 Task: Buy 1 Socks of size Medium for Baby Boys from Accessories section under best seller category for shipping address: Austin King, 3553 Washington Street, Alice, Texas 78332, Cell Number 3613966470. Pay from credit card ending with 2005, CVV 3321
Action: Mouse moved to (237, 79)
Screenshot: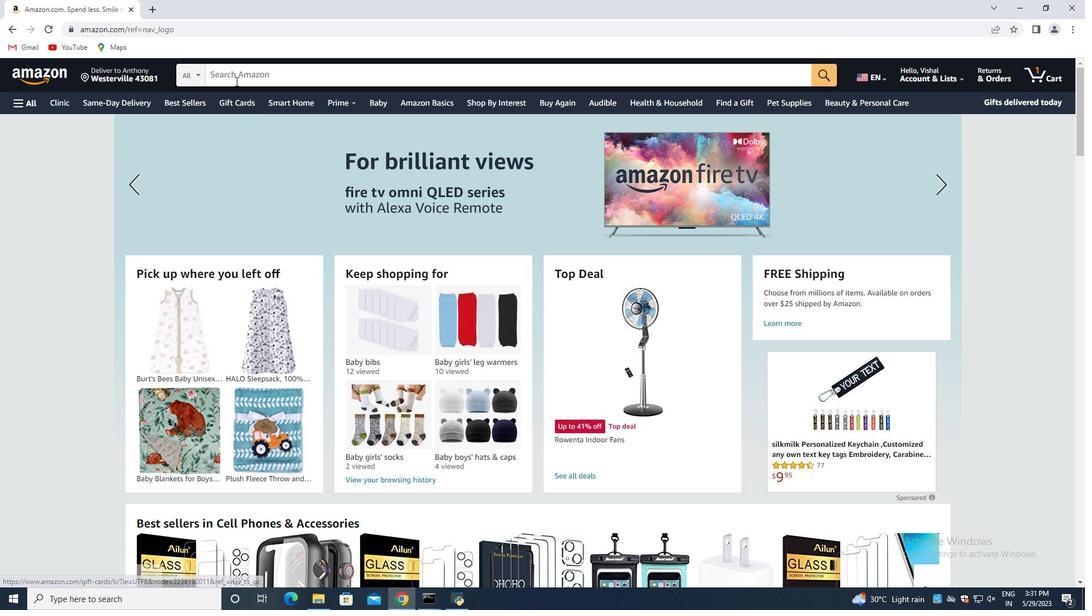 
Action: Mouse pressed left at (237, 79)
Screenshot: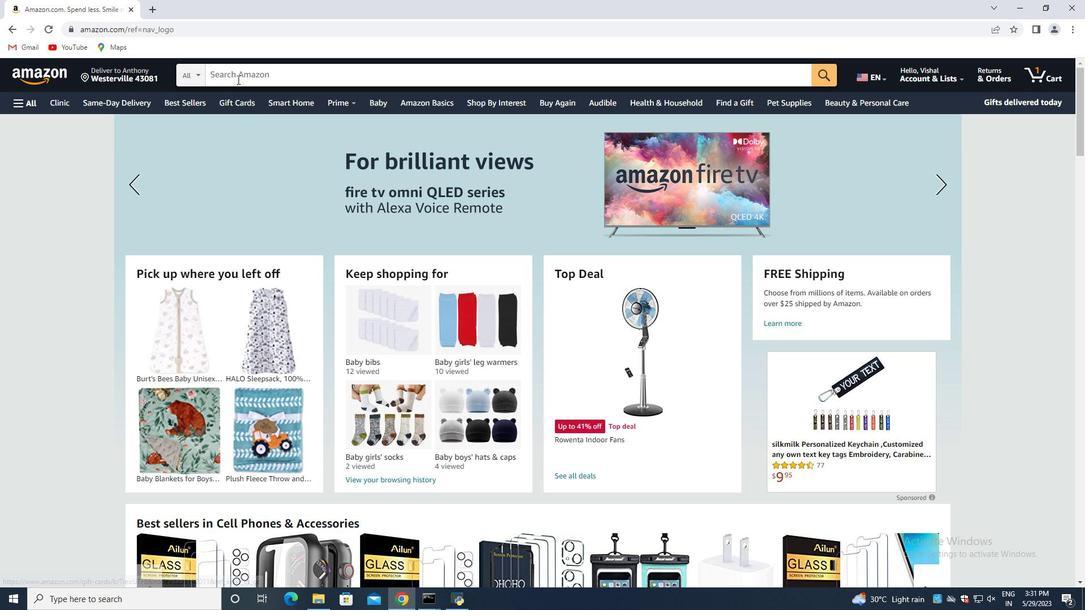 
Action: Key pressed <Key.shift>Socks<Key.space>of<Key.space>size<Key.space><Key.shift>Medium<Key.space><Key.shift>for<Key.space><Key.shift><Key.shift><Key.shift><Key.shift><Key.shift><Key.shift><Key.shift><Key.shift><Key.shift><Key.shift><Key.shift><Key.shift><Key.shift><Key.shift><Key.shift><Key.shift><Key.shift><Key.shift><Key.shift><Key.shift><Key.shift><Key.shift>Baby<Key.space><Key.shift>Boys<Key.enter>
Screenshot: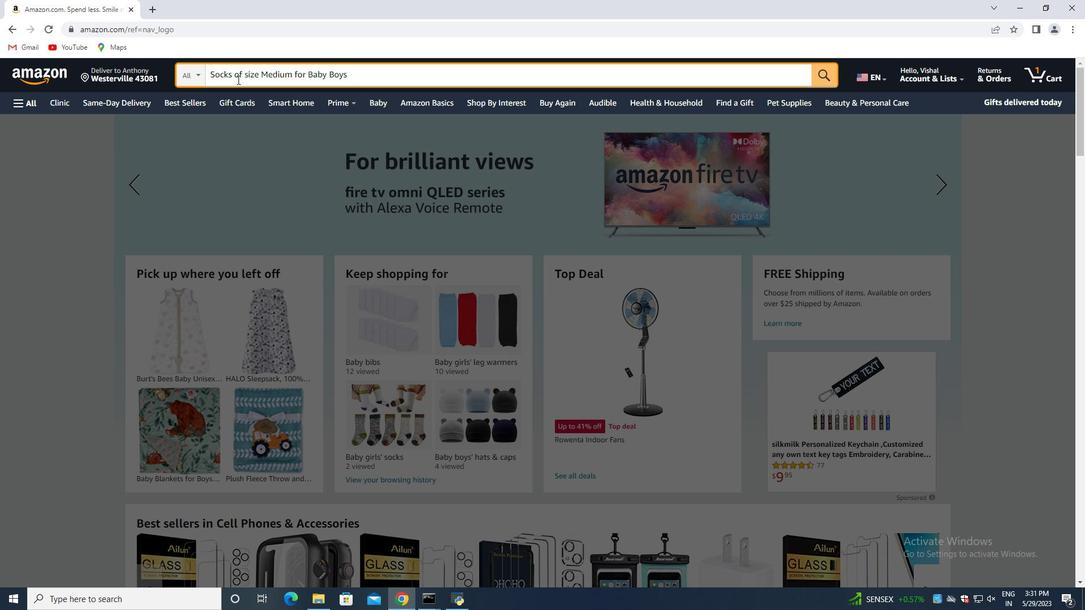 
Action: Mouse moved to (98, 252)
Screenshot: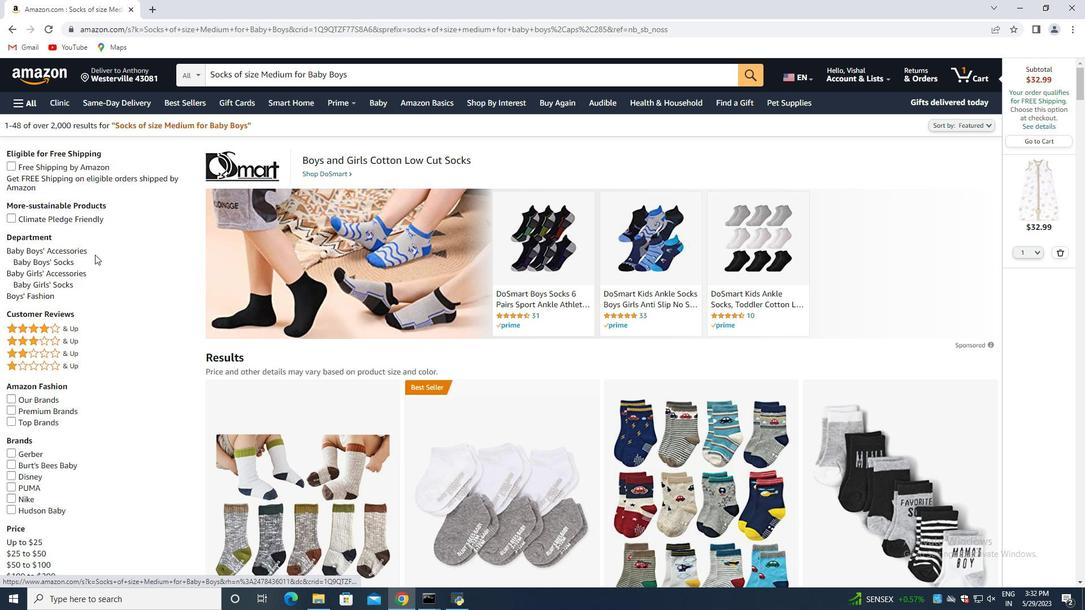 
Action: Mouse scrolled (98, 252) with delta (0, 0)
Screenshot: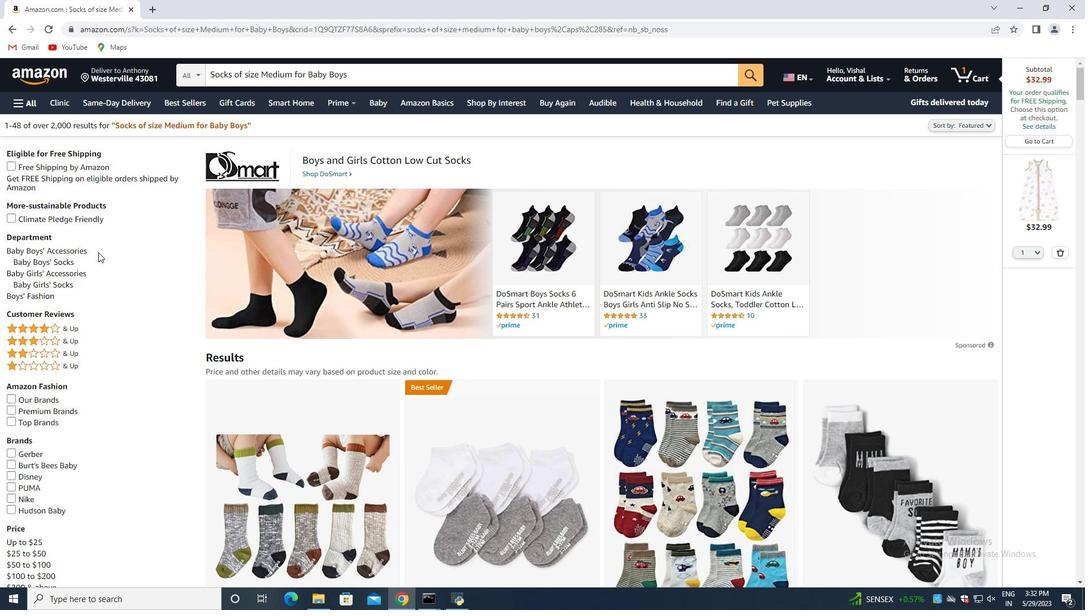 
Action: Mouse scrolled (98, 252) with delta (0, 0)
Screenshot: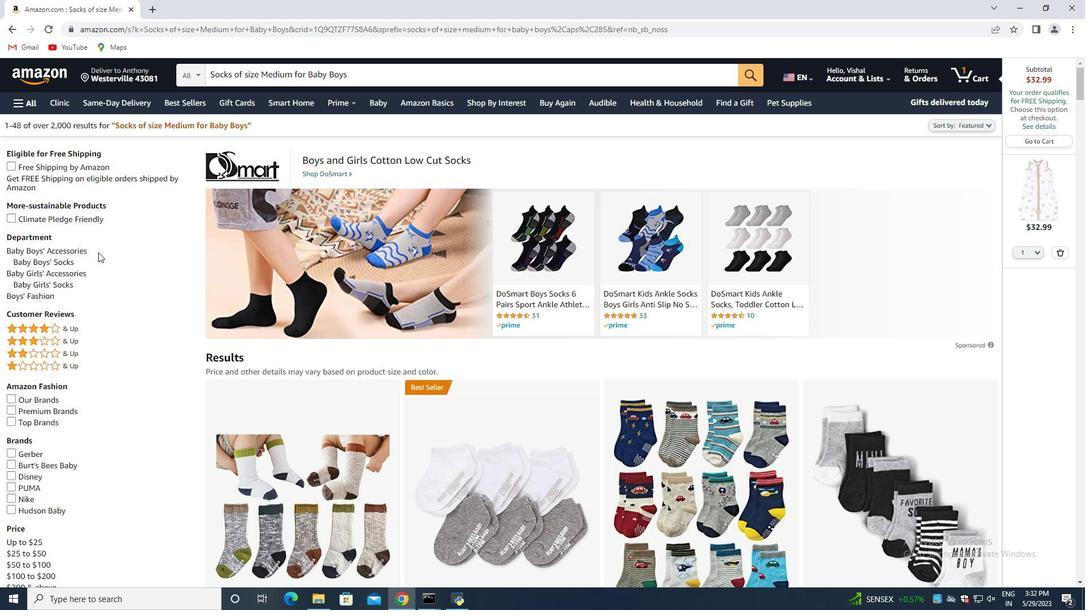 
Action: Mouse scrolled (98, 252) with delta (0, 0)
Screenshot: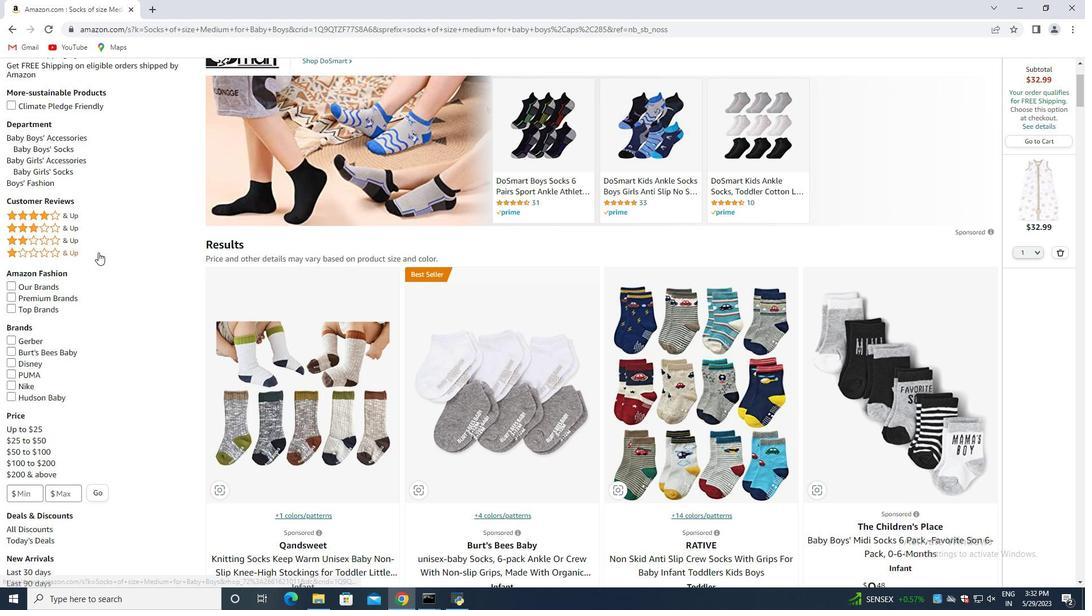 
Action: Mouse scrolled (98, 252) with delta (0, 0)
Screenshot: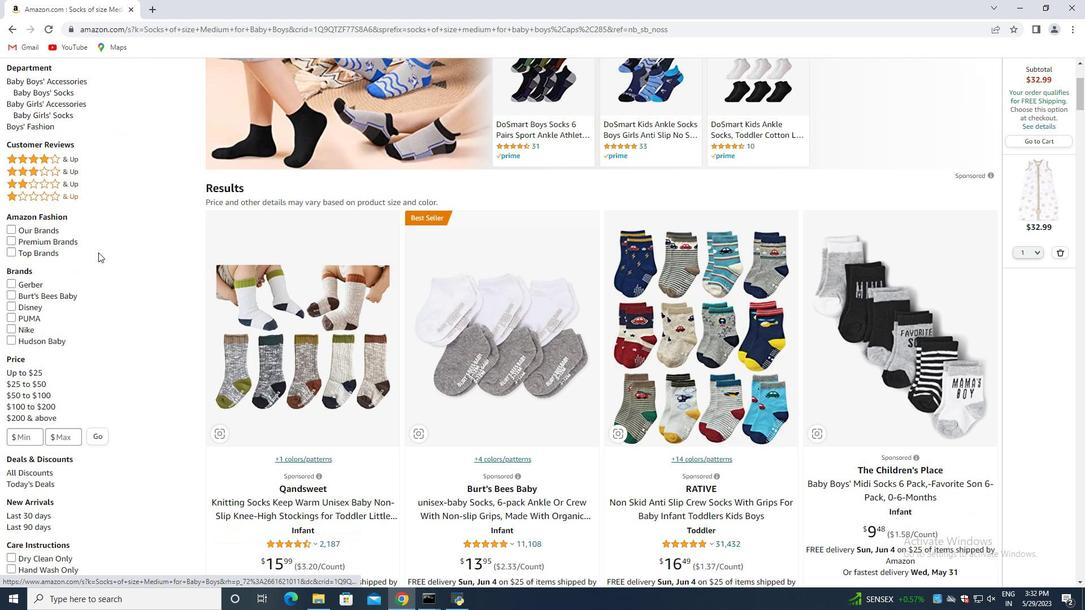 
Action: Mouse scrolled (98, 252) with delta (0, 0)
Screenshot: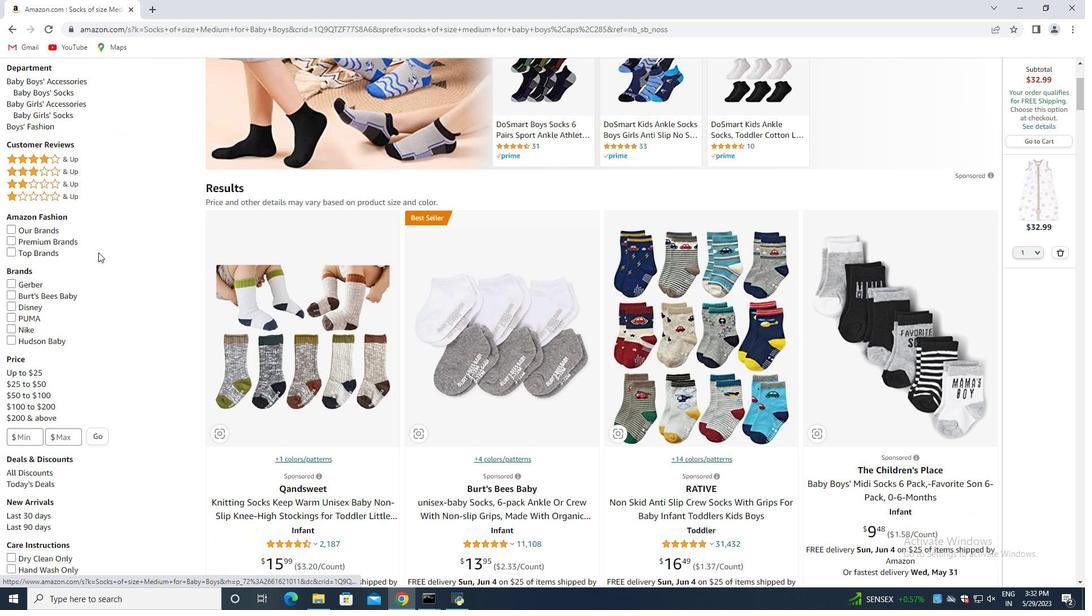 
Action: Mouse scrolled (98, 252) with delta (0, 0)
Screenshot: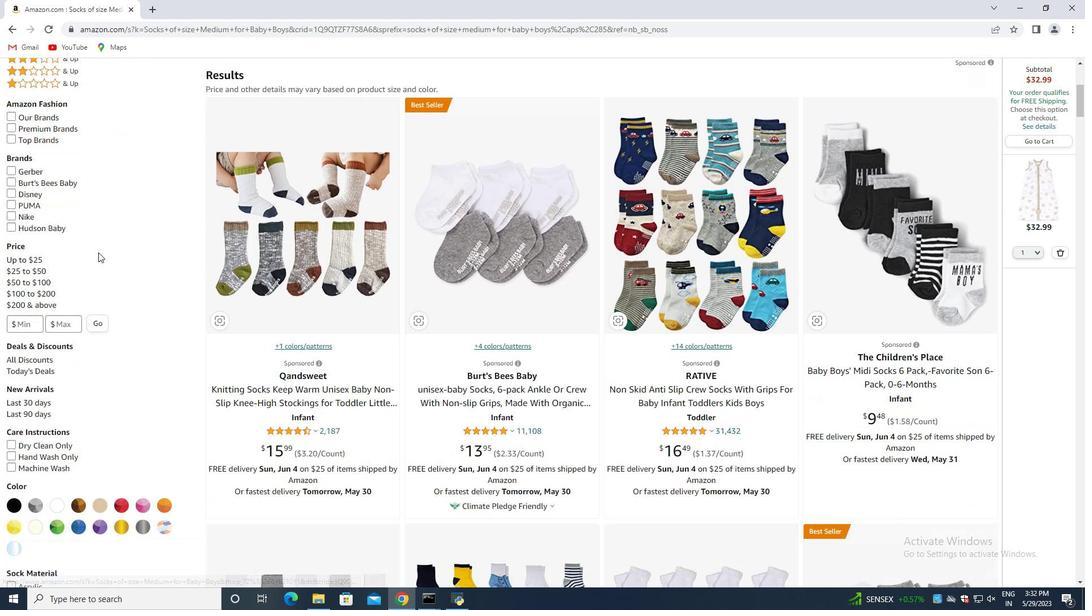 
Action: Mouse scrolled (98, 252) with delta (0, 0)
Screenshot: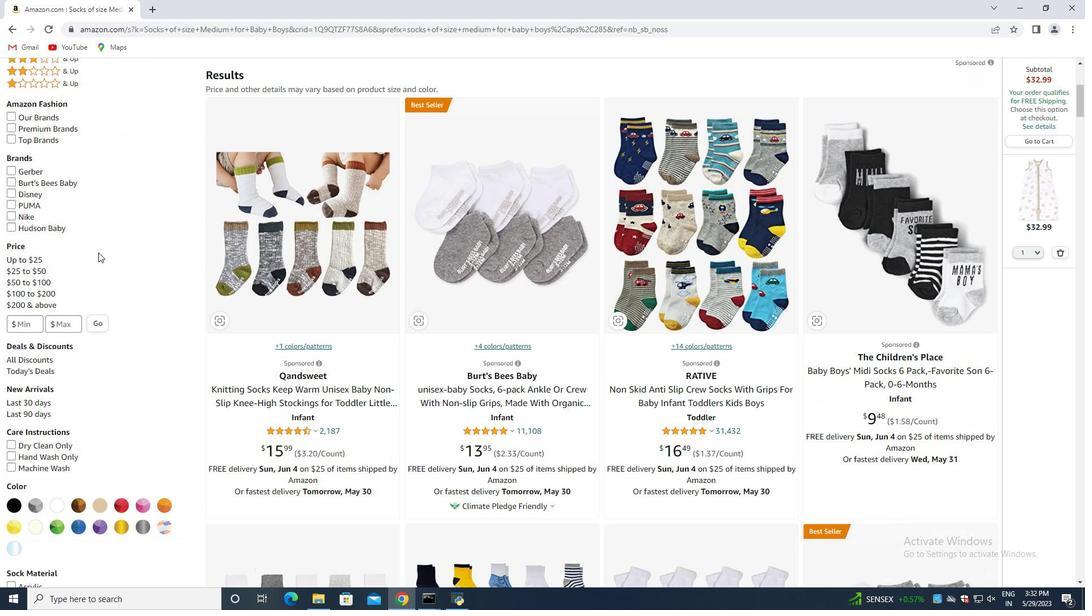 
Action: Mouse scrolled (98, 252) with delta (0, 0)
Screenshot: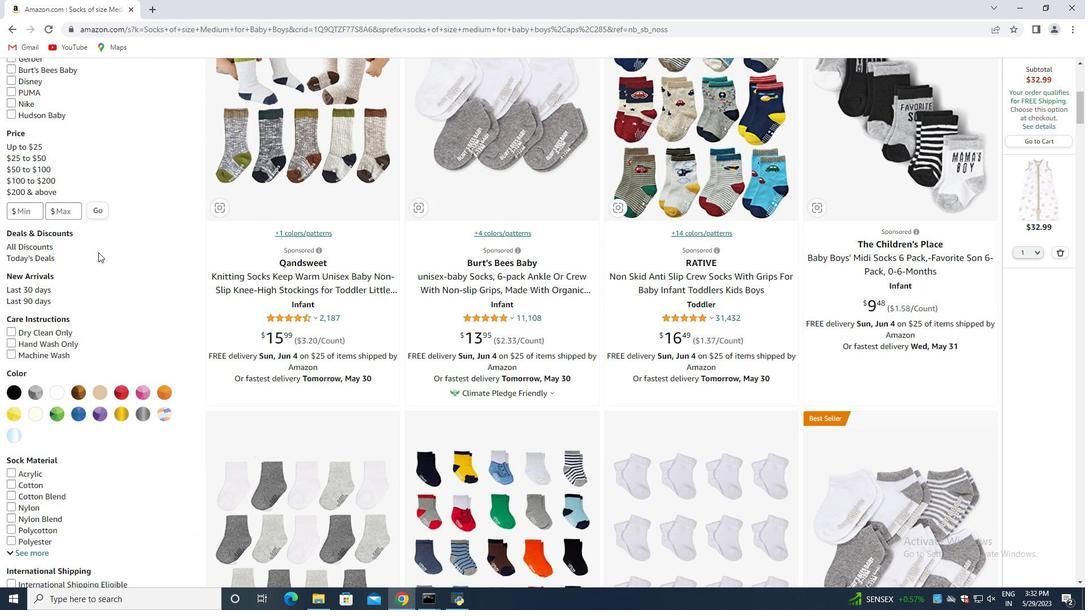 
Action: Mouse scrolled (98, 252) with delta (0, 0)
Screenshot: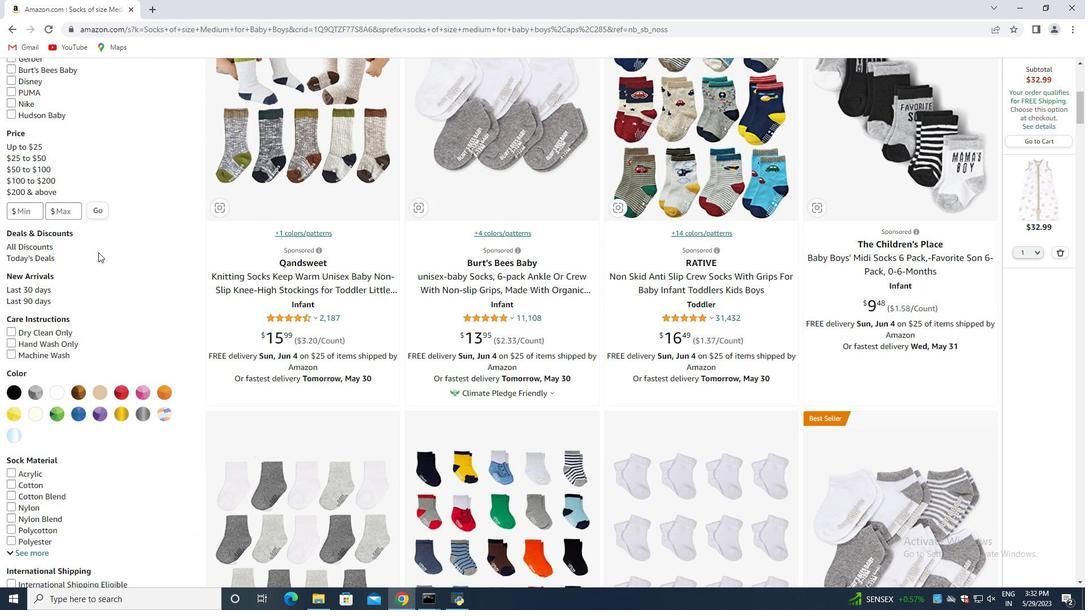 
Action: Mouse scrolled (98, 252) with delta (0, 0)
Screenshot: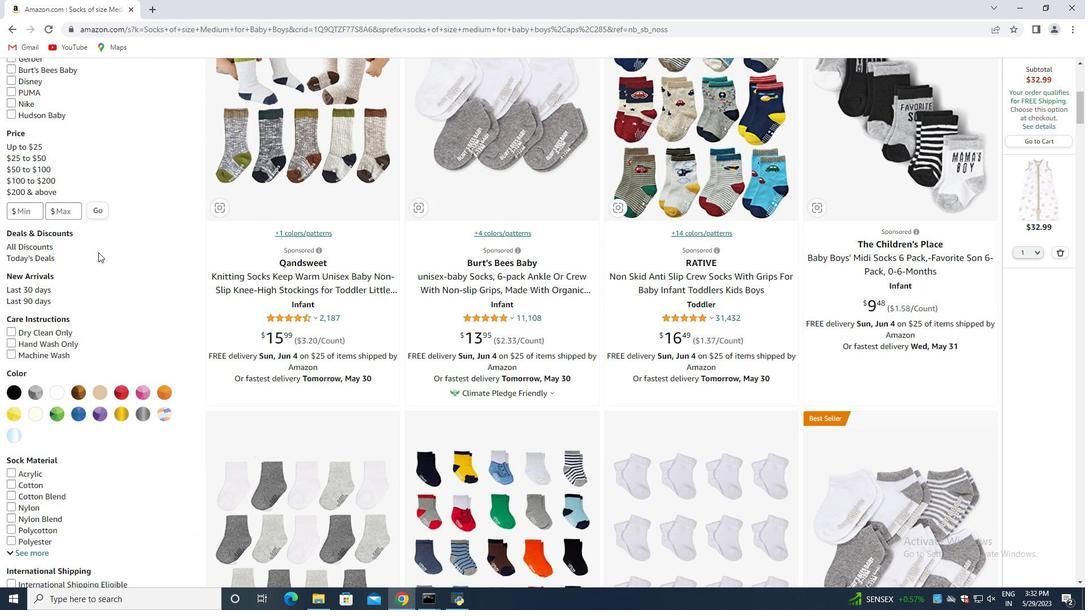 
Action: Mouse scrolled (98, 252) with delta (0, 0)
Screenshot: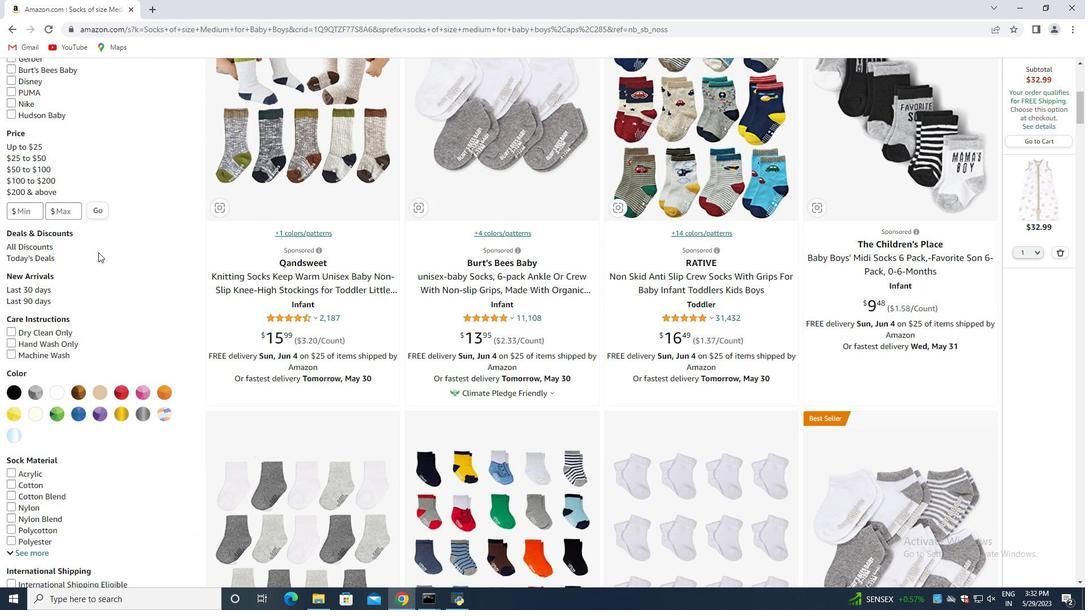 
Action: Mouse scrolled (98, 253) with delta (0, 0)
Screenshot: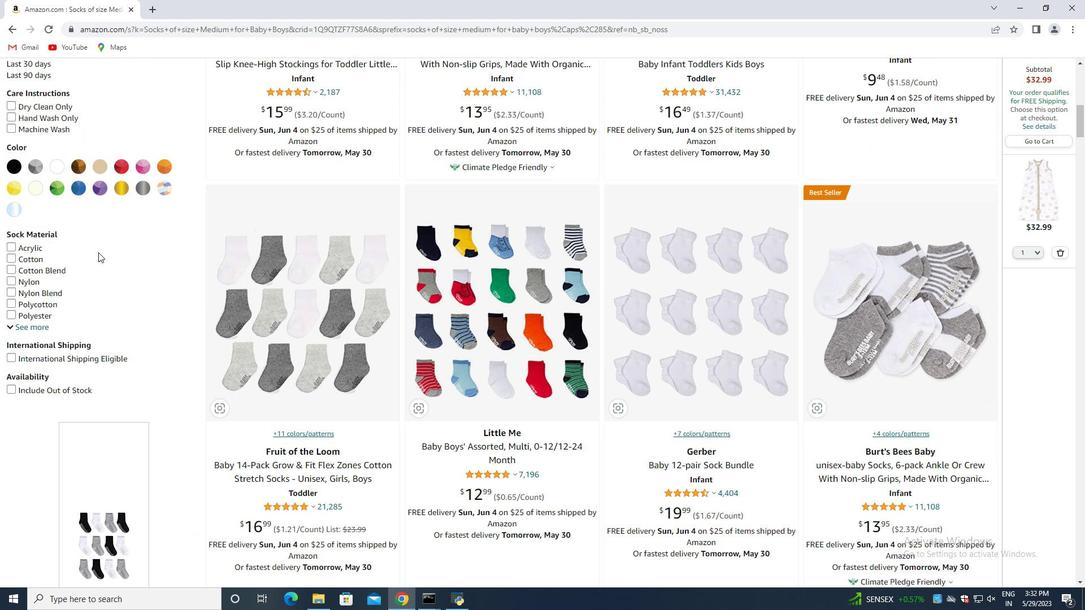 
Action: Mouse scrolled (98, 253) with delta (0, 0)
Screenshot: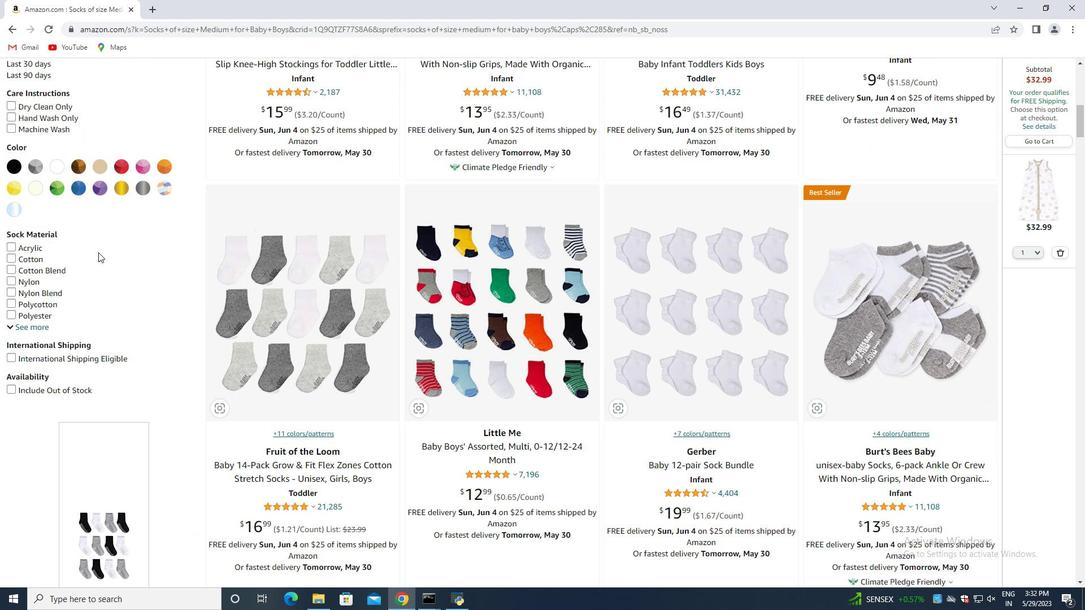 
Action: Mouse scrolled (98, 253) with delta (0, 0)
Screenshot: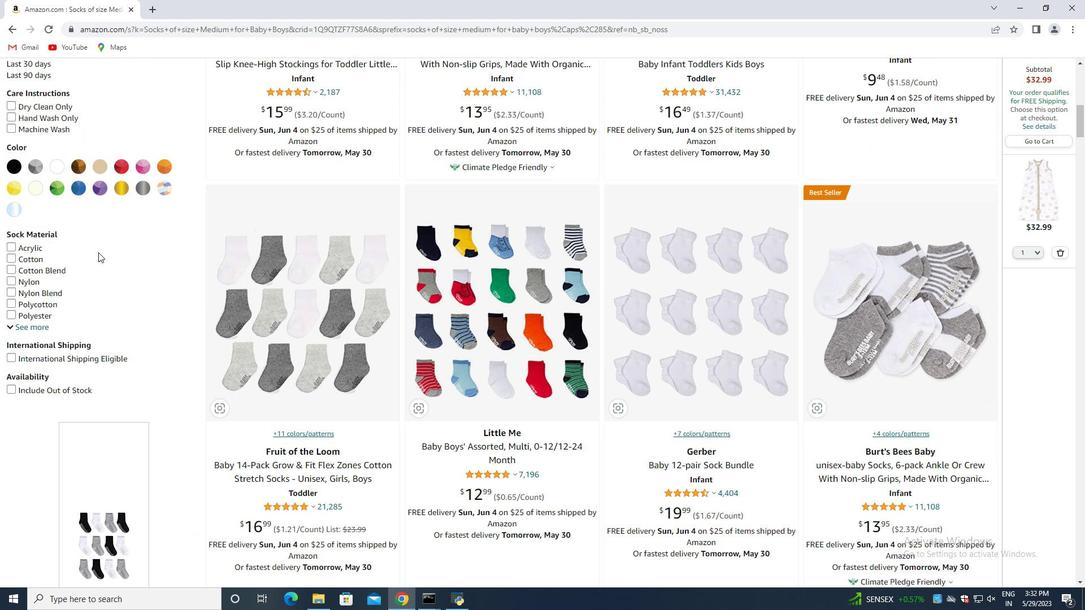 
Action: Mouse scrolled (98, 253) with delta (0, 0)
Screenshot: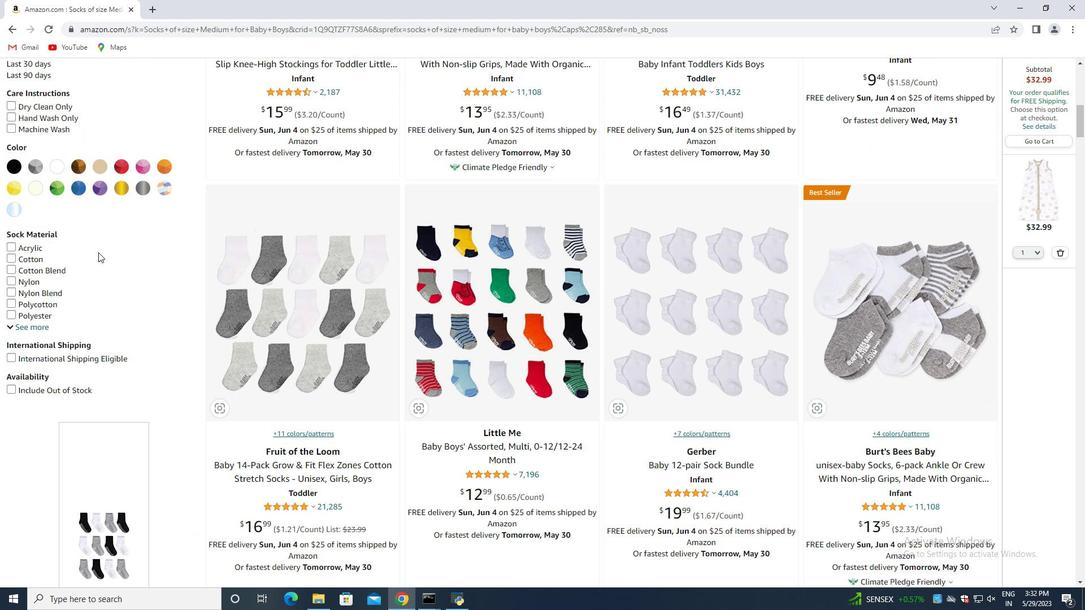 
Action: Mouse scrolled (98, 253) with delta (0, 0)
Screenshot: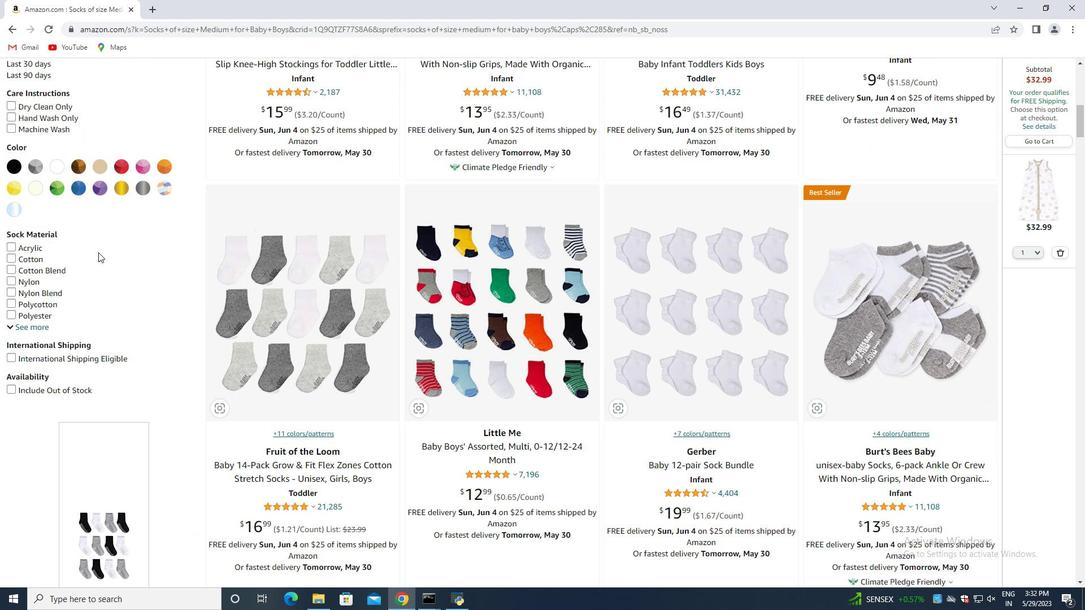 
Action: Mouse scrolled (98, 253) with delta (0, 0)
Screenshot: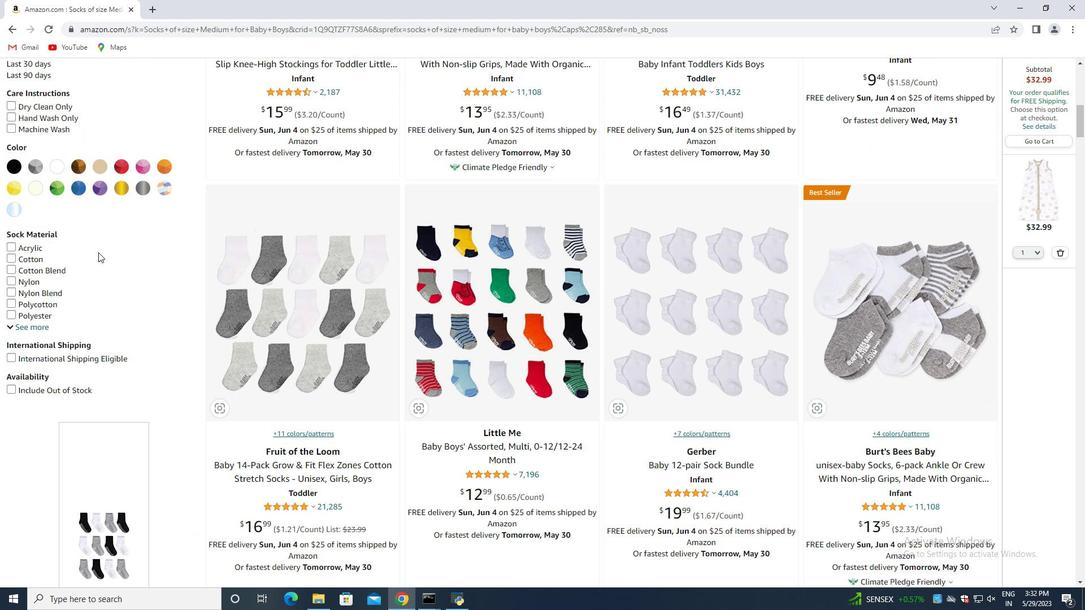 
Action: Mouse scrolled (98, 253) with delta (0, 0)
Screenshot: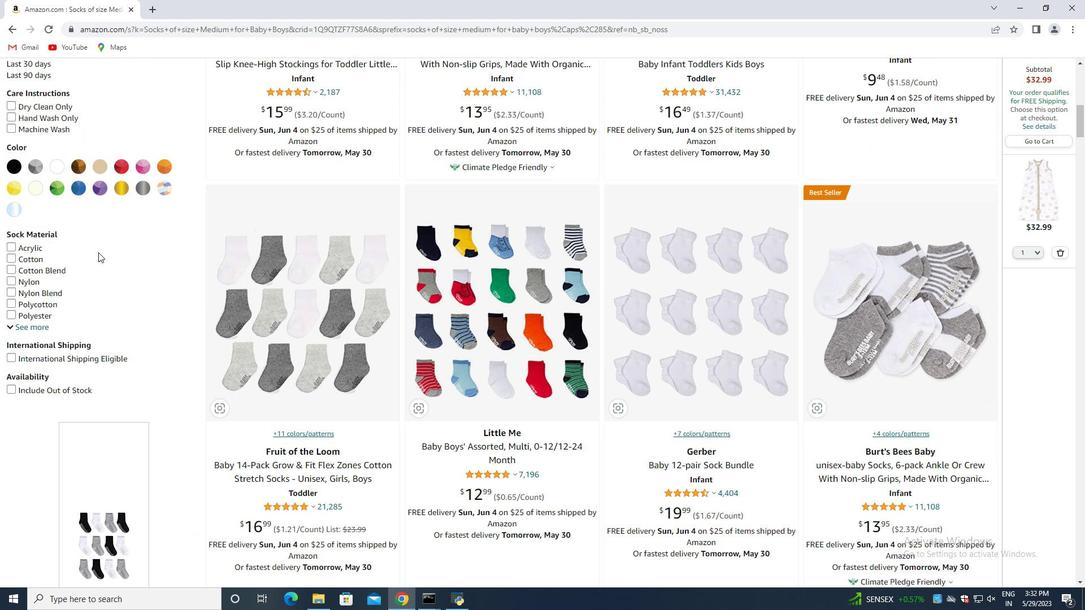 
Action: Mouse scrolled (98, 253) with delta (0, 0)
Screenshot: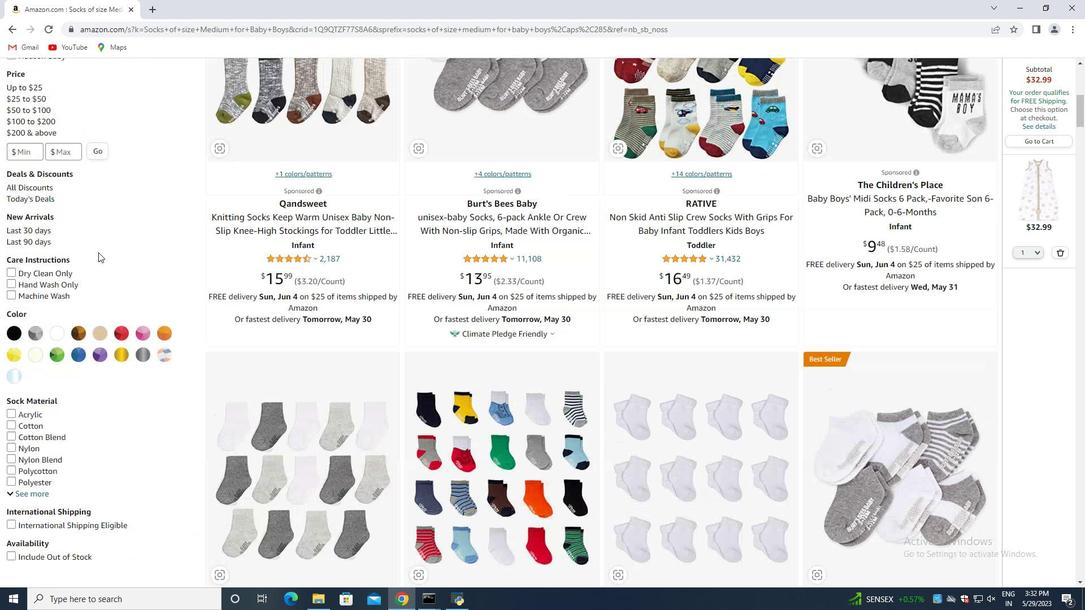 
Action: Mouse scrolled (98, 253) with delta (0, 0)
Screenshot: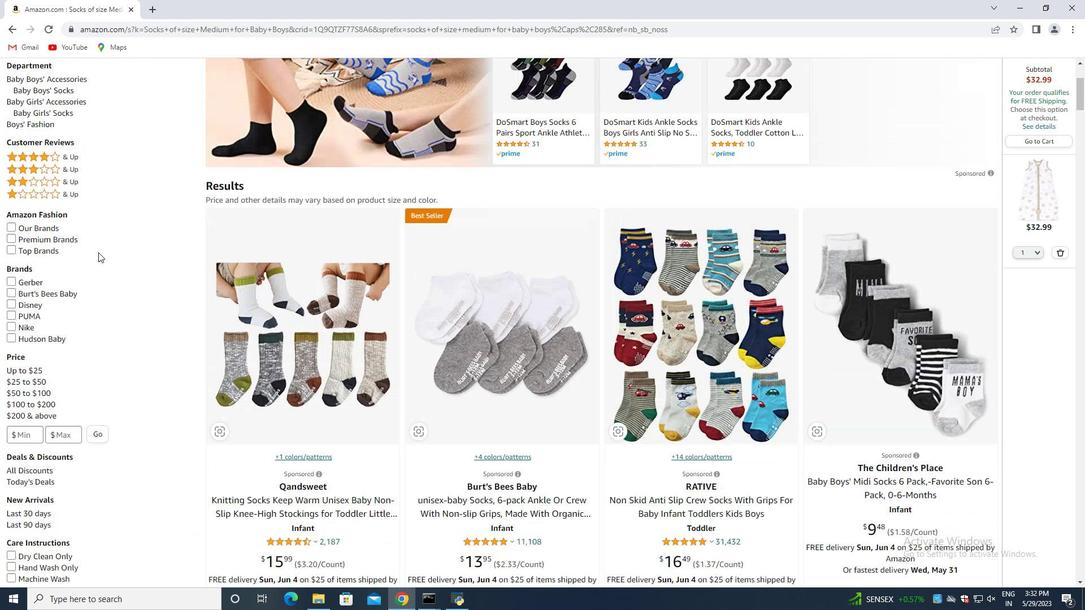 
Action: Mouse scrolled (98, 253) with delta (0, 0)
Screenshot: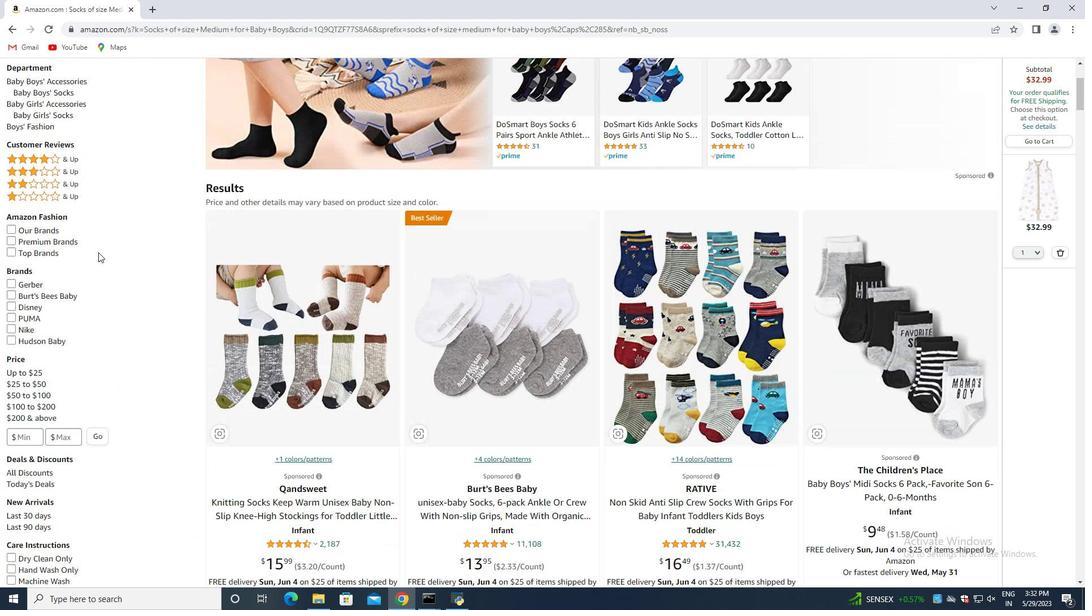
Action: Mouse scrolled (98, 253) with delta (0, 0)
Screenshot: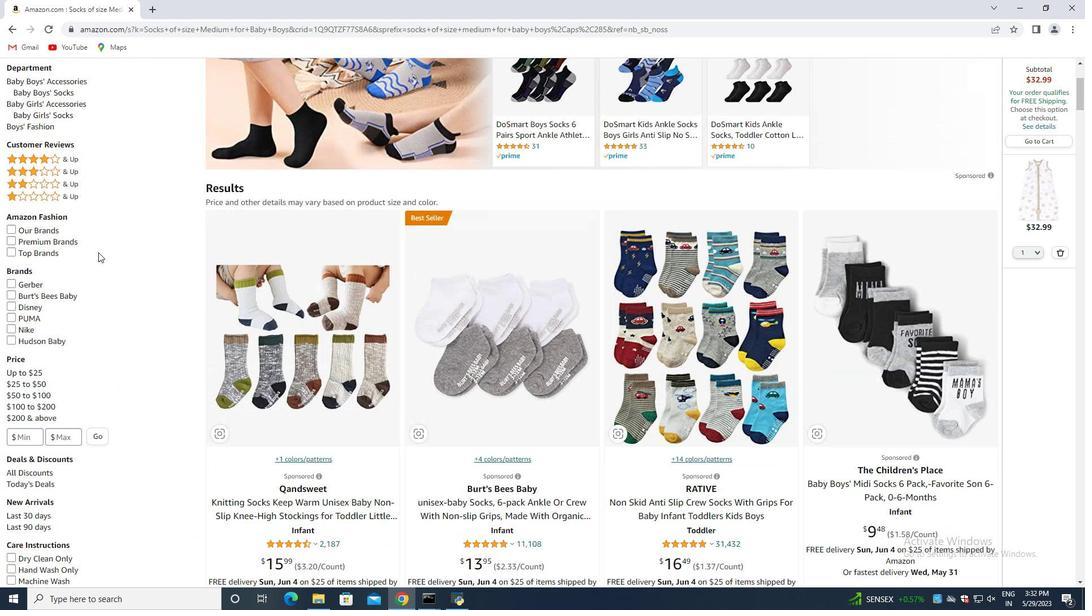 
Action: Mouse scrolled (98, 253) with delta (0, 0)
Screenshot: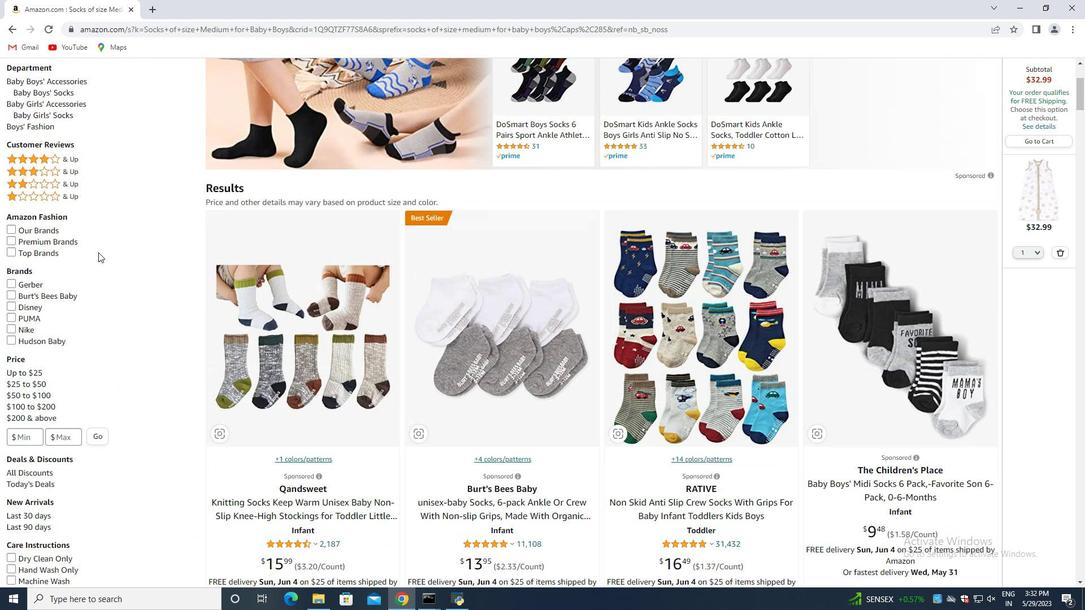 
Action: Mouse scrolled (98, 253) with delta (0, 0)
Screenshot: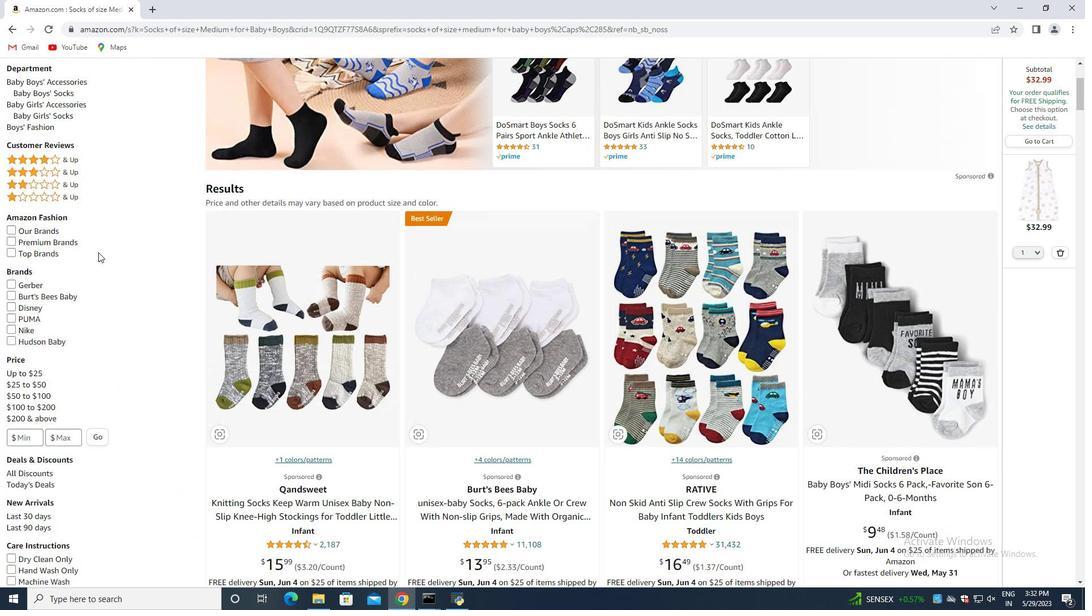 
Action: Mouse scrolled (98, 253) with delta (0, 0)
Screenshot: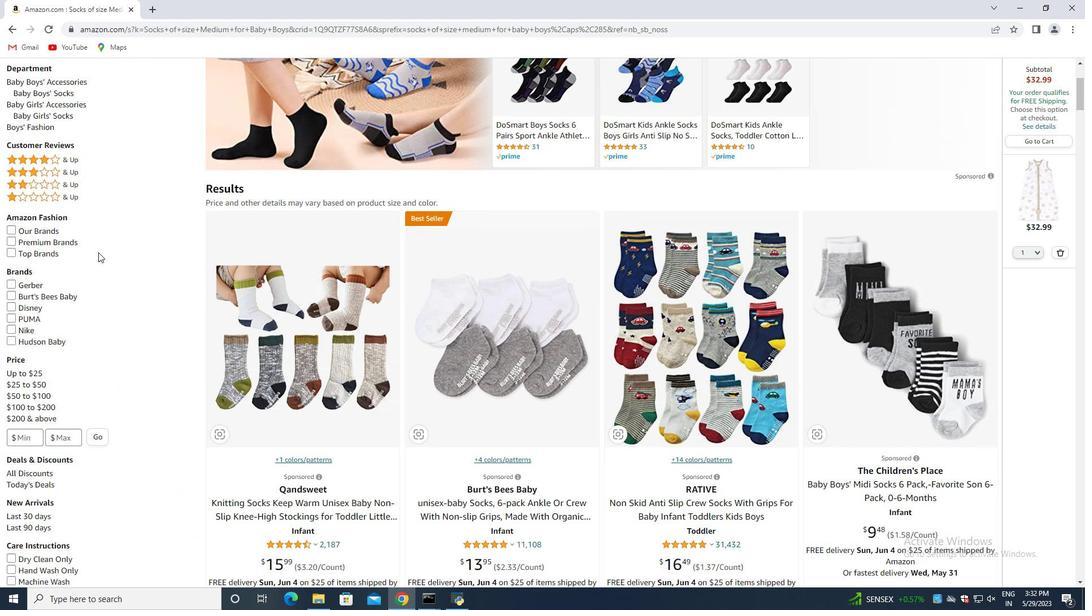 
Action: Mouse scrolled (98, 253) with delta (0, 0)
Screenshot: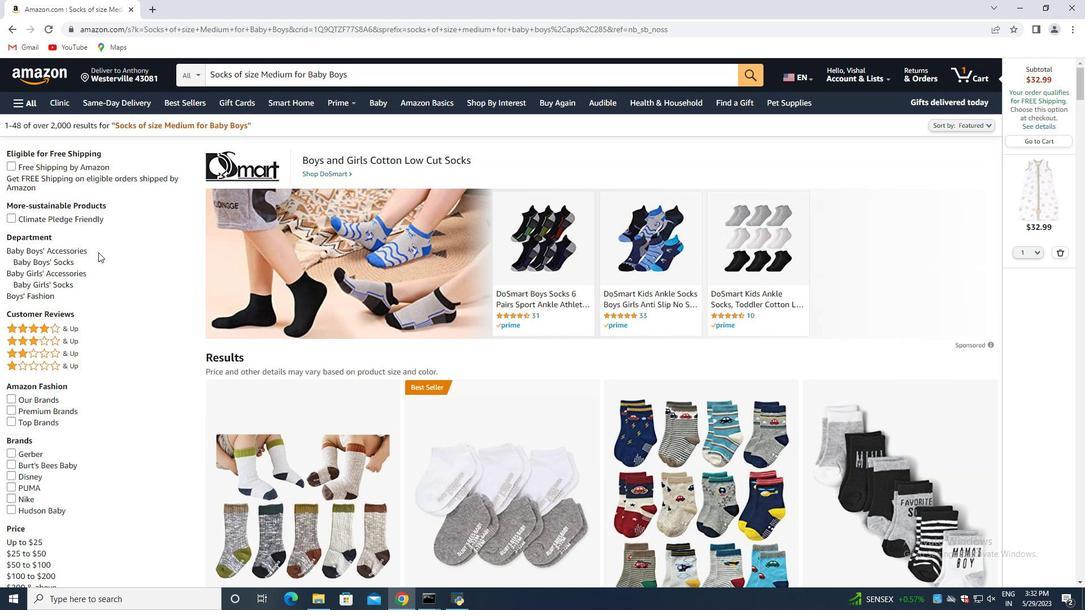 
Action: Mouse moved to (62, 250)
Screenshot: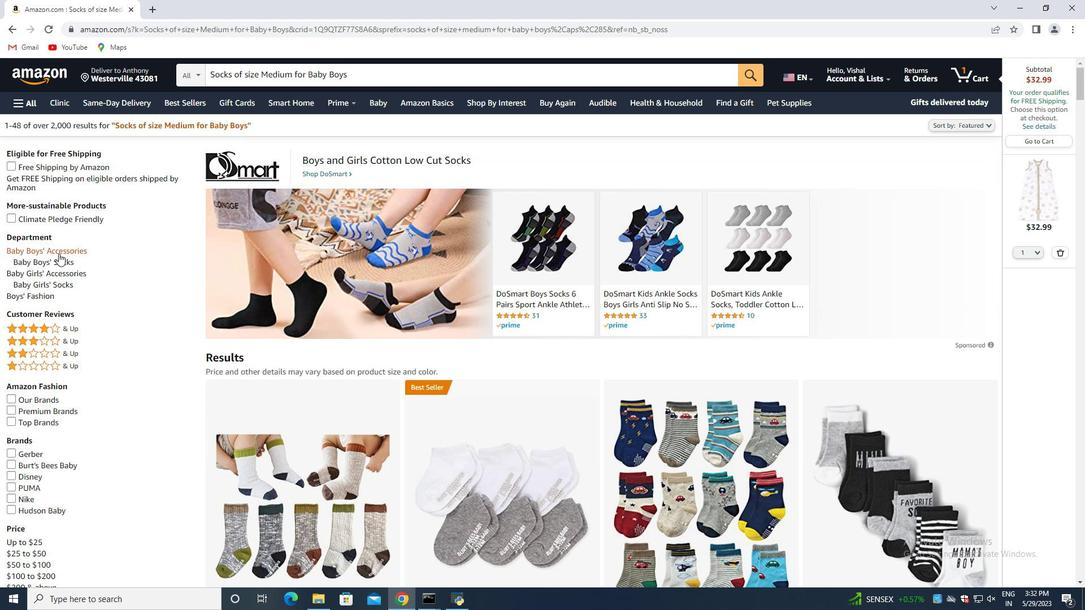 
Action: Mouse pressed left at (62, 250)
Screenshot: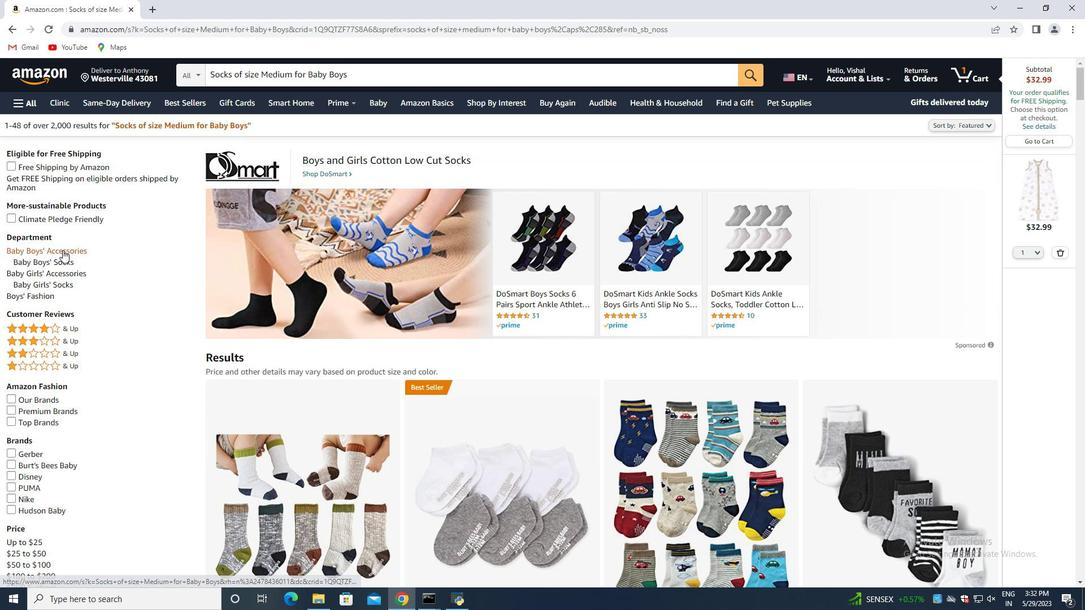 
Action: Mouse moved to (185, 107)
Screenshot: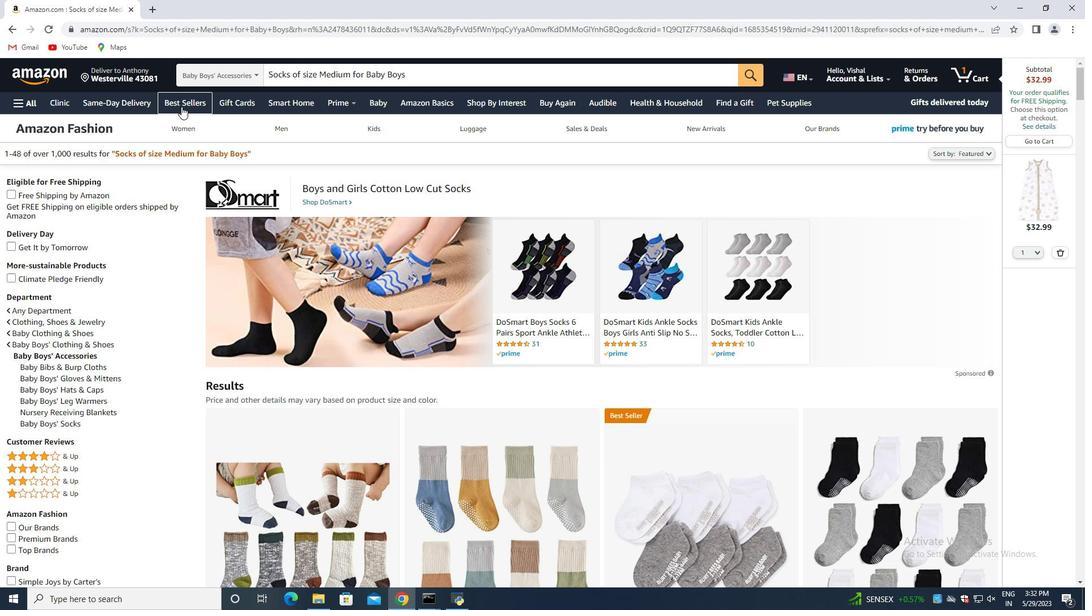 
Action: Mouse pressed left at (185, 107)
Screenshot: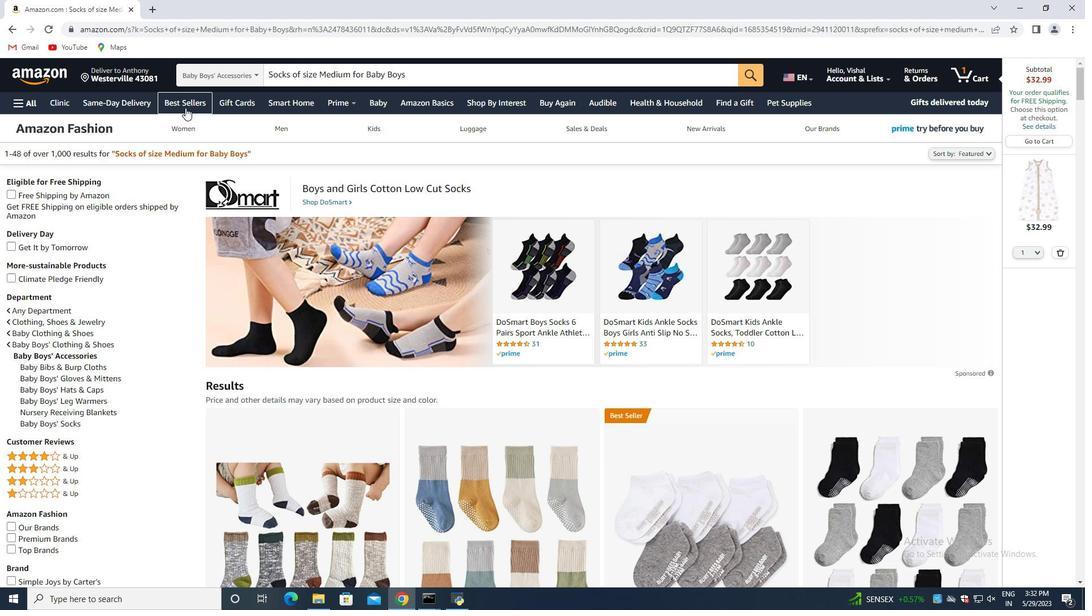 
Action: Mouse moved to (260, 75)
Screenshot: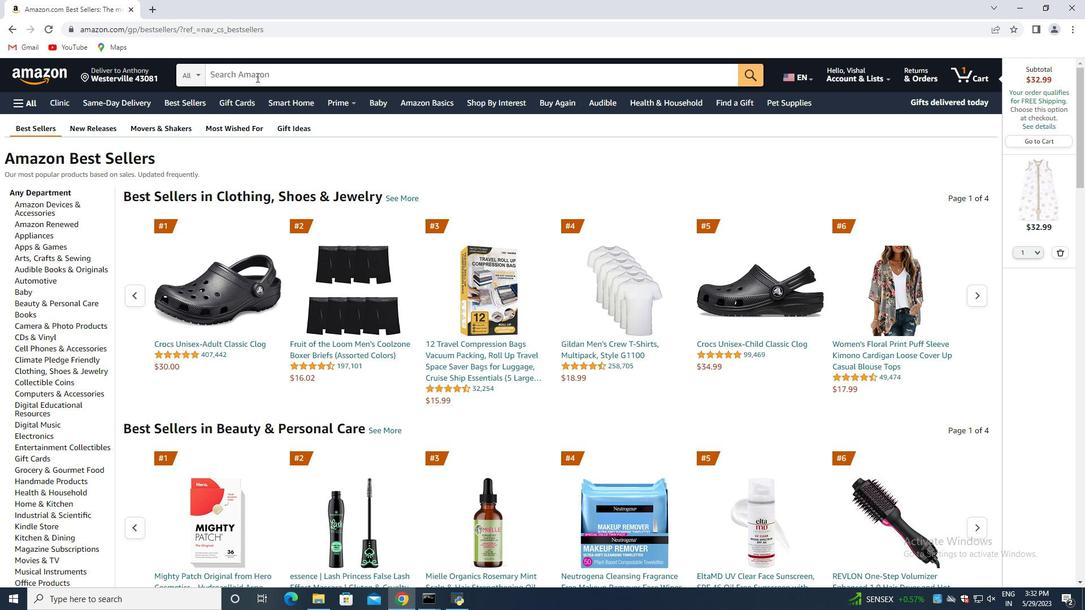 
Action: Mouse pressed left at (260, 75)
Screenshot: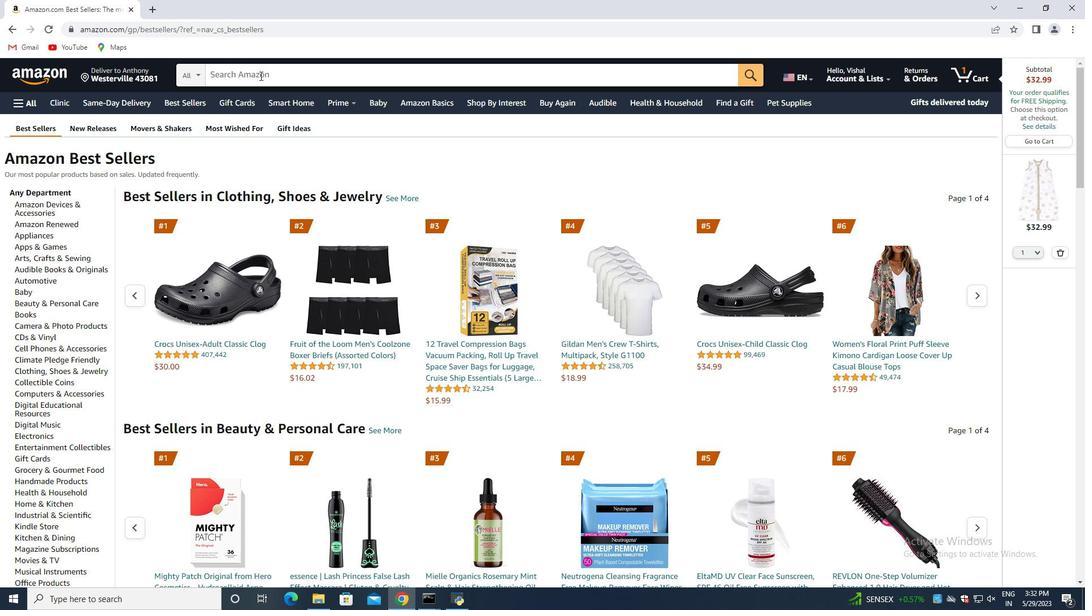
Action: Mouse moved to (261, 96)
Screenshot: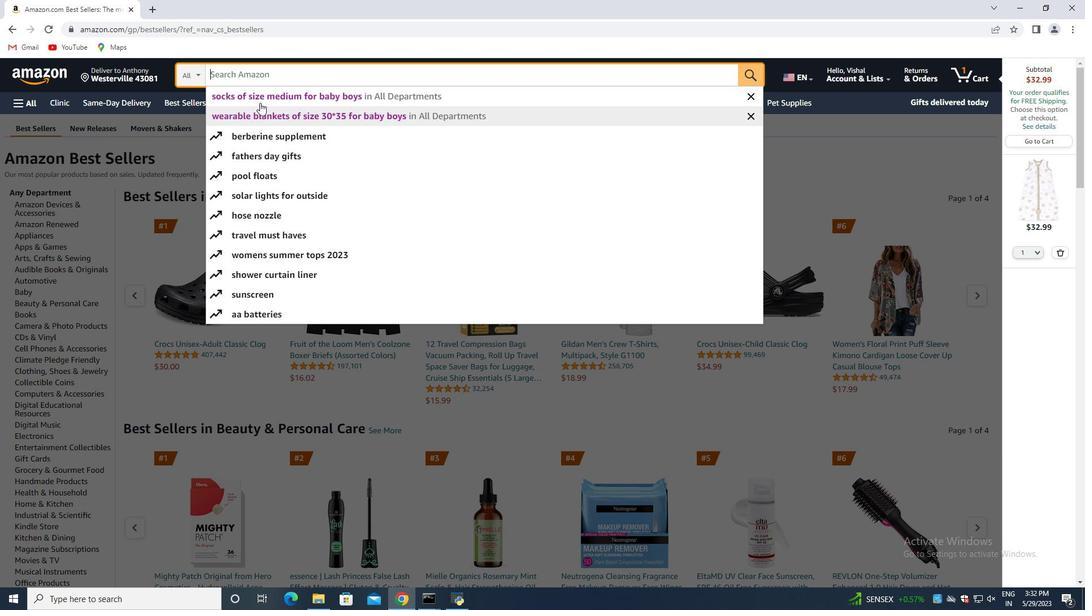 
Action: Mouse pressed left at (261, 96)
Screenshot: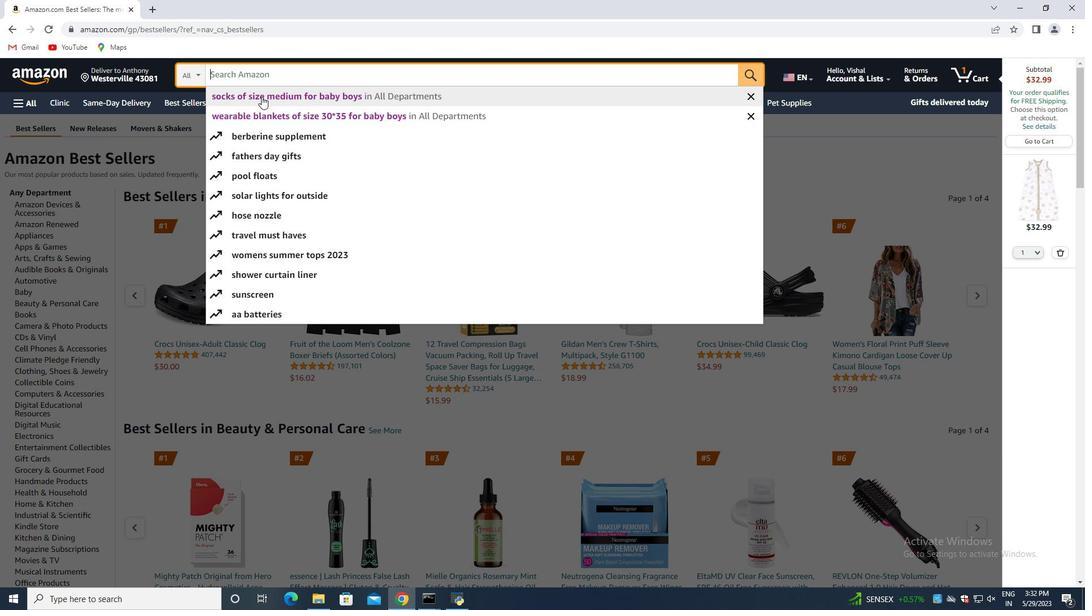 
Action: Mouse moved to (265, 101)
Screenshot: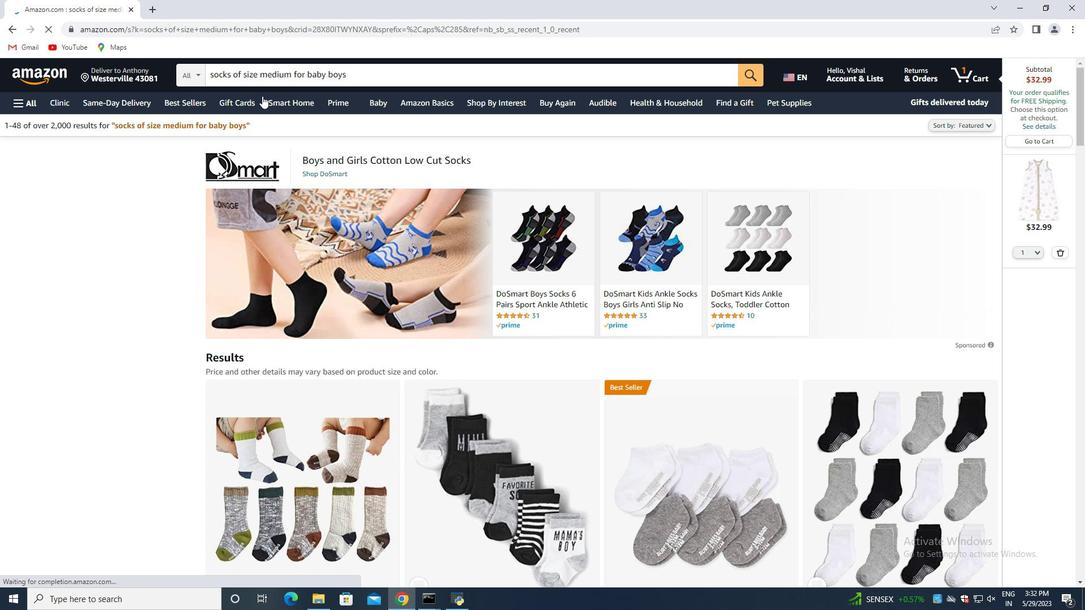 
Action: Mouse scrolled (265, 100) with delta (0, 0)
Screenshot: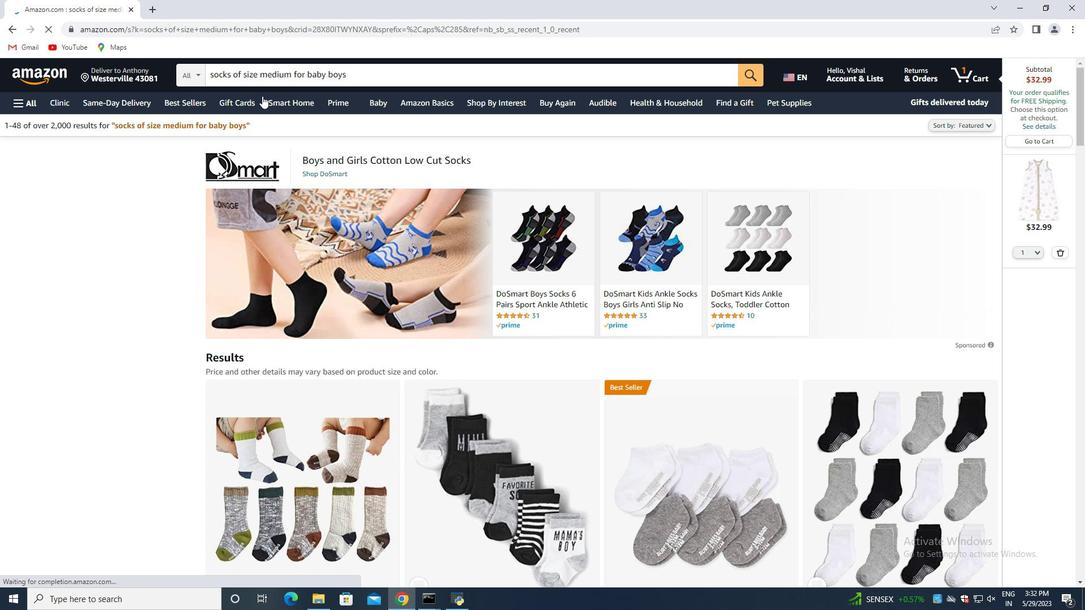 
Action: Mouse moved to (266, 102)
Screenshot: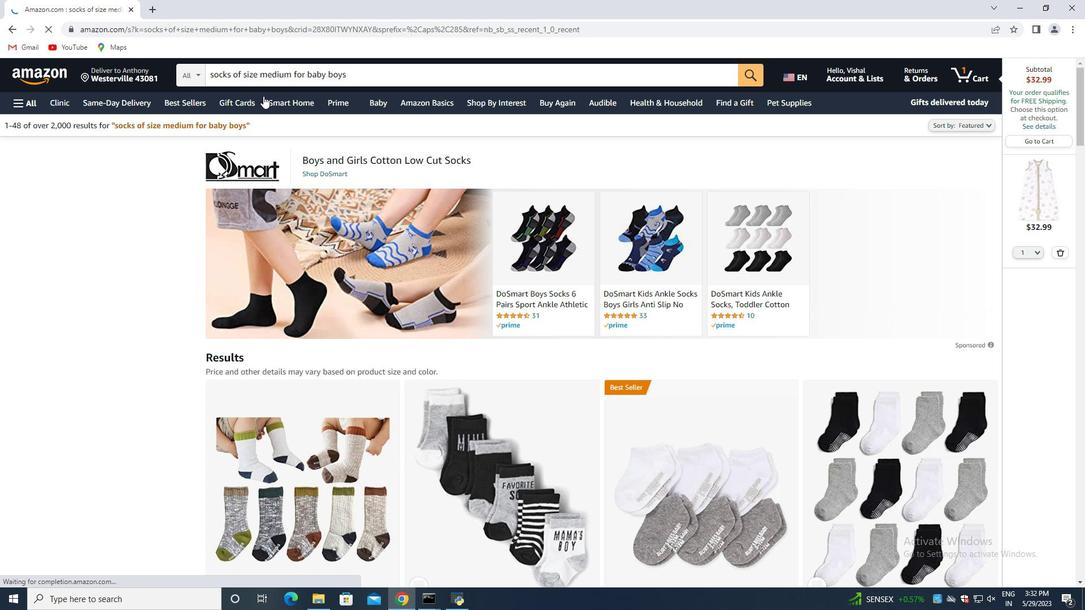 
Action: Mouse scrolled (266, 102) with delta (0, 0)
Screenshot: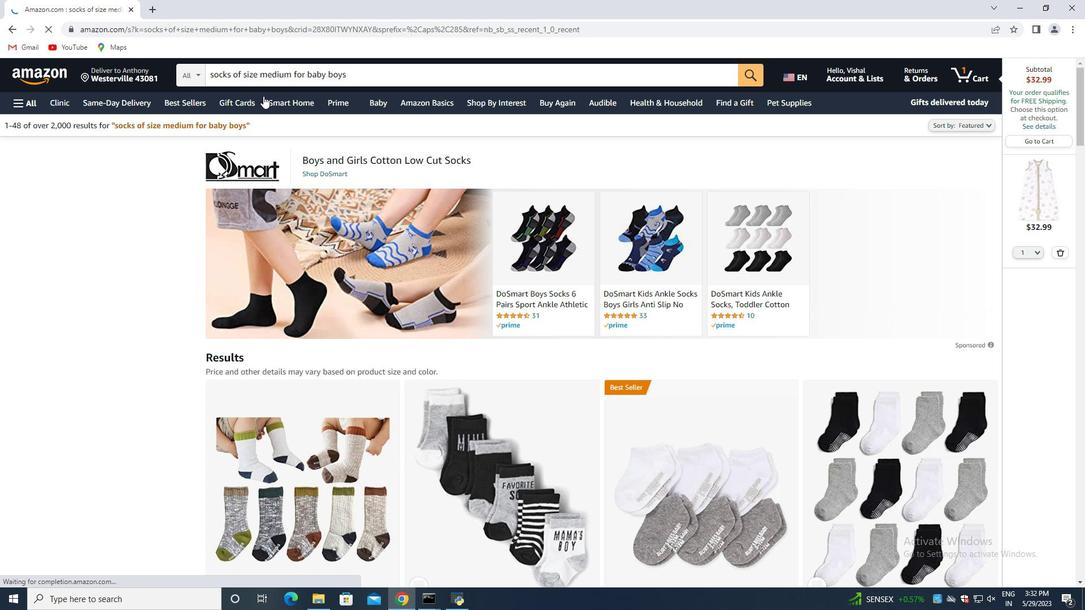
Action: Mouse moved to (266, 117)
Screenshot: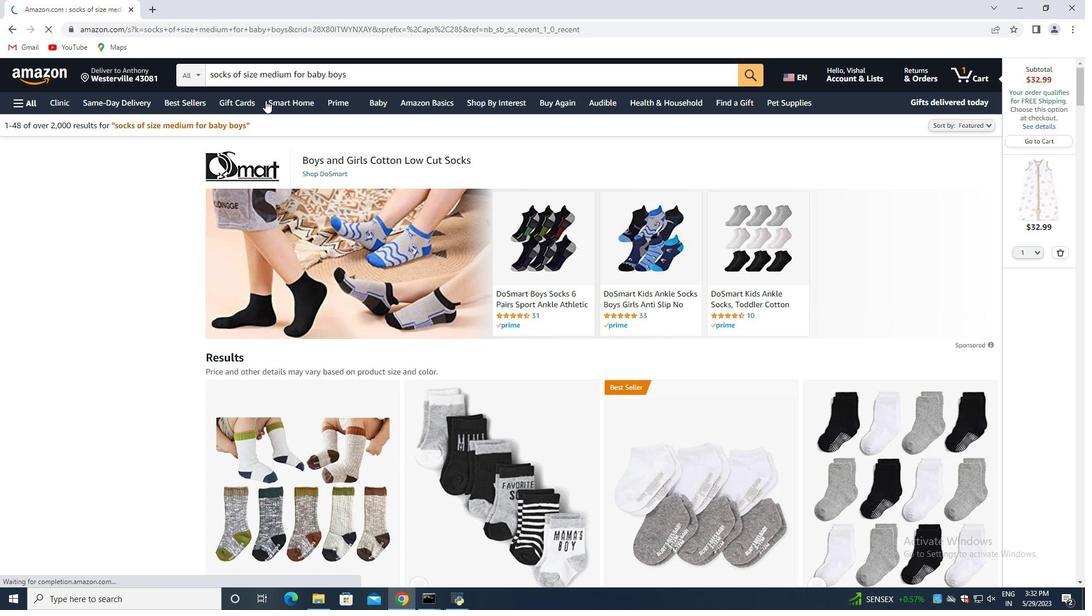 
Action: Mouse scrolled (266, 104) with delta (0, 0)
Screenshot: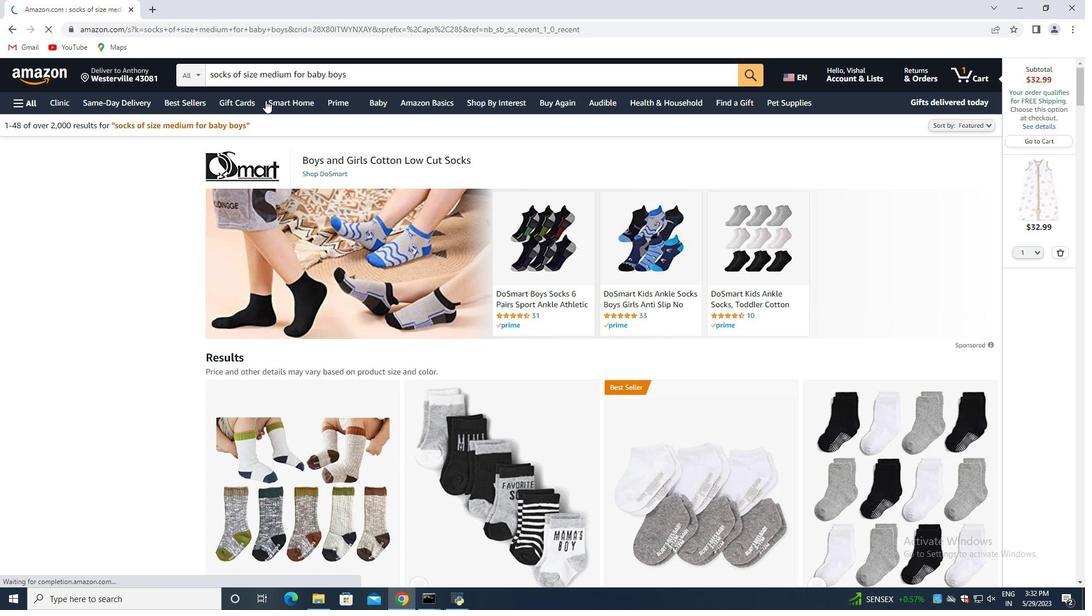 
Action: Mouse moved to (262, 144)
Screenshot: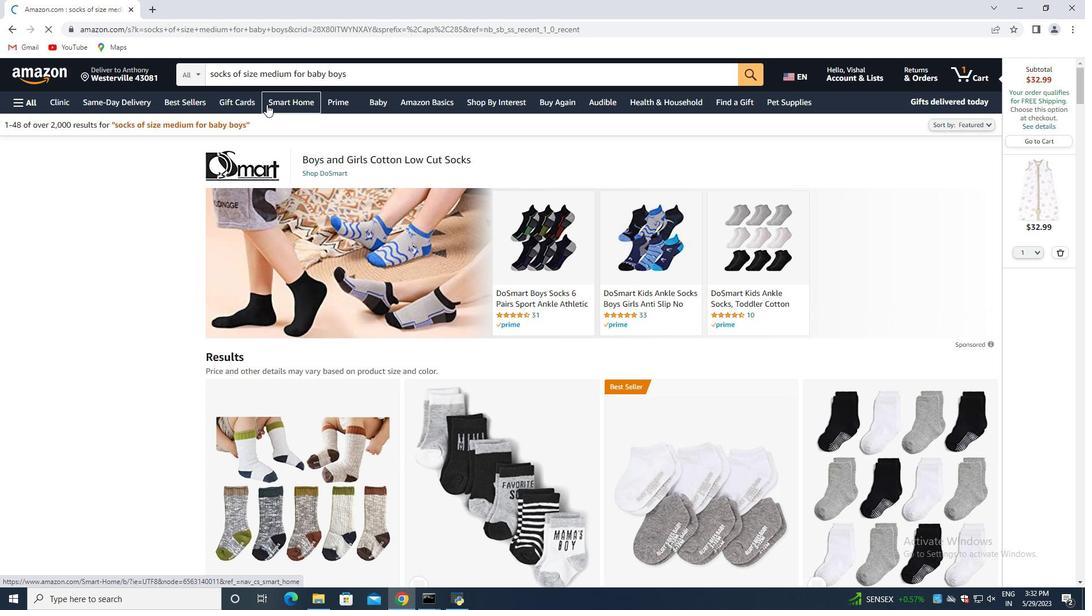 
Action: Mouse scrolled (266, 119) with delta (0, 0)
Screenshot: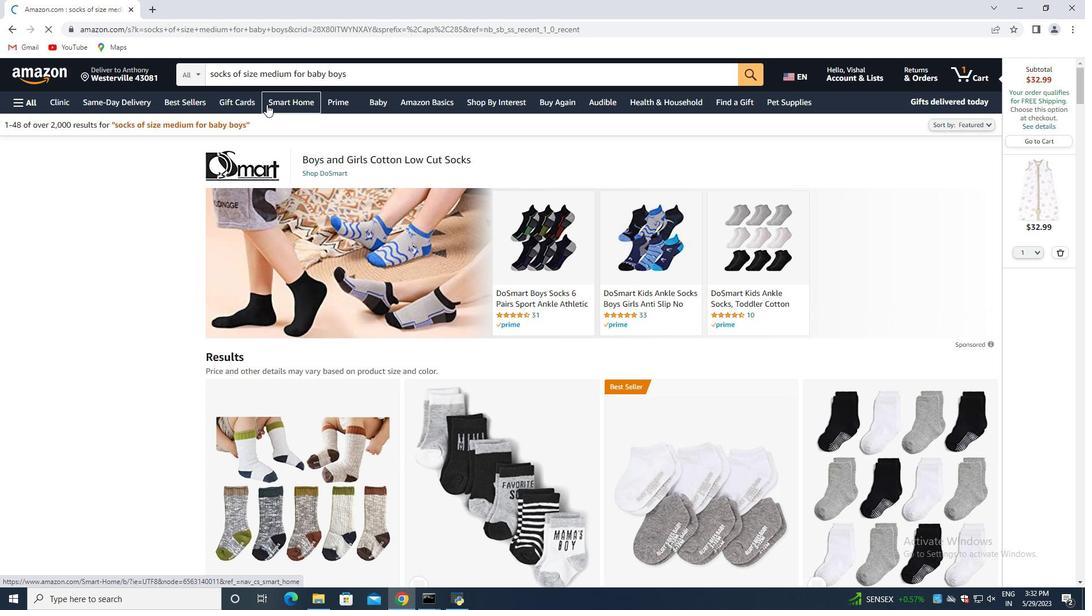 
Action: Mouse moved to (728, 235)
Screenshot: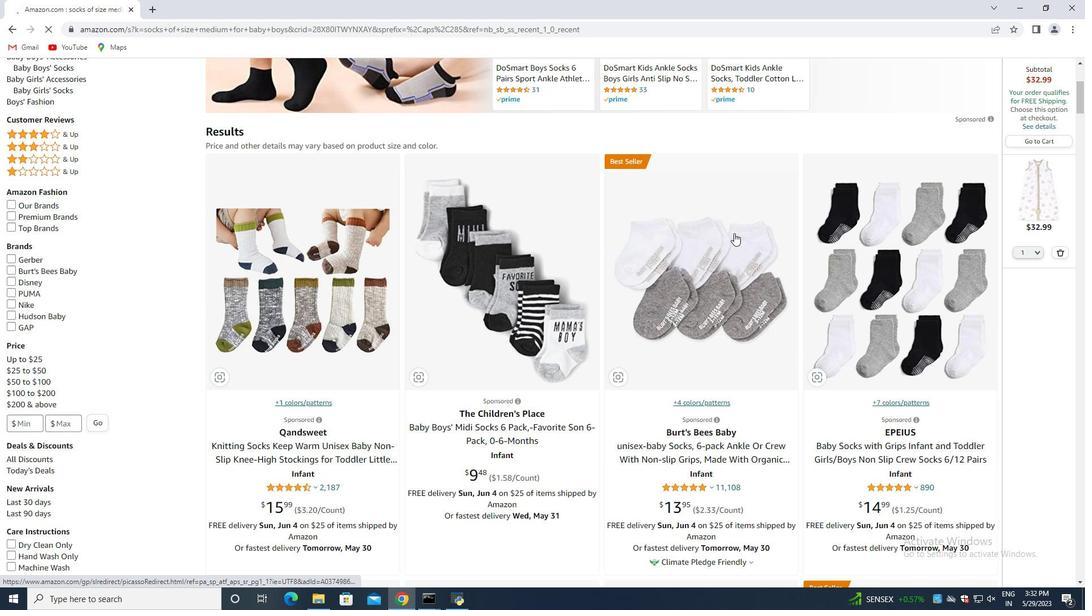 
Action: Mouse scrolled (728, 235) with delta (0, 0)
Screenshot: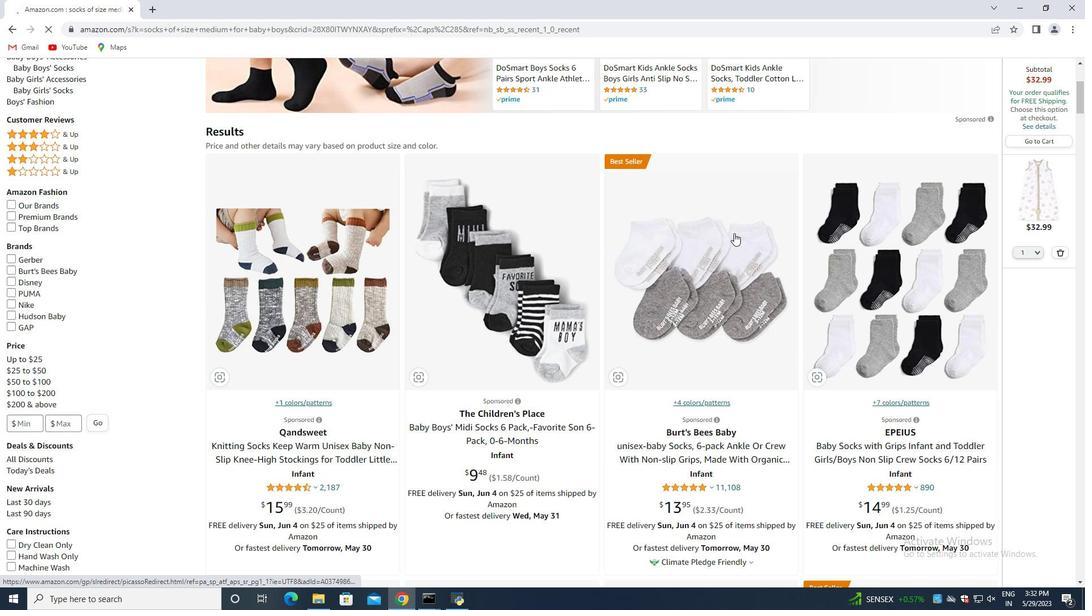 
Action: Mouse moved to (709, 217)
Screenshot: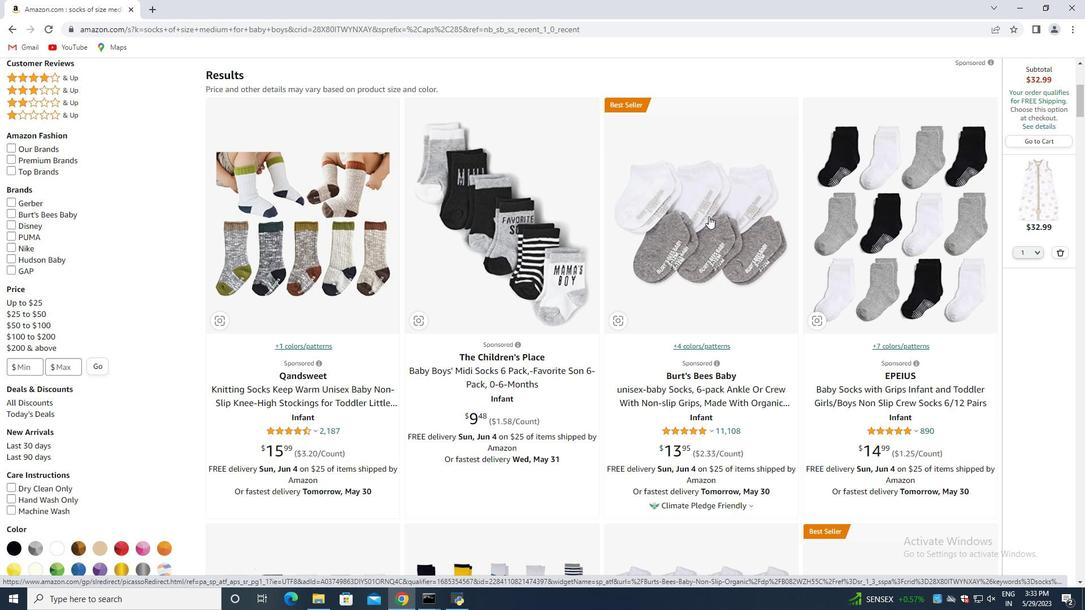 
Action: Mouse pressed left at (709, 217)
Screenshot: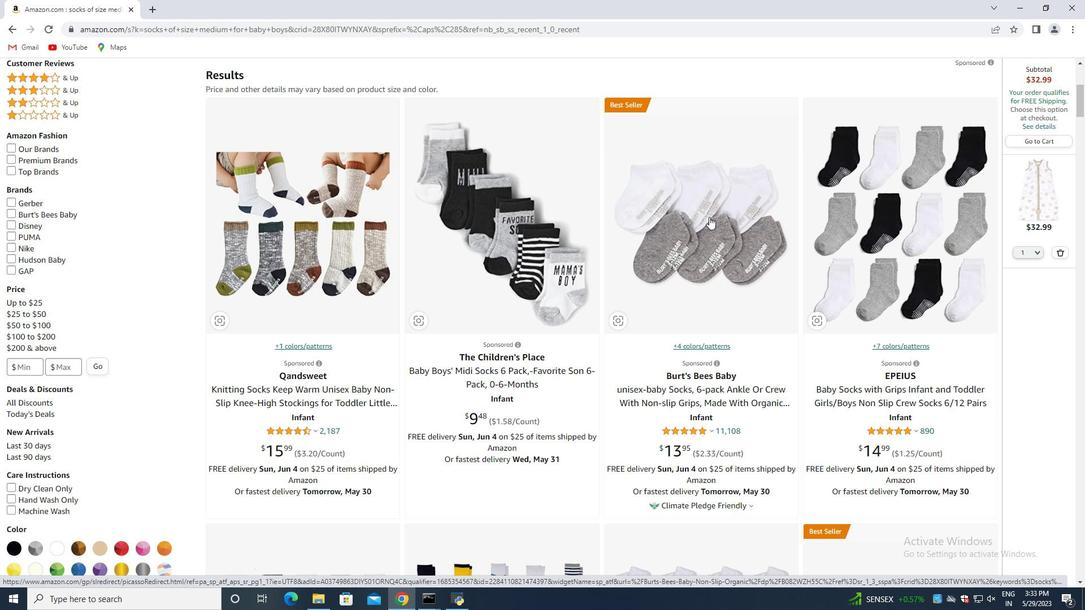 
Action: Mouse moved to (13, 25)
Screenshot: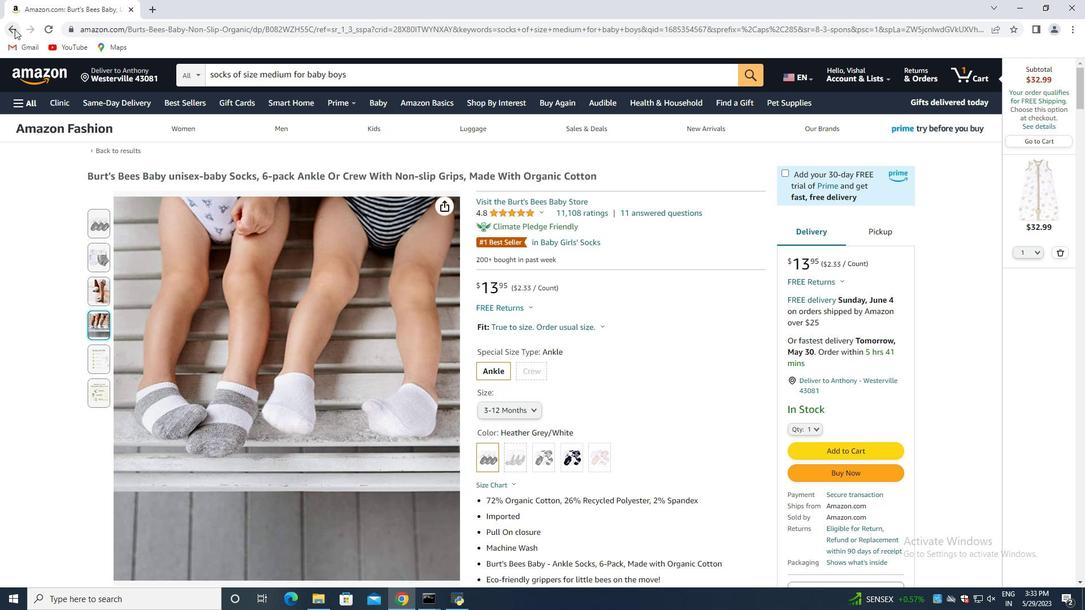 
Action: Mouse pressed left at (13, 25)
Screenshot: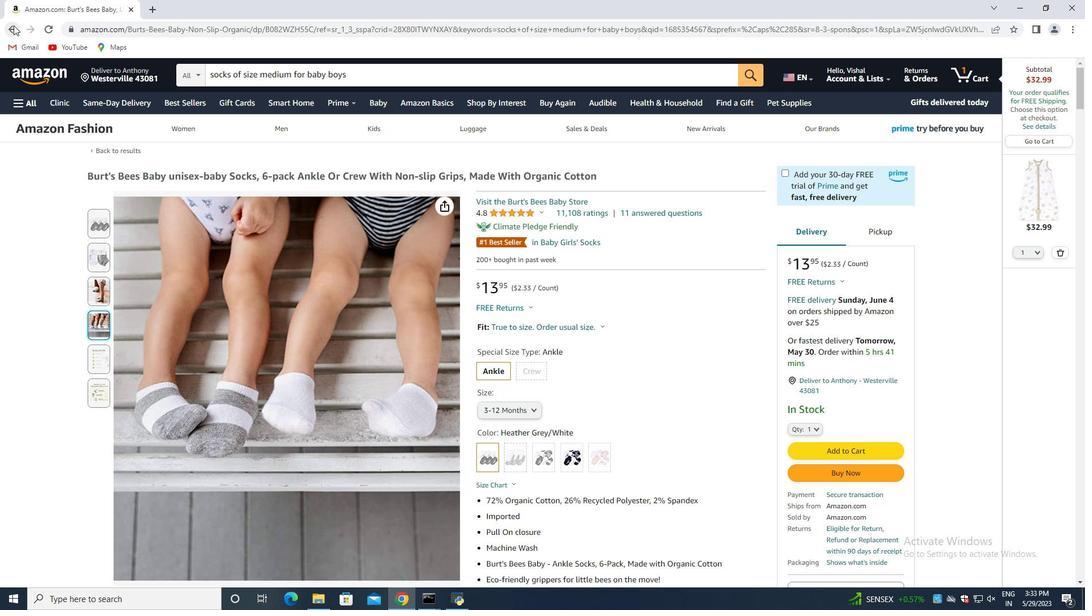 
Action: Mouse moved to (355, 222)
Screenshot: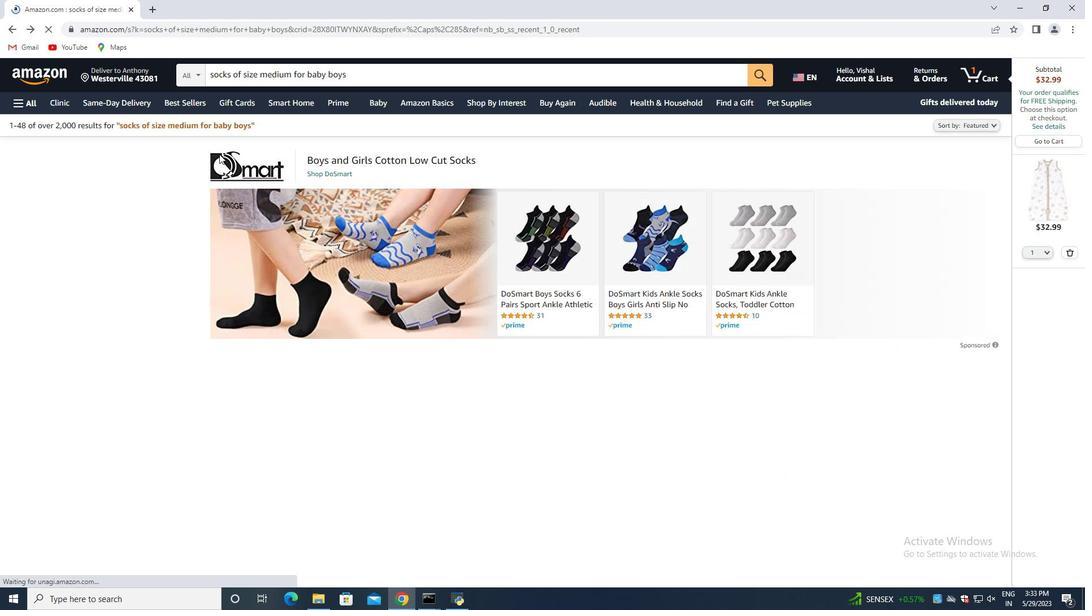 
Action: Mouse scrolled (355, 221) with delta (0, 0)
Screenshot: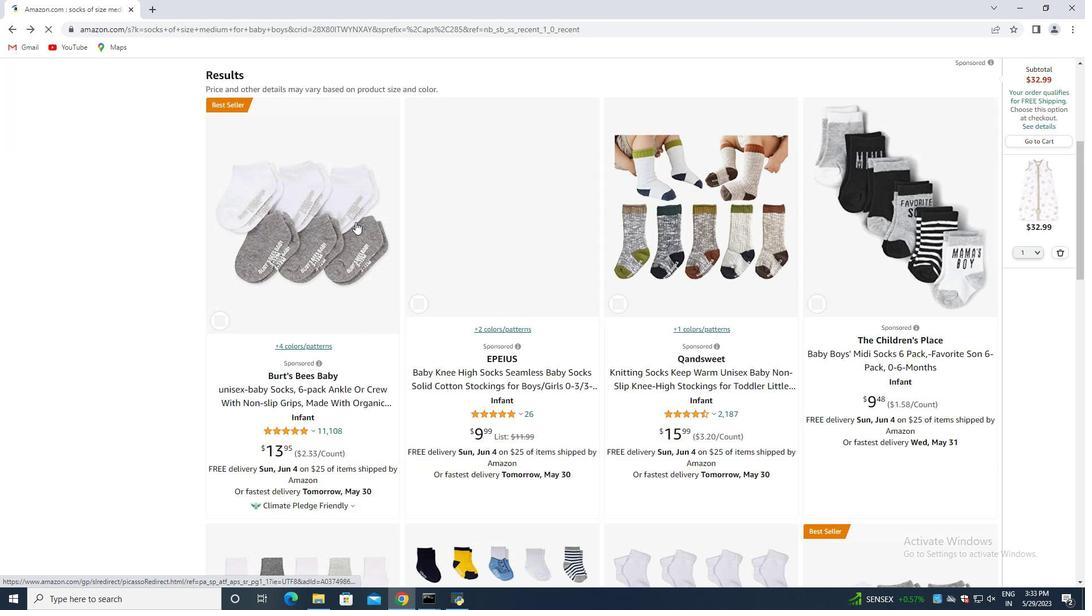 
Action: Mouse moved to (569, 236)
Screenshot: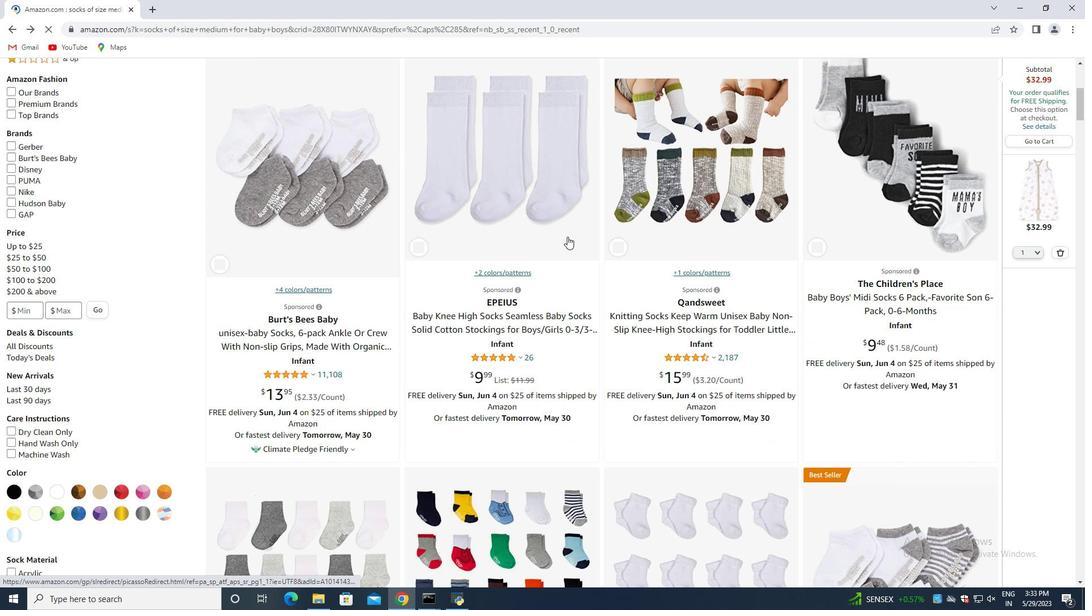 
Action: Mouse scrolled (569, 236) with delta (0, 0)
Screenshot: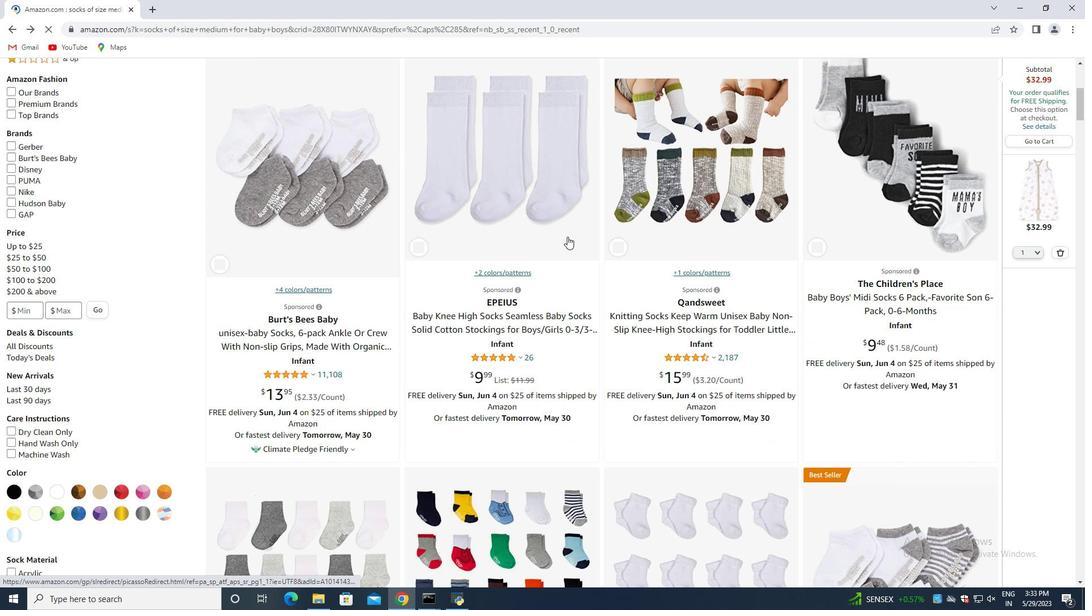 
Action: Mouse scrolled (569, 236) with delta (0, 0)
Screenshot: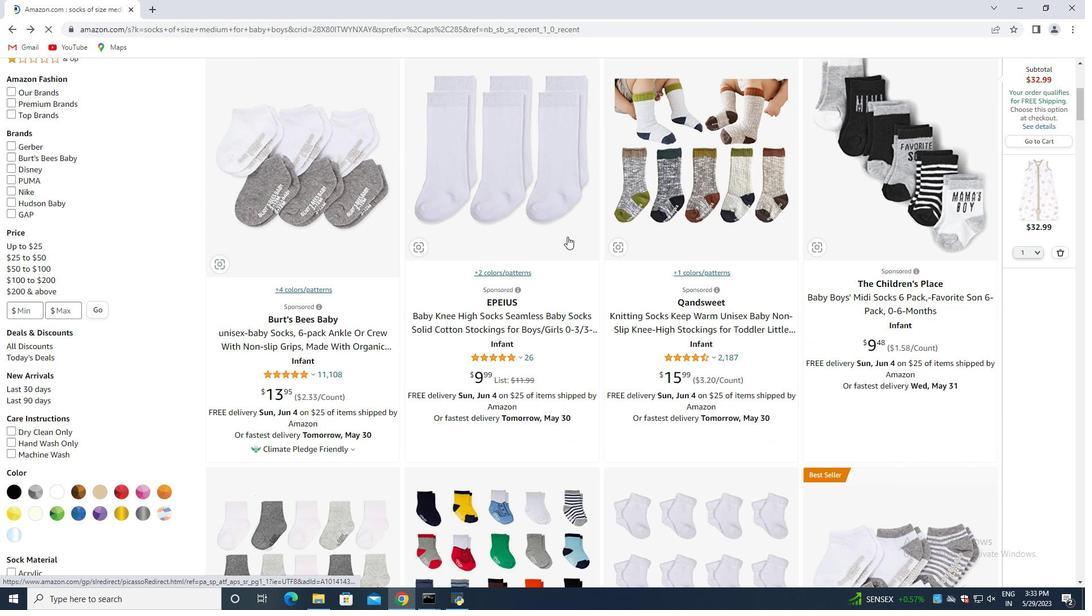 
Action: Mouse moved to (761, 271)
Screenshot: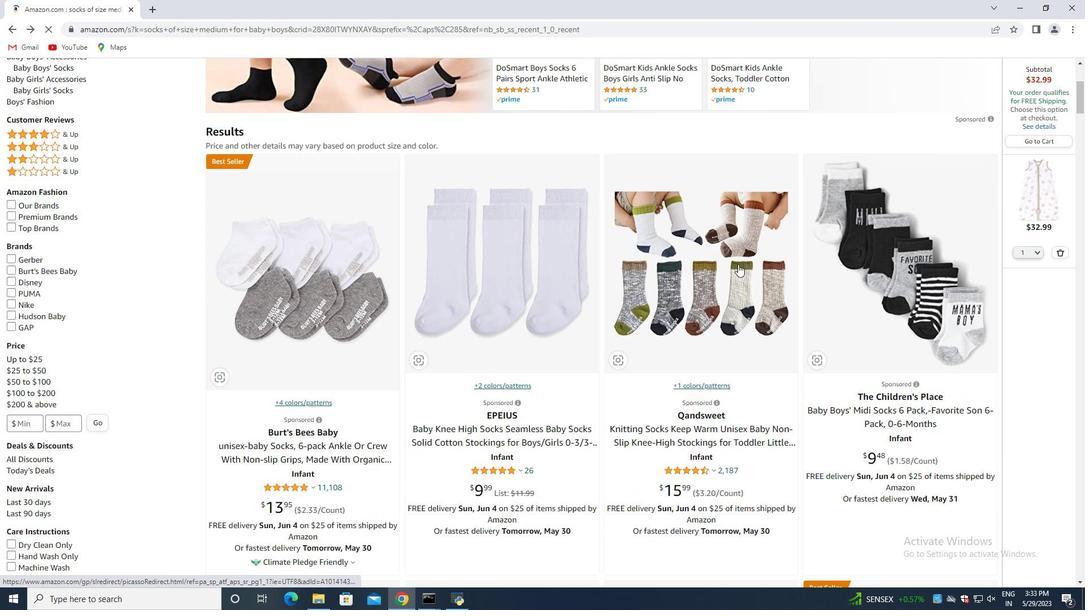 
Action: Mouse scrolled (761, 271) with delta (0, 0)
Screenshot: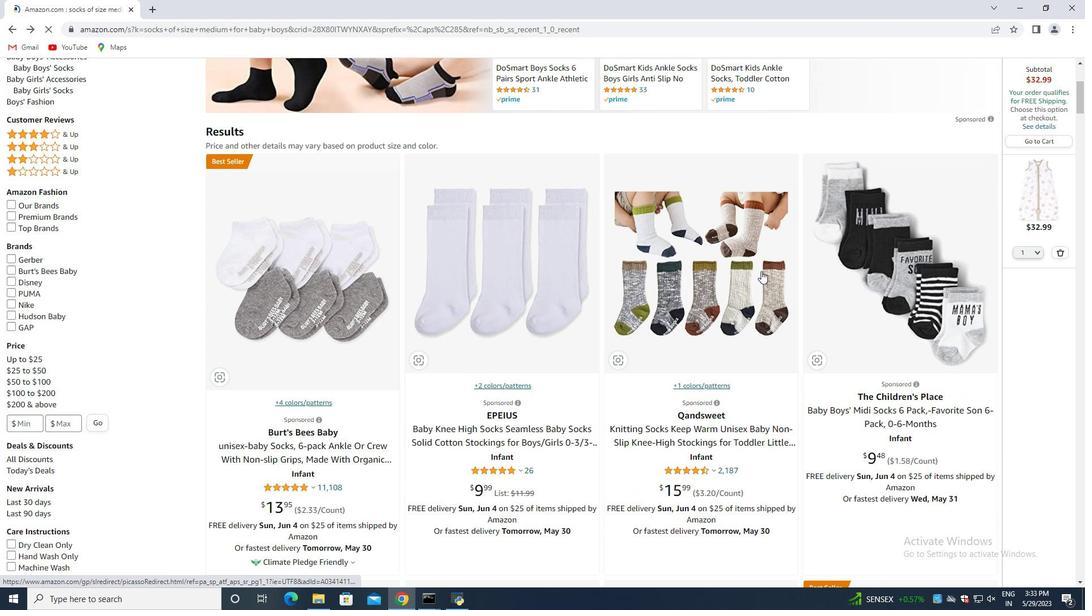 
Action: Mouse scrolled (761, 271) with delta (0, 0)
Screenshot: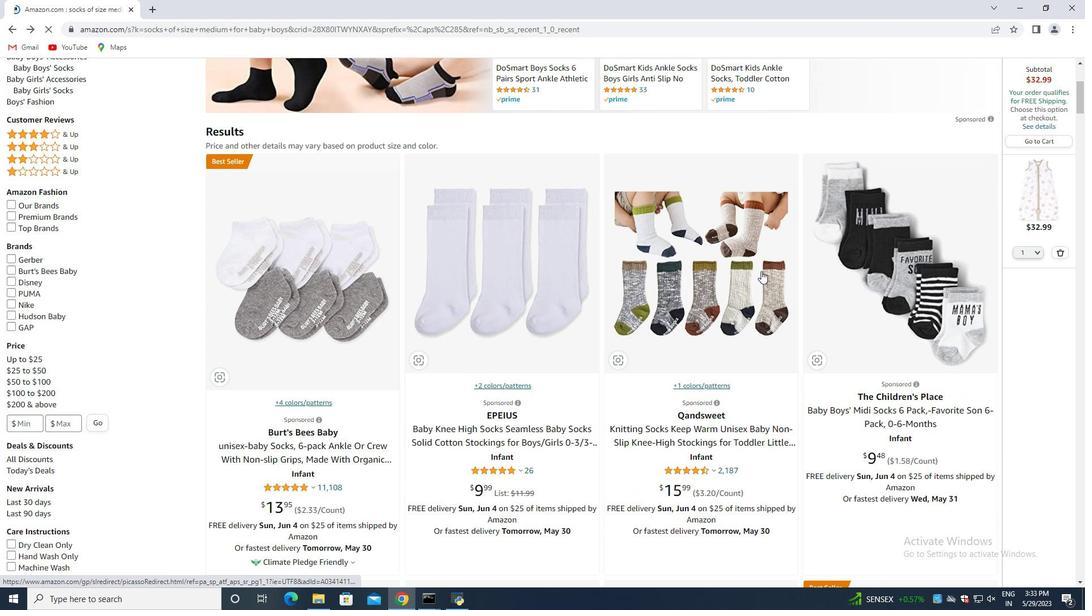 
Action: Mouse moved to (759, 277)
Screenshot: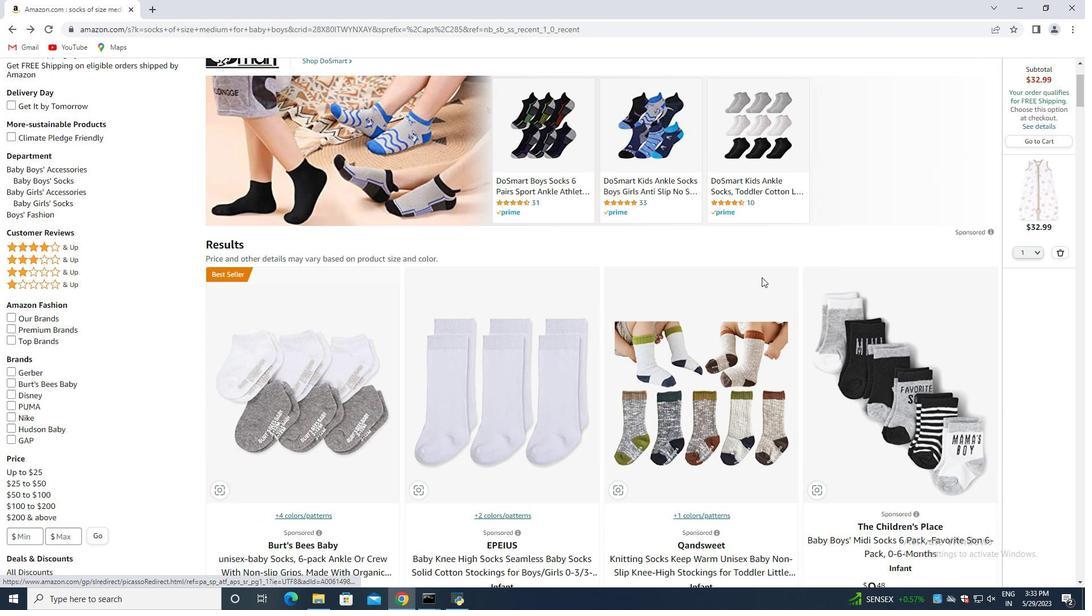 
Action: Mouse scrolled (759, 278) with delta (0, 0)
Screenshot: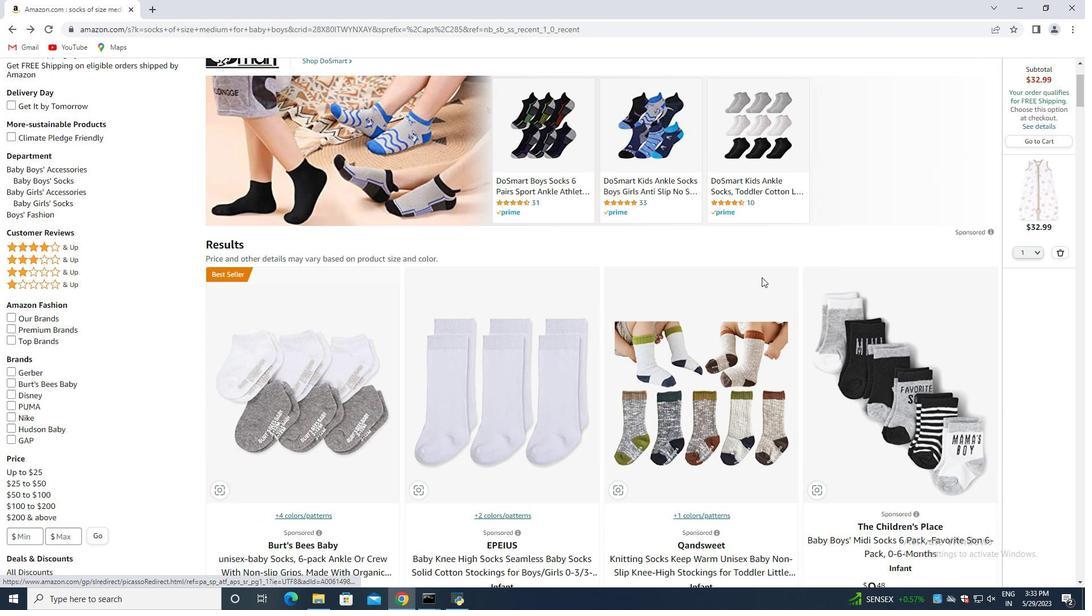 
Action: Mouse scrolled (759, 278) with delta (0, 0)
Screenshot: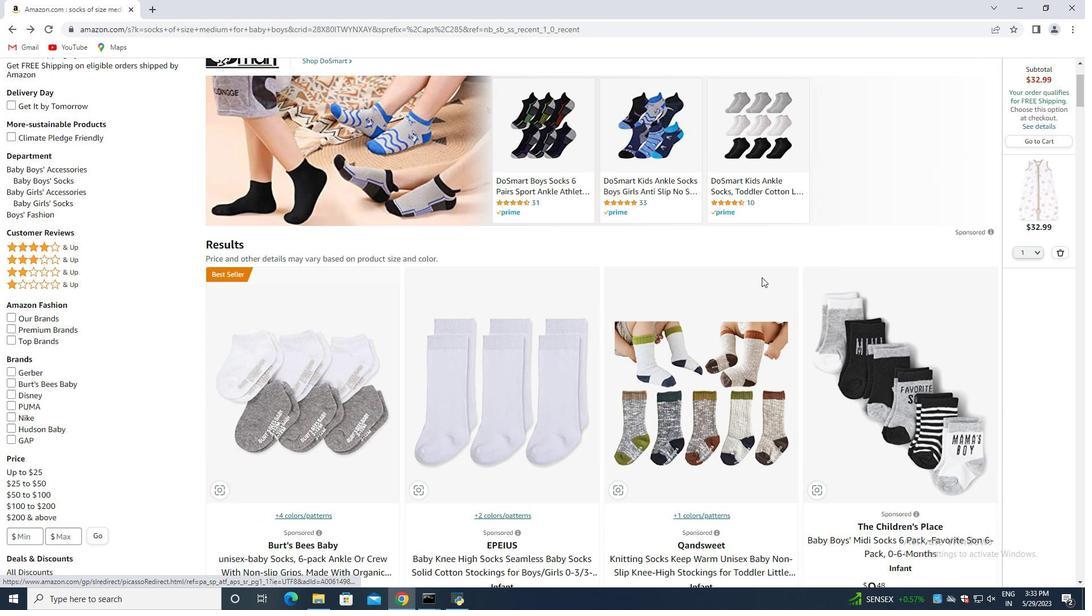 
Action: Mouse scrolled (759, 278) with delta (0, 0)
Screenshot: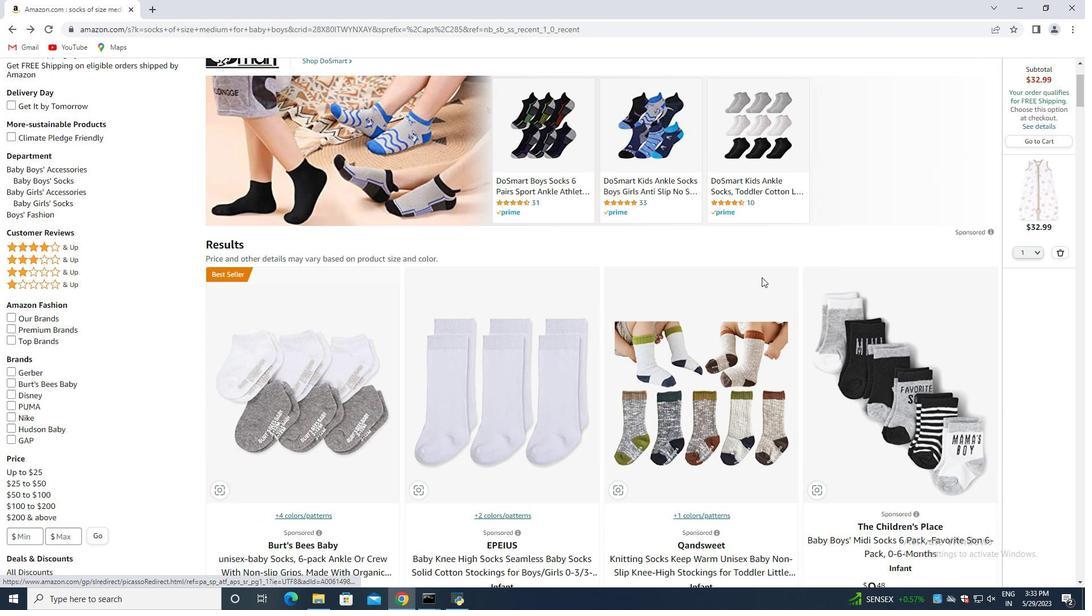 
Action: Mouse scrolled (759, 278) with delta (0, 0)
Screenshot: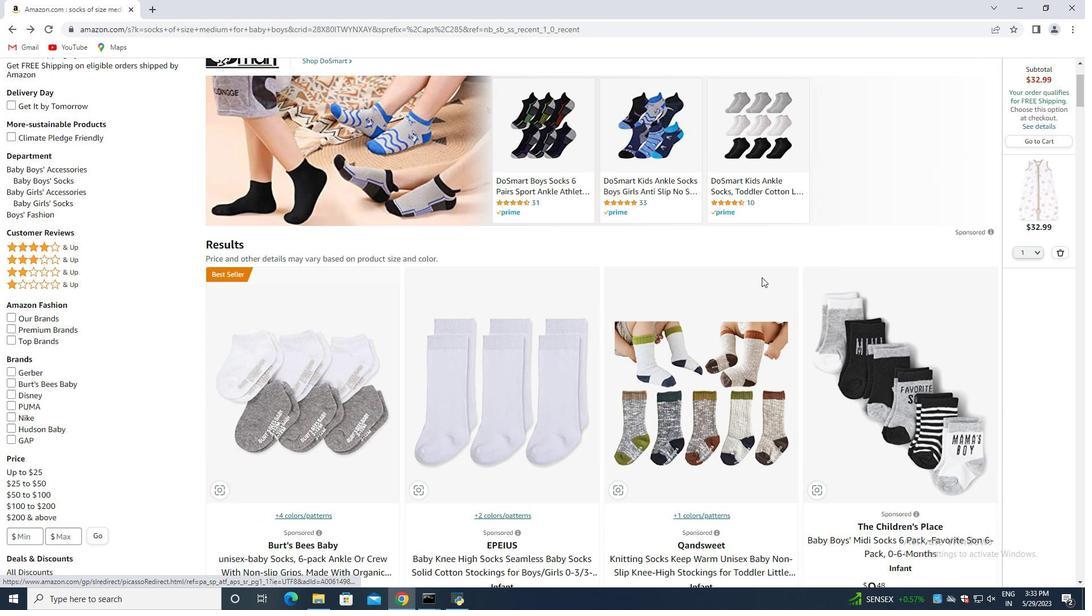 
Action: Mouse scrolled (759, 278) with delta (0, 0)
Screenshot: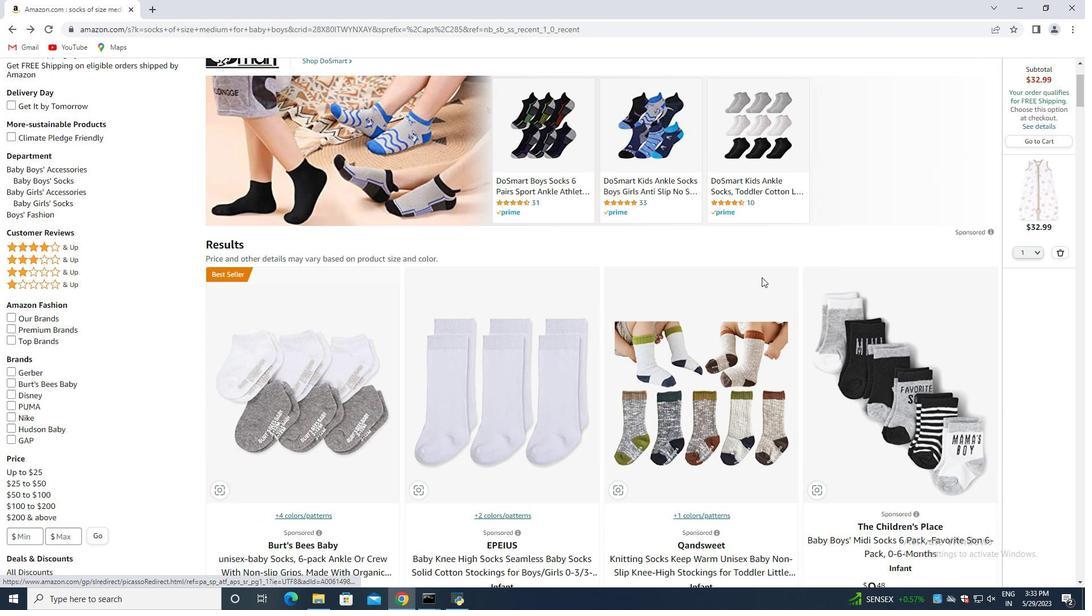 
Action: Mouse scrolled (759, 278) with delta (0, 0)
Screenshot: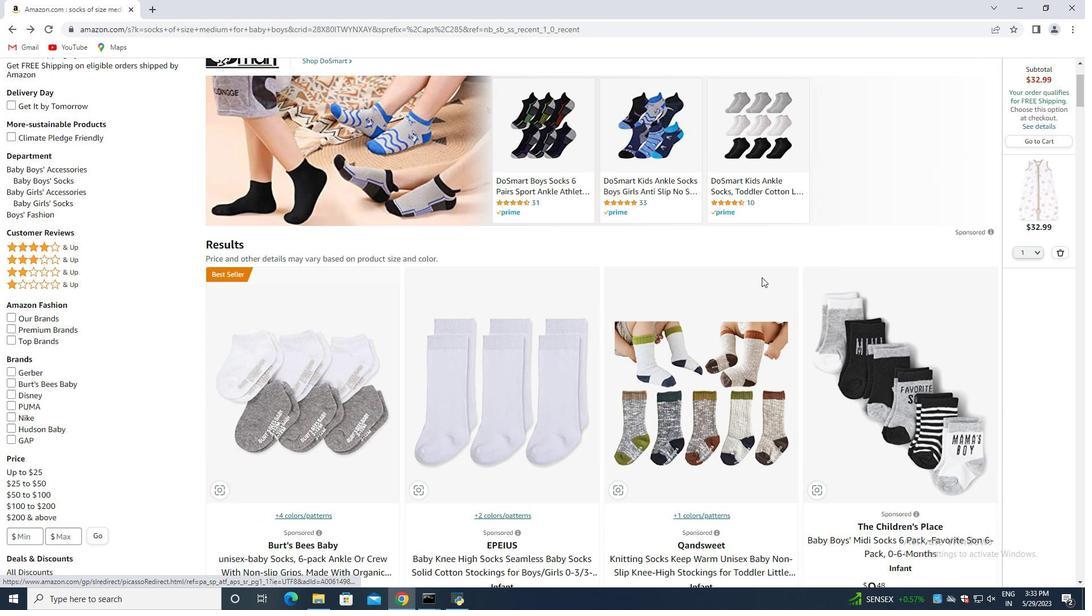 
Action: Mouse moved to (754, 278)
Screenshot: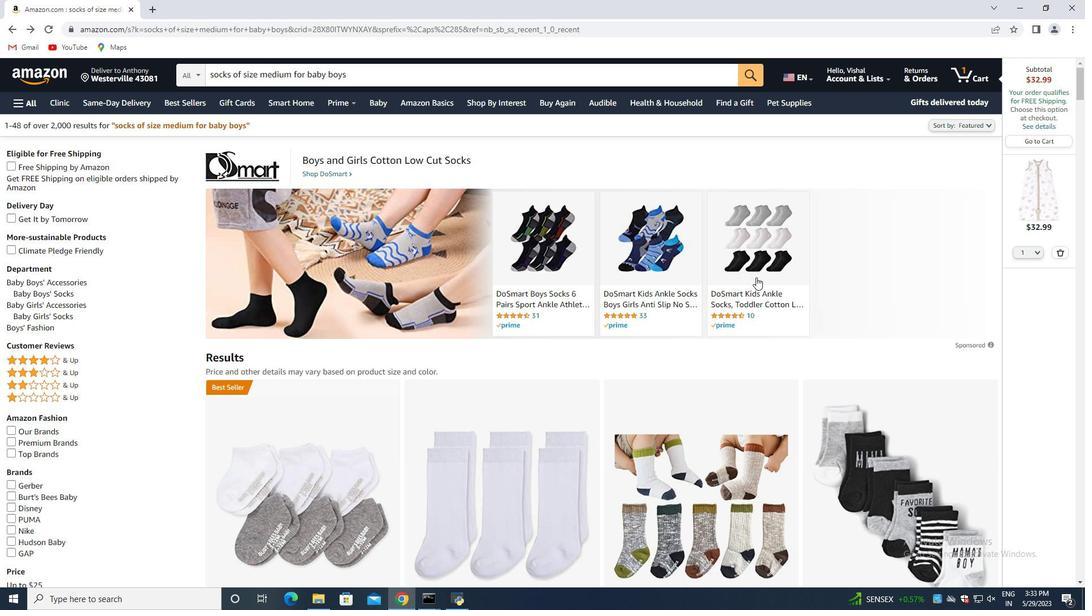 
Action: Mouse scrolled (754, 278) with delta (0, 0)
Screenshot: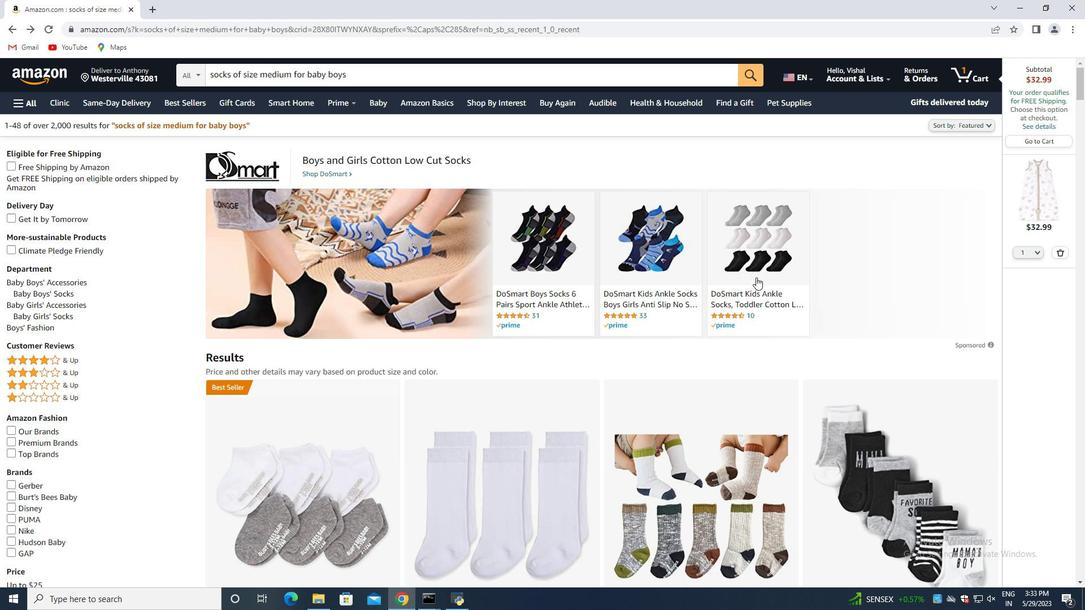 
Action: Mouse scrolled (754, 278) with delta (0, 0)
Screenshot: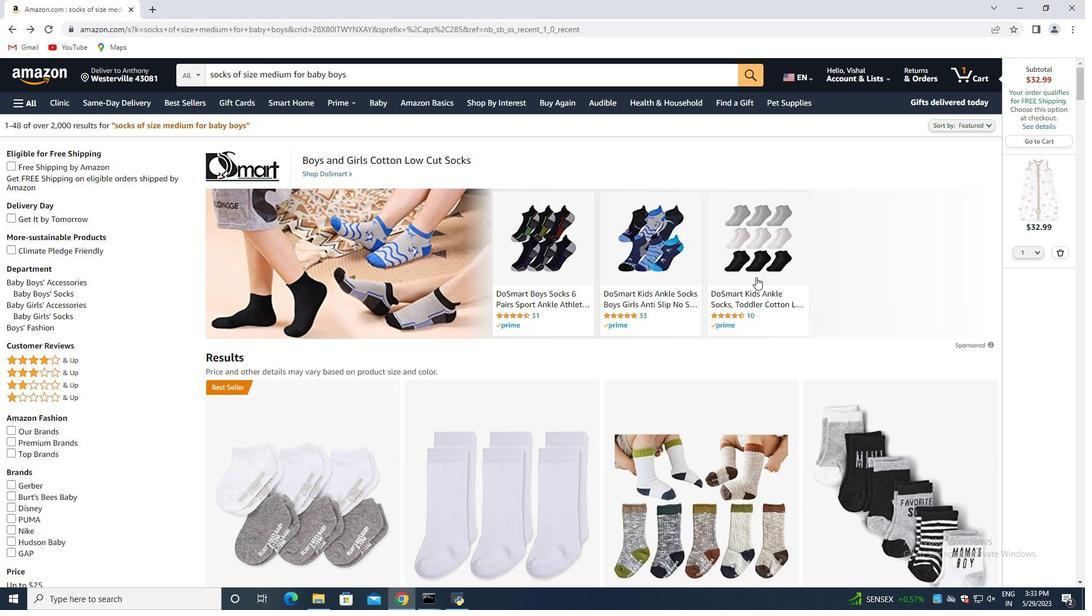
Action: Mouse scrolled (754, 278) with delta (0, 0)
Screenshot: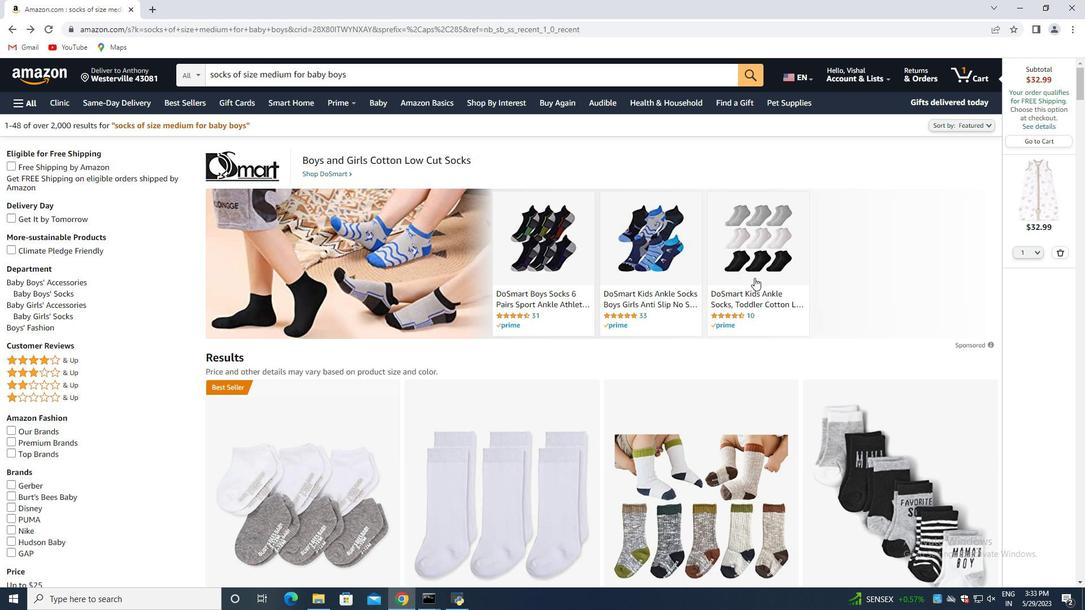 
Action: Mouse moved to (665, 336)
Screenshot: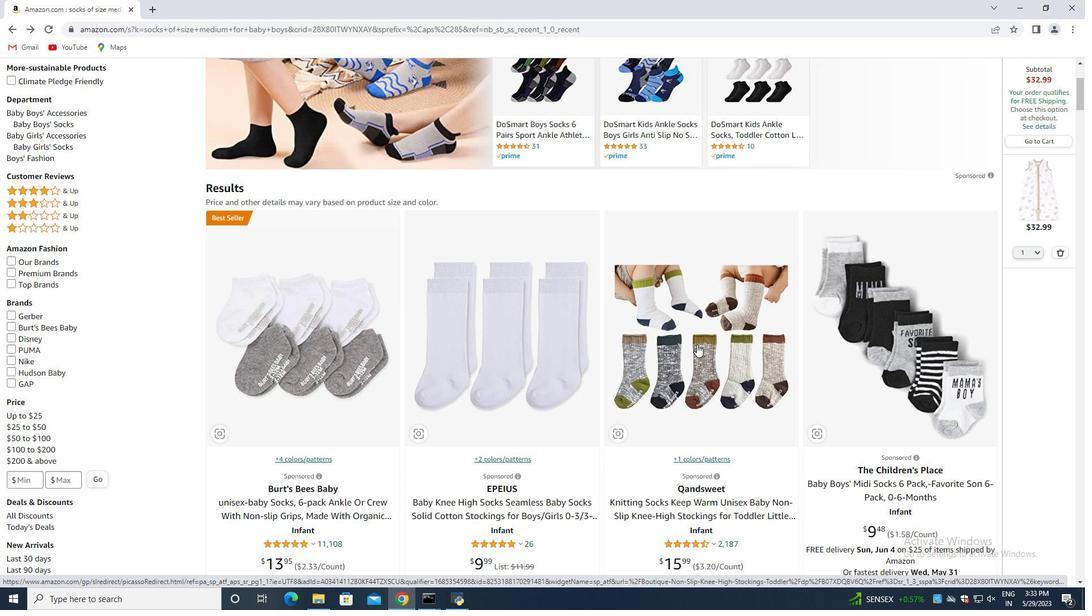 
Action: Mouse scrolled (668, 338) with delta (0, 0)
Screenshot: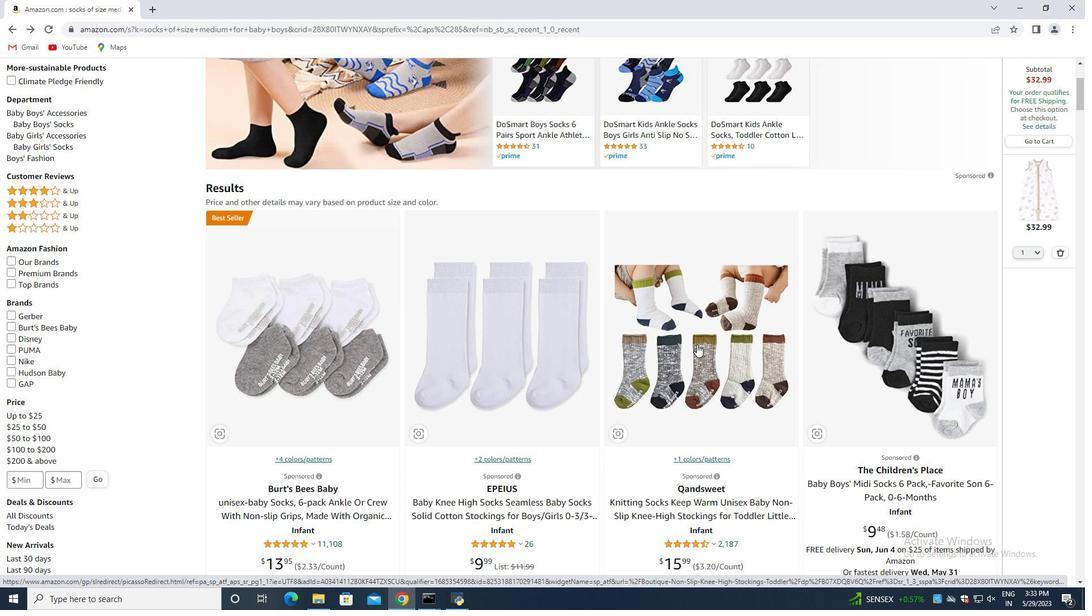 
Action: Mouse moved to (615, 323)
Screenshot: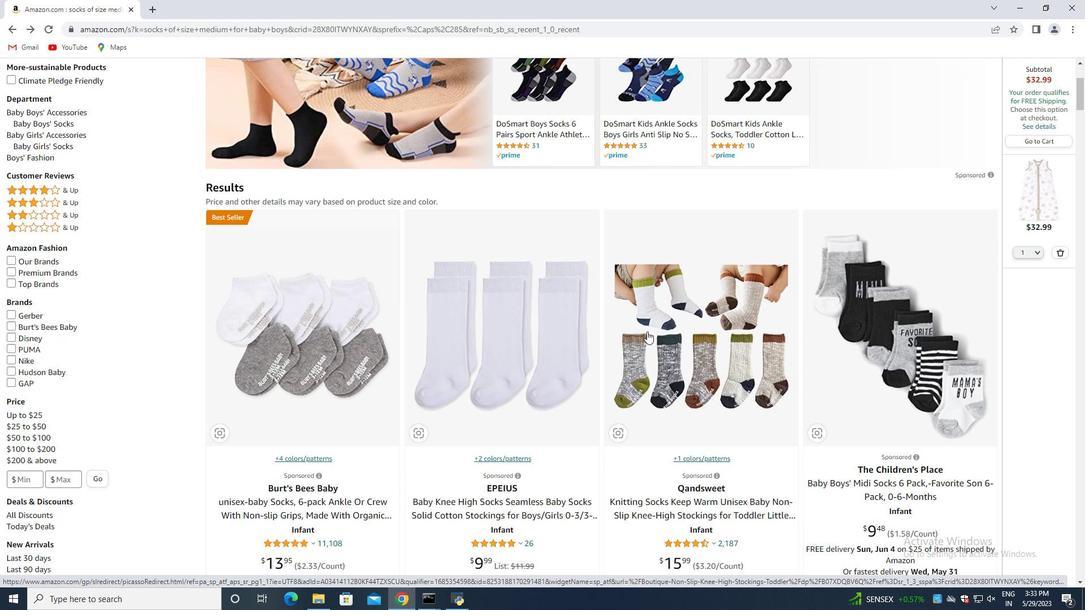 
Action: Mouse scrolled (615, 322) with delta (0, 0)
Screenshot: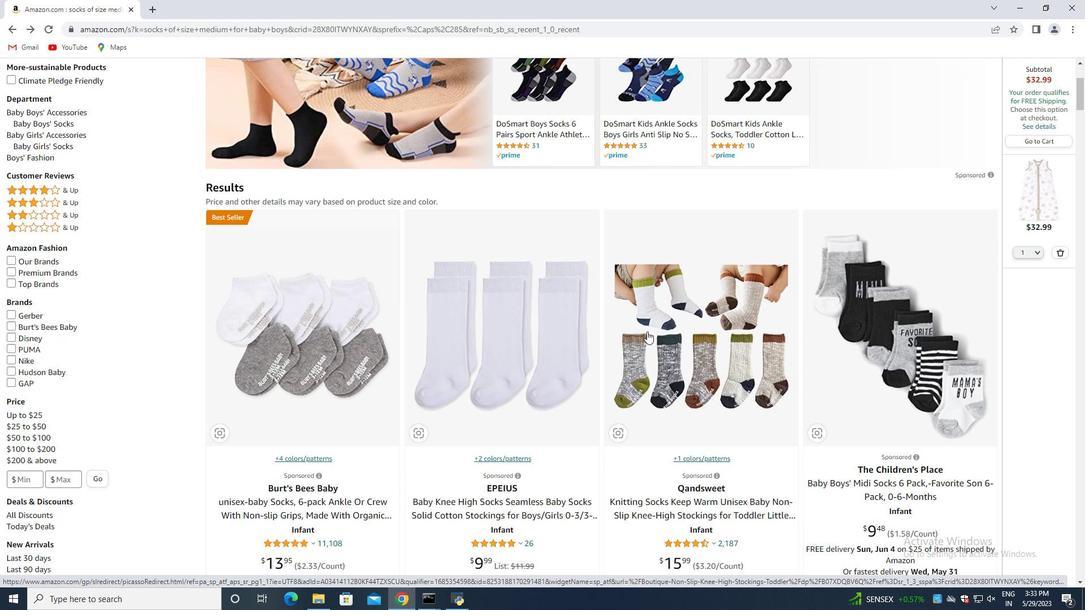
Action: Mouse moved to (602, 320)
Screenshot: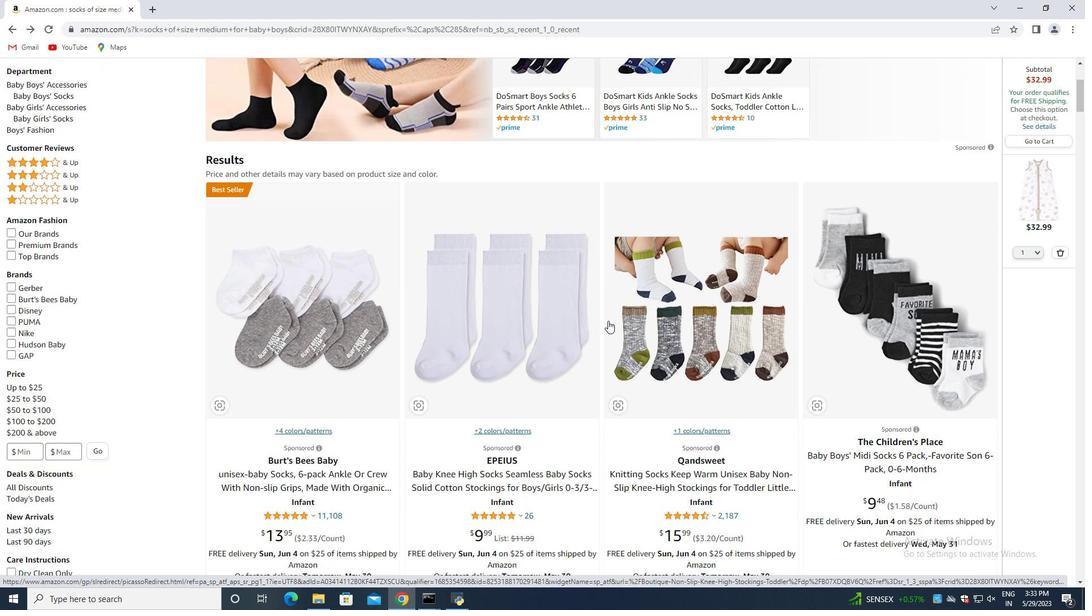 
Action: Mouse scrolled (602, 319) with delta (0, 0)
Screenshot: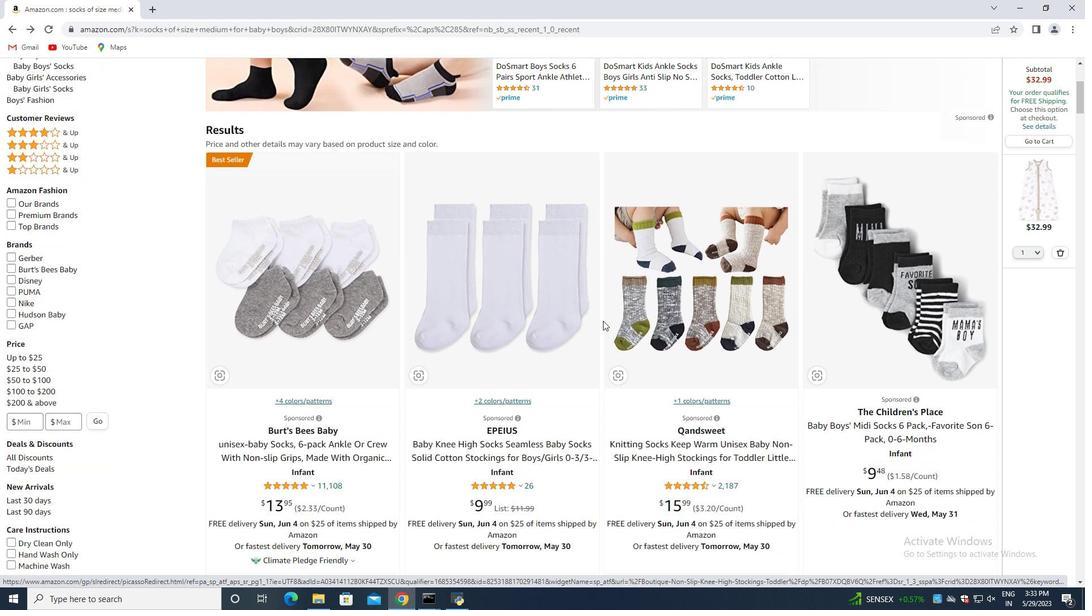 
Action: Mouse moved to (534, 236)
Screenshot: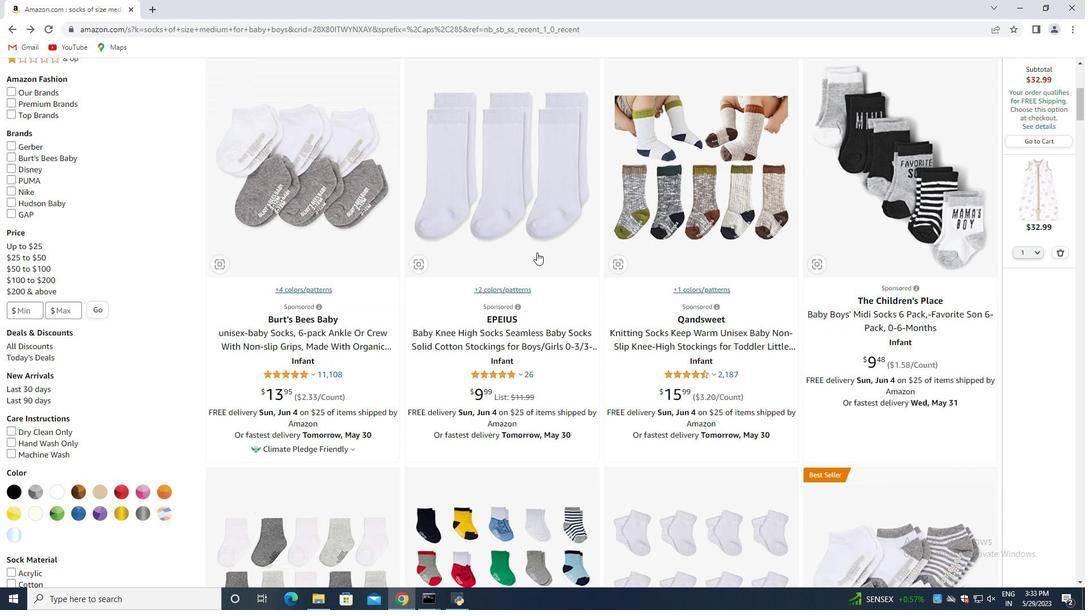 
Action: Mouse scrolled (534, 235) with delta (0, 0)
Screenshot: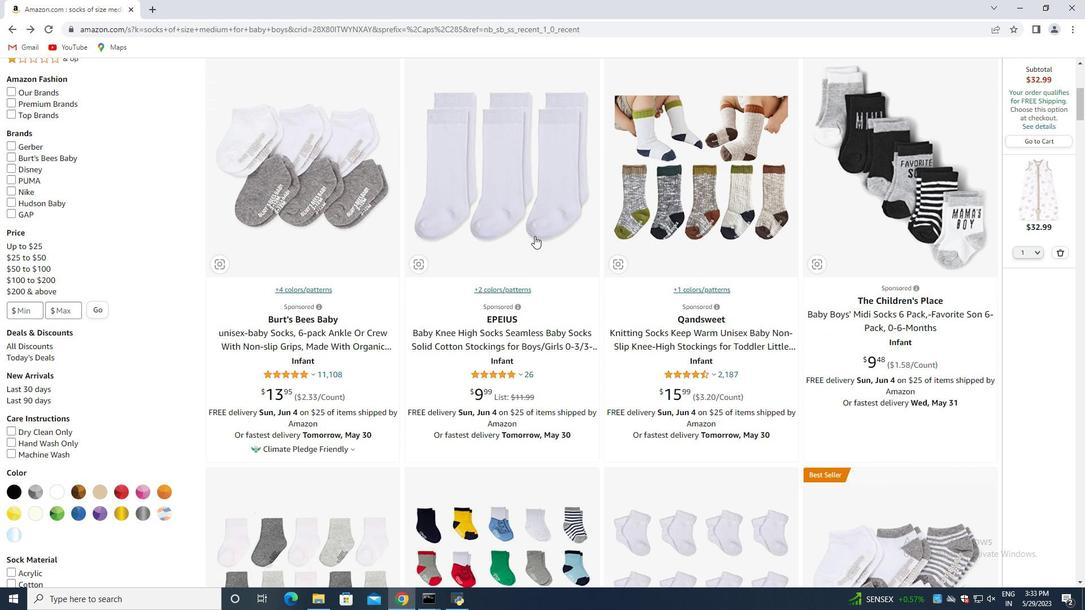 
Action: Mouse scrolled (534, 235) with delta (0, 0)
Screenshot: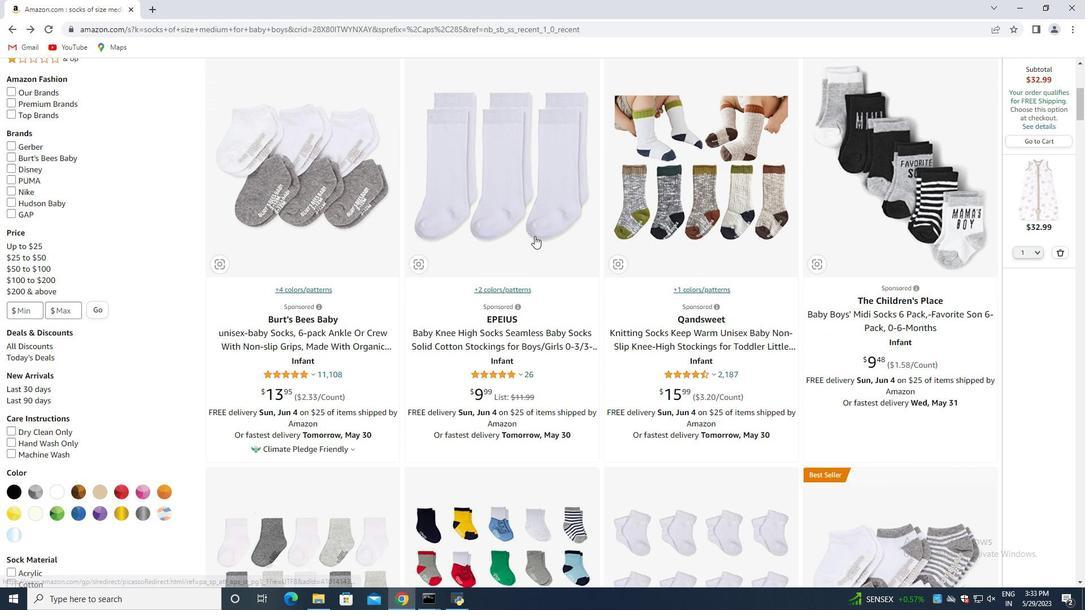 
Action: Mouse moved to (528, 239)
Screenshot: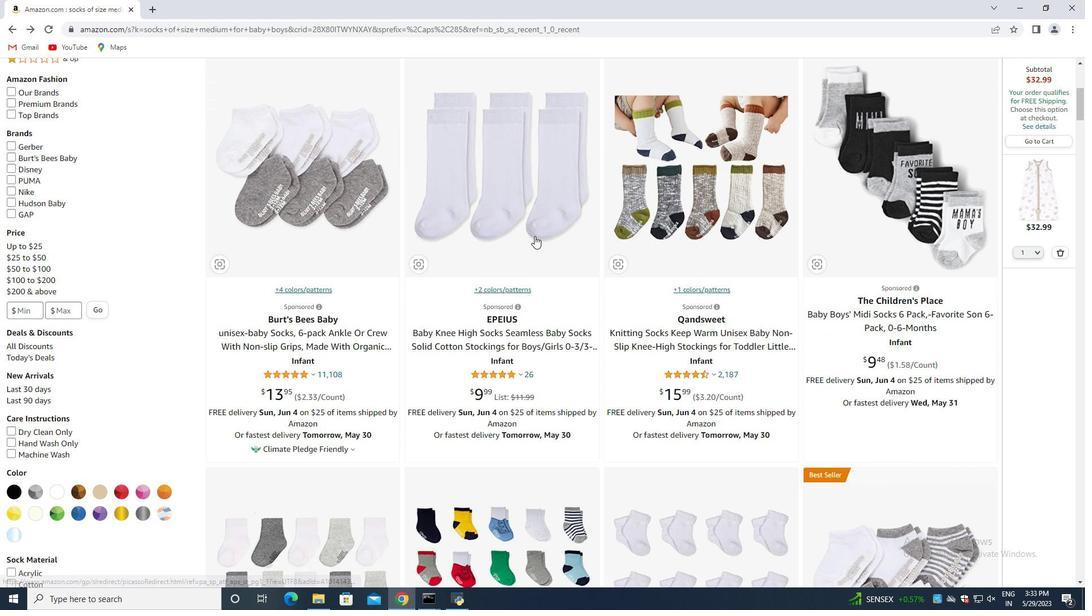 
Action: Mouse scrolled (528, 239) with delta (0, 0)
Screenshot: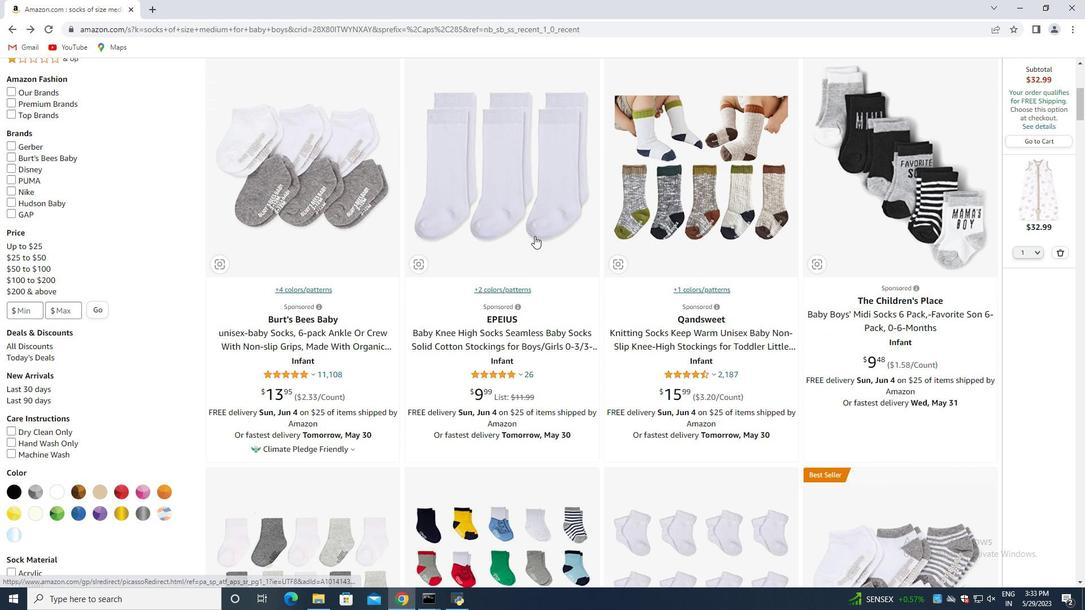 
Action: Mouse moved to (488, 241)
Screenshot: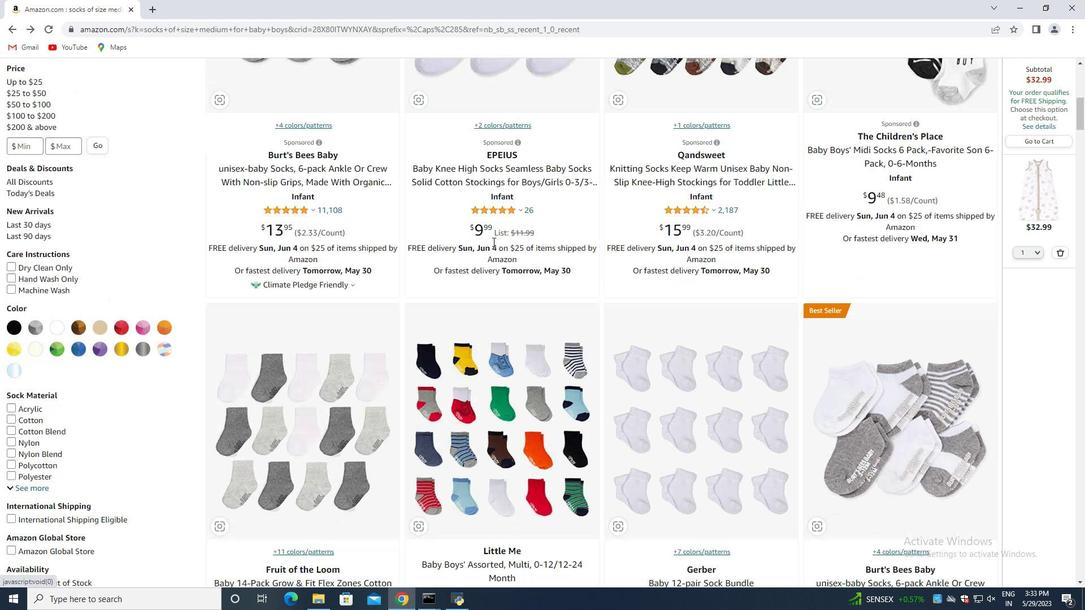 
Action: Mouse scrolled (488, 241) with delta (0, 0)
Screenshot: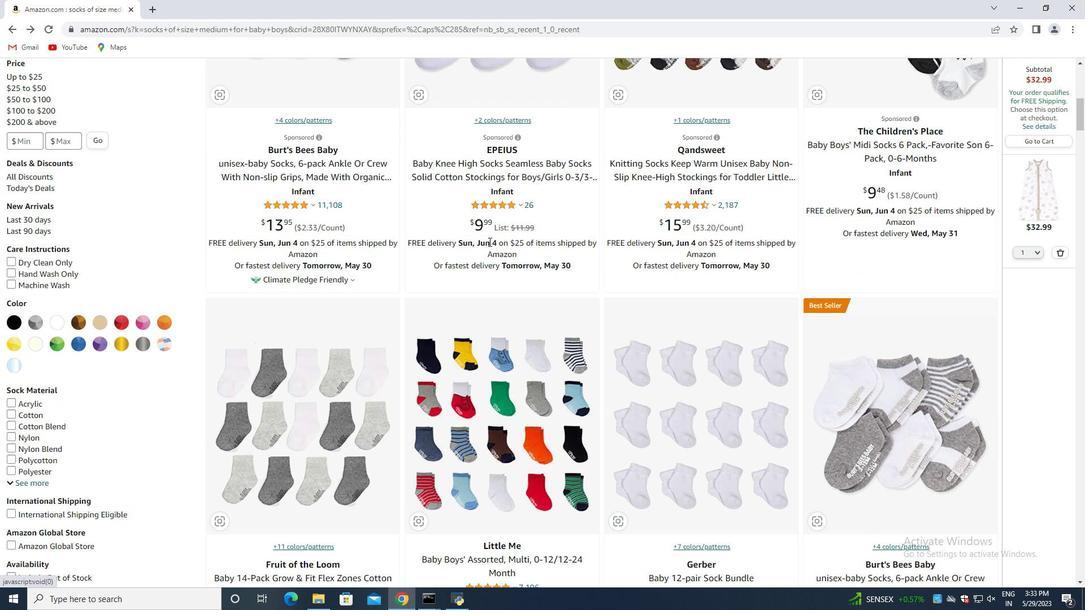 
Action: Mouse scrolled (488, 241) with delta (0, 0)
Screenshot: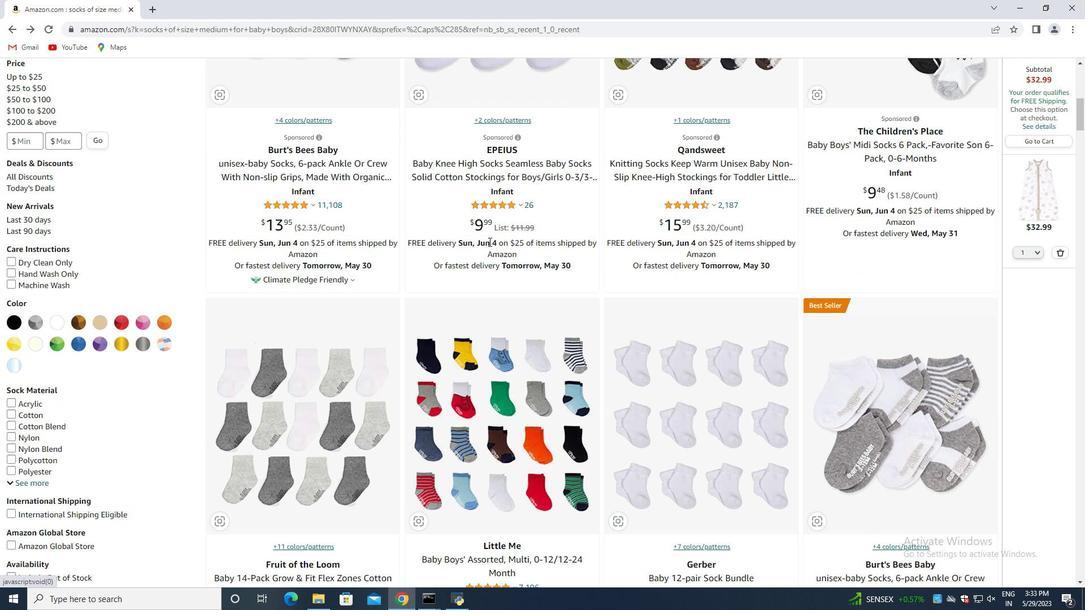 
Action: Mouse moved to (847, 270)
Screenshot: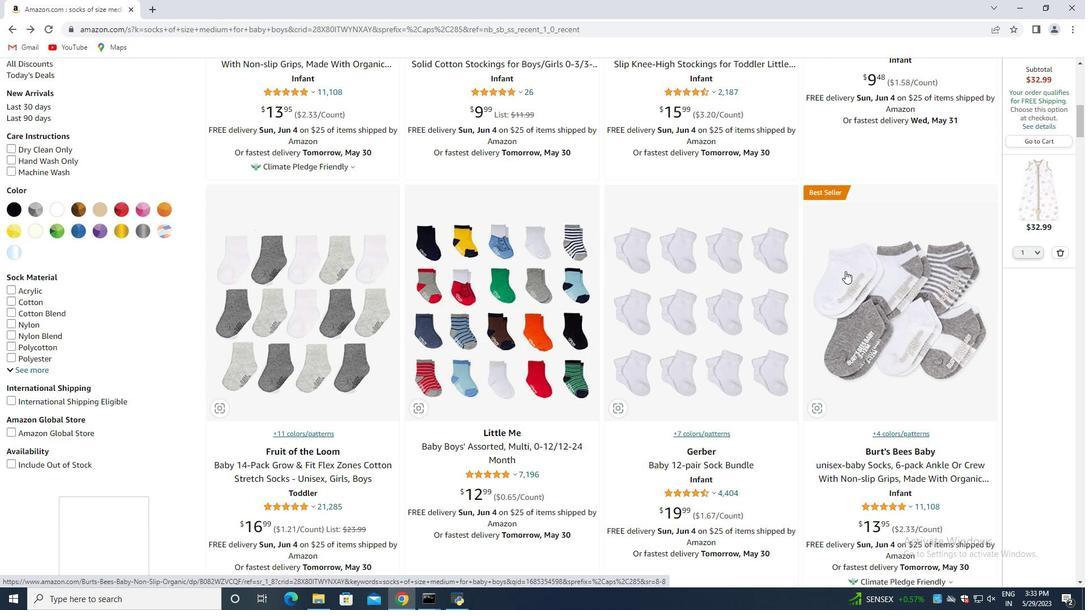 
Action: Mouse scrolled (847, 269) with delta (0, 0)
Screenshot: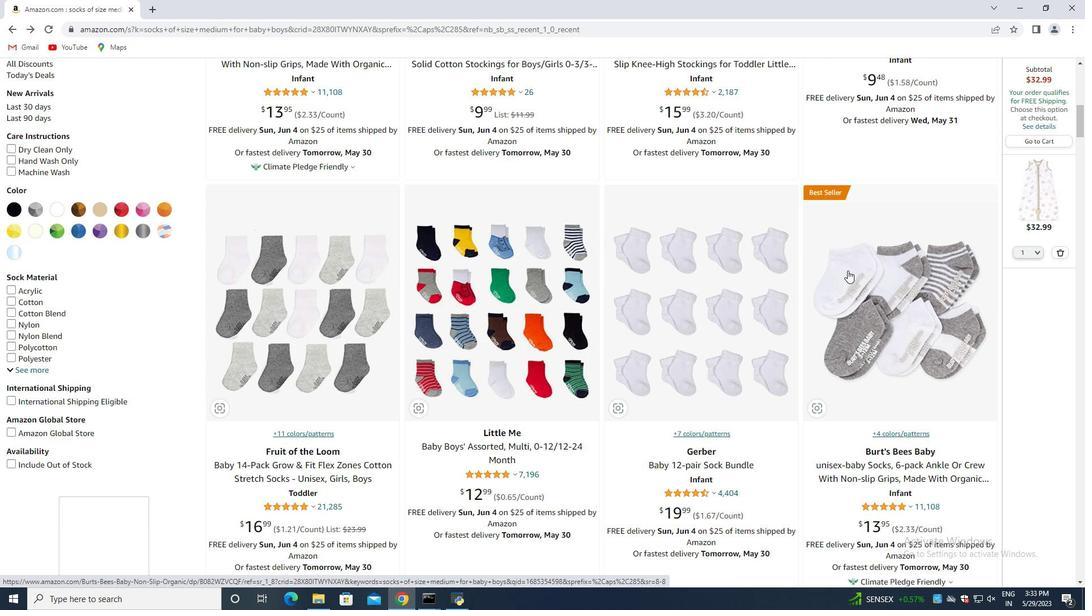 
Action: Mouse scrolled (847, 269) with delta (0, 0)
Screenshot: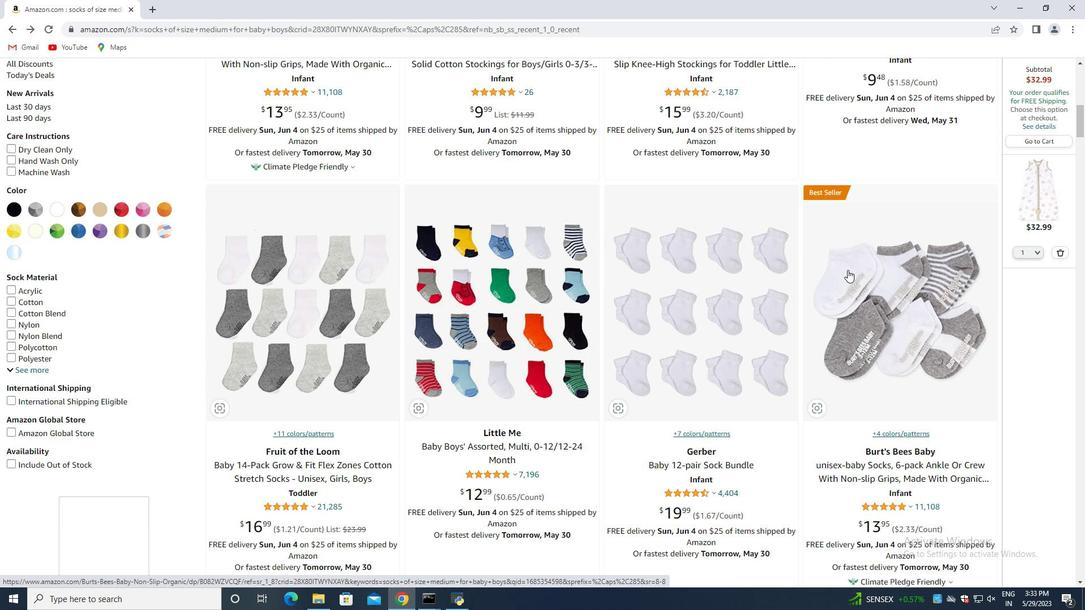 
Action: Mouse scrolled (847, 269) with delta (0, 0)
Screenshot: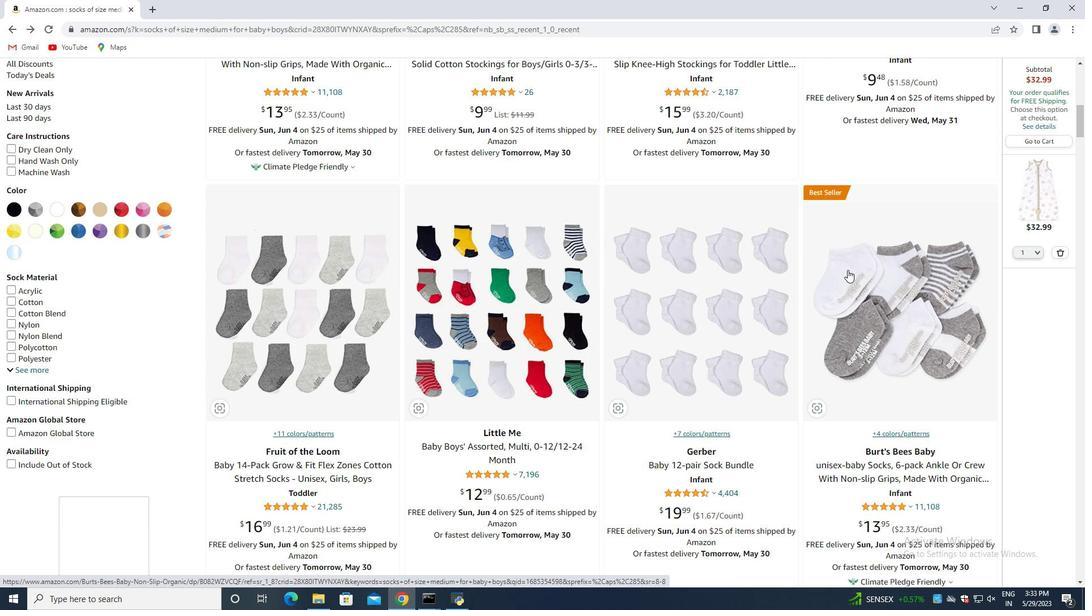 
Action: Mouse moved to (552, 262)
Screenshot: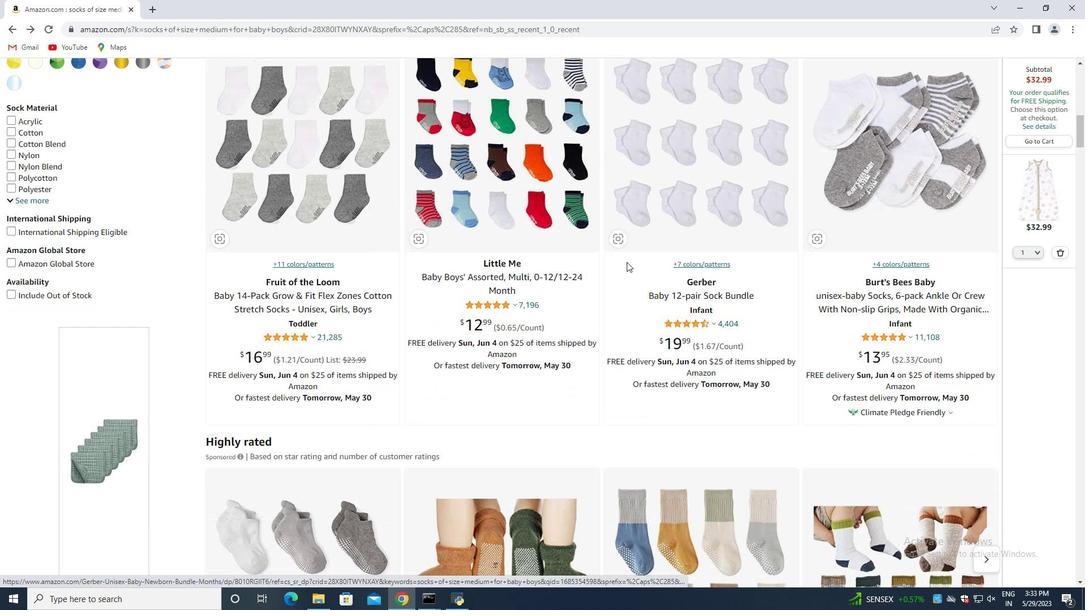 
Action: Mouse scrolled (552, 261) with delta (0, 0)
Screenshot: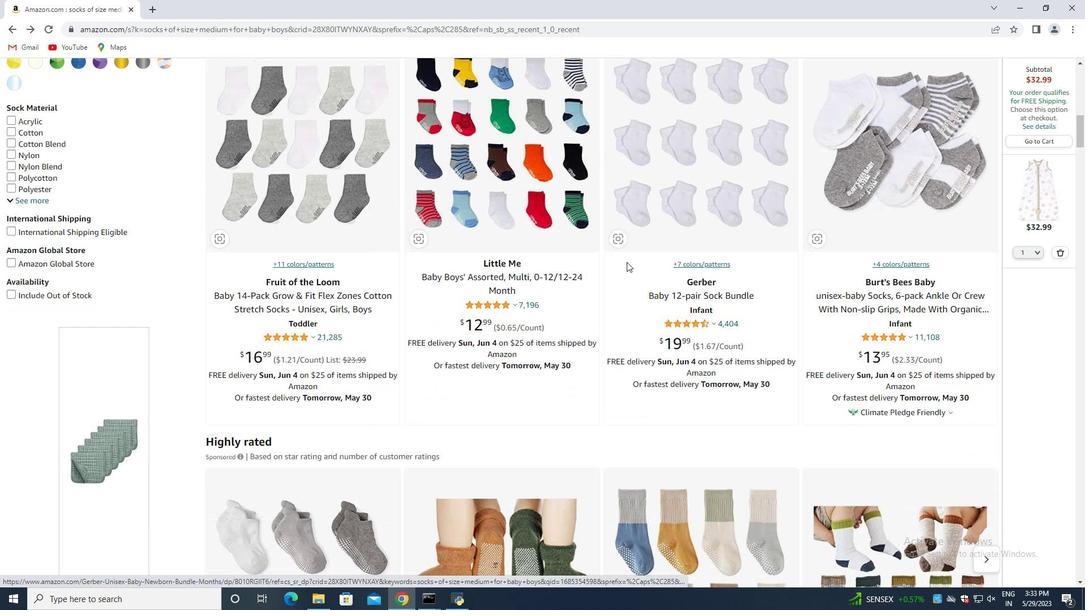 
Action: Mouse moved to (539, 265)
Screenshot: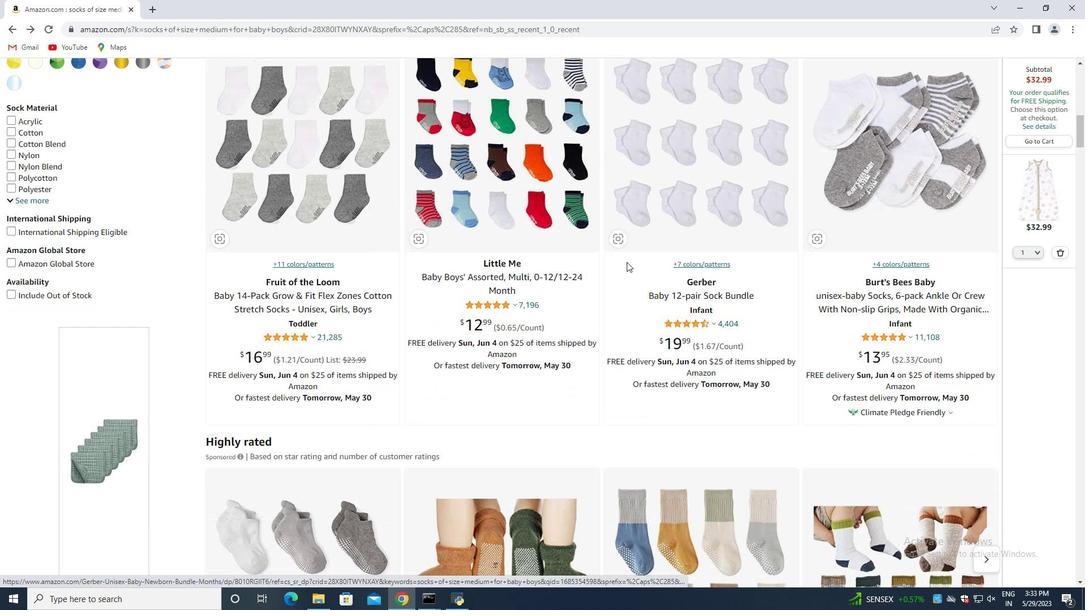 
Action: Mouse scrolled (539, 264) with delta (0, 0)
Screenshot: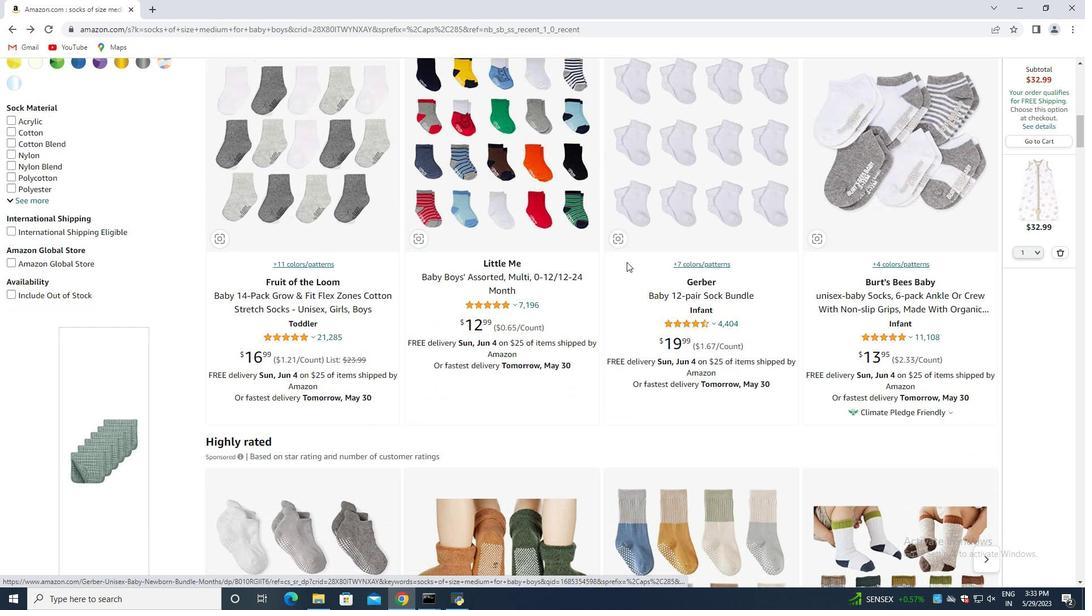 
Action: Mouse moved to (403, 275)
Screenshot: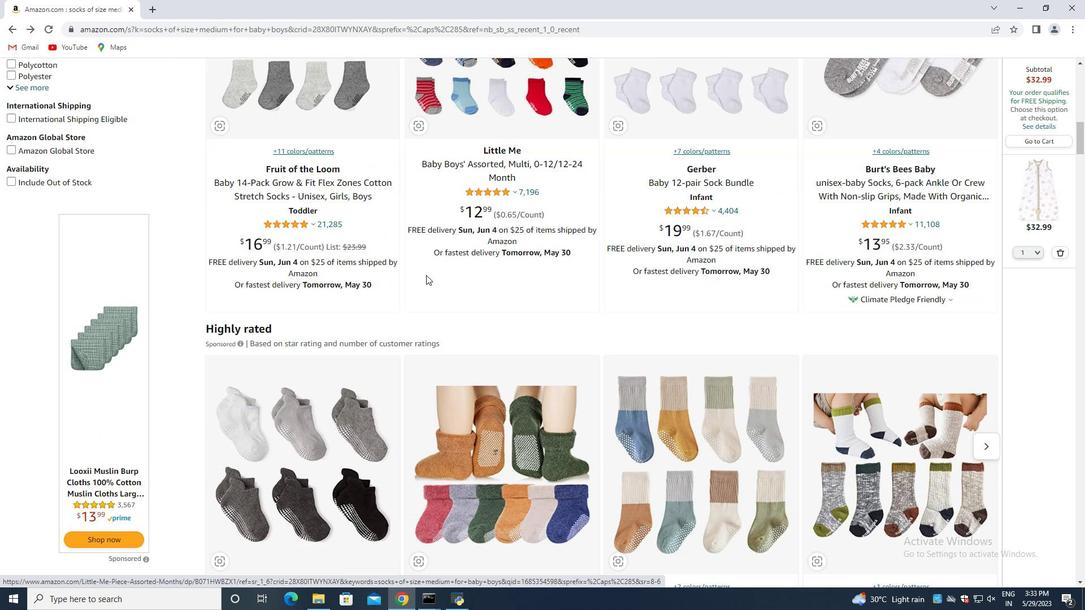 
Action: Mouse scrolled (403, 274) with delta (0, 0)
Screenshot: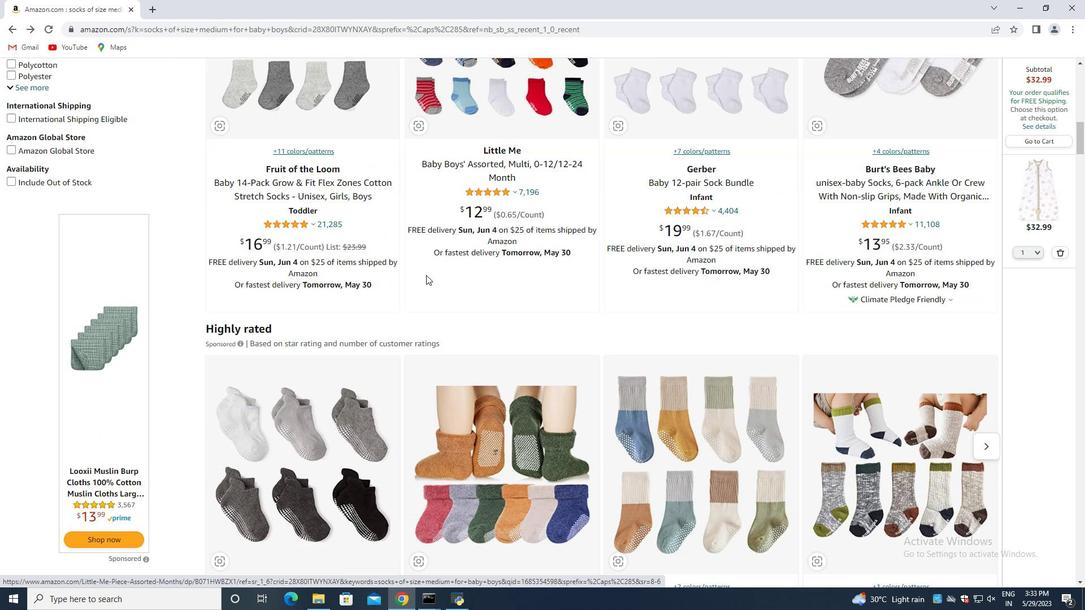 
Action: Mouse moved to (403, 275)
Screenshot: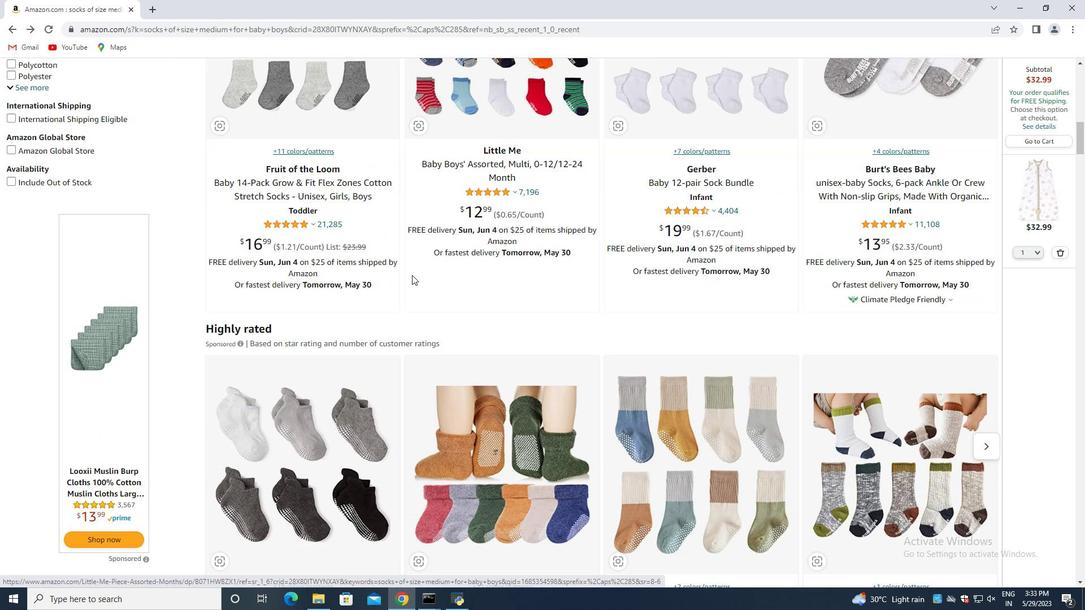
Action: Mouse scrolled (403, 275) with delta (0, 0)
Screenshot: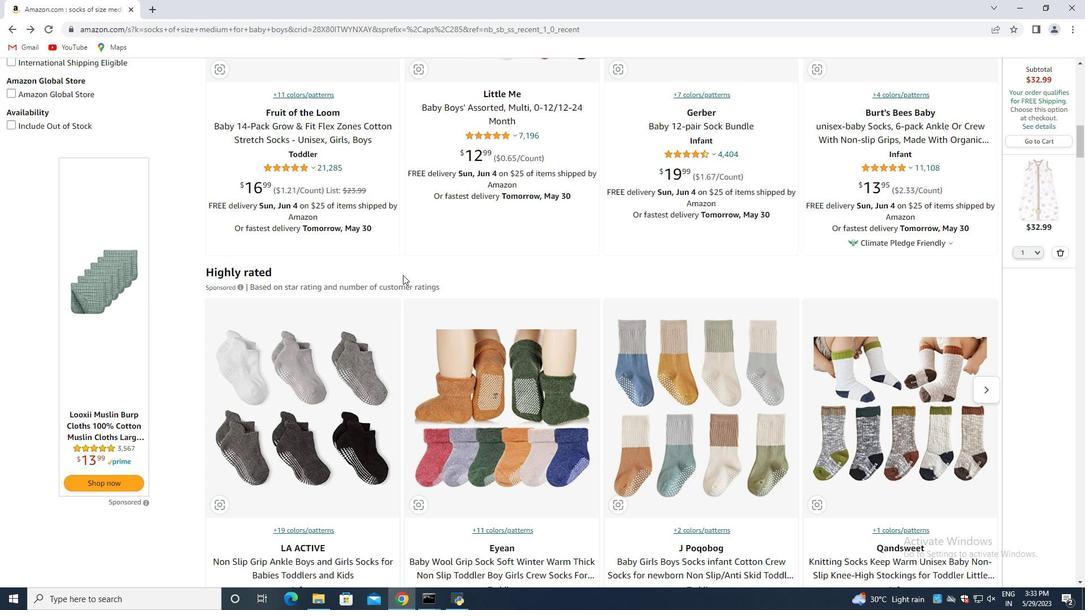 
Action: Mouse scrolled (403, 275) with delta (0, 0)
Screenshot: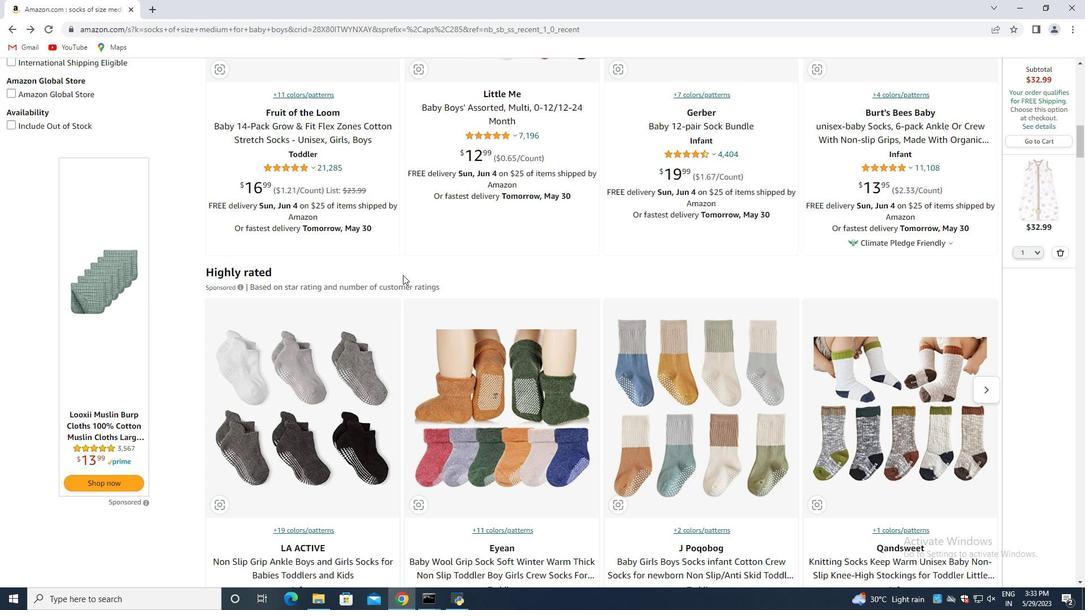 
Action: Mouse scrolled (403, 275) with delta (0, 0)
Screenshot: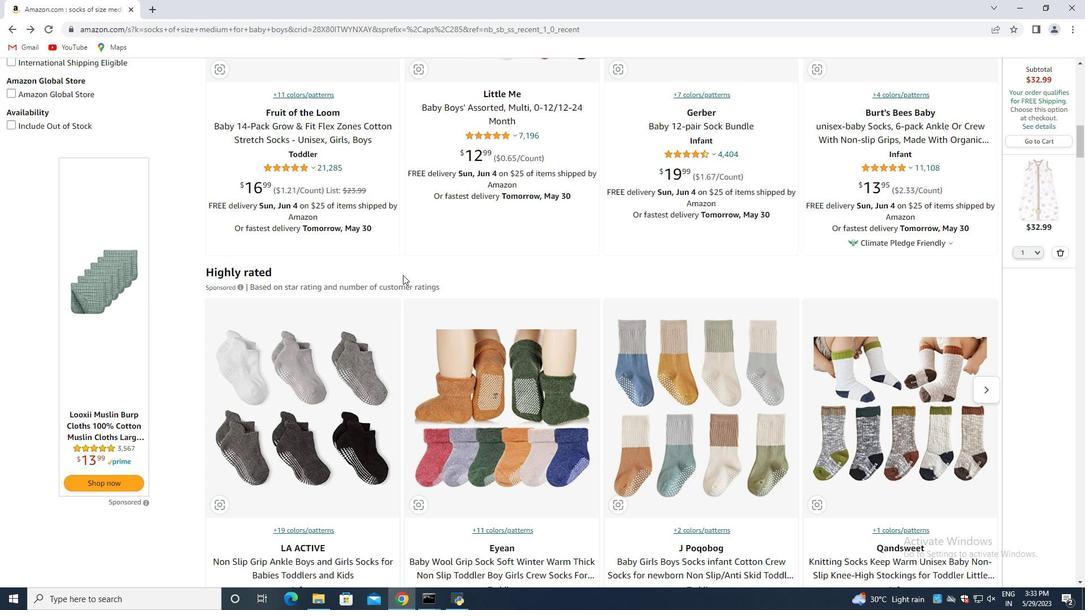 
Action: Mouse scrolled (403, 275) with delta (0, 0)
Screenshot: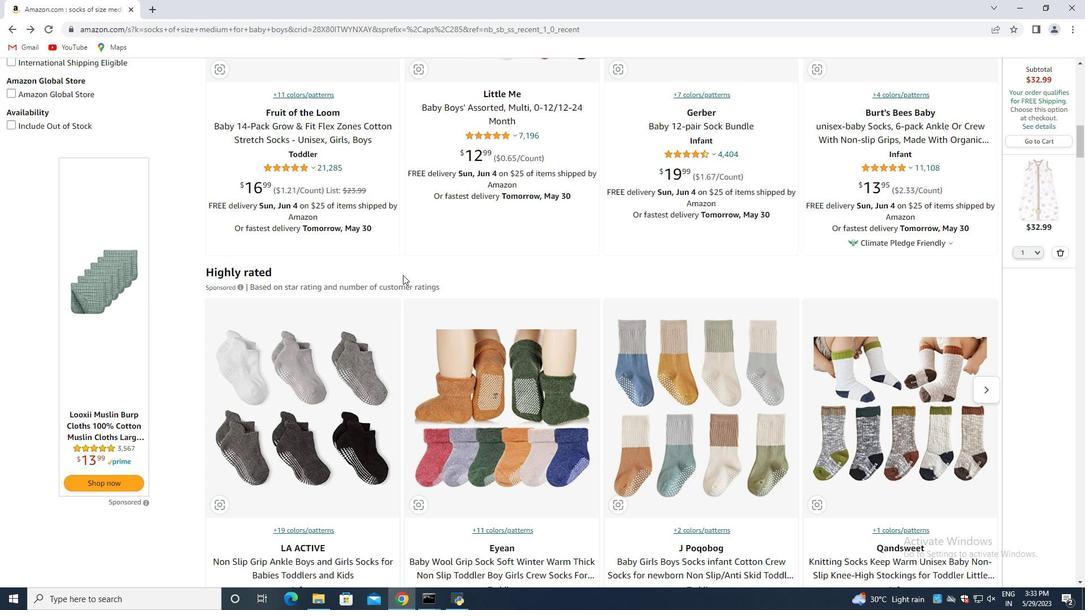 
Action: Mouse scrolled (403, 275) with delta (0, 0)
Screenshot: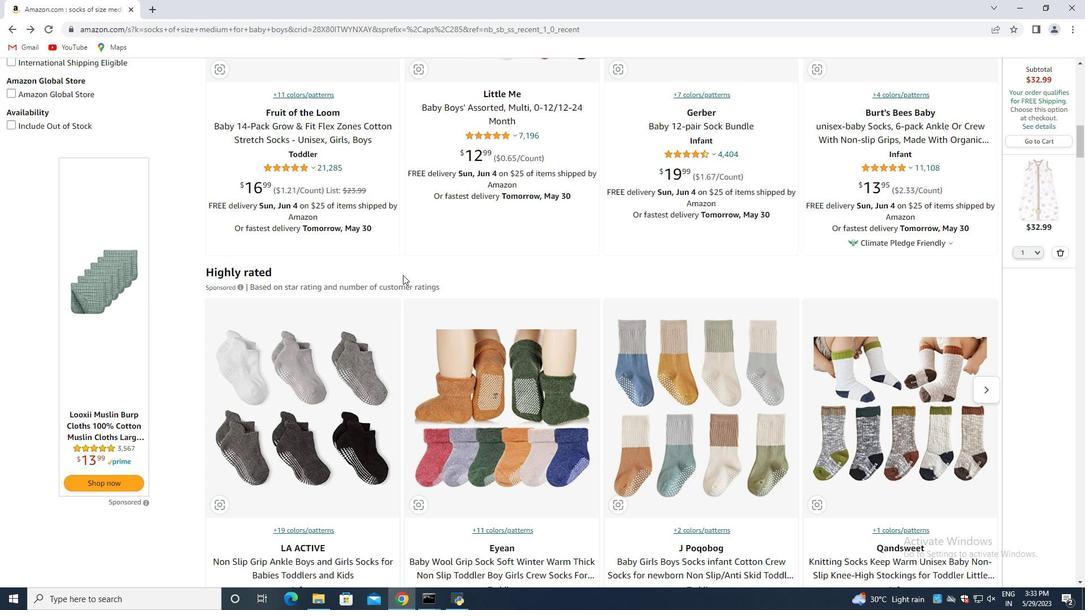 
Action: Mouse scrolled (403, 275) with delta (0, 0)
Screenshot: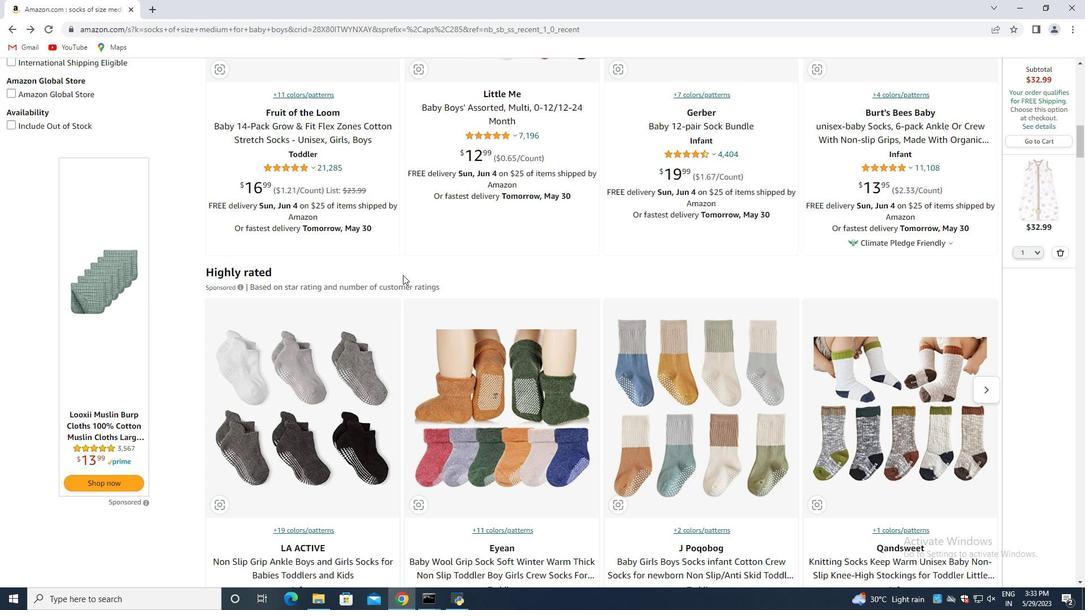 
Action: Mouse scrolled (403, 275) with delta (0, 0)
Screenshot: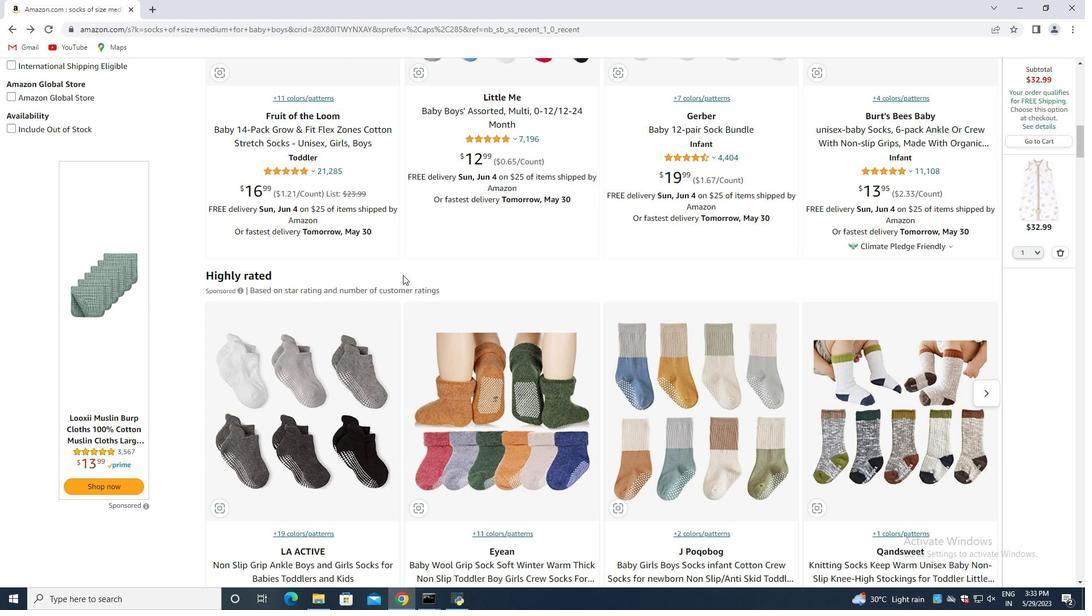 
Action: Mouse scrolled (403, 275) with delta (0, 0)
Screenshot: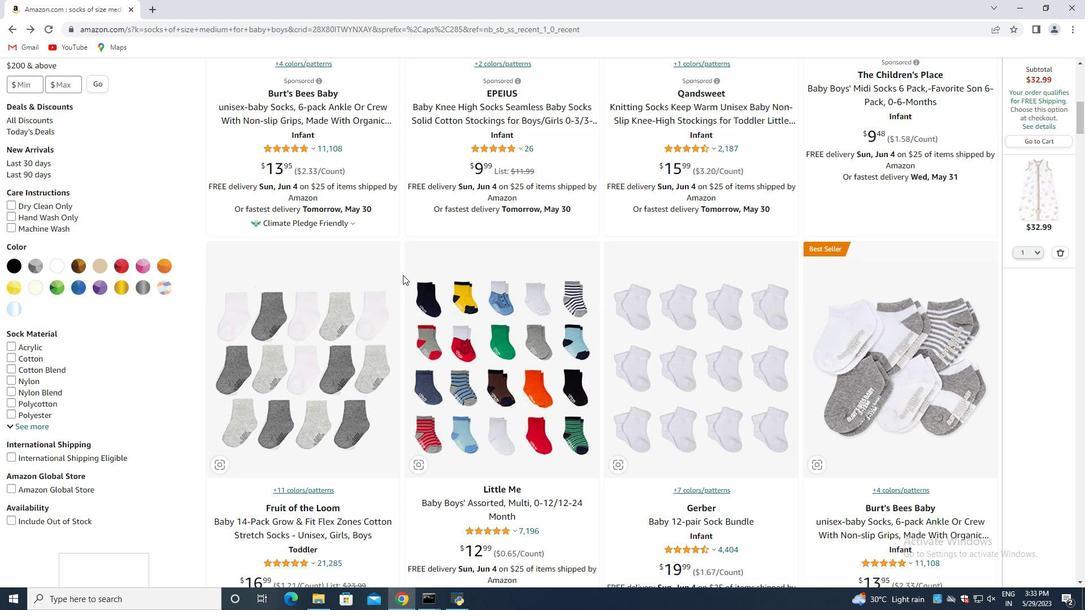 
Action: Mouse scrolled (403, 275) with delta (0, 0)
Screenshot: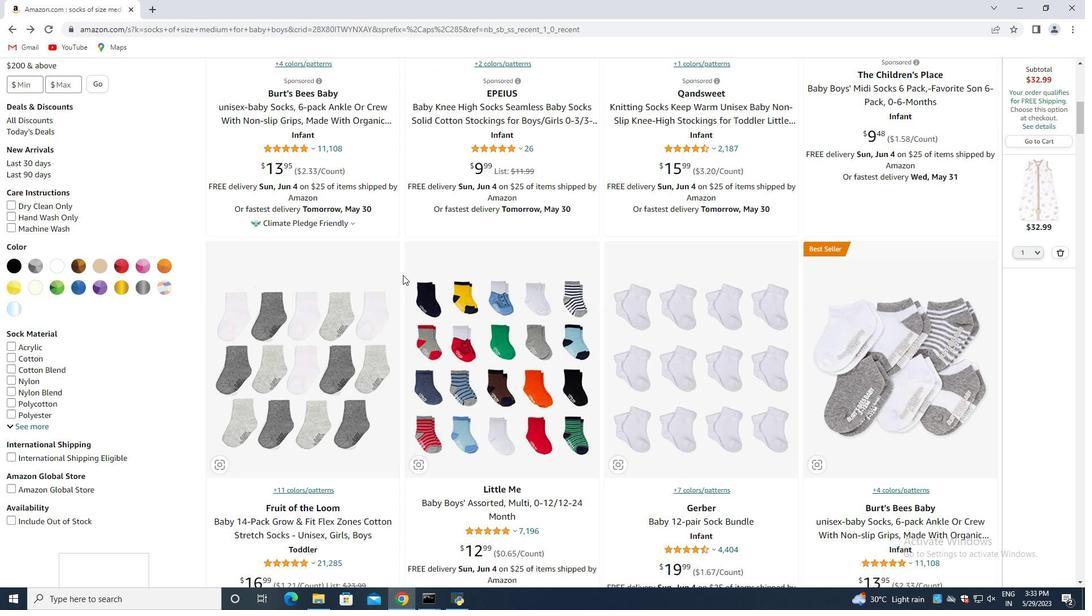 
Action: Mouse scrolled (403, 275) with delta (0, 0)
Screenshot: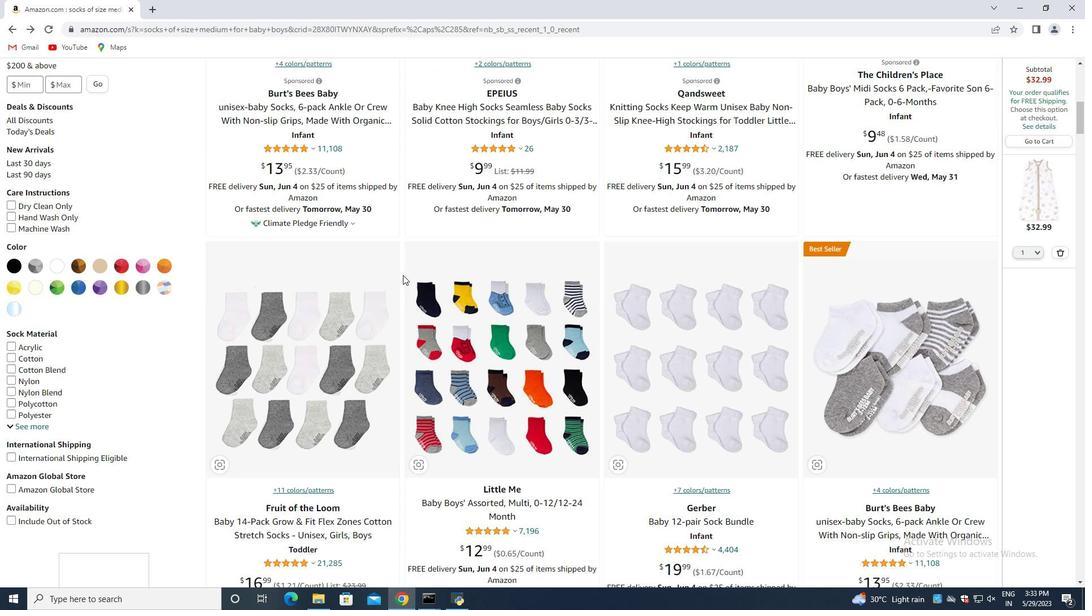 
Action: Mouse scrolled (403, 275) with delta (0, 0)
Screenshot: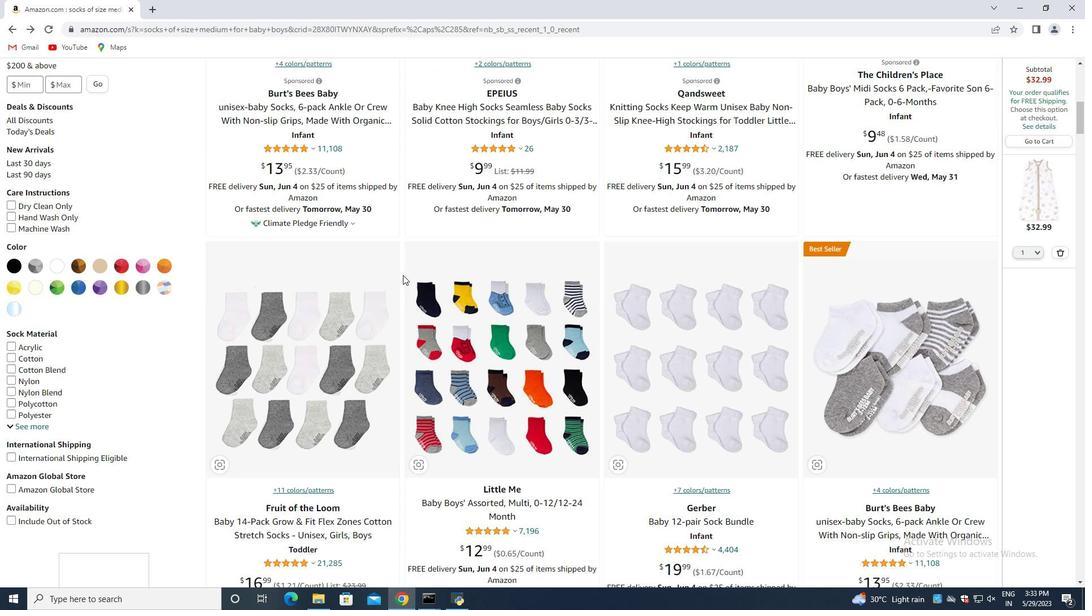 
Action: Mouse scrolled (403, 275) with delta (0, 0)
Screenshot: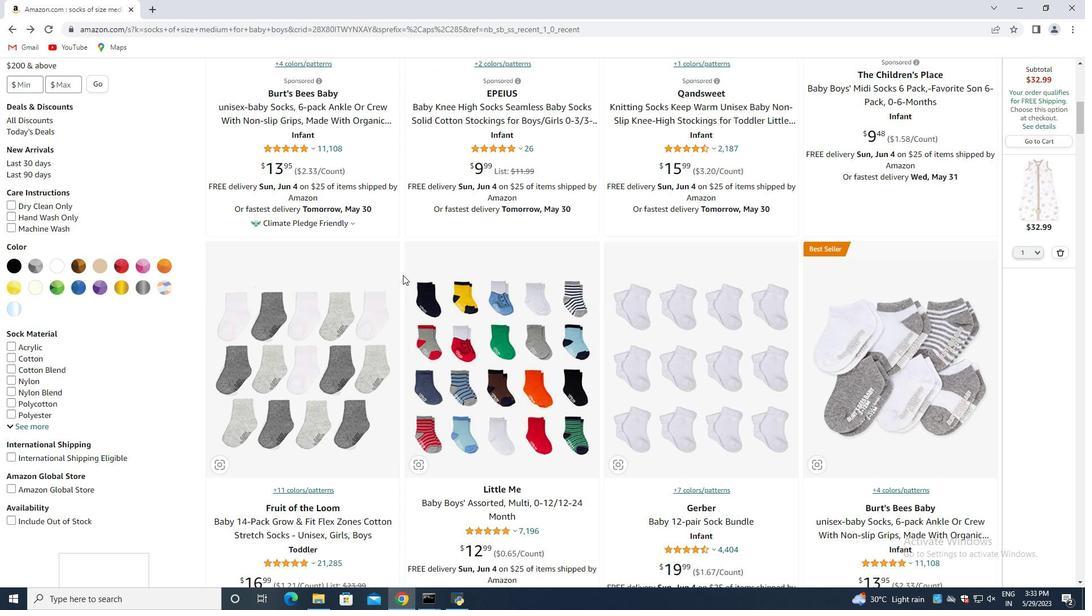 
Action: Mouse moved to (402, 275)
Screenshot: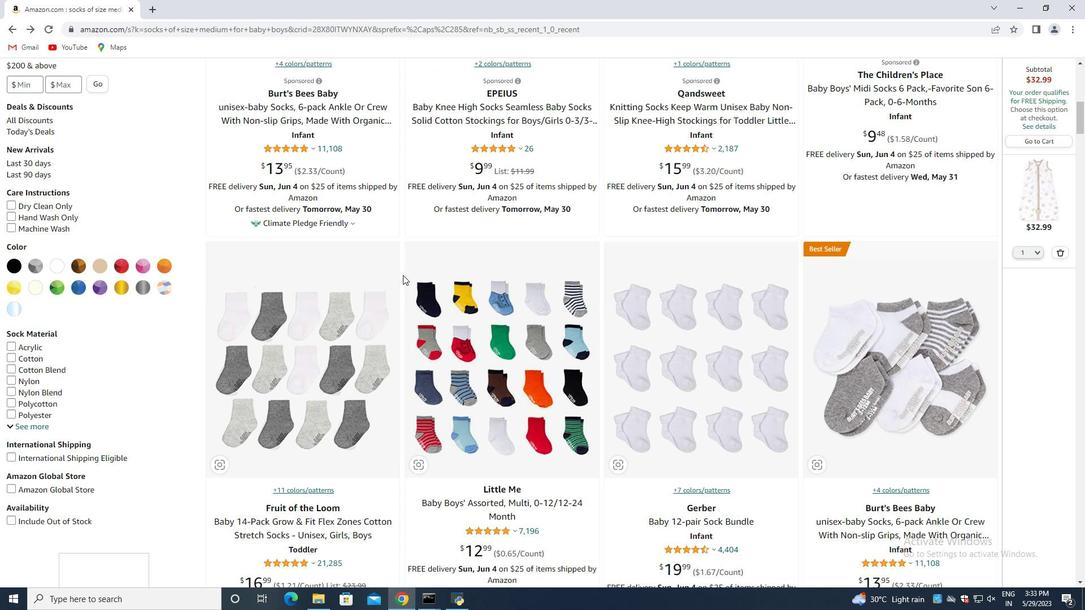 
Action: Mouse scrolled (402, 276) with delta (0, 0)
Screenshot: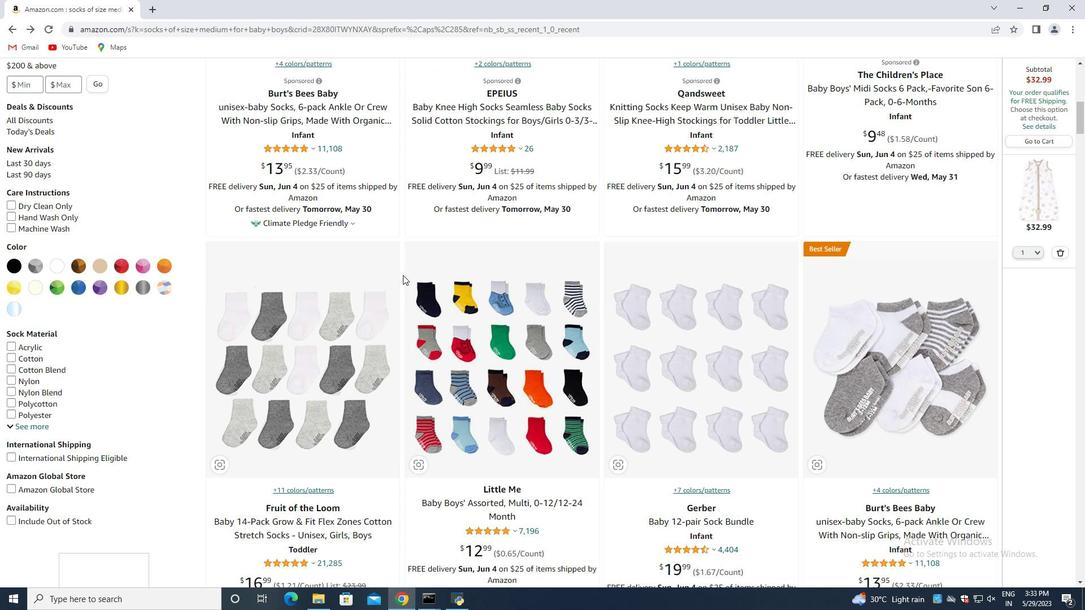 
Action: Mouse scrolled (402, 276) with delta (0, 0)
Screenshot: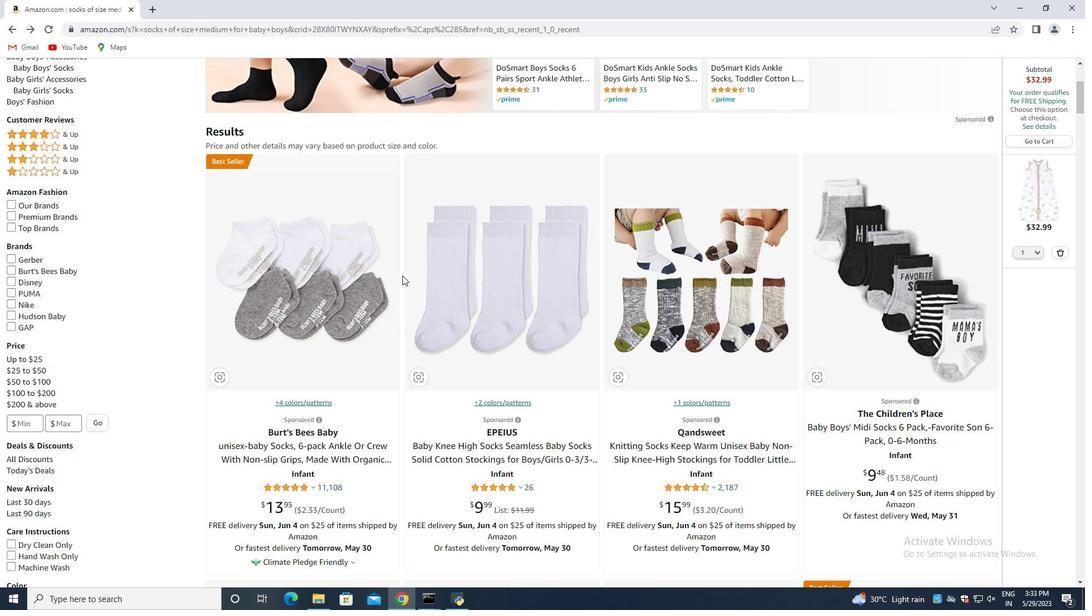 
Action: Mouse scrolled (402, 276) with delta (0, 0)
Screenshot: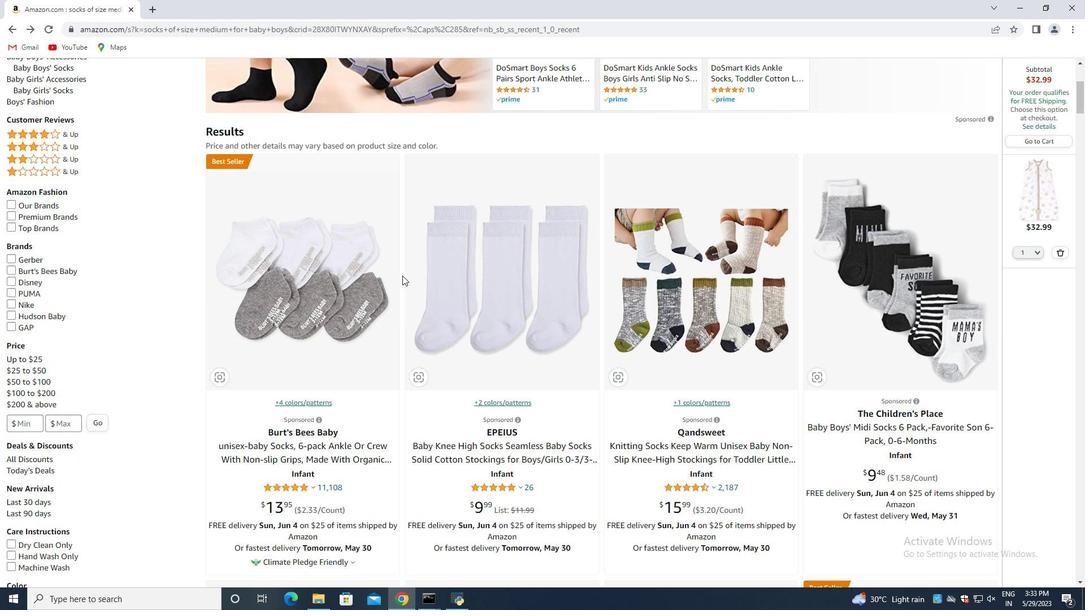 
Action: Mouse moved to (707, 396)
Screenshot: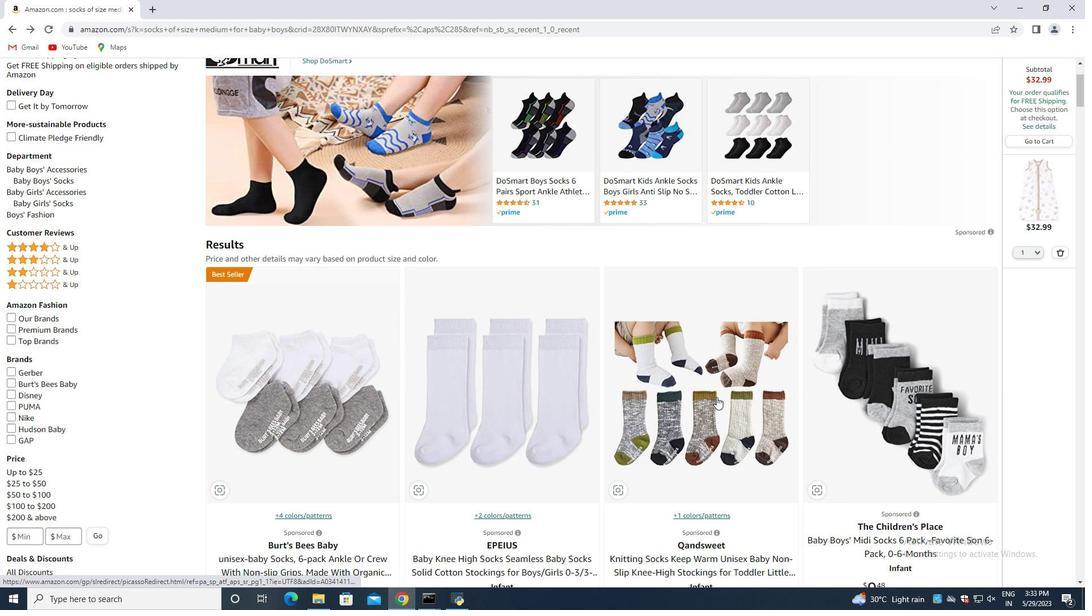 
Action: Mouse pressed left at (707, 396)
Screenshot: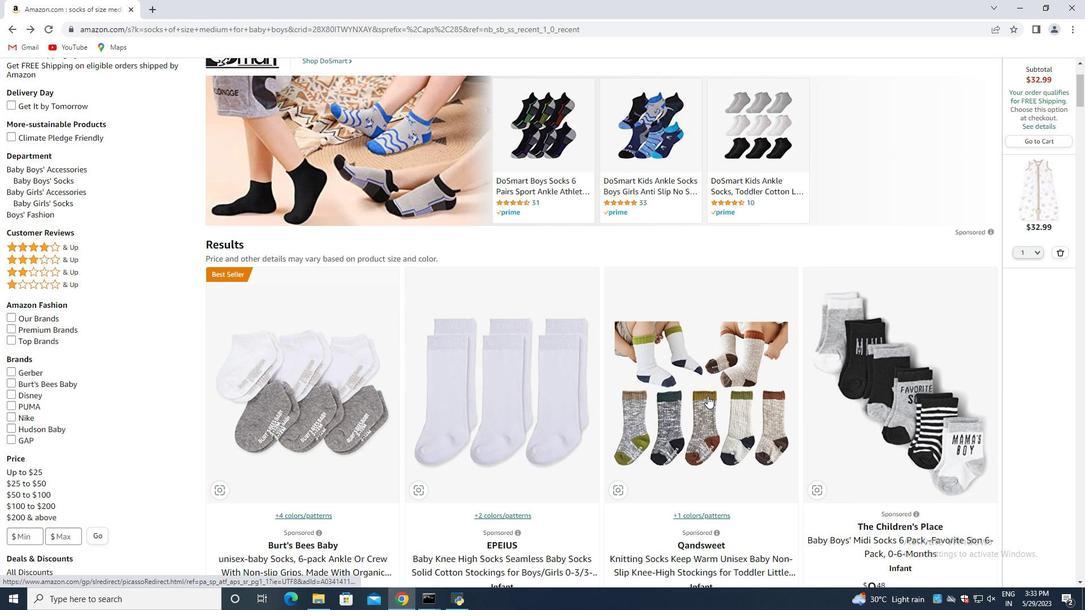 
Action: Mouse moved to (528, 345)
Screenshot: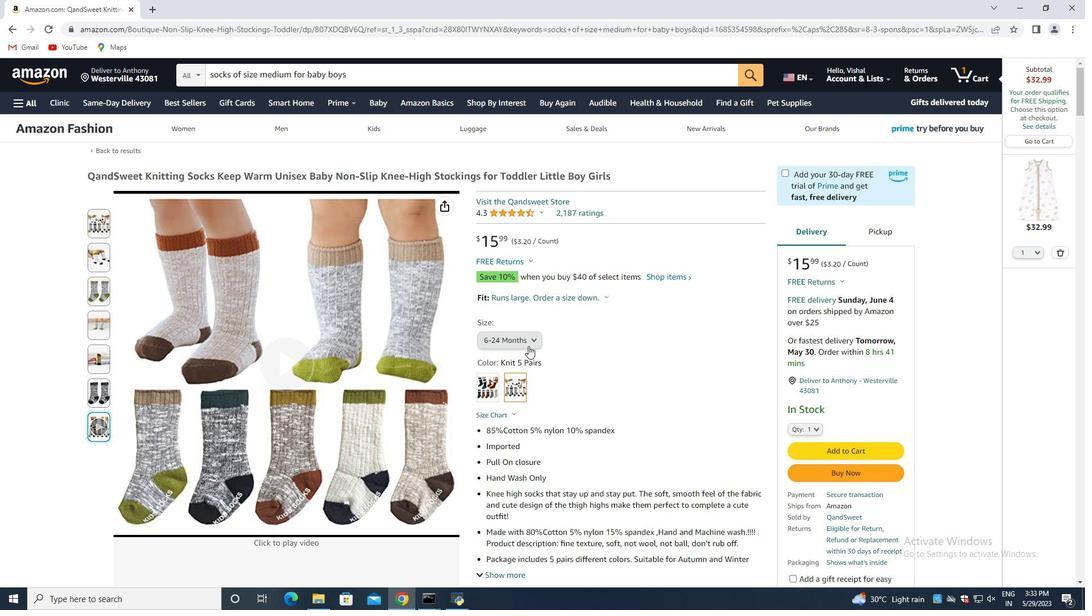 
Action: Mouse pressed left at (528, 345)
Screenshot: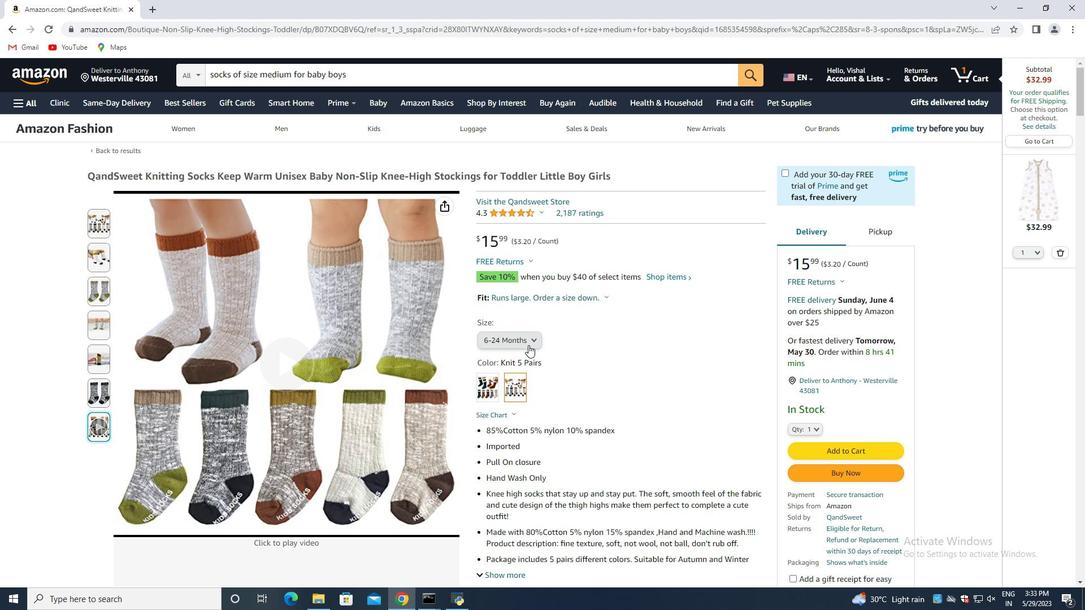 
Action: Mouse moved to (530, 344)
Screenshot: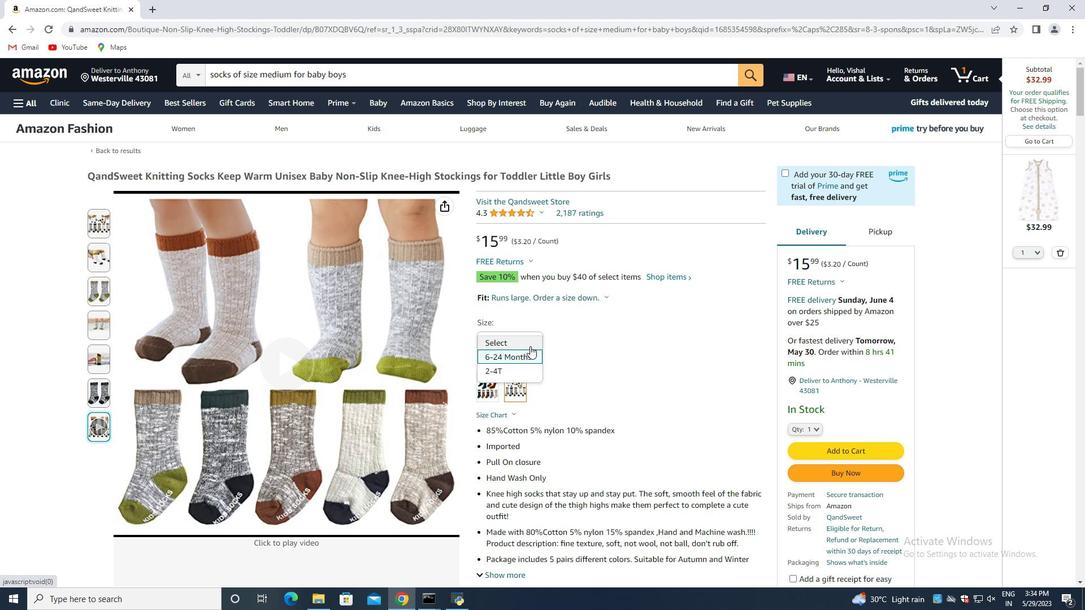 
Action: Mouse pressed left at (530, 344)
Screenshot: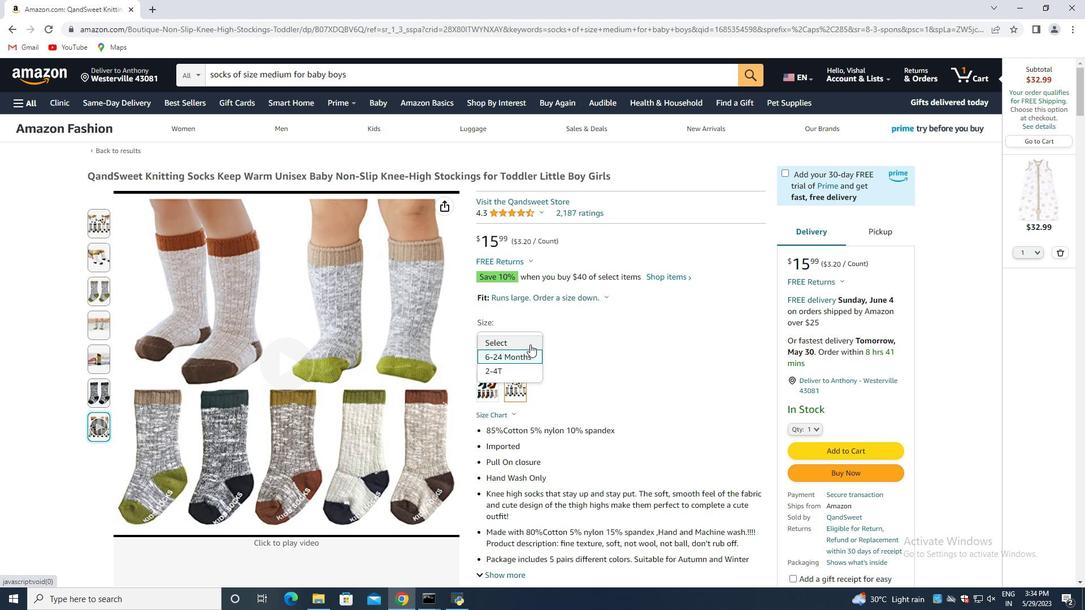 
Action: Mouse moved to (566, 331)
Screenshot: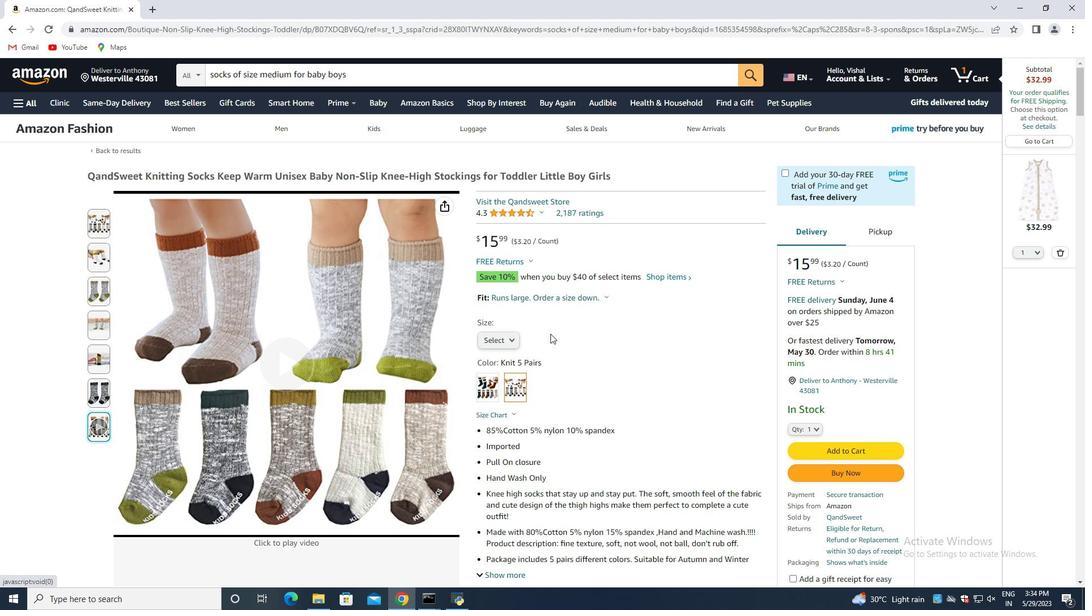 
Action: Mouse scrolled (566, 331) with delta (0, 0)
Screenshot: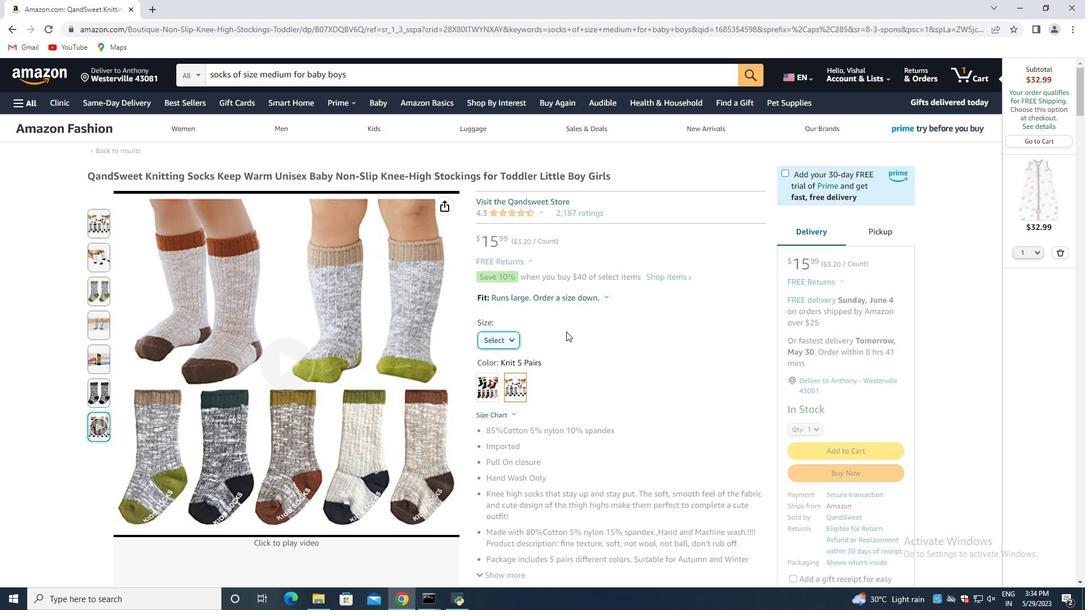 
Action: Mouse scrolled (566, 331) with delta (0, 0)
Screenshot: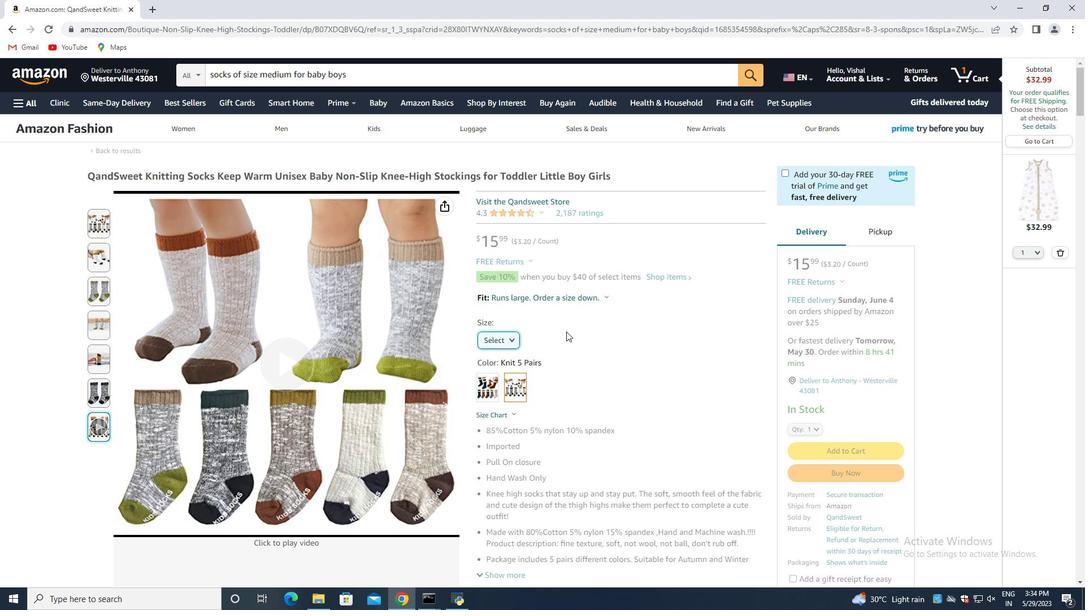 
Action: Mouse moved to (5, 29)
Screenshot: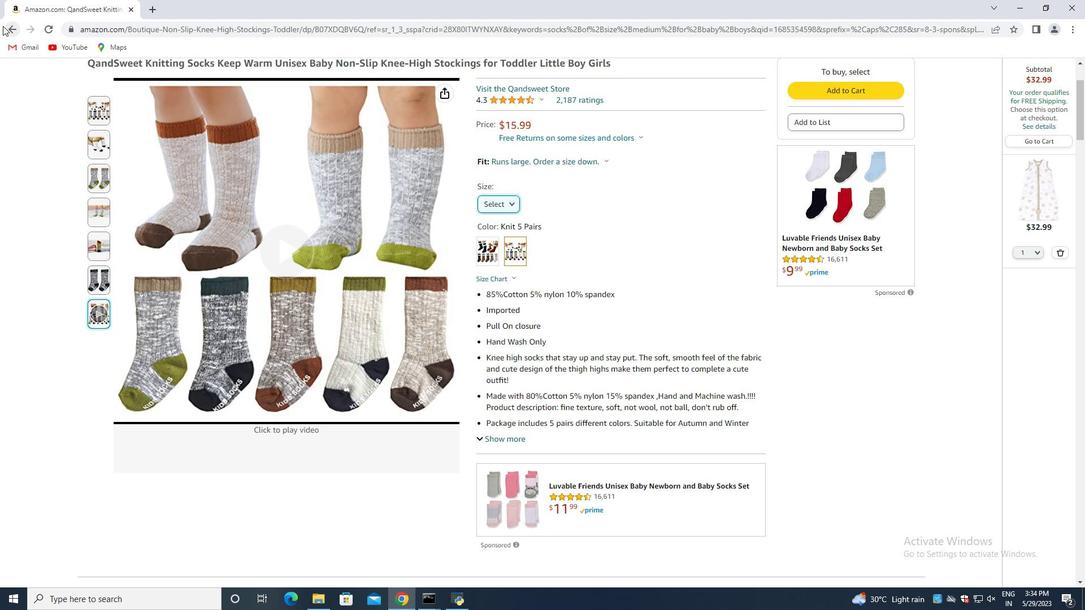 
Action: Mouse pressed left at (5, 29)
Screenshot: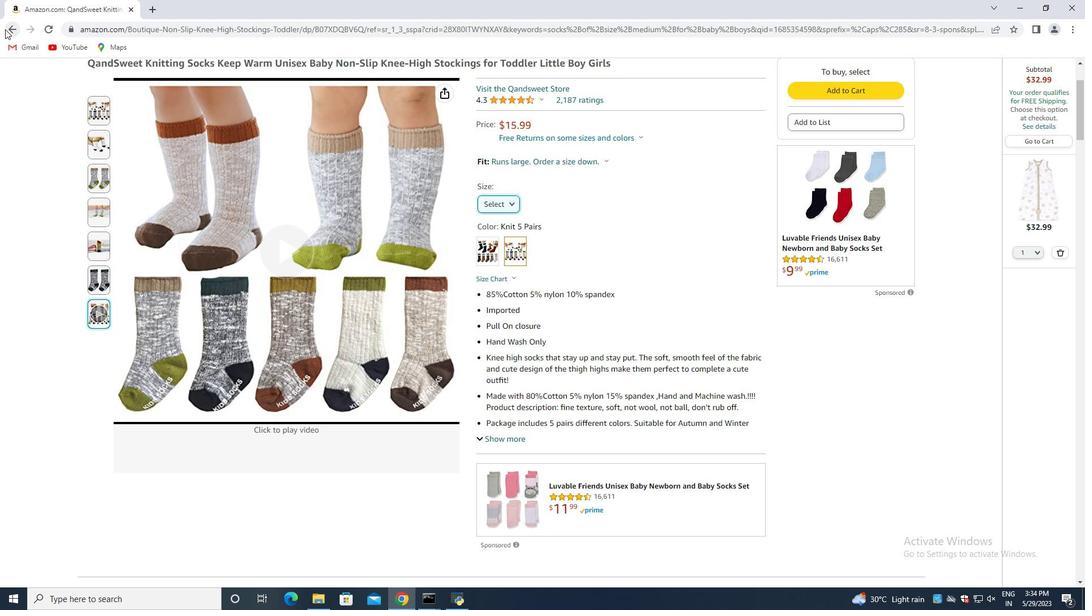 
Action: Mouse moved to (112, 295)
Screenshot: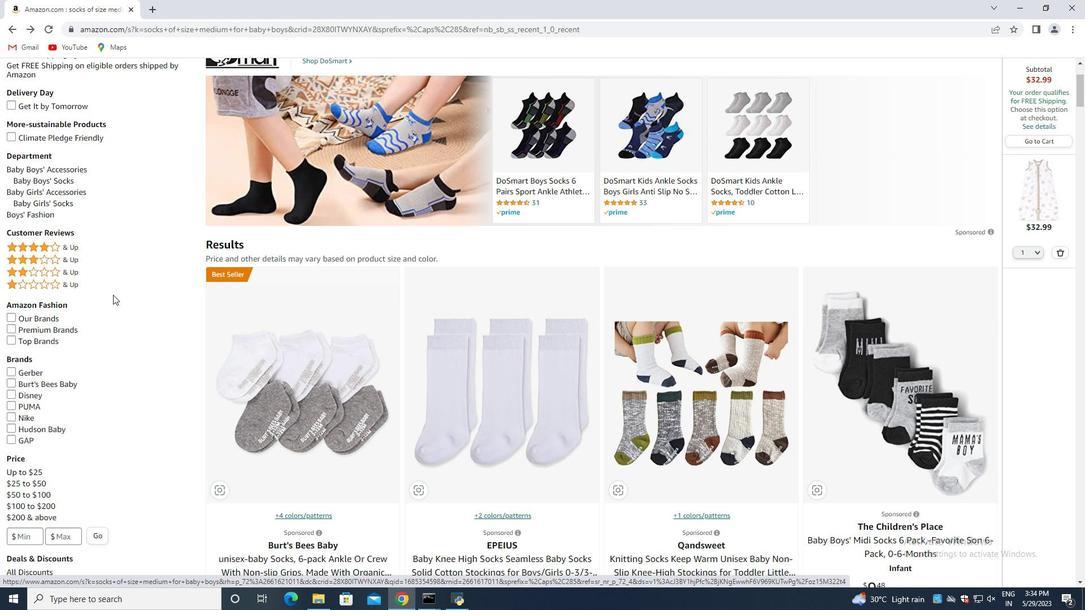 
Action: Mouse scrolled (112, 294) with delta (0, 0)
Screenshot: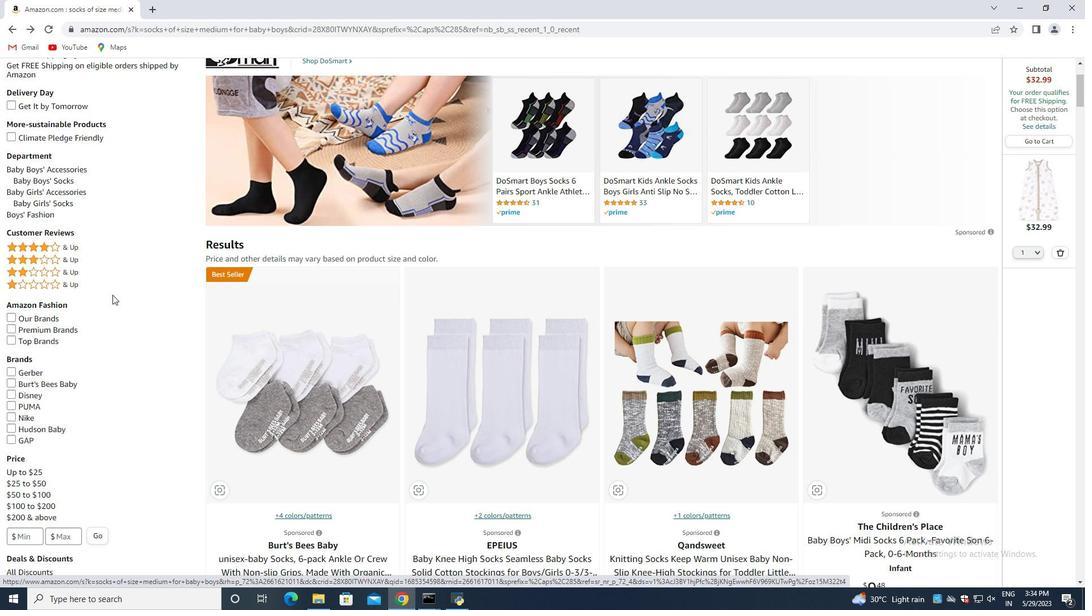 
Action: Mouse scrolled (112, 294) with delta (0, 0)
Screenshot: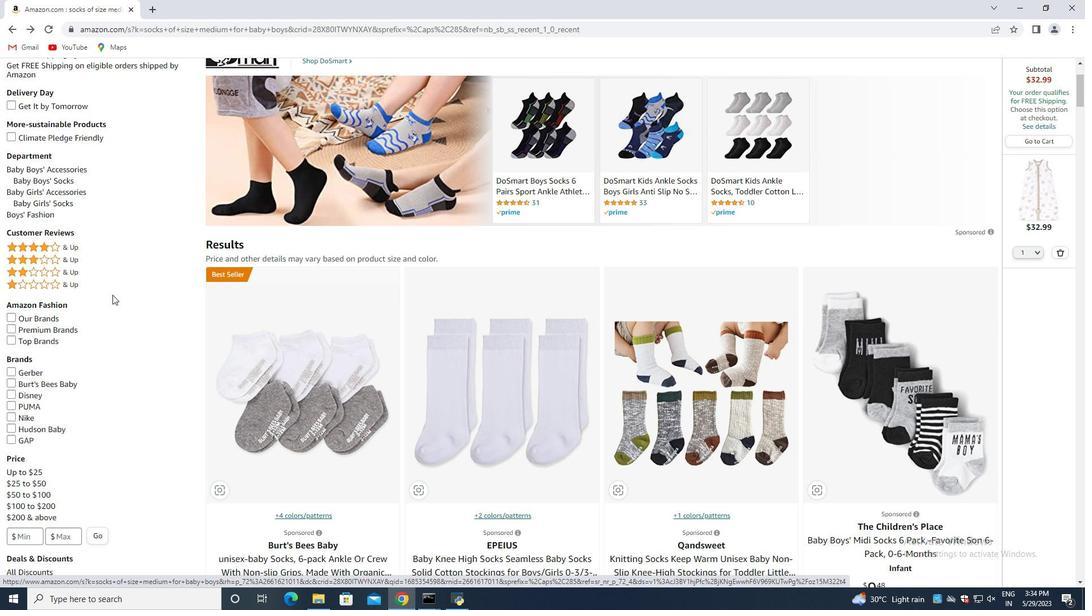 
Action: Mouse scrolled (112, 294) with delta (0, 0)
Screenshot: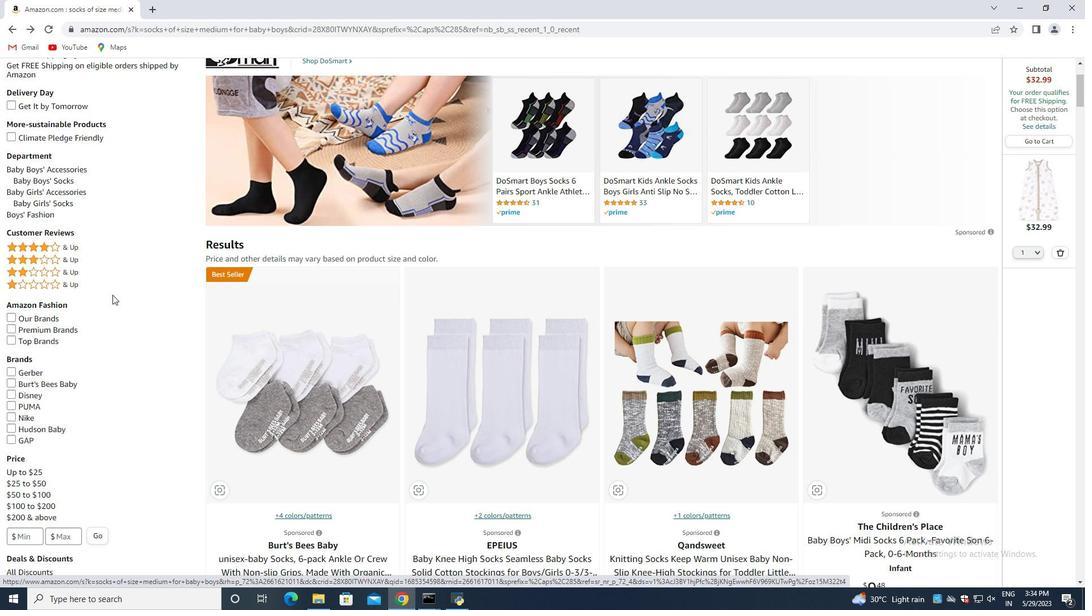 
Action: Mouse scrolled (112, 294) with delta (0, 0)
Screenshot: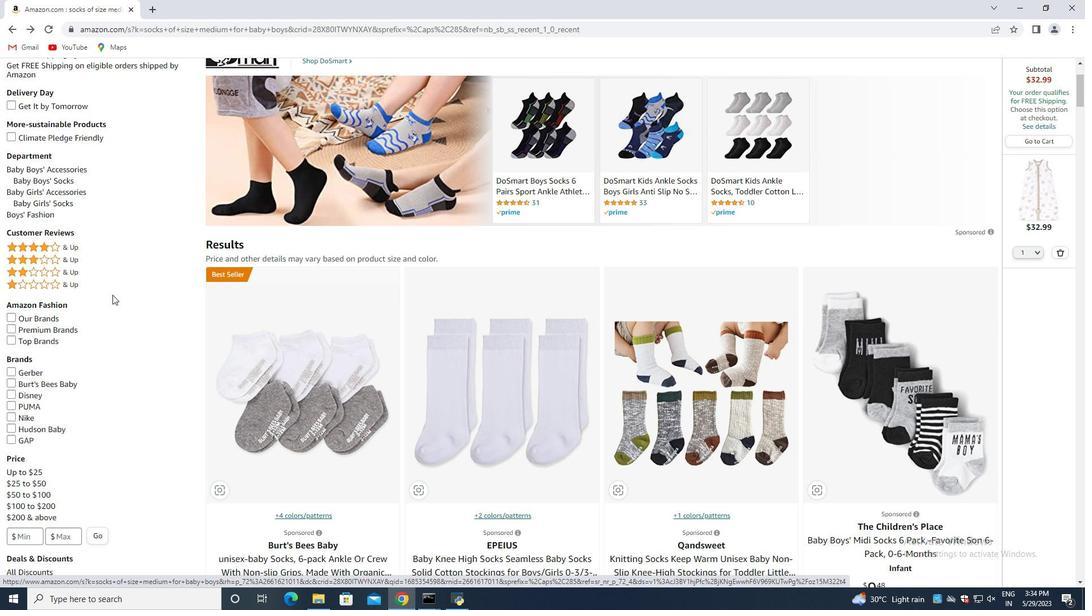 
Action: Mouse moved to (111, 295)
Screenshot: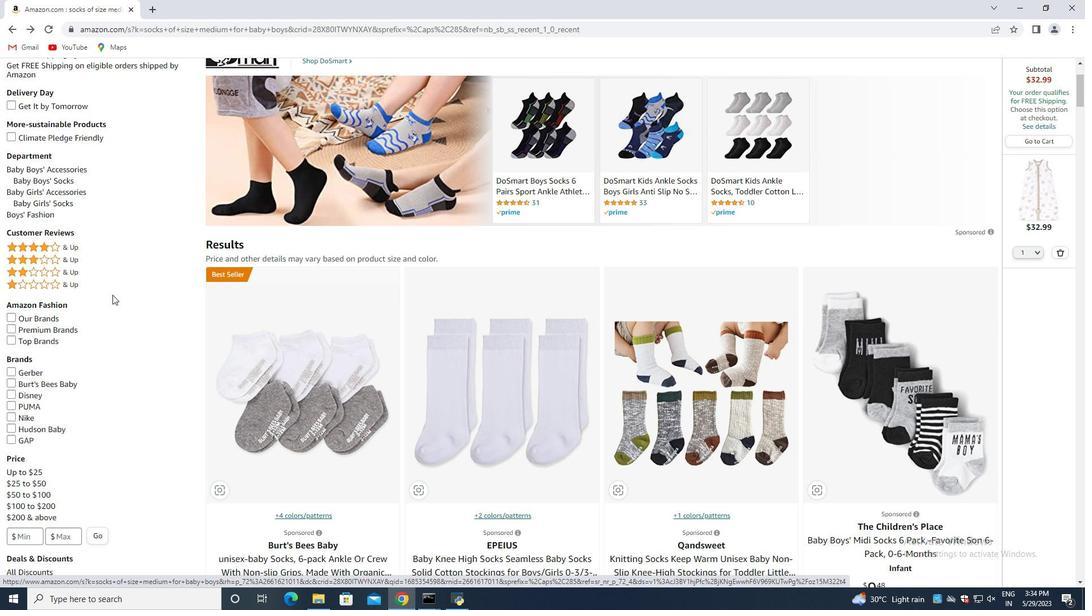 
Action: Mouse scrolled (111, 294) with delta (0, 0)
Screenshot: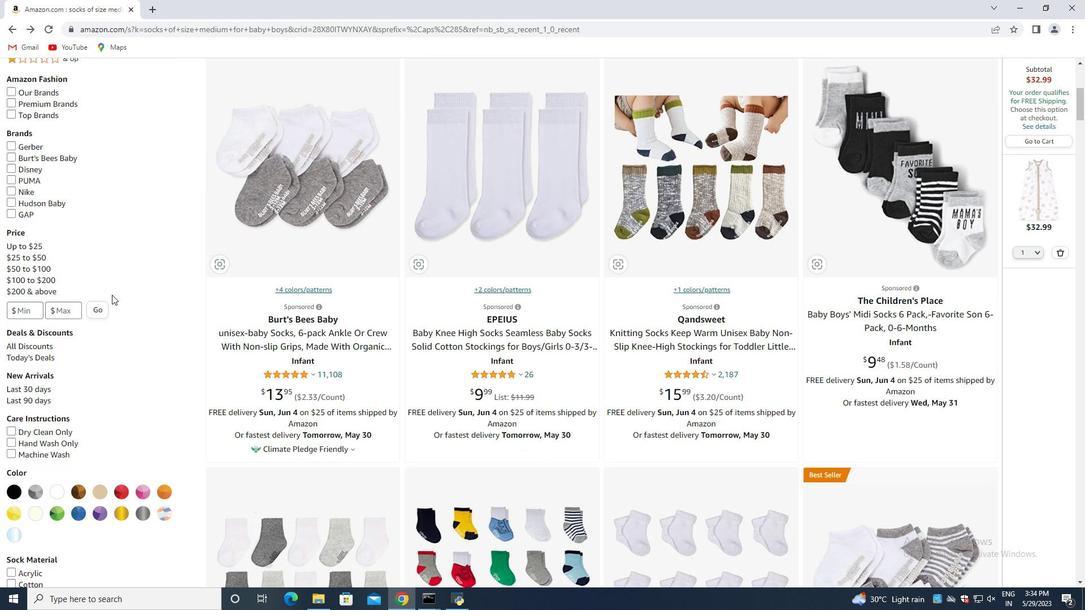 
Action: Mouse scrolled (111, 294) with delta (0, 0)
Screenshot: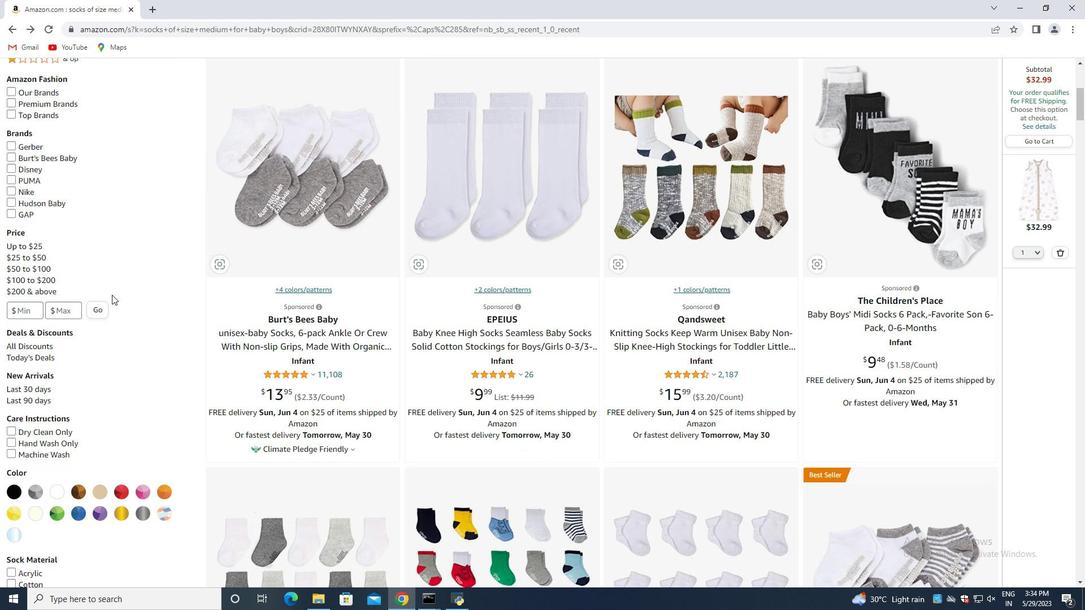 
Action: Mouse scrolled (111, 294) with delta (0, 0)
Screenshot: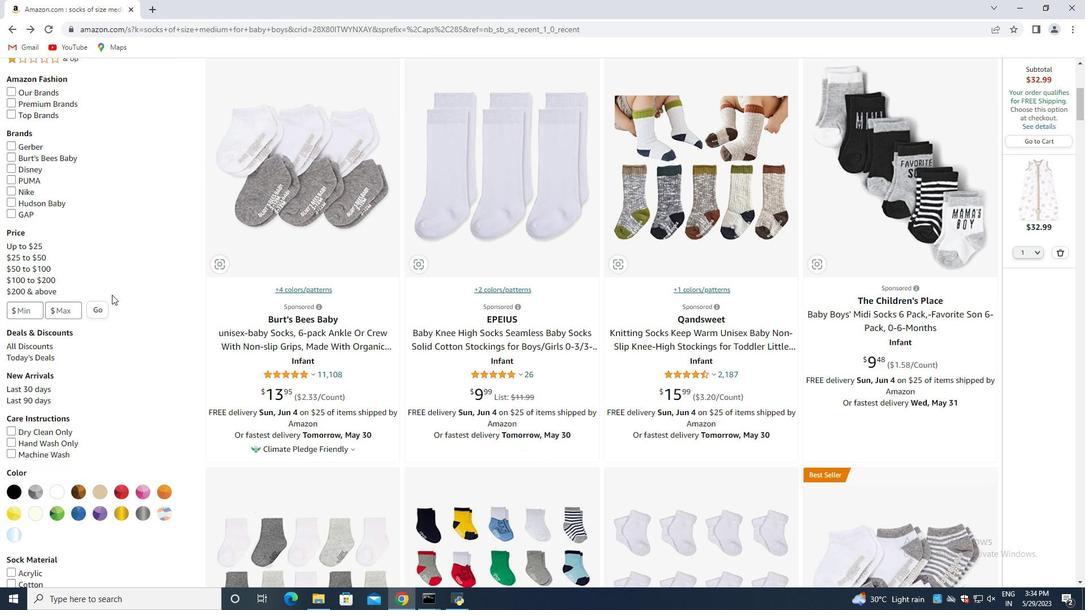 
Action: Mouse scrolled (111, 294) with delta (0, 0)
Screenshot: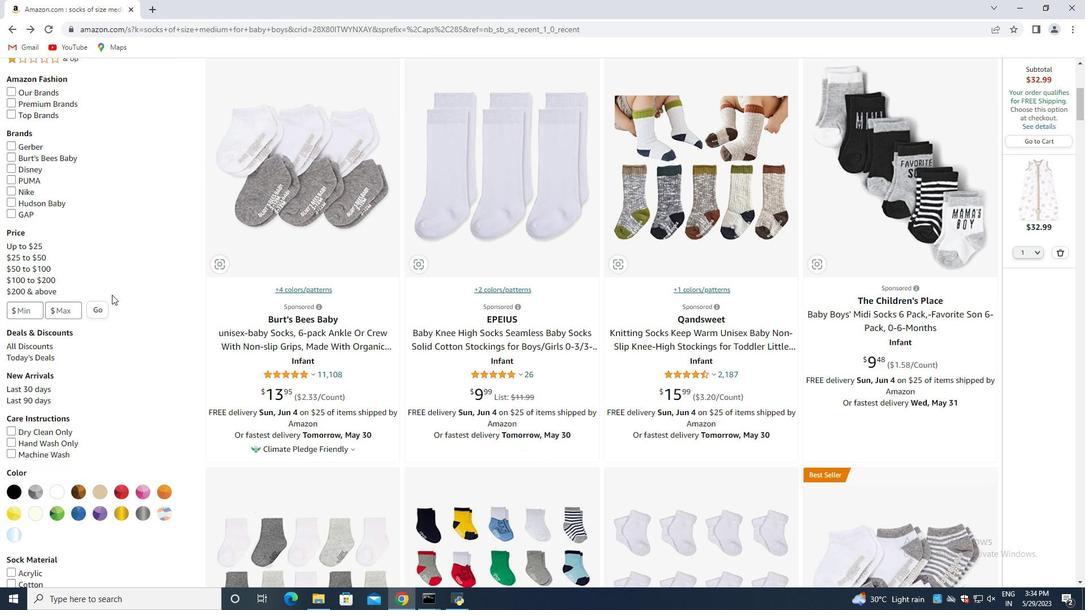 
Action: Mouse scrolled (111, 294) with delta (0, 0)
Screenshot: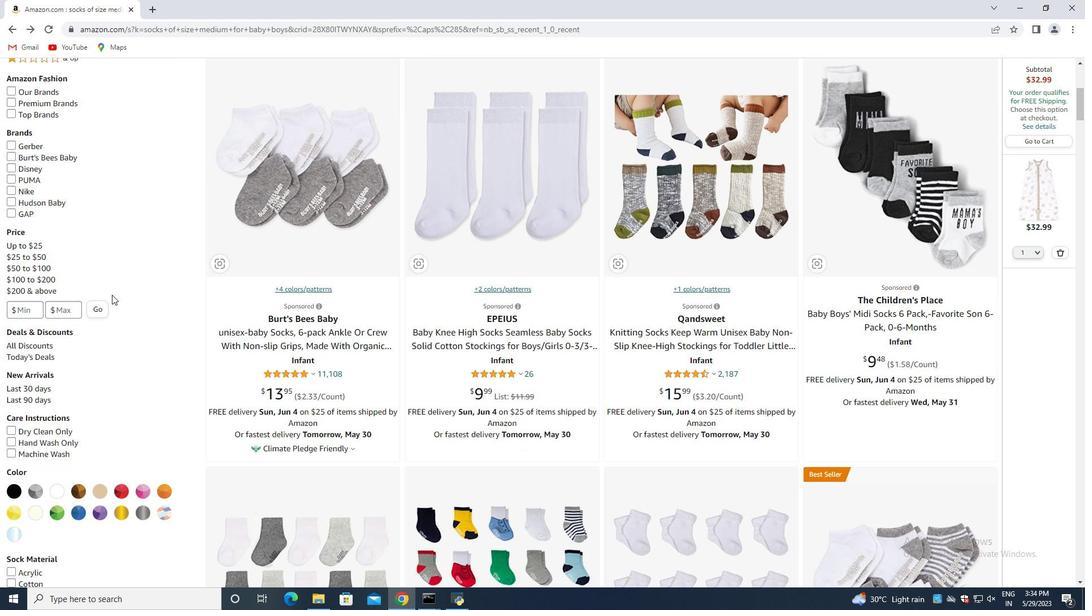 
Action: Mouse moved to (111, 295)
Screenshot: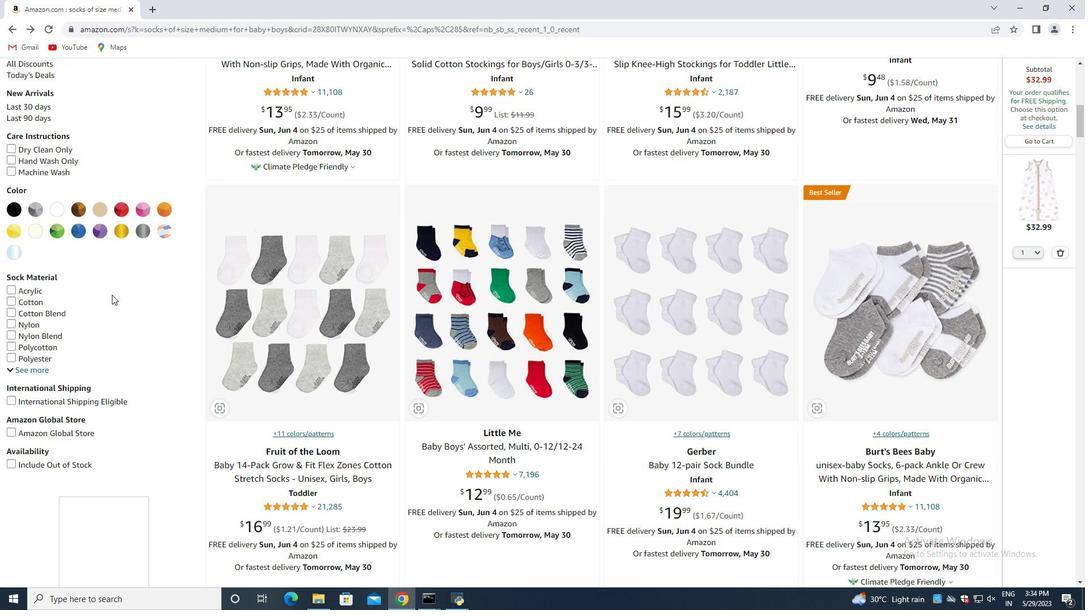
Action: Mouse scrolled (111, 294) with delta (0, 0)
Screenshot: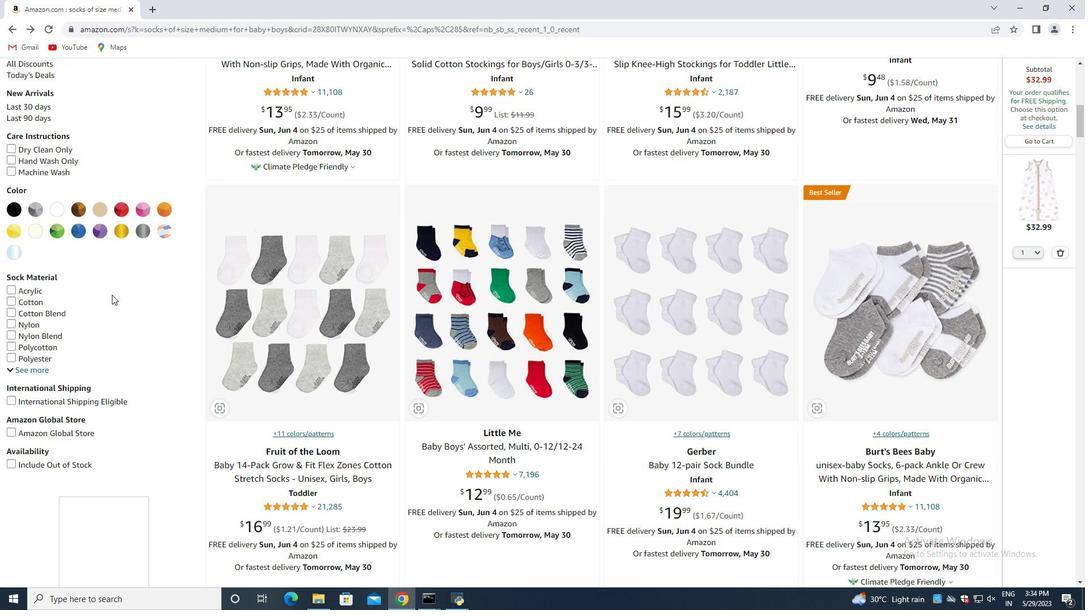 
Action: Mouse scrolled (111, 294) with delta (0, 0)
Screenshot: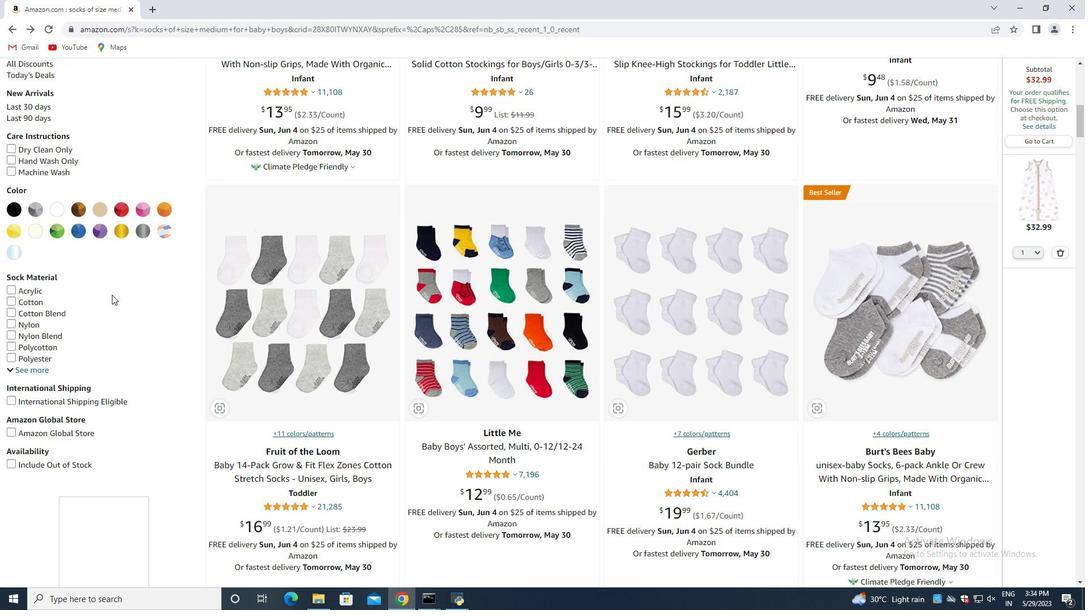 
Action: Mouse scrolled (111, 294) with delta (0, 0)
Screenshot: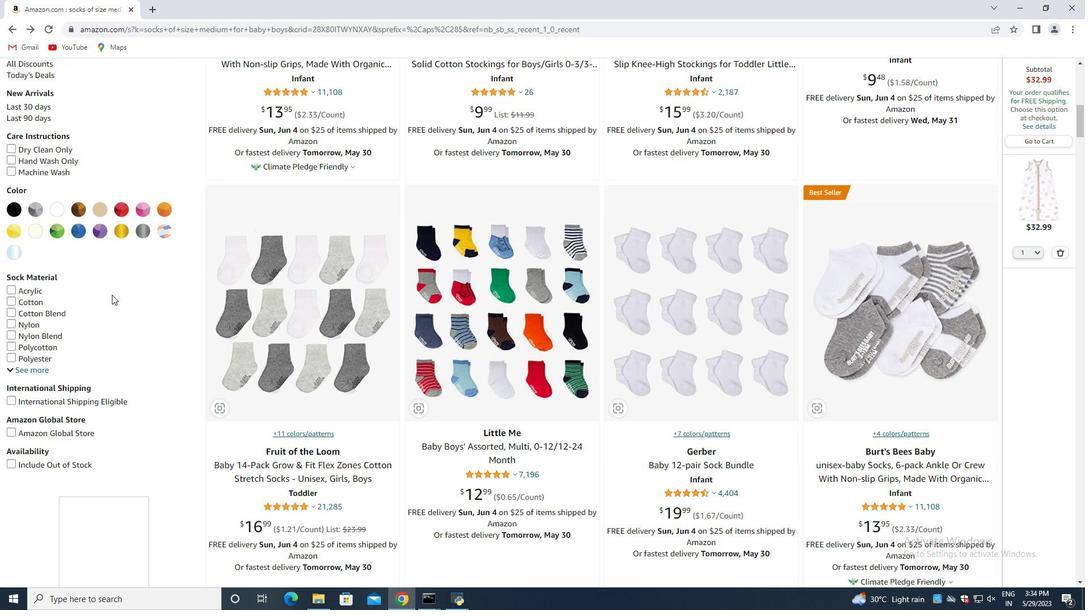 
Action: Mouse scrolled (111, 294) with delta (0, 0)
Screenshot: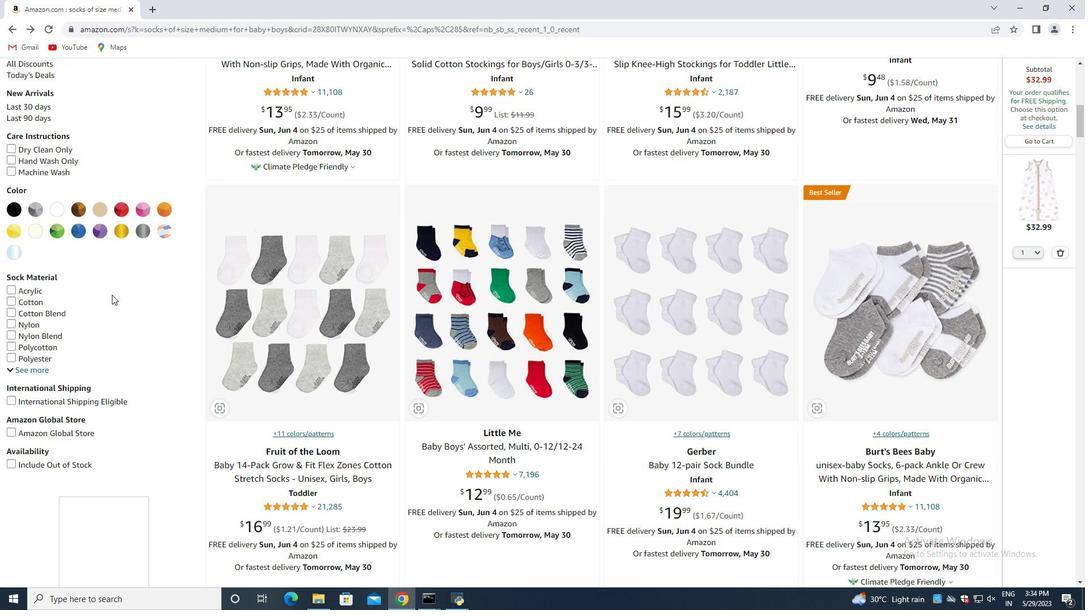 
Action: Mouse moved to (111, 295)
Screenshot: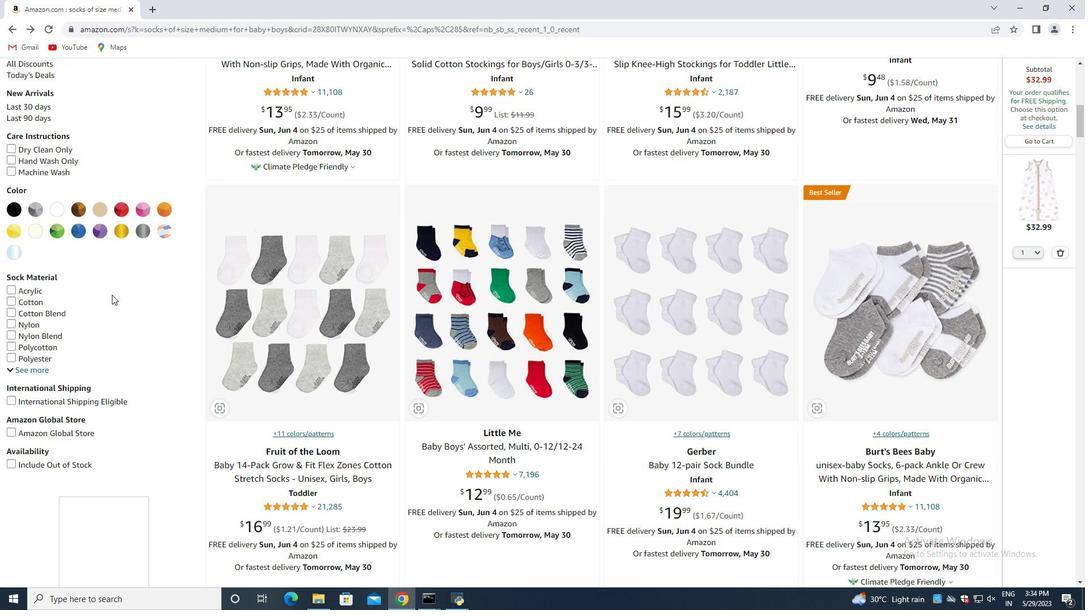 
Action: Mouse scrolled (111, 295) with delta (0, 0)
Screenshot: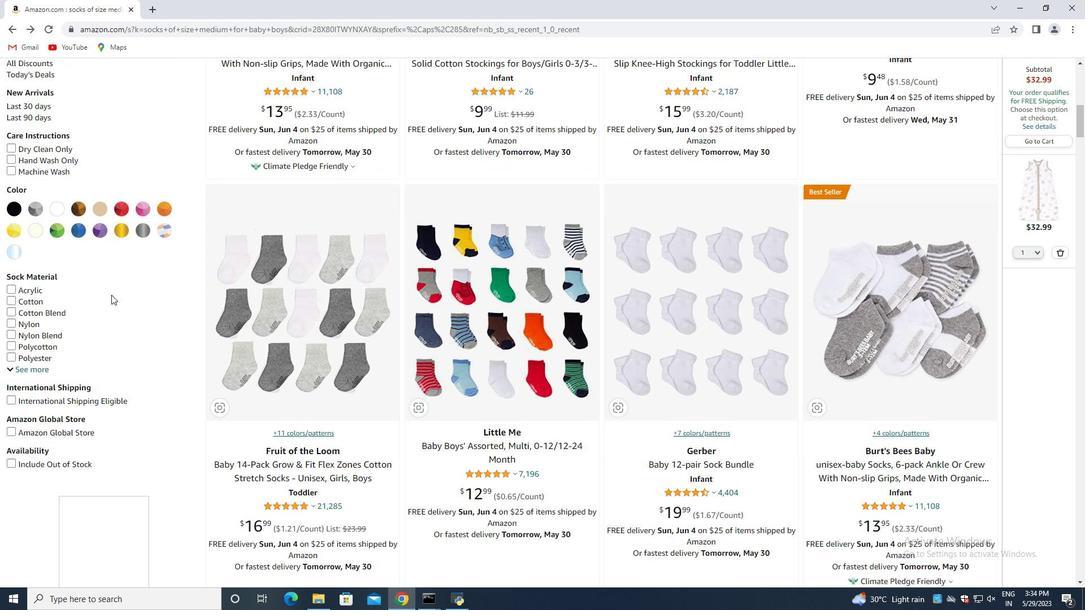 
Action: Mouse scrolled (111, 295) with delta (0, 0)
Screenshot: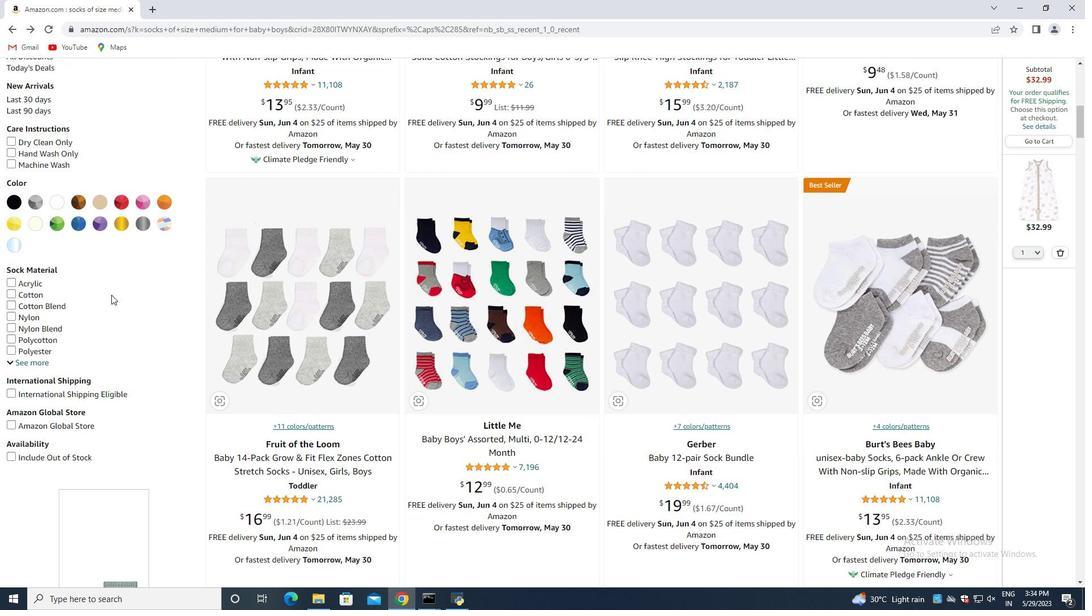 
Action: Mouse scrolled (111, 296) with delta (0, 0)
Screenshot: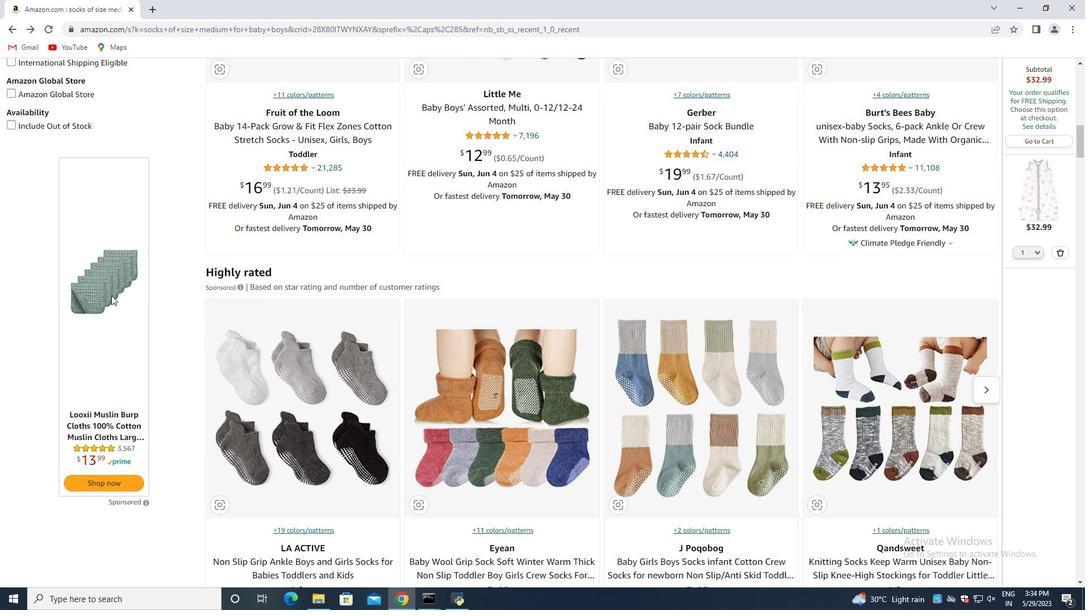 
Action: Mouse scrolled (111, 296) with delta (0, 0)
Screenshot: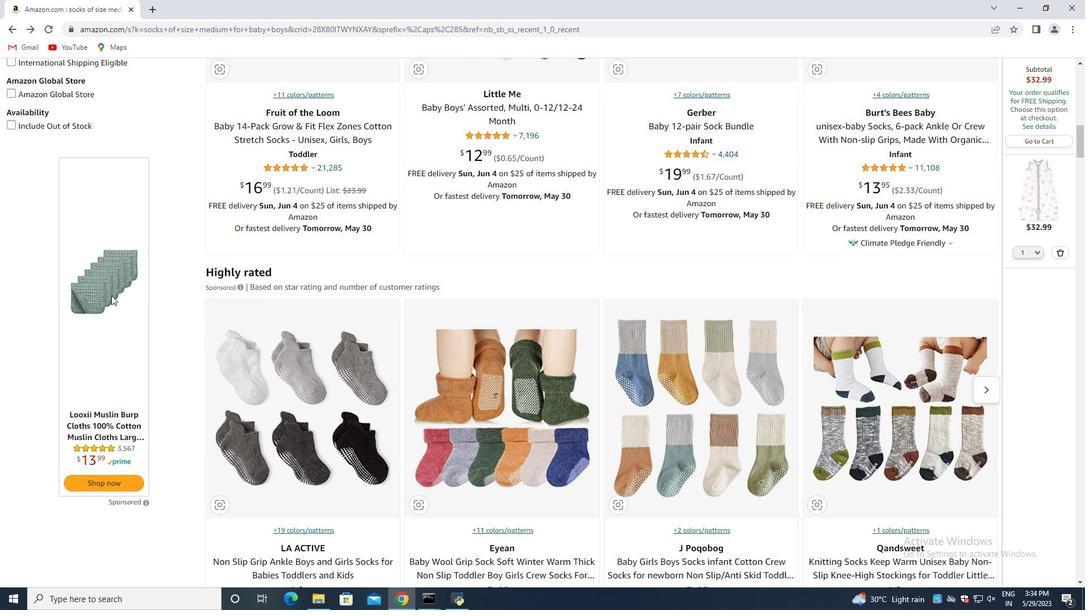 
Action: Mouse scrolled (111, 296) with delta (0, 0)
Screenshot: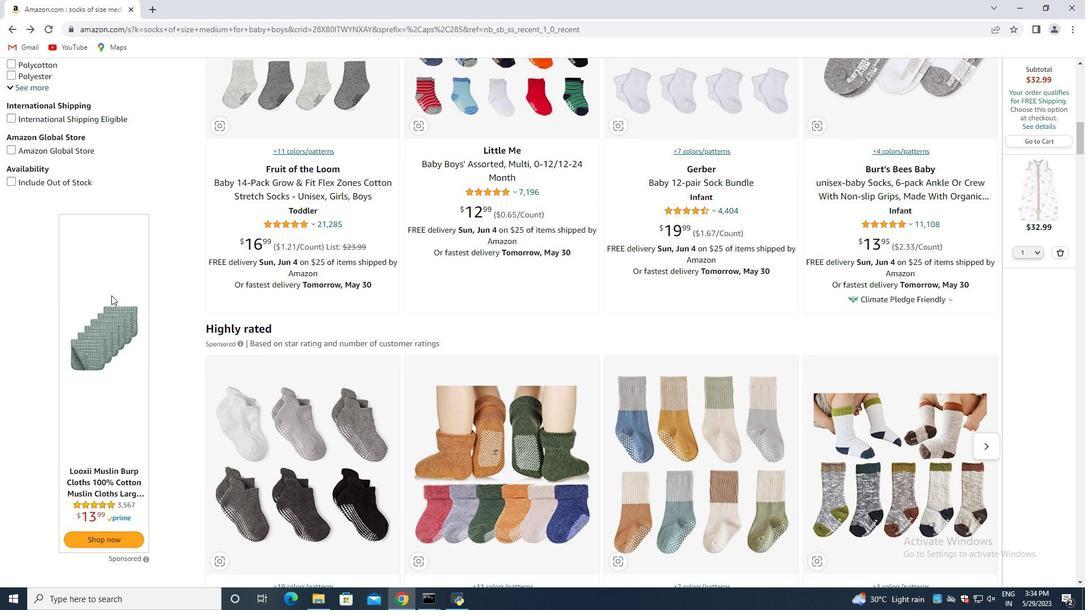 
Action: Mouse scrolled (111, 296) with delta (0, 0)
Screenshot: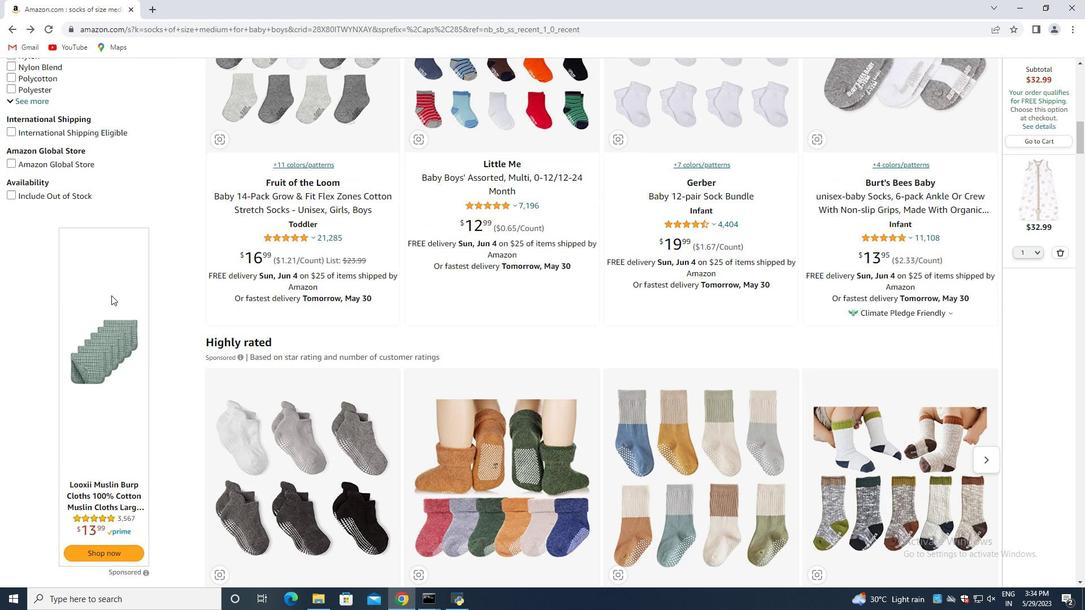 
Action: Mouse scrolled (111, 296) with delta (0, 0)
Screenshot: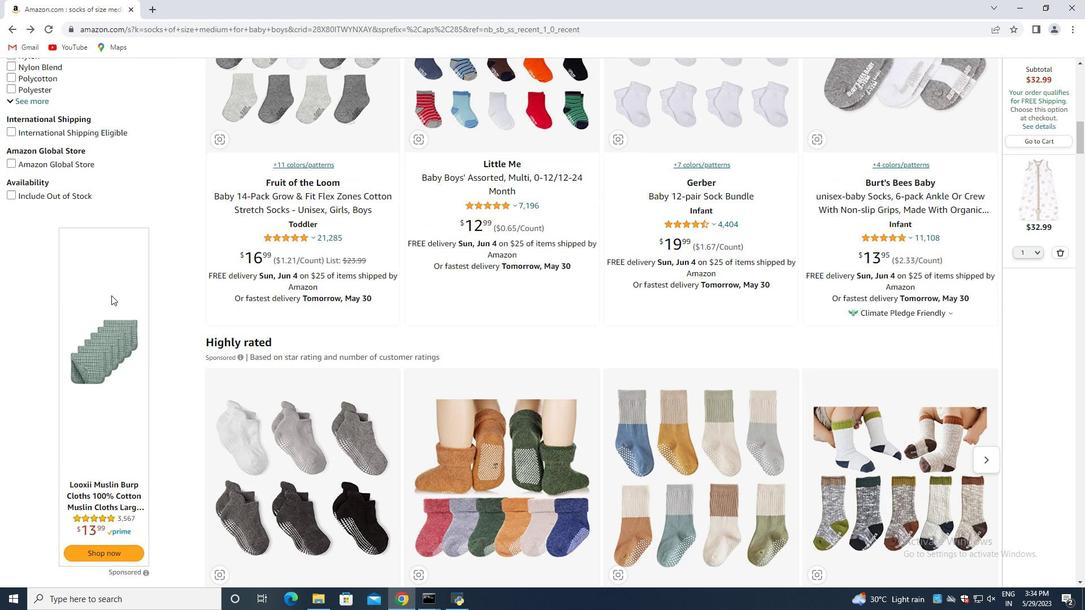 
Action: Mouse scrolled (111, 296) with delta (0, 0)
Screenshot: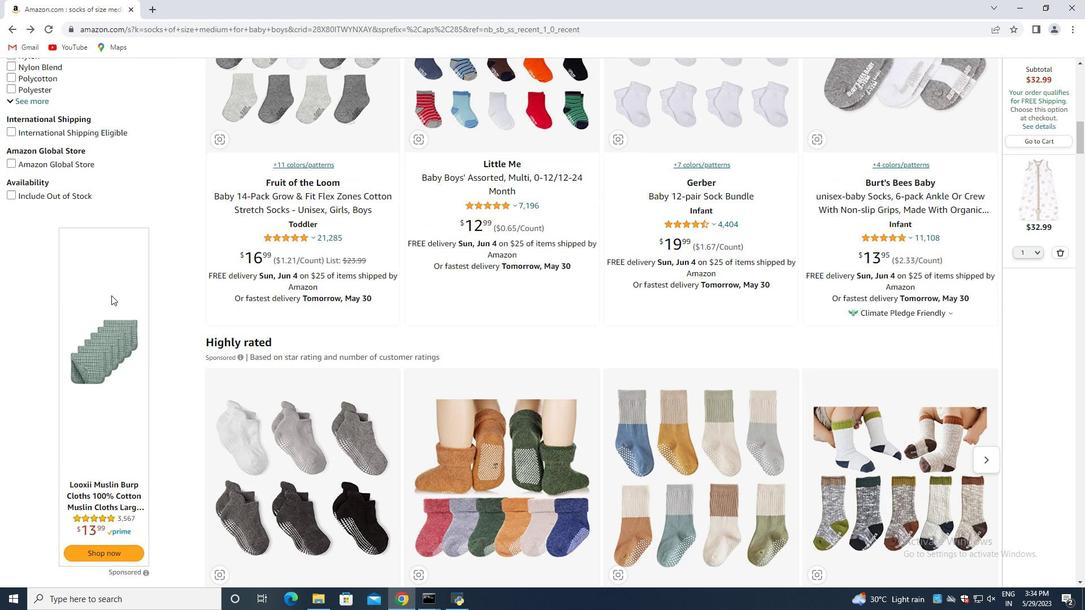 
Action: Mouse scrolled (111, 296) with delta (0, 0)
Screenshot: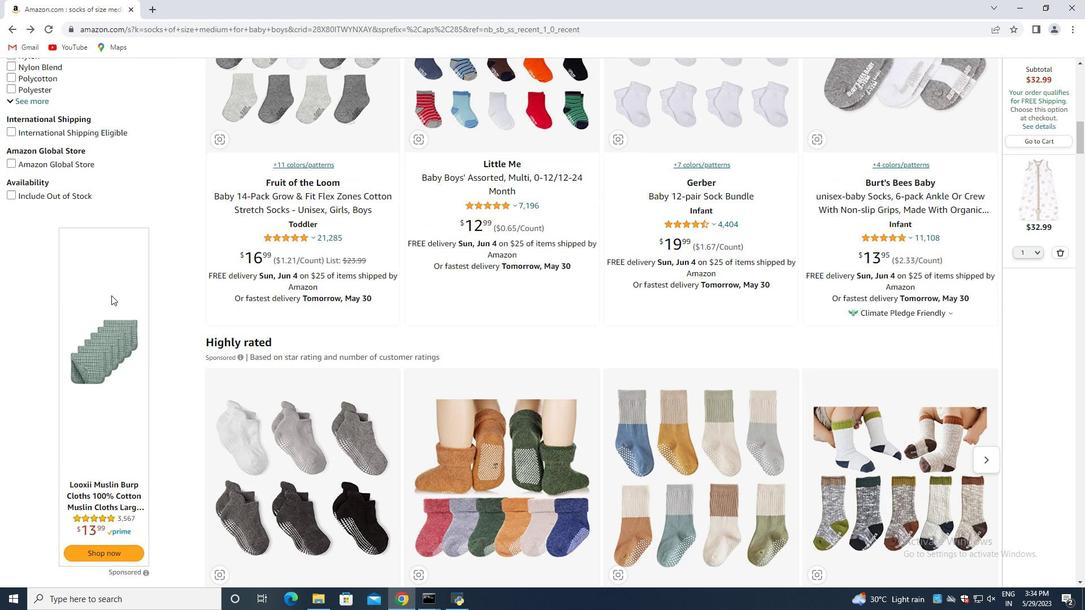 
Action: Mouse scrolled (111, 296) with delta (0, 0)
Screenshot: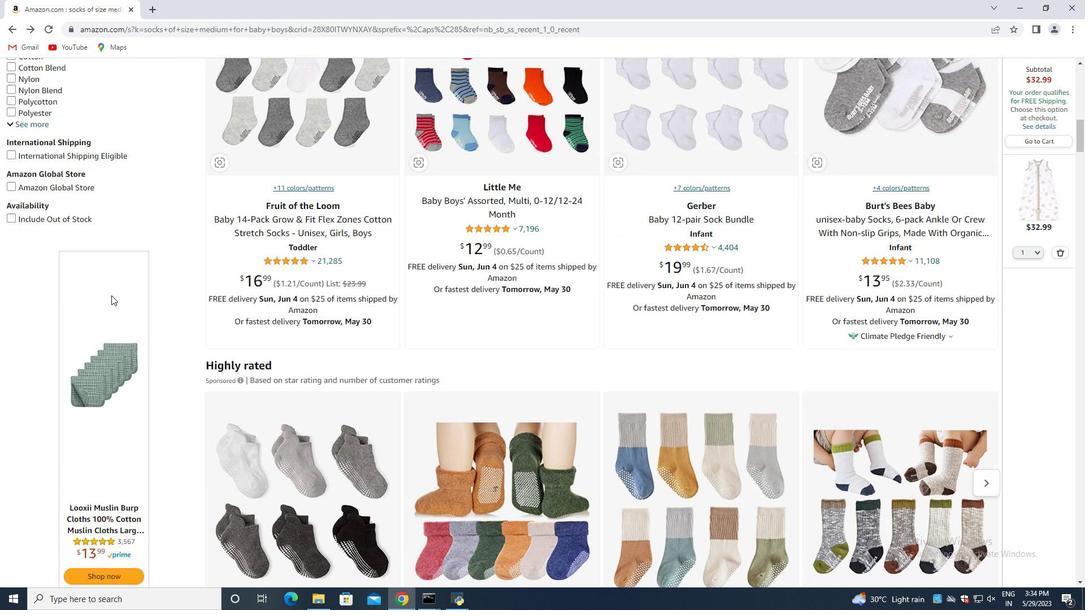 
Action: Mouse scrolled (111, 296) with delta (0, 0)
Screenshot: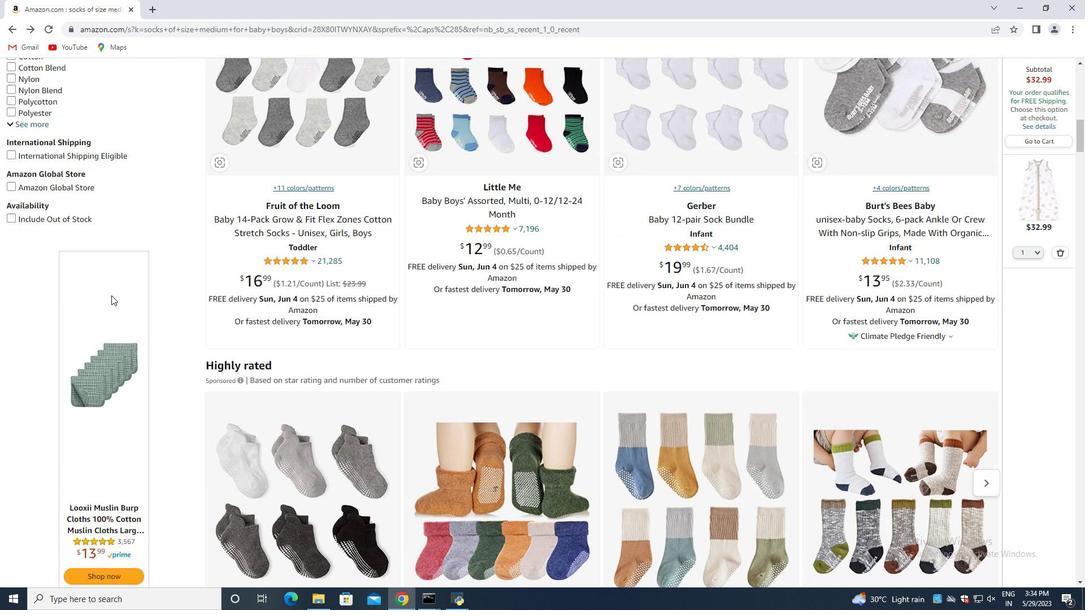 
Action: Mouse scrolled (111, 296) with delta (0, 0)
Screenshot: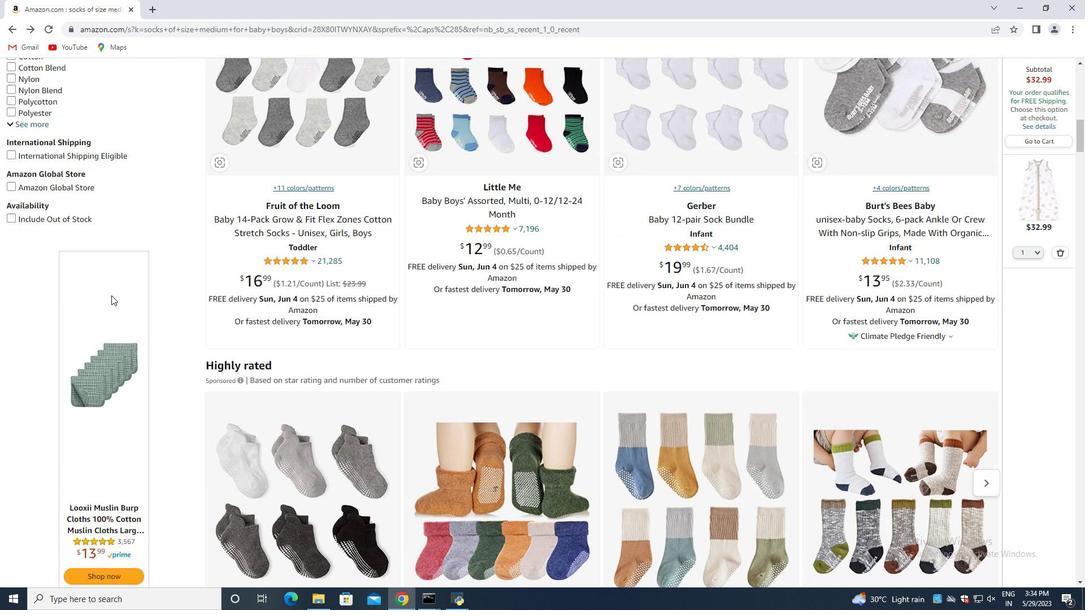
Action: Mouse scrolled (111, 296) with delta (0, 0)
Screenshot: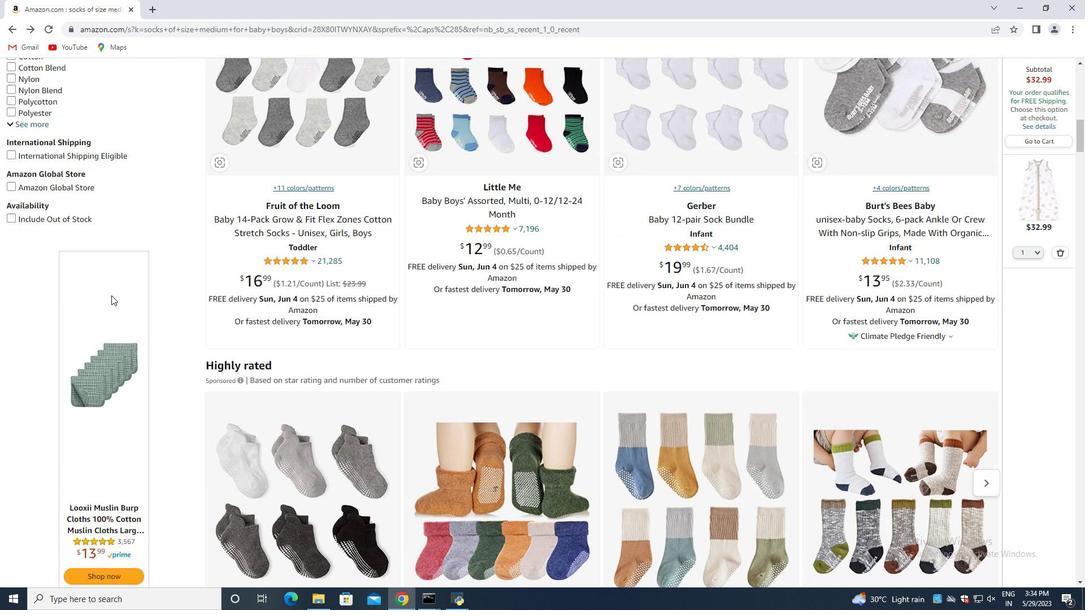 
Action: Mouse scrolled (111, 296) with delta (0, 0)
Screenshot: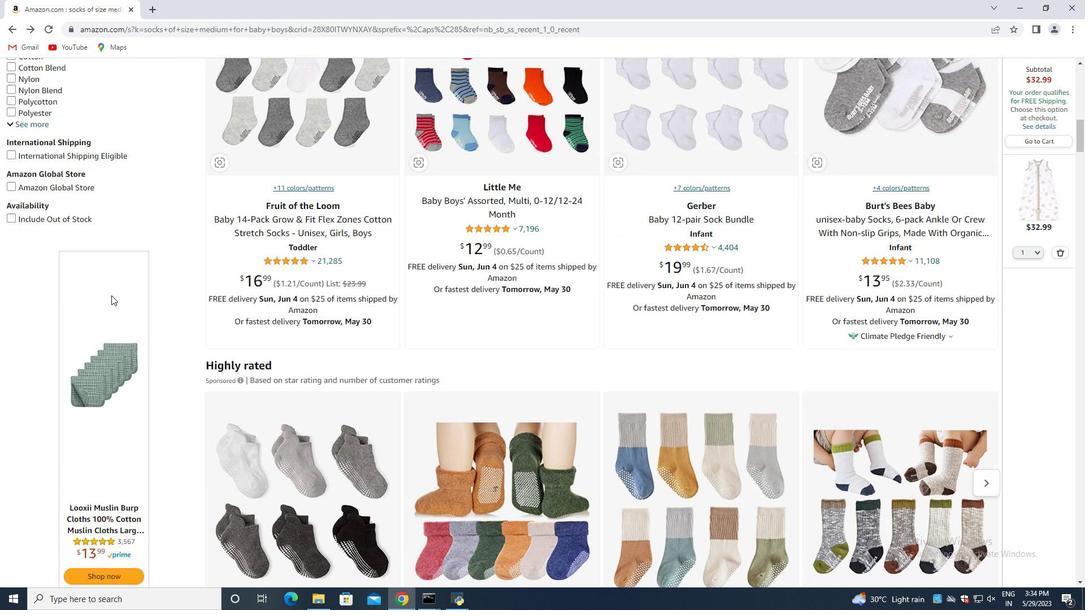 
Action: Mouse scrolled (111, 296) with delta (0, 0)
Screenshot: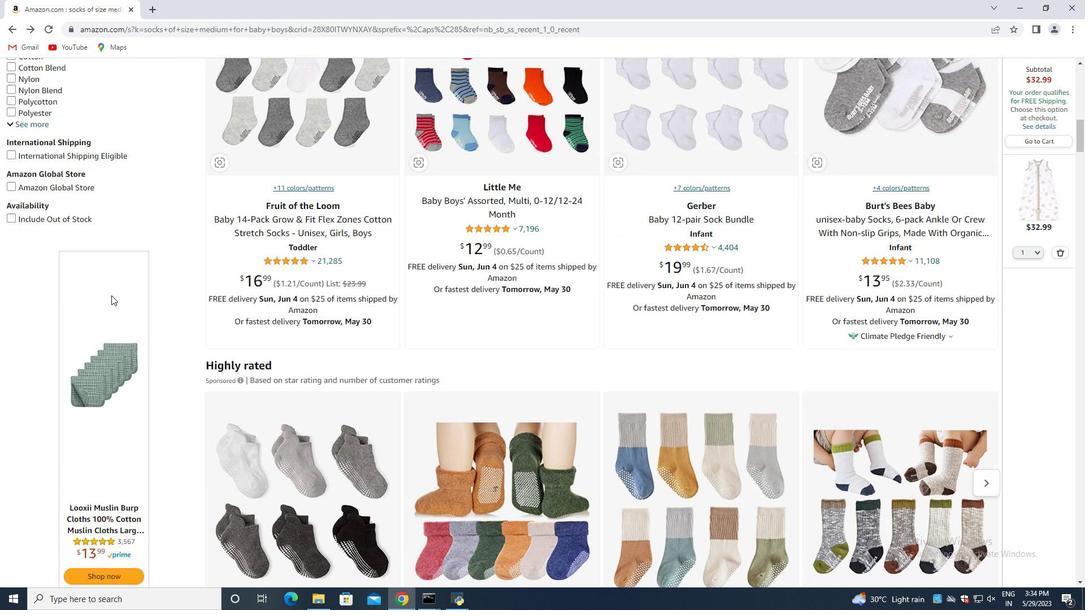 
Action: Mouse scrolled (111, 296) with delta (0, 0)
Screenshot: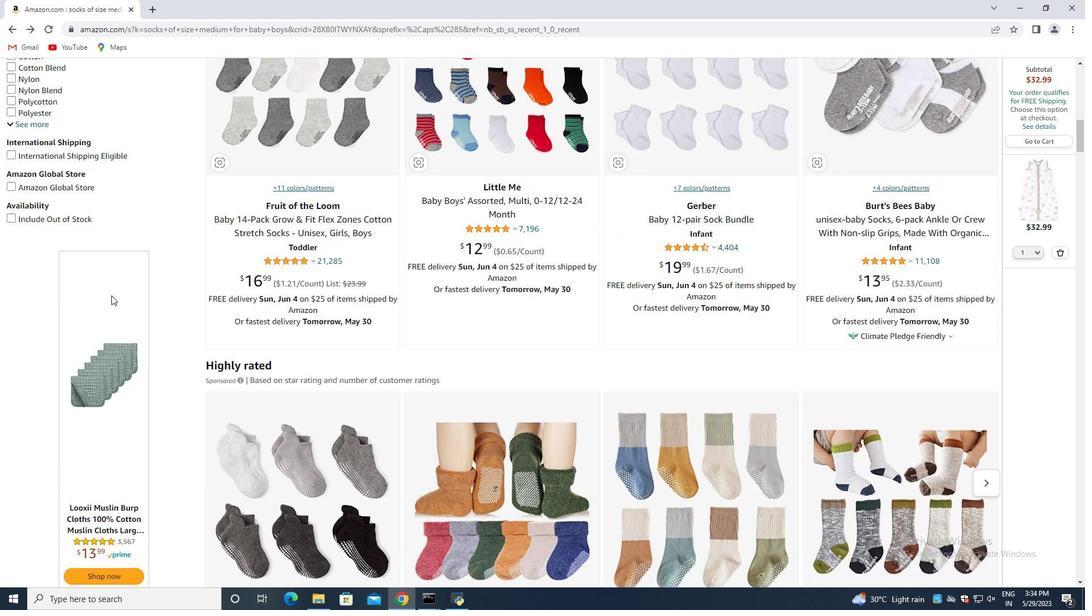 
Action: Mouse scrolled (111, 296) with delta (0, 0)
Screenshot: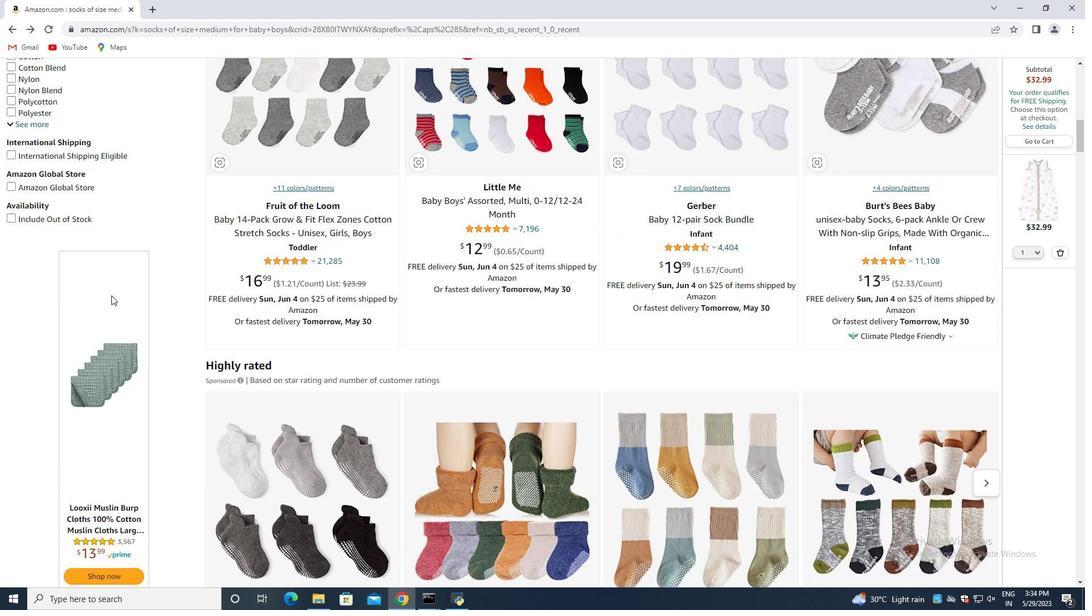 
Action: Mouse scrolled (111, 296) with delta (0, 0)
Screenshot: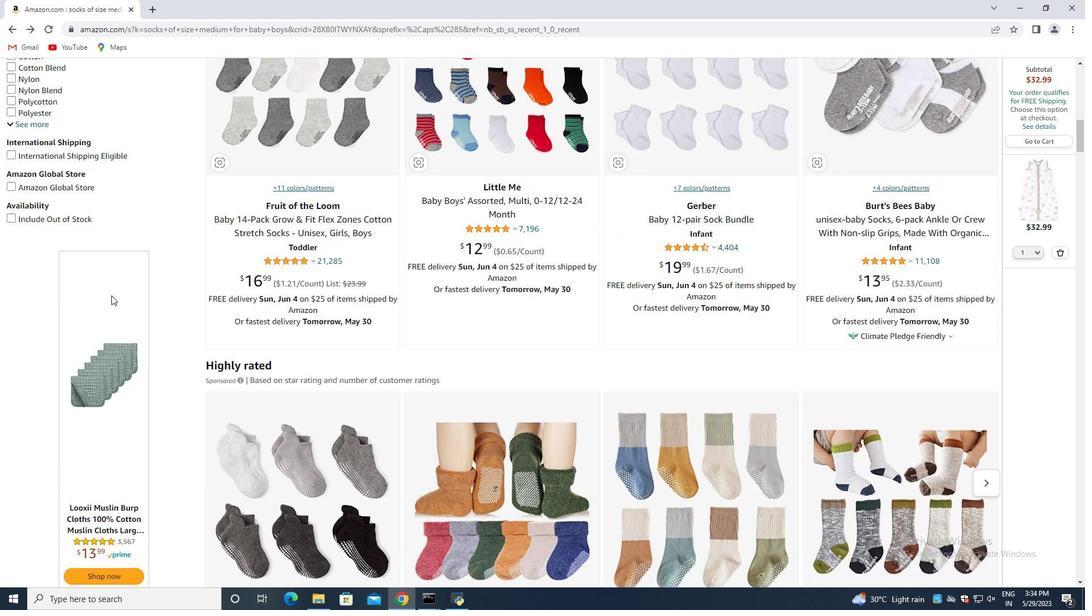 
Action: Mouse scrolled (111, 296) with delta (0, 0)
Screenshot: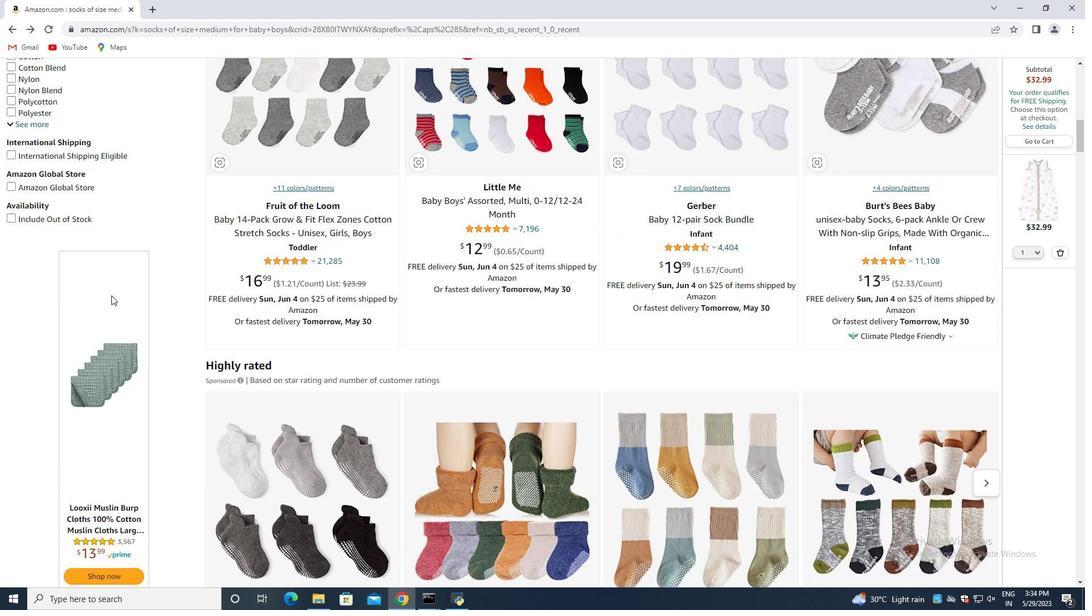 
Action: Mouse scrolled (111, 296) with delta (0, 0)
Screenshot: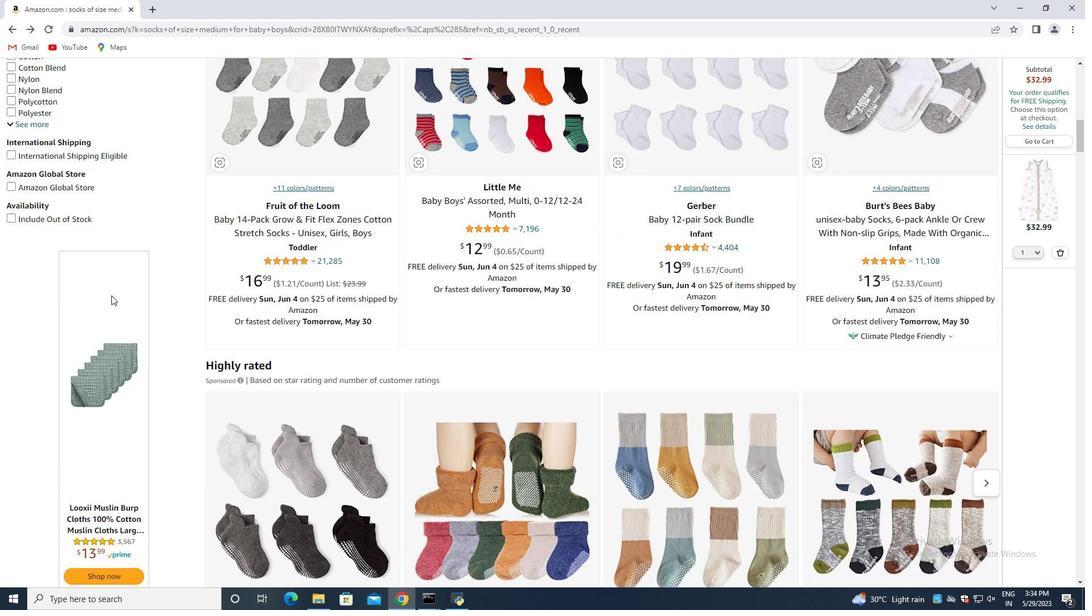 
Action: Mouse scrolled (111, 296) with delta (0, 0)
Screenshot: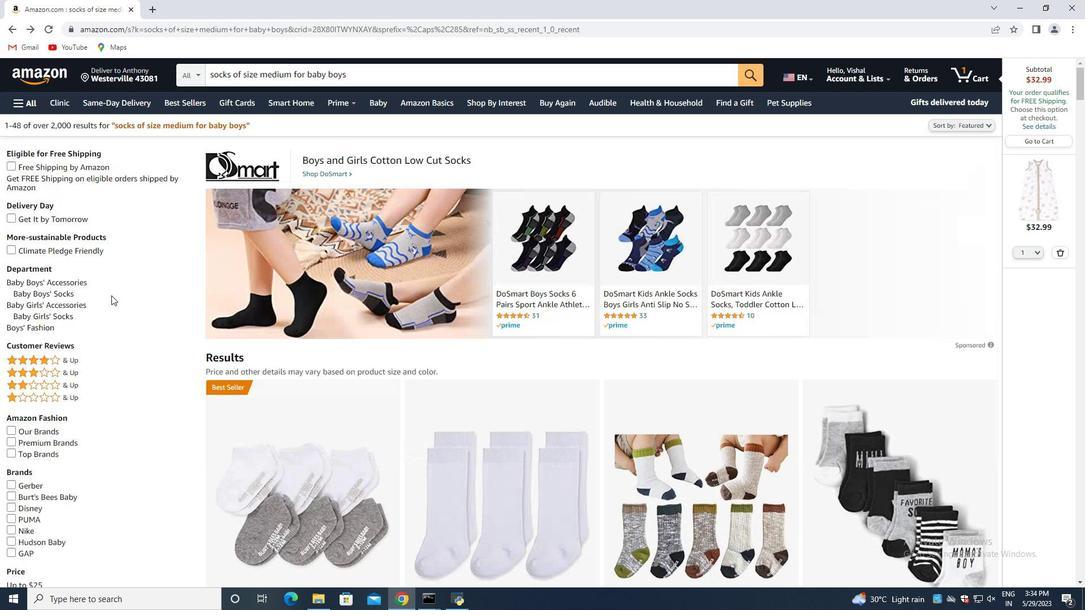 
Action: Mouse scrolled (111, 296) with delta (0, 0)
Screenshot: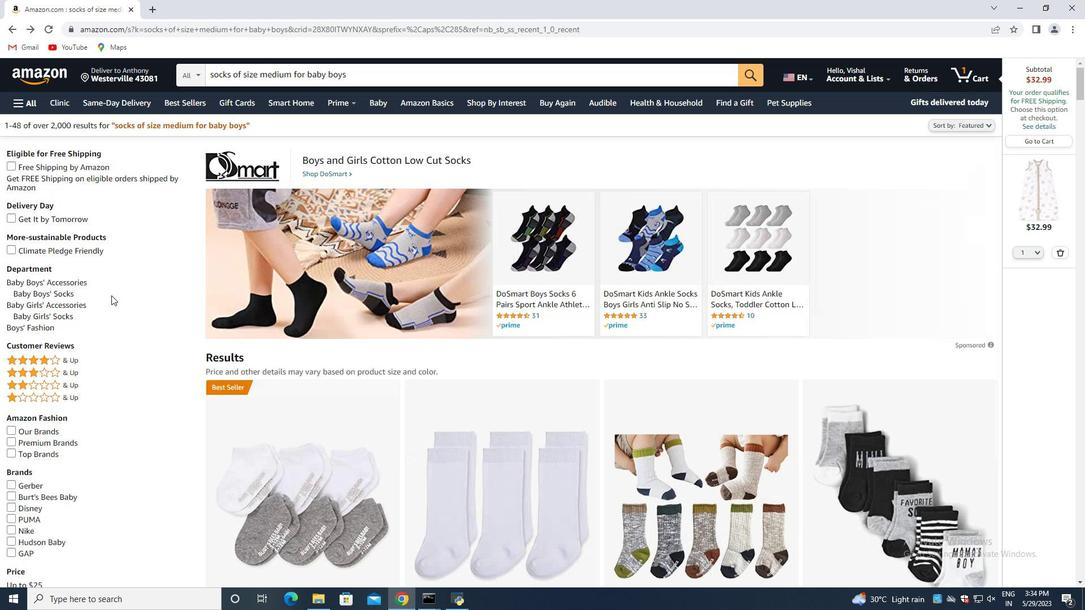 
Action: Mouse scrolled (111, 296) with delta (0, 0)
Screenshot: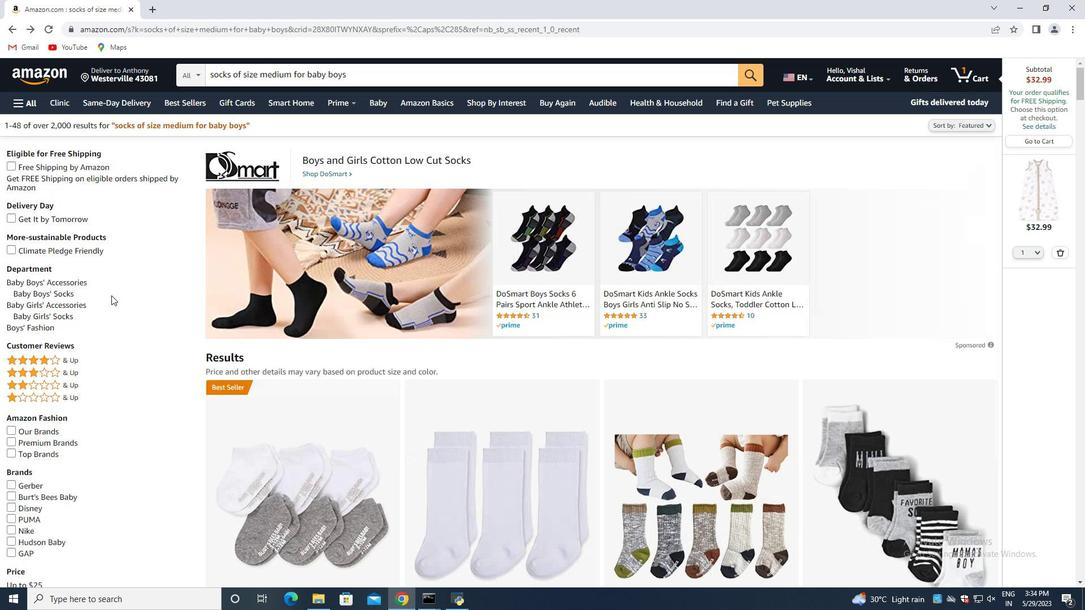 
Action: Mouse scrolled (111, 296) with delta (0, 0)
Screenshot: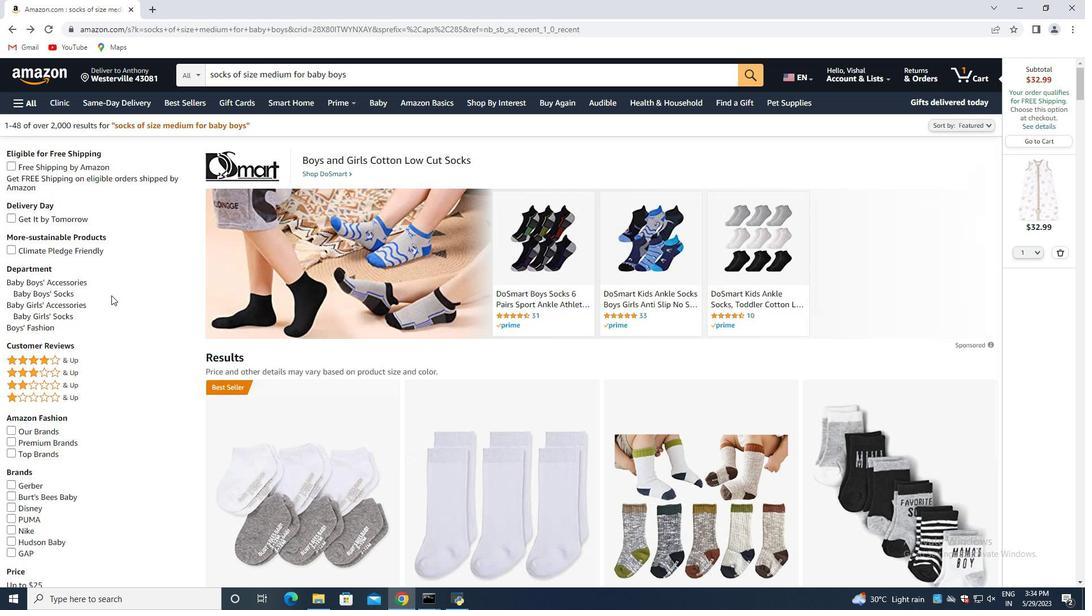 
Action: Mouse scrolled (111, 296) with delta (0, 0)
Screenshot: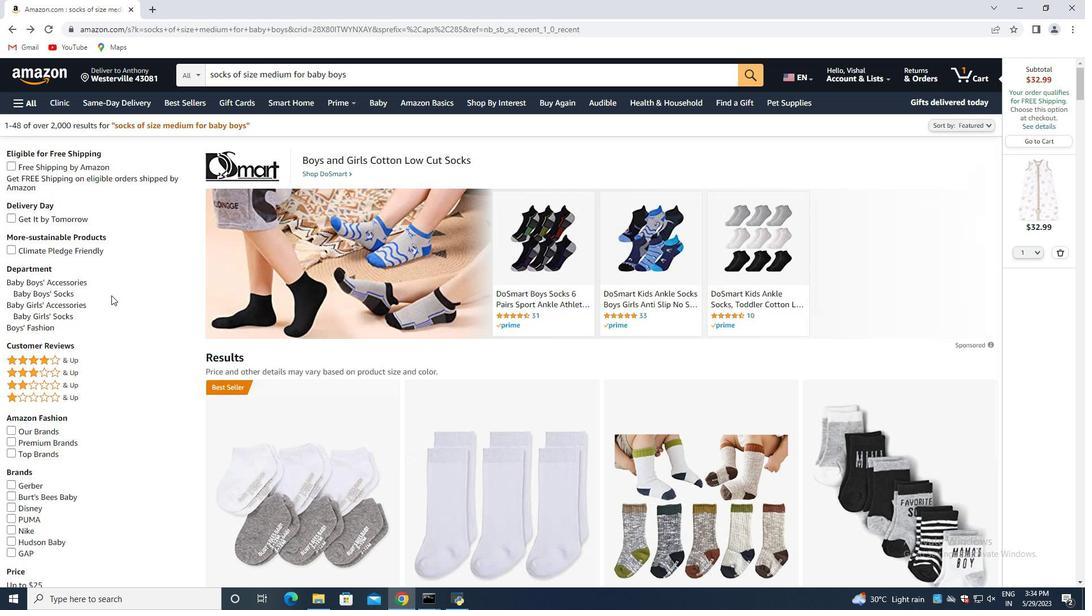 
Action: Mouse scrolled (111, 296) with delta (0, 0)
Screenshot: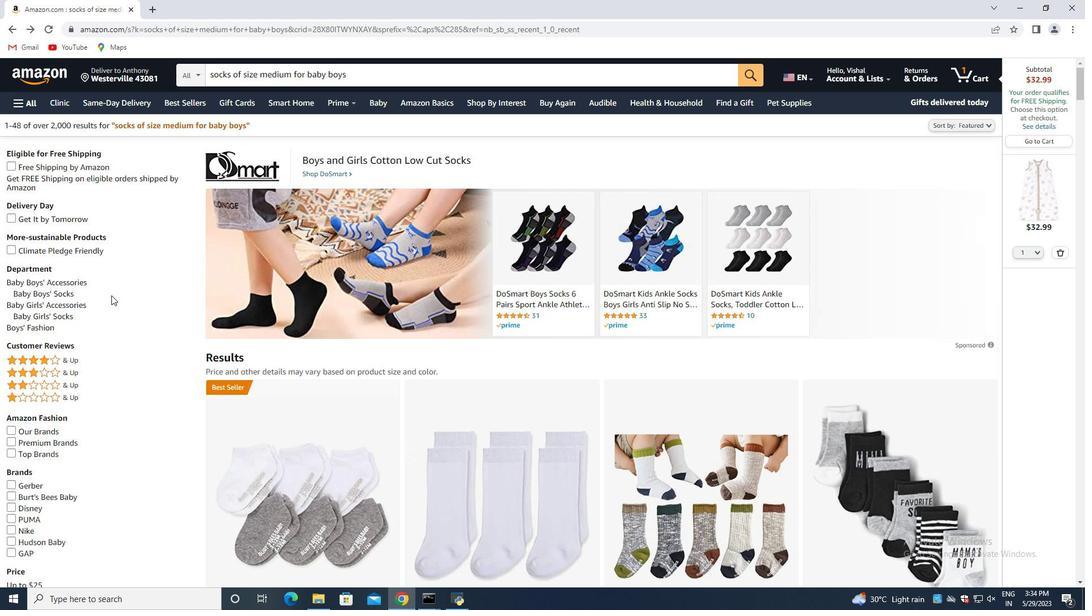 
Action: Mouse scrolled (111, 296) with delta (0, 0)
Screenshot: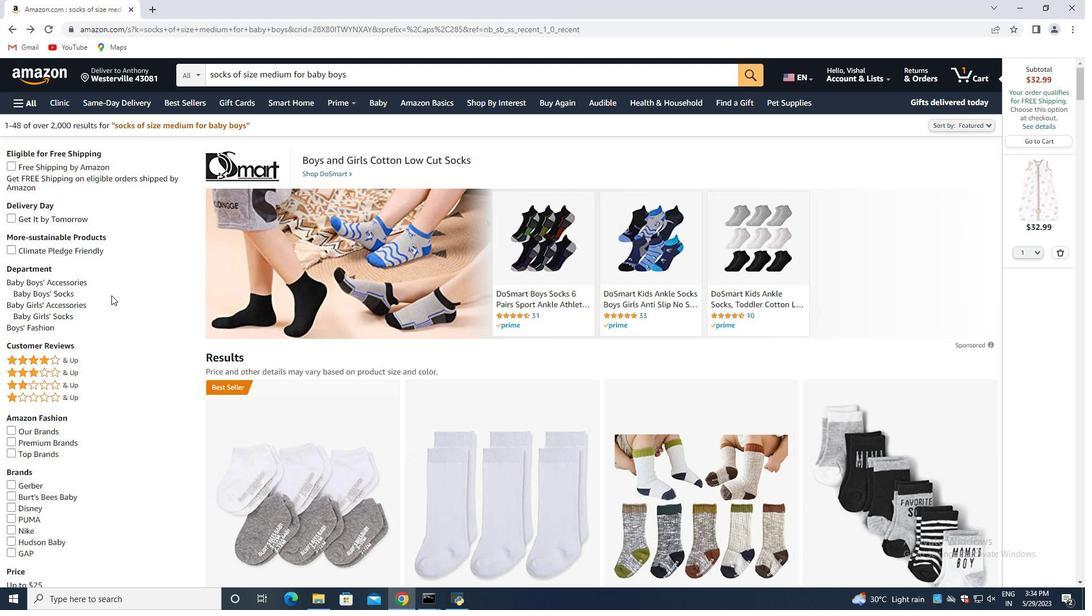 
Action: Mouse moved to (478, 289)
Screenshot: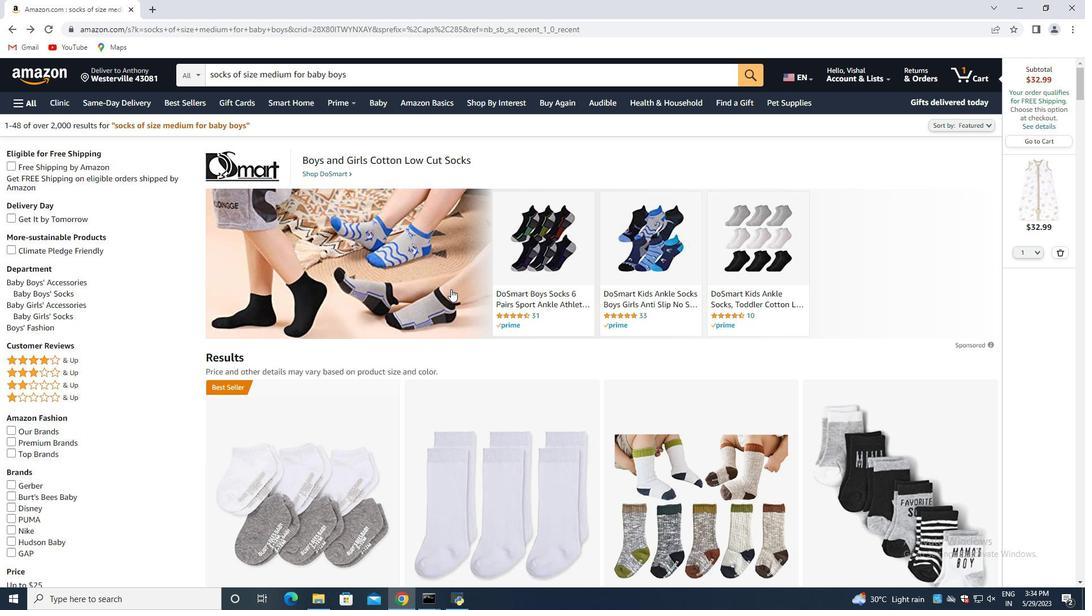 
Action: Mouse scrolled (478, 288) with delta (0, 0)
Screenshot: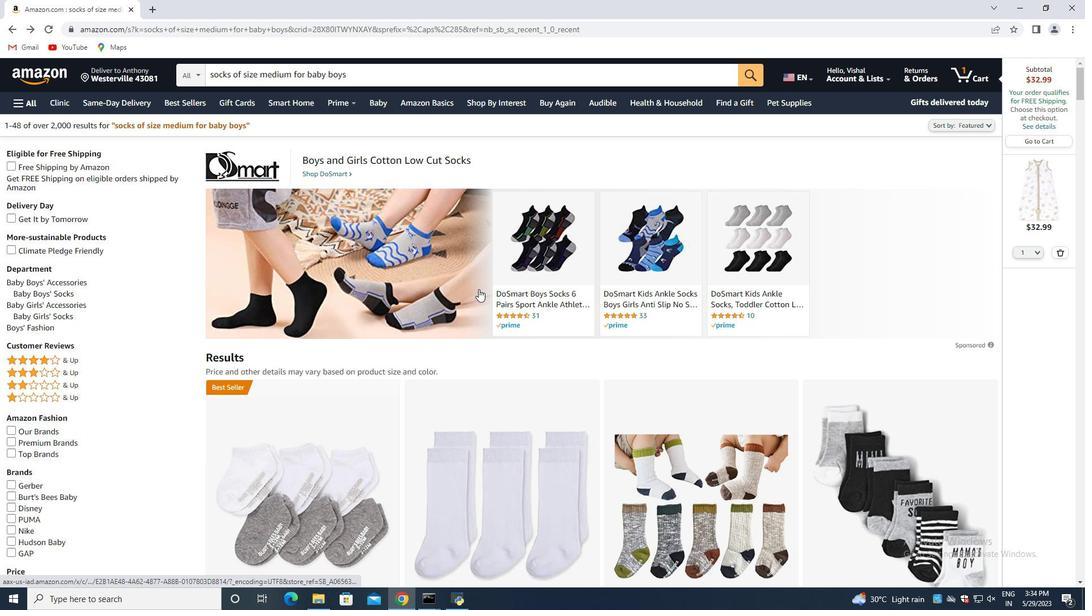 
Action: Mouse scrolled (478, 288) with delta (0, 0)
Screenshot: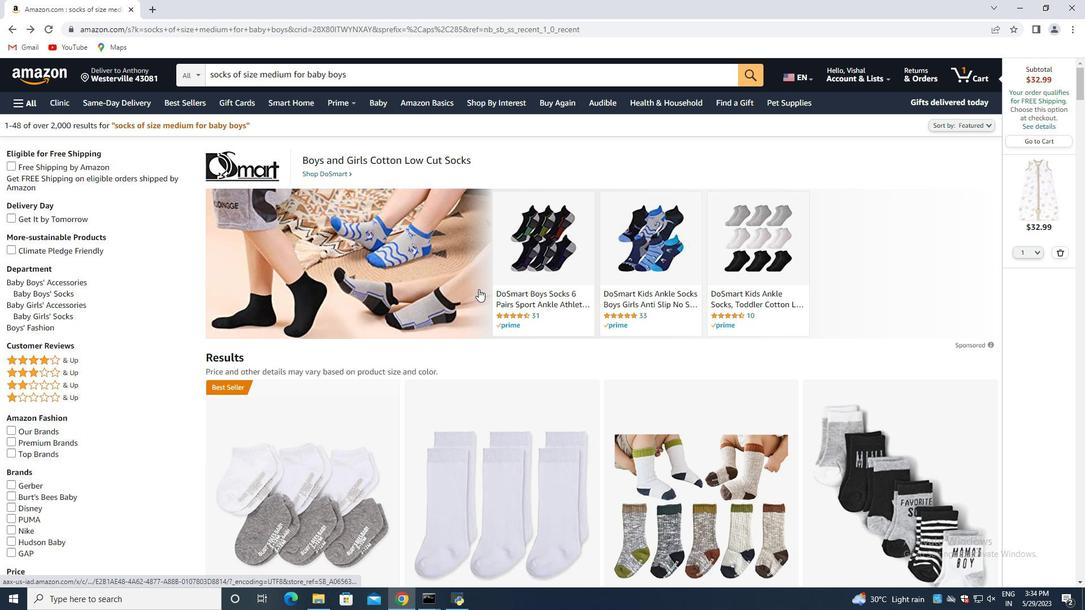 
Action: Mouse moved to (505, 284)
Screenshot: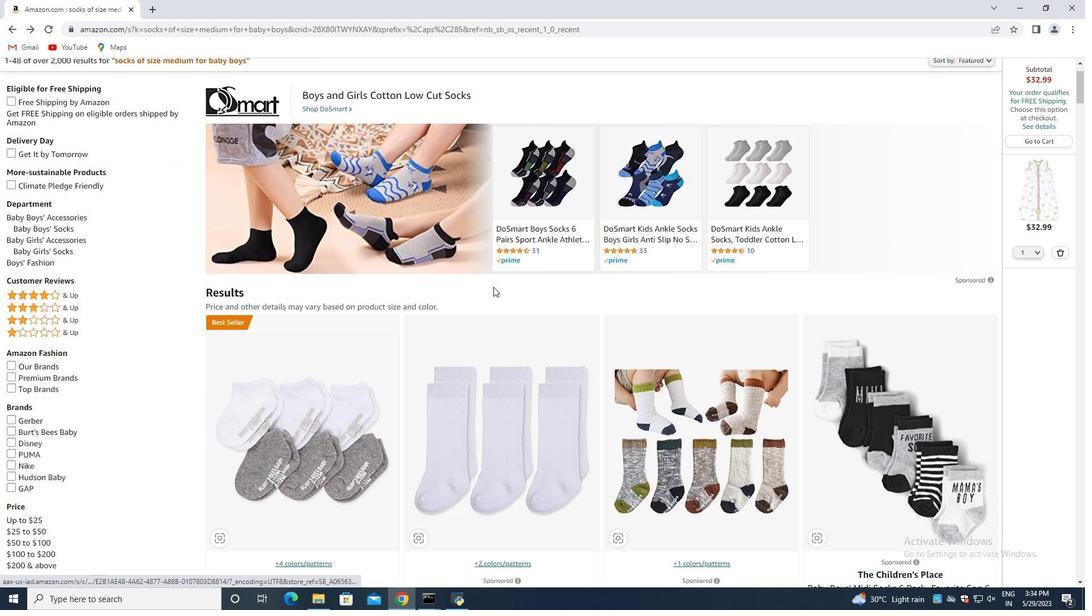 
Action: Mouse scrolled (505, 284) with delta (0, 0)
Screenshot: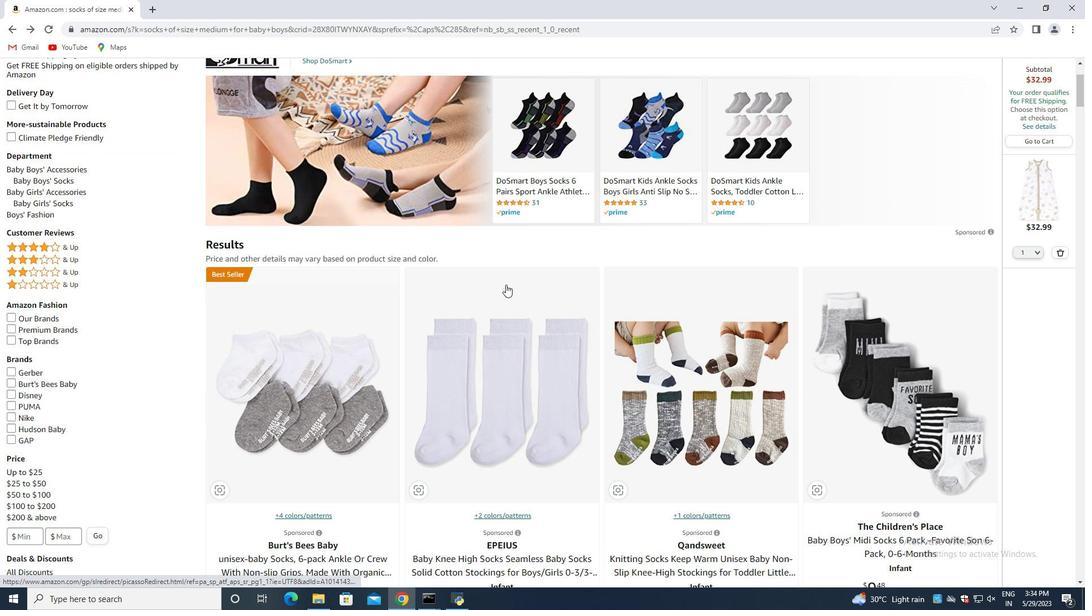 
Action: Mouse scrolled (505, 284) with delta (0, 0)
Screenshot: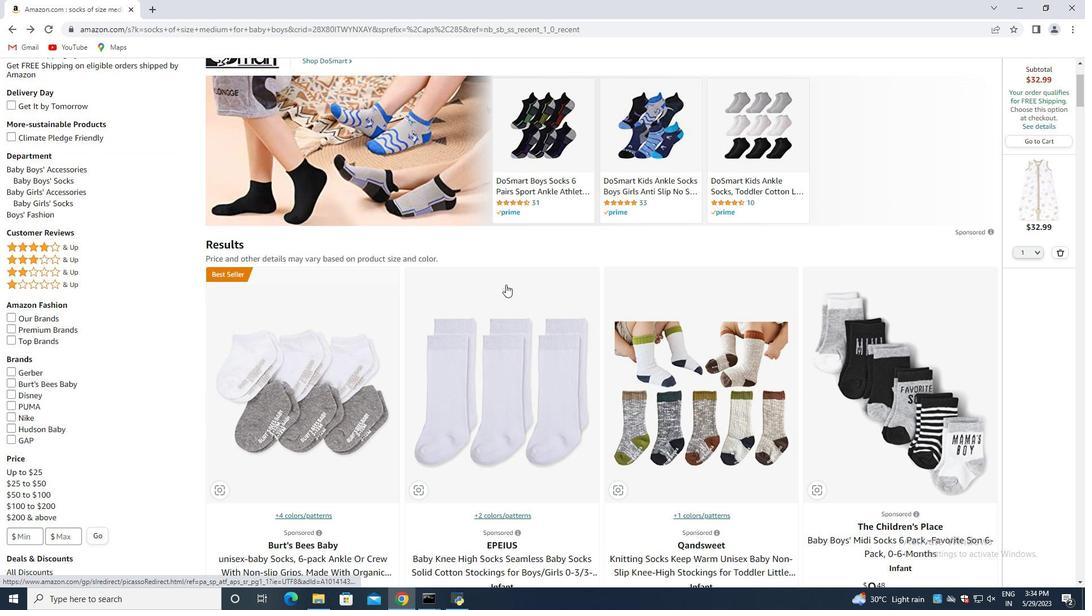 
Action: Mouse pressed left at (505, 284)
Screenshot: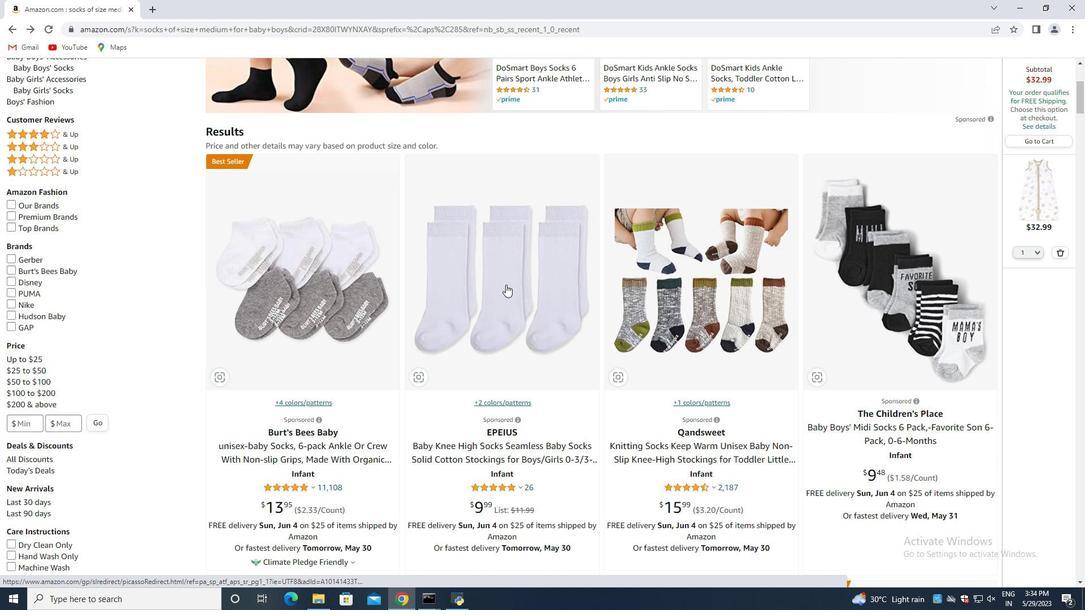 
Action: Mouse moved to (529, 336)
Screenshot: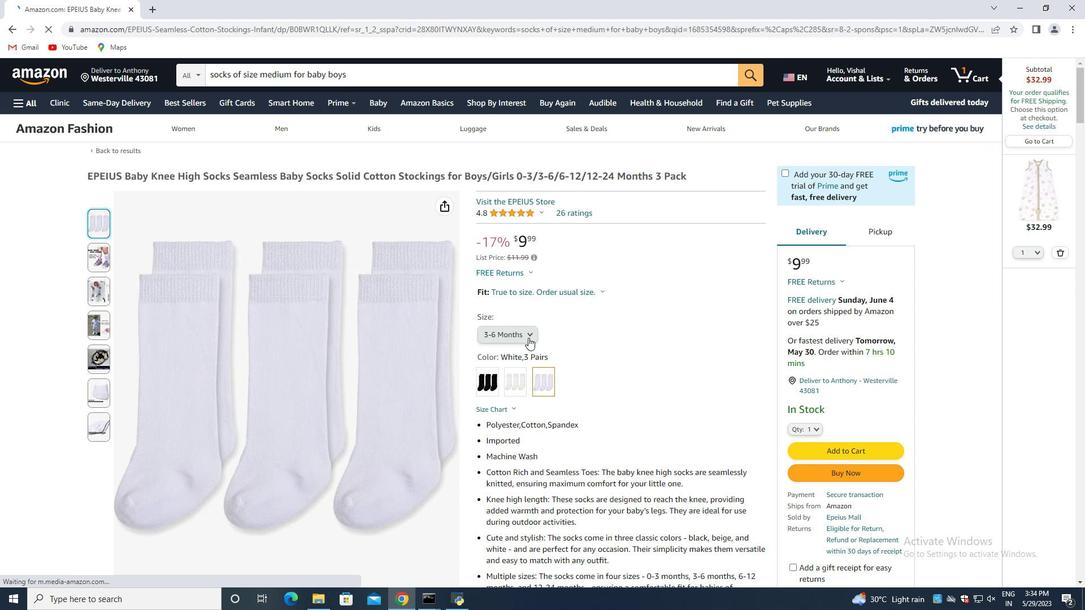 
Action: Mouse pressed left at (529, 336)
Screenshot: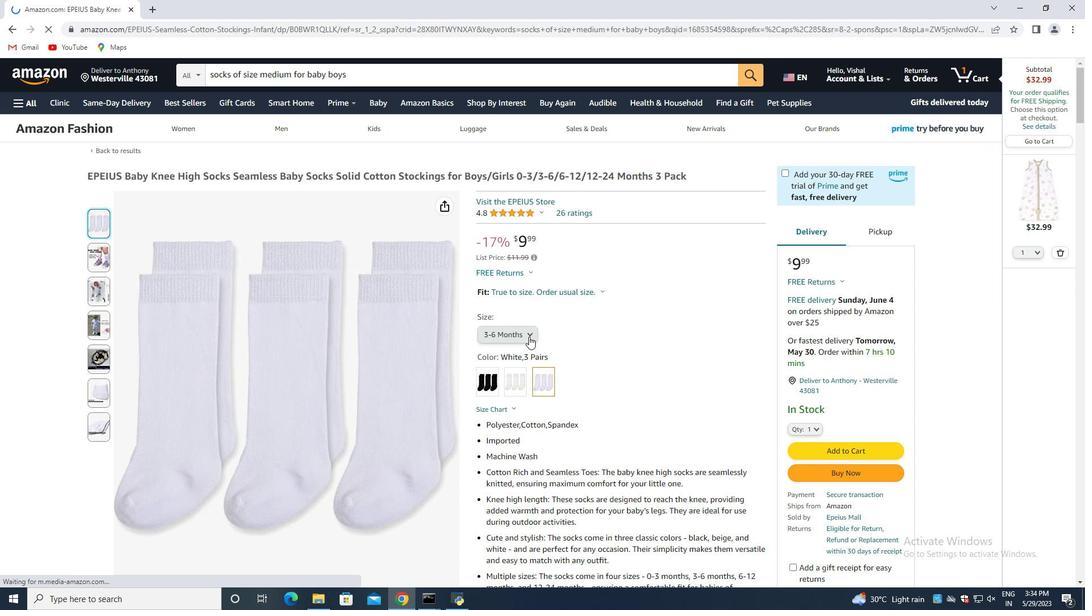 
Action: Mouse moved to (566, 343)
Screenshot: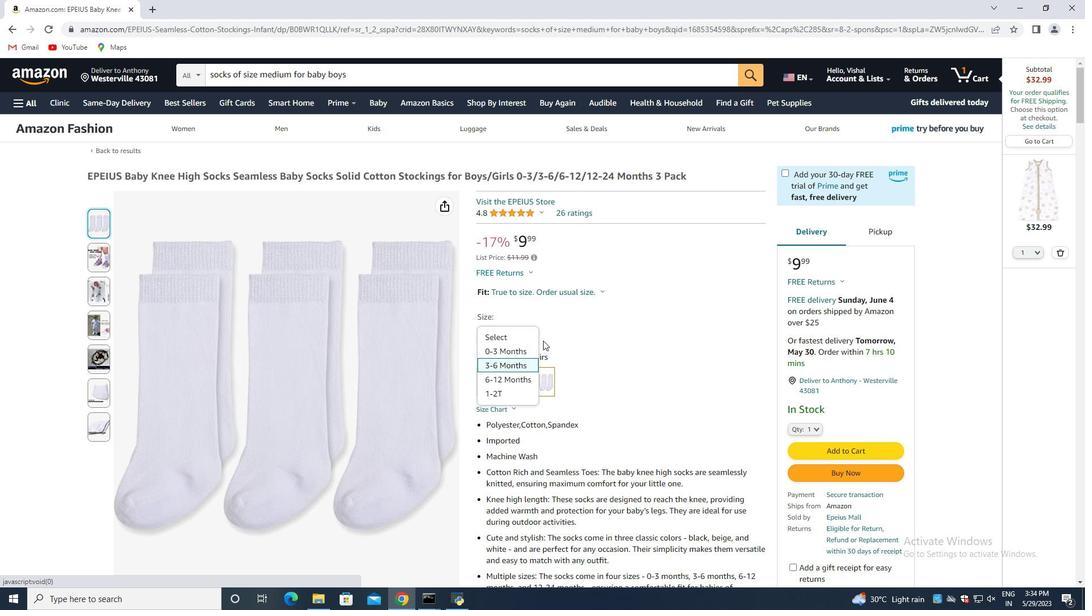 
Action: Mouse pressed left at (566, 343)
Screenshot: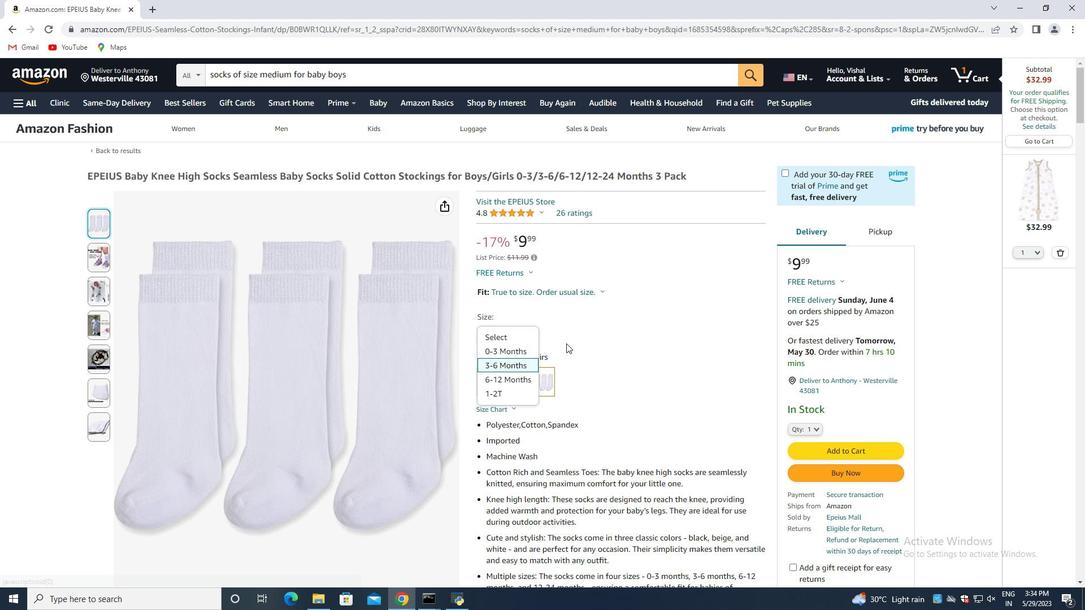 
Action: Mouse moved to (520, 288)
Screenshot: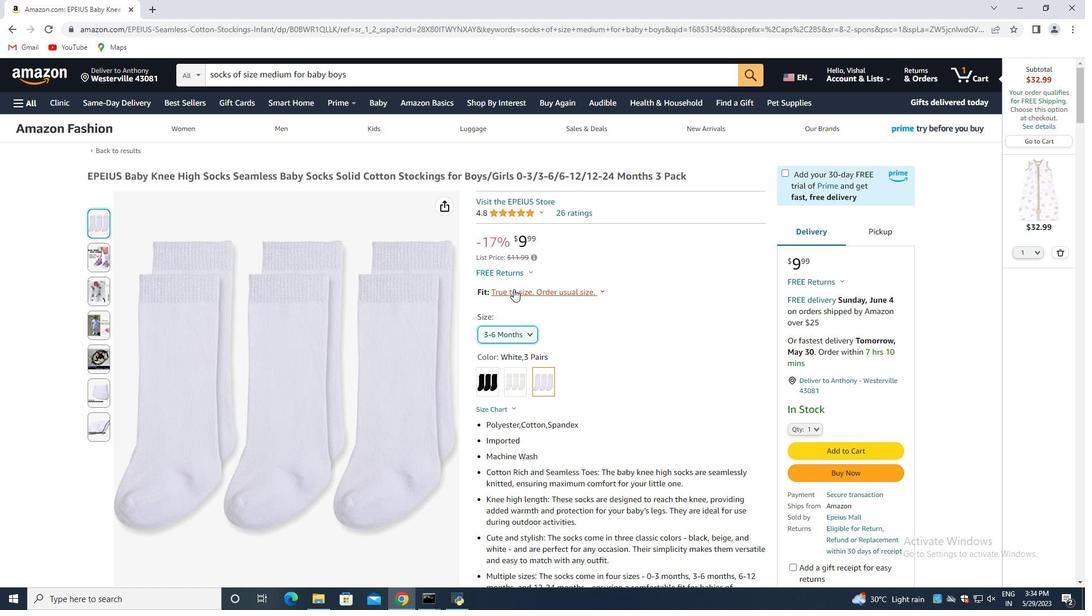
Action: Mouse pressed left at (520, 288)
Screenshot: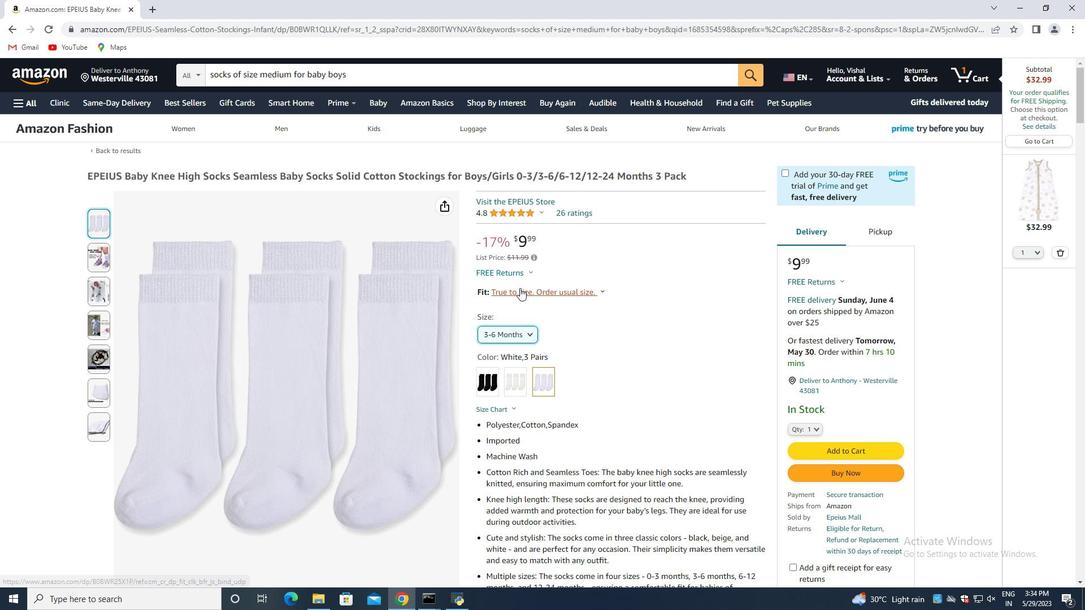 
Action: Mouse moved to (677, 348)
Screenshot: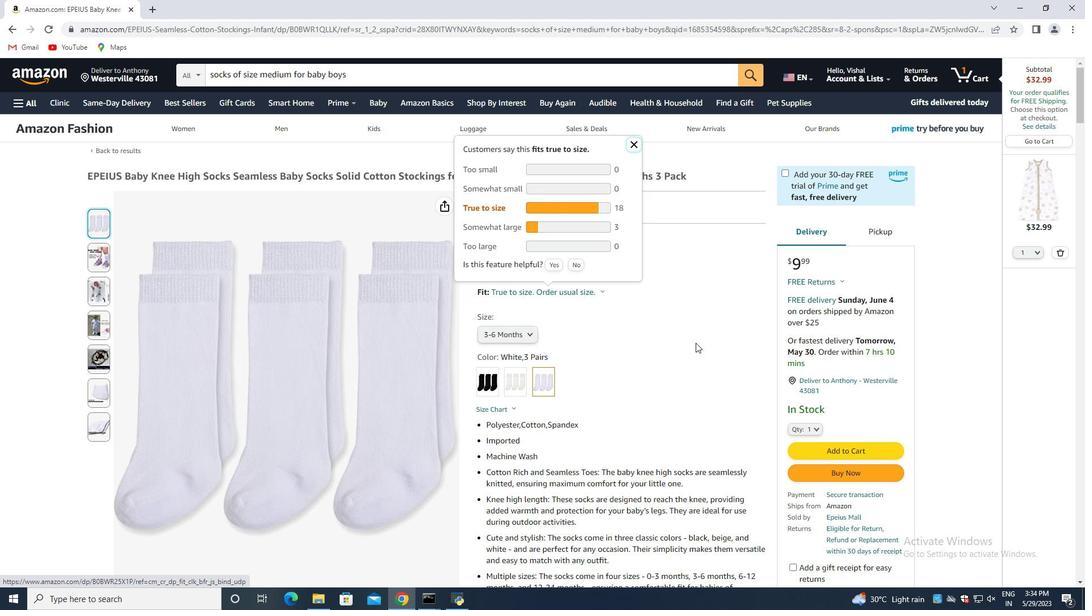 
Action: Mouse pressed left at (677, 348)
Screenshot: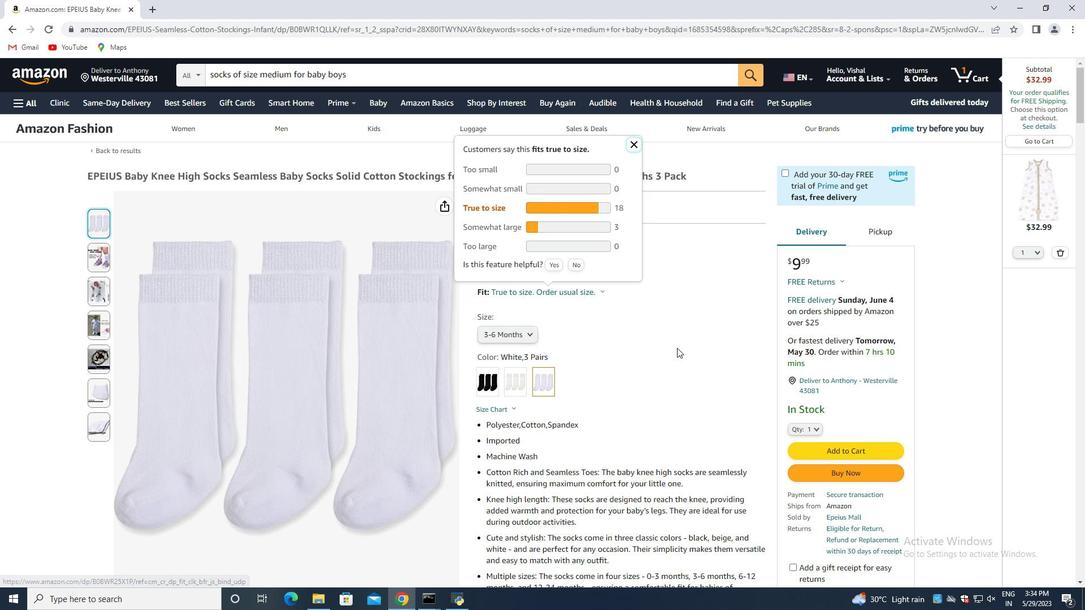 
Action: Mouse moved to (10, 25)
Screenshot: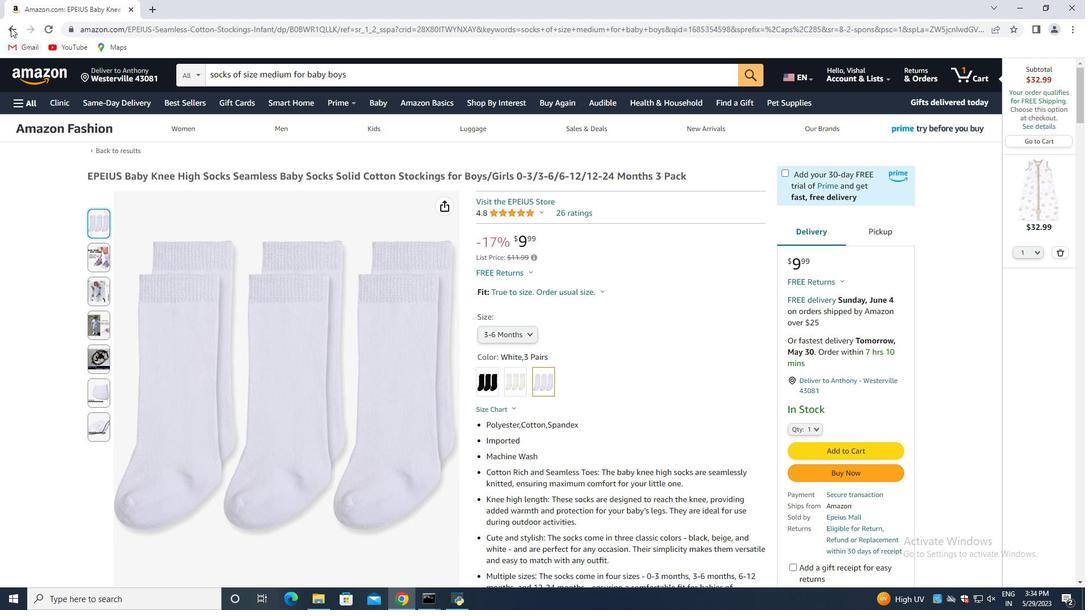 
Action: Mouse pressed left at (10, 25)
Screenshot: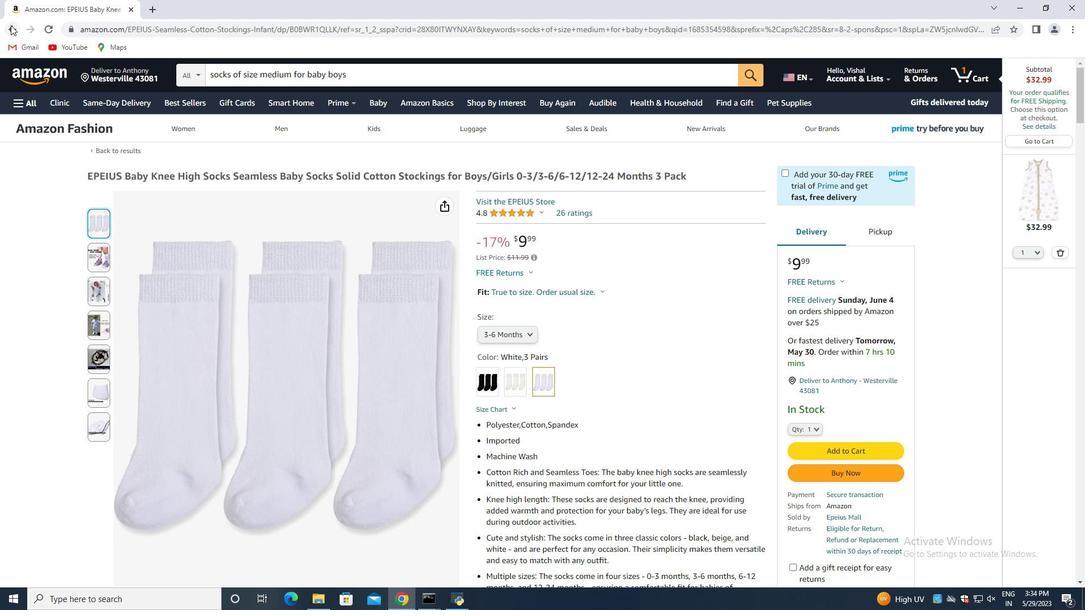 
Action: Mouse moved to (345, 257)
Screenshot: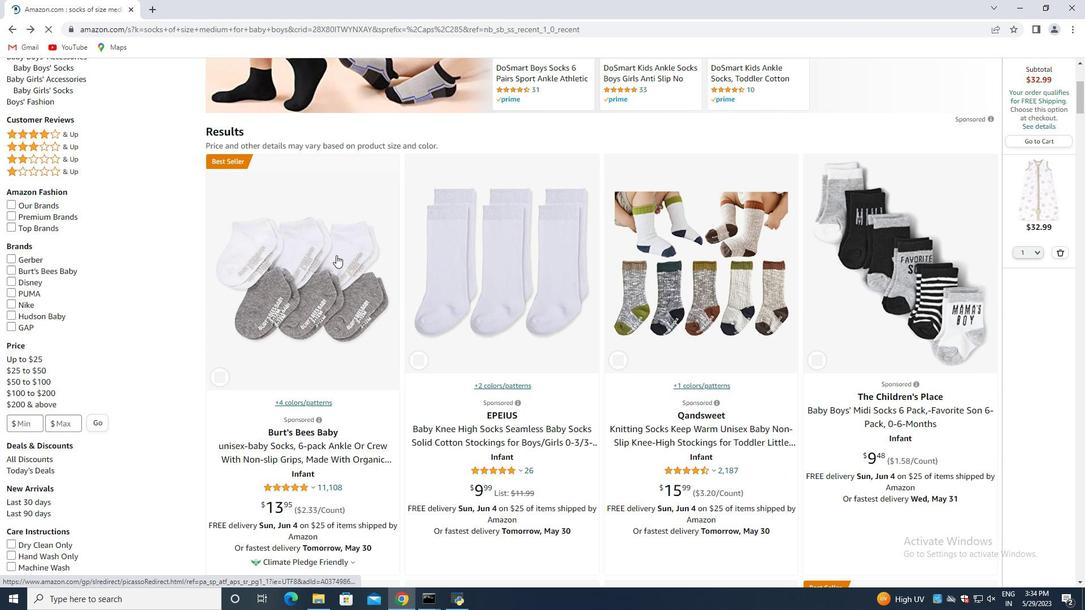 
Action: Mouse scrolled (345, 256) with delta (0, 0)
Screenshot: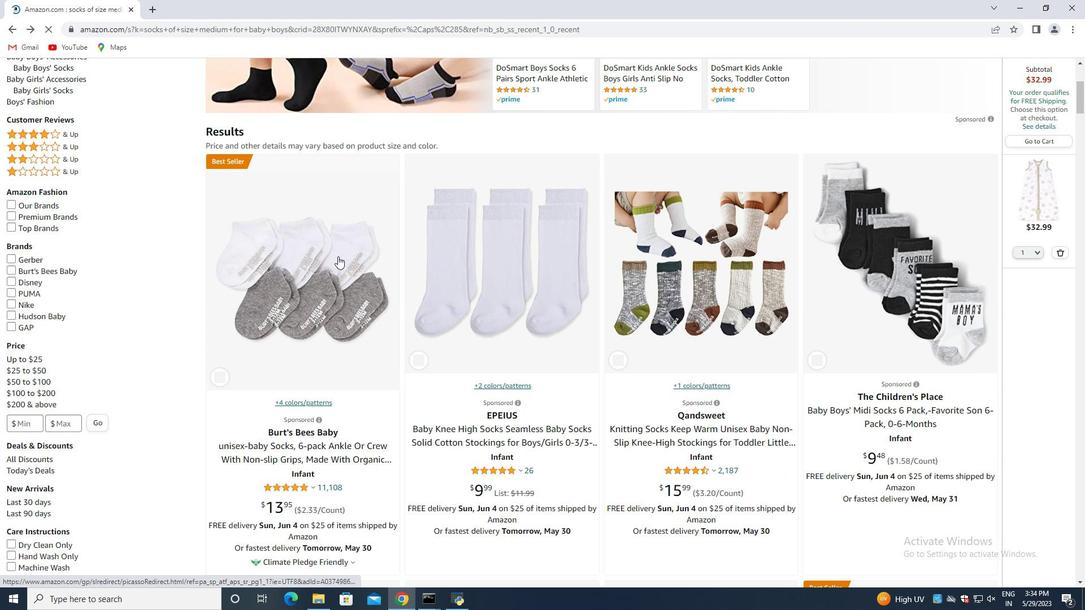 
Action: Mouse moved to (371, 259)
Screenshot: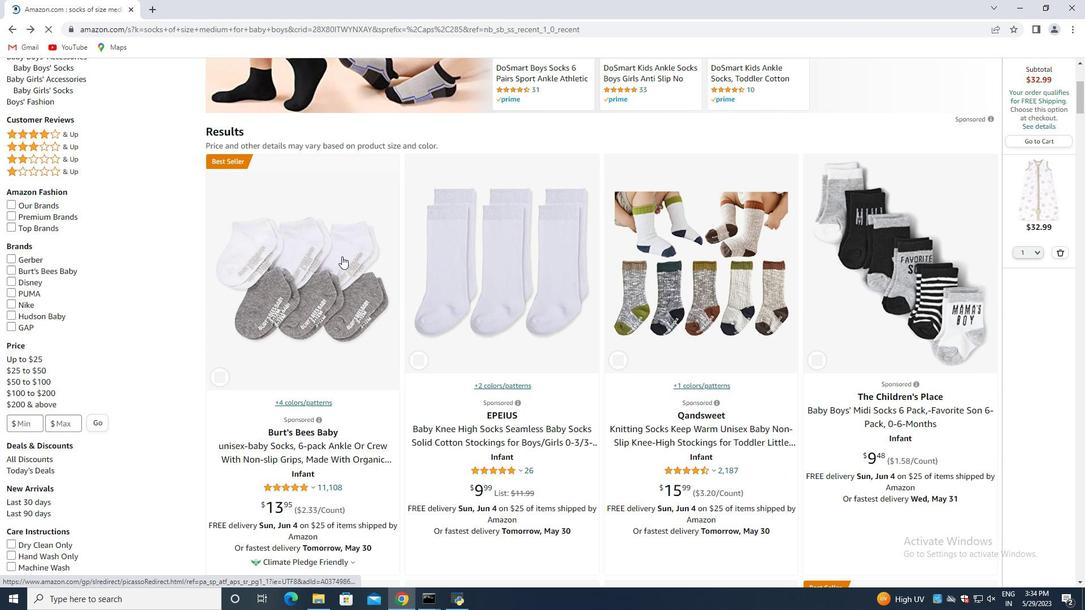 
Action: Mouse scrolled (371, 258) with delta (0, 0)
Screenshot: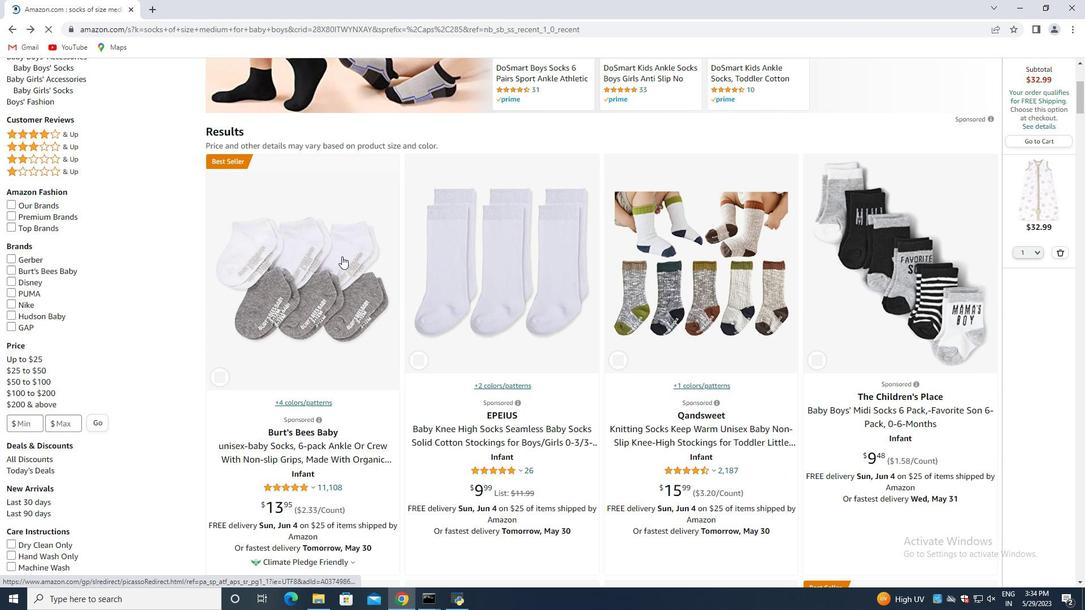 
Action: Mouse moved to (282, 208)
Screenshot: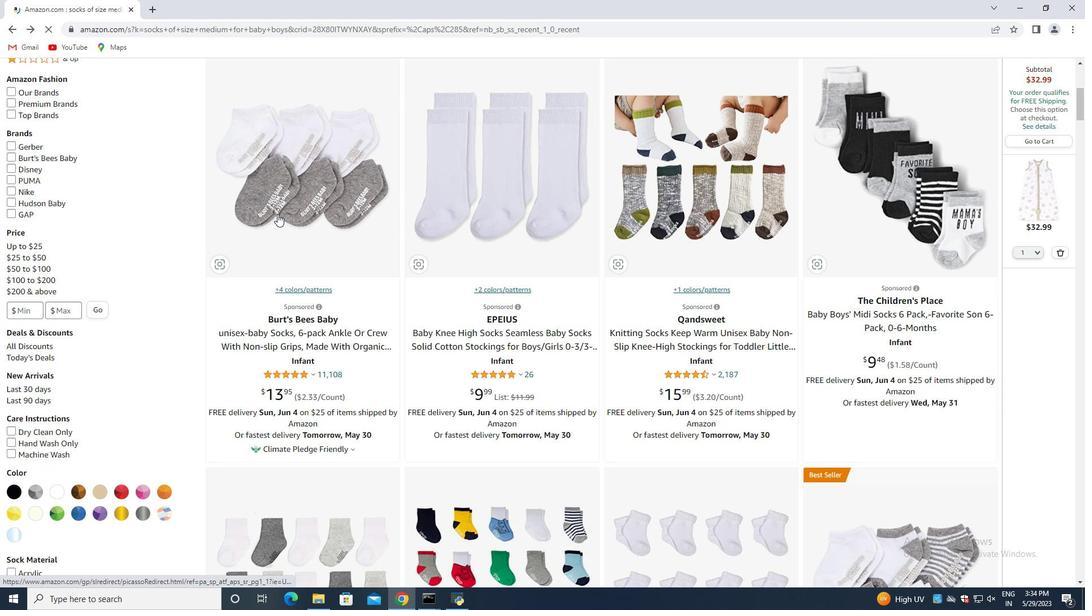 
Action: Mouse pressed left at (282, 208)
Screenshot: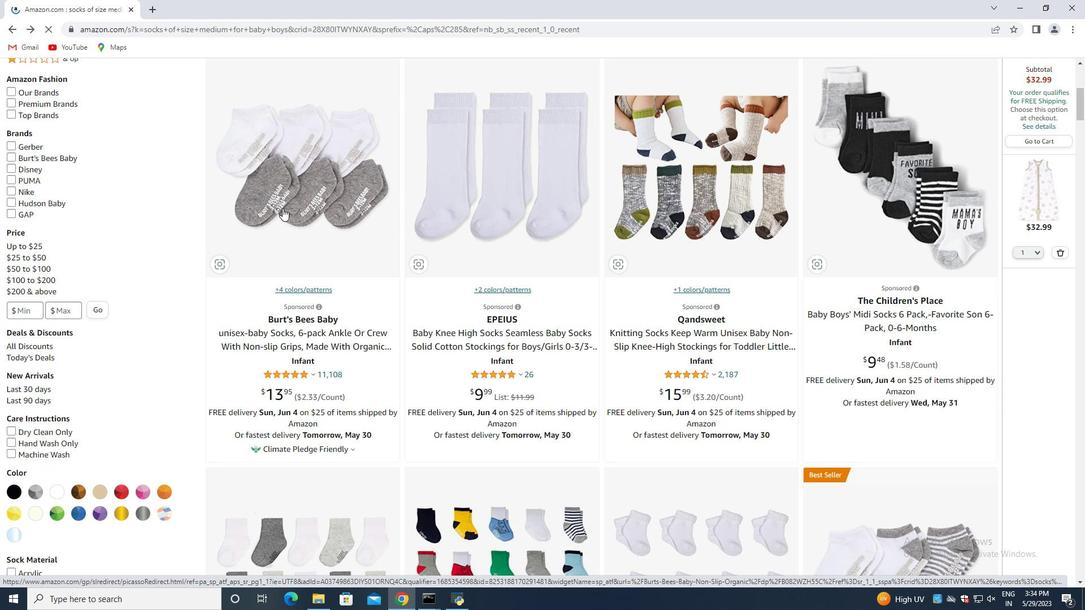 
Action: Mouse moved to (528, 412)
Screenshot: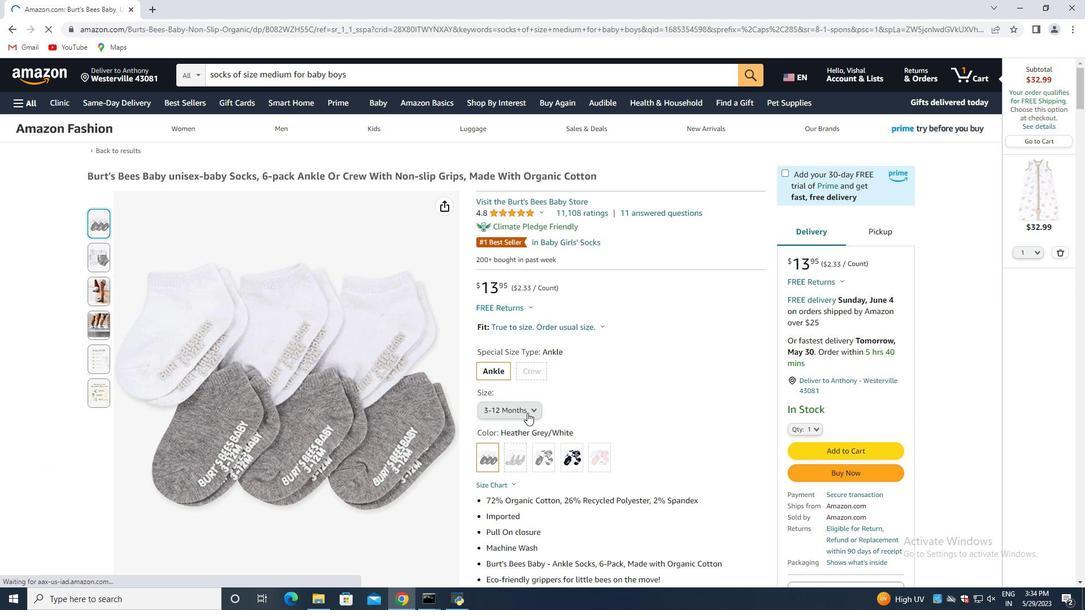 
Action: Mouse pressed left at (528, 412)
Screenshot: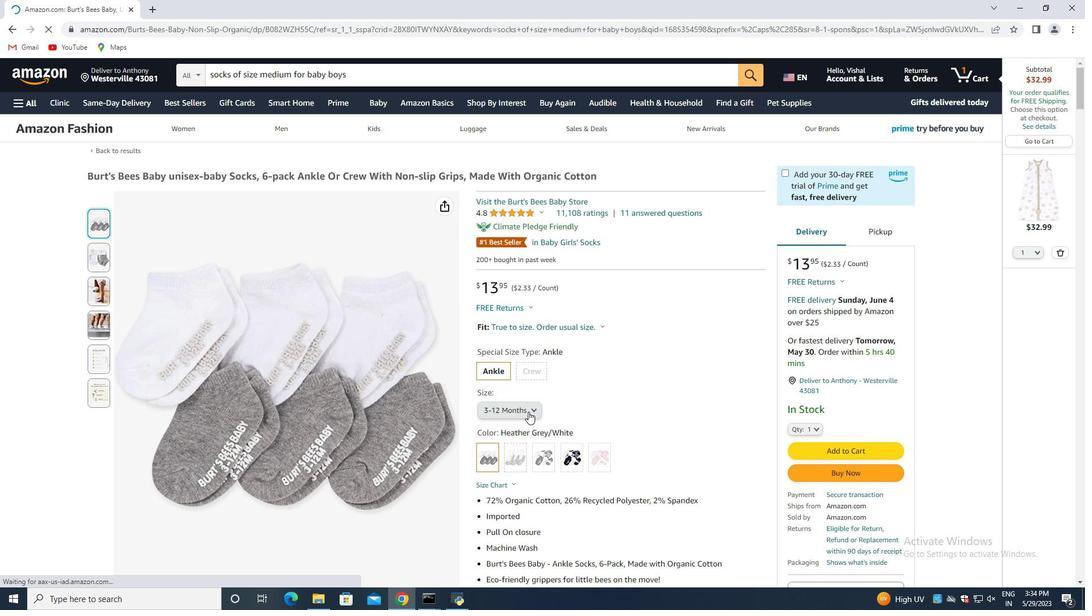 
Action: Mouse pressed left at (528, 412)
Screenshot: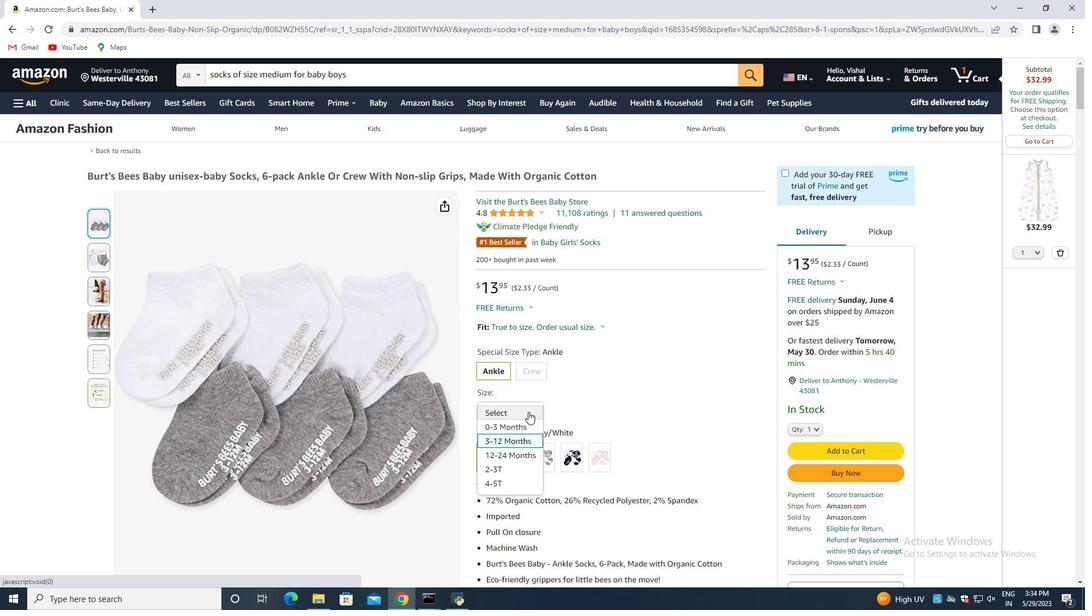 
Action: Mouse moved to (9, 30)
Screenshot: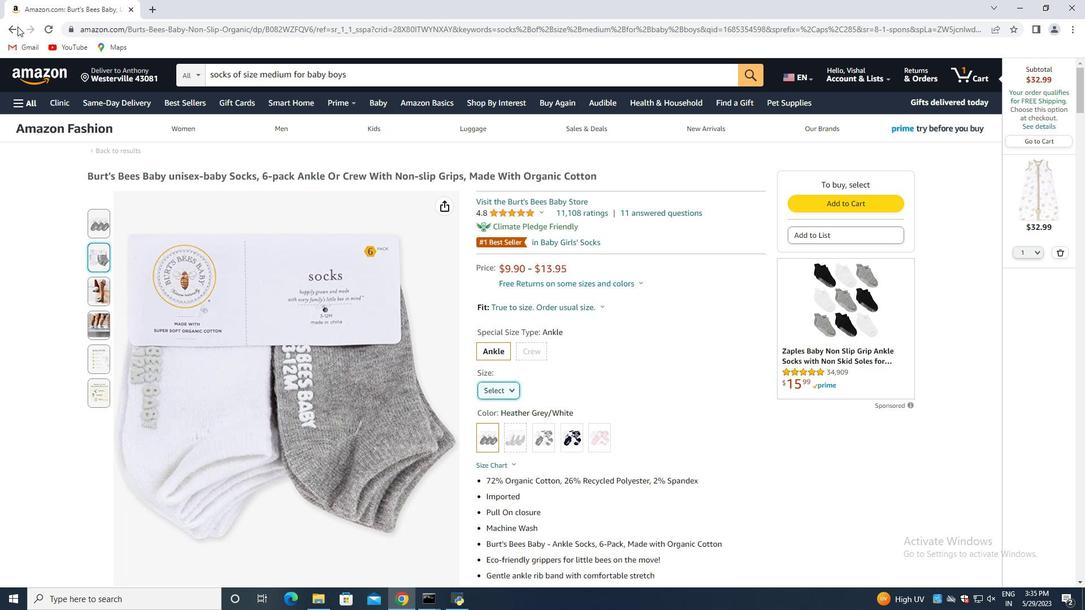 
Action: Mouse pressed left at (9, 30)
Screenshot: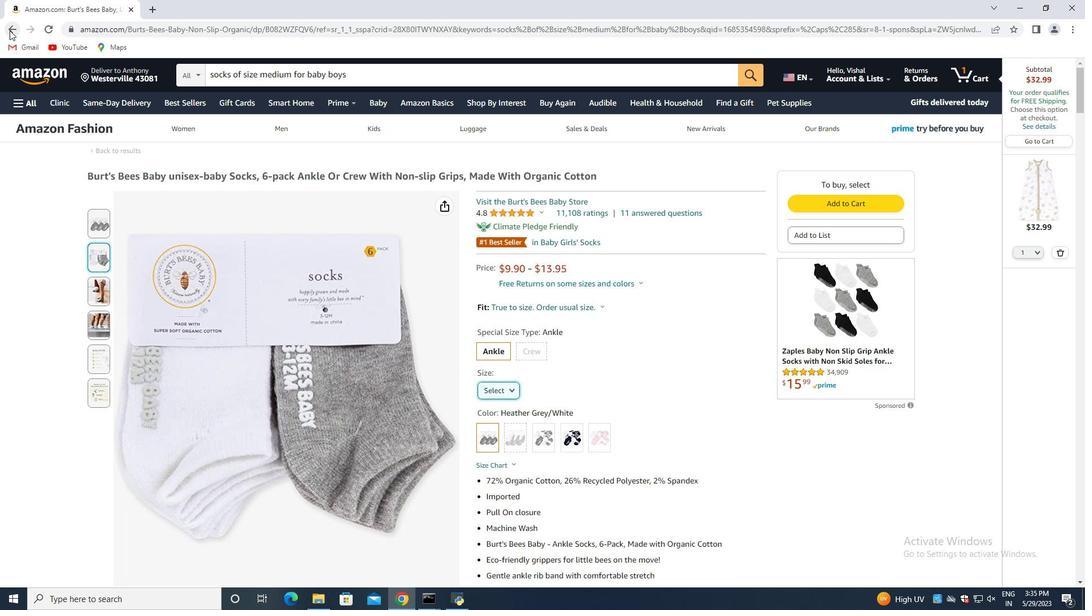 
Action: Mouse moved to (375, 278)
Screenshot: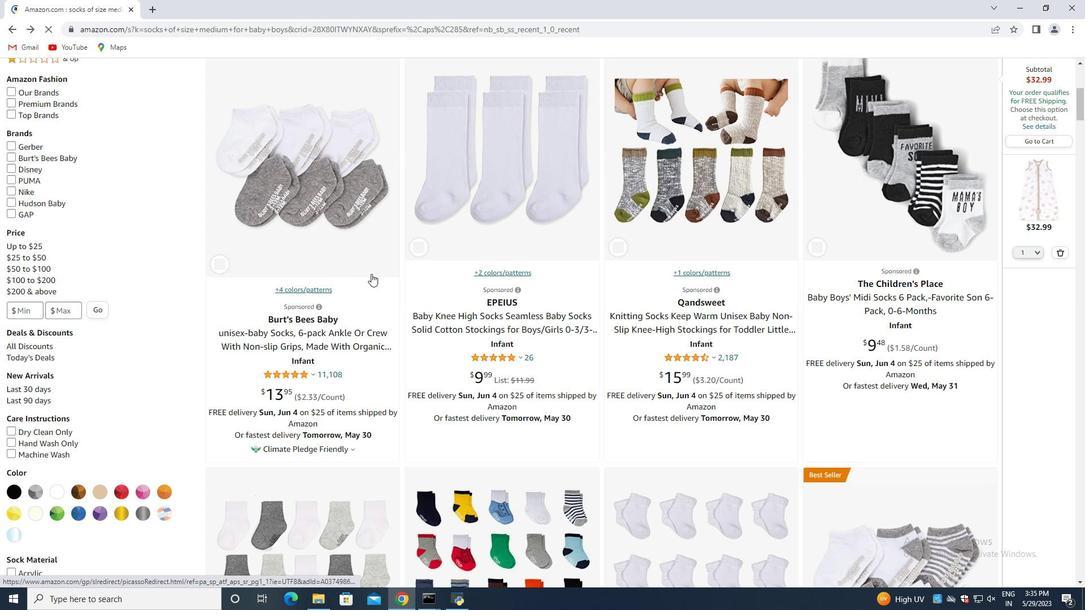 
Action: Mouse scrolled (375, 277) with delta (0, 0)
Screenshot: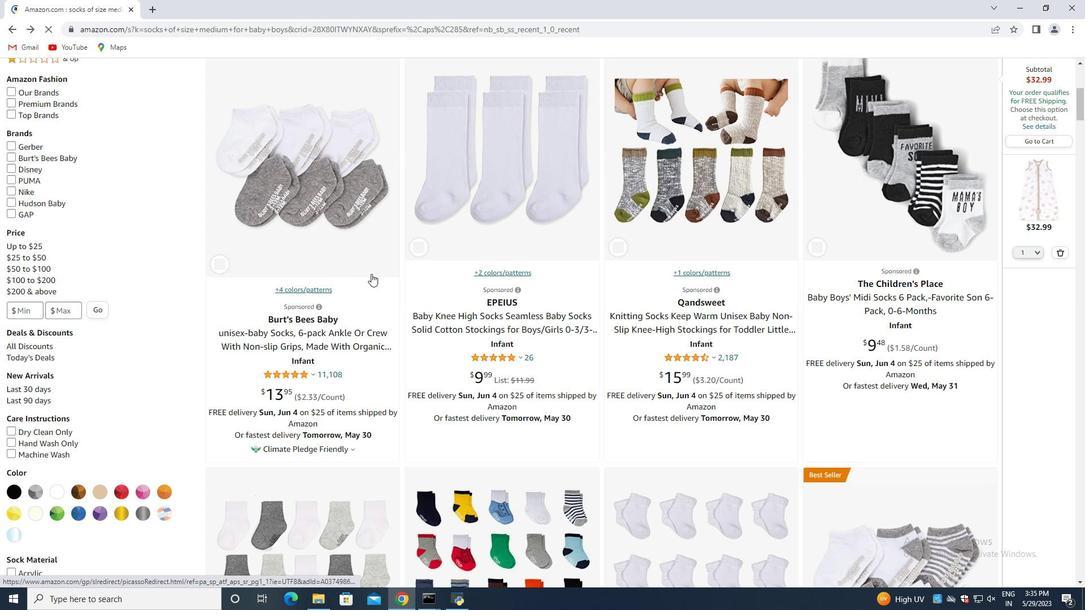 
Action: Mouse moved to (378, 282)
Screenshot: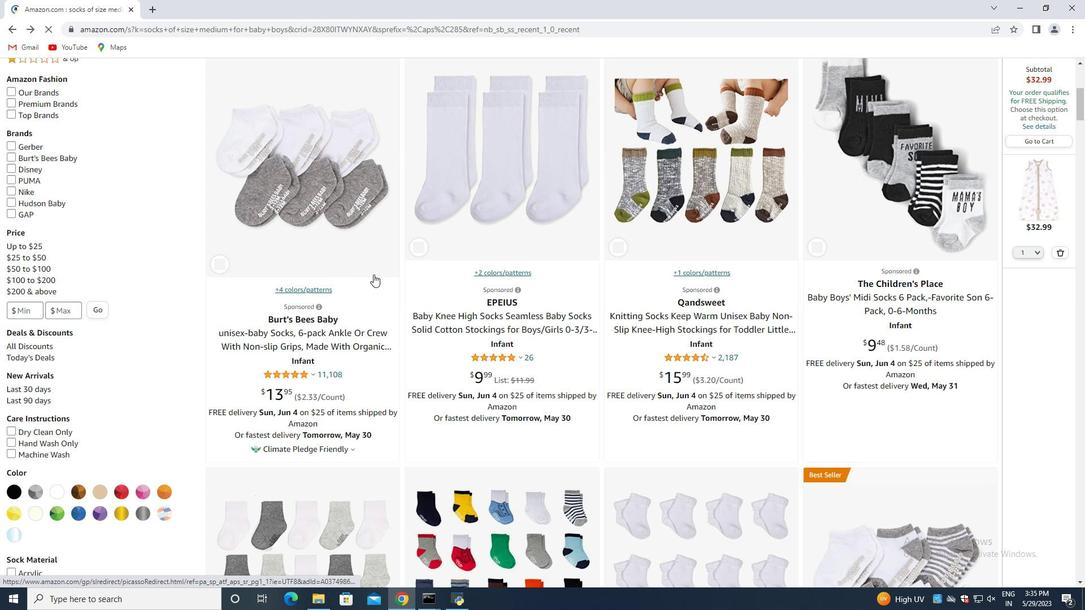 
Action: Mouse scrolled (378, 282) with delta (0, 0)
Screenshot: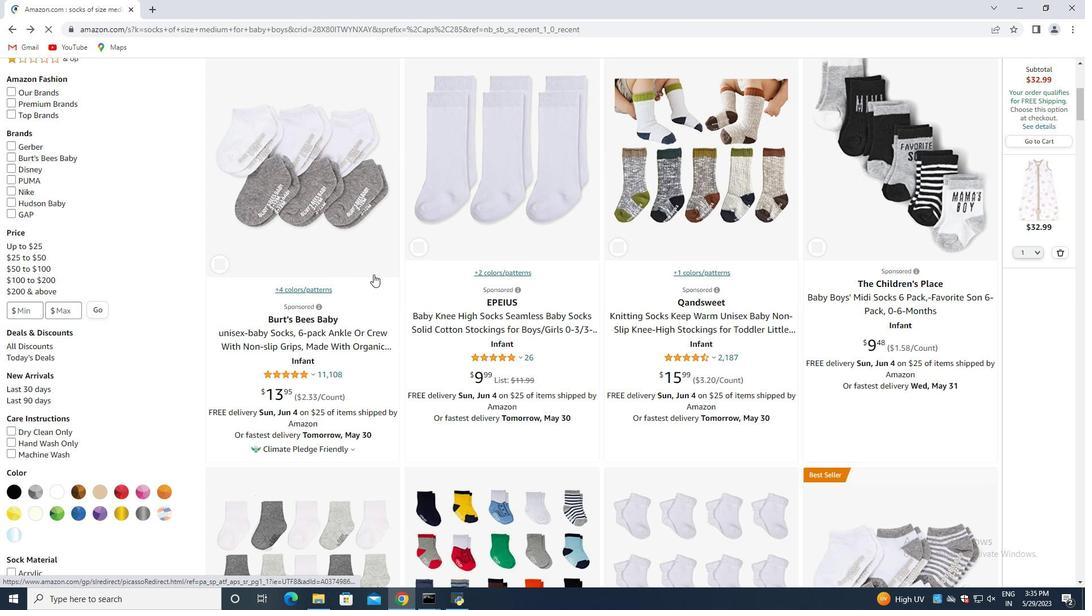 
Action: Mouse moved to (378, 286)
Screenshot: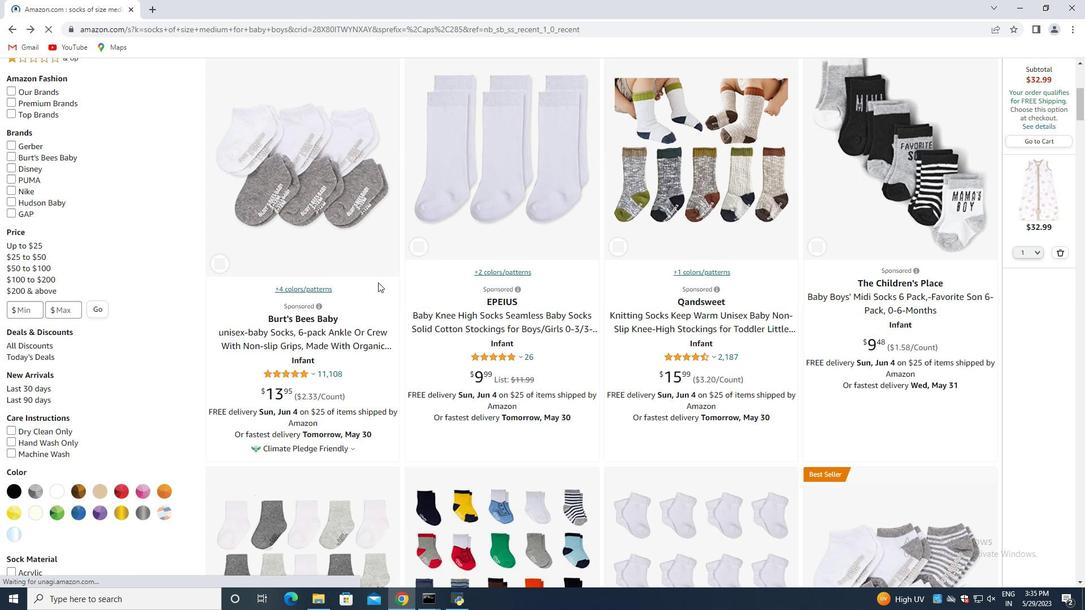
Action: Mouse scrolled (378, 286) with delta (0, 0)
Screenshot: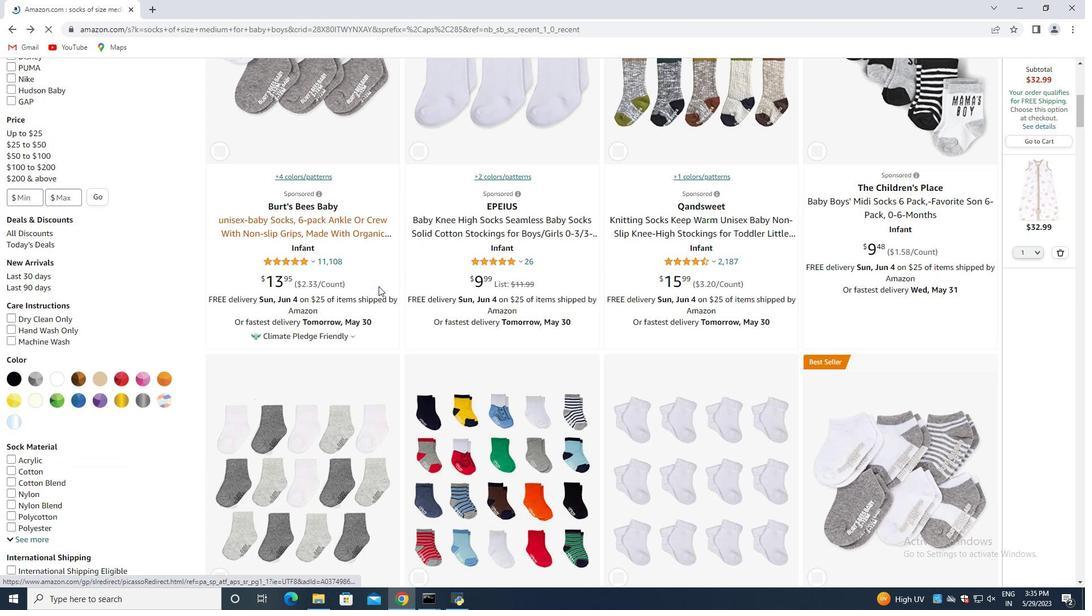 
Action: Mouse scrolled (378, 286) with delta (0, 0)
Screenshot: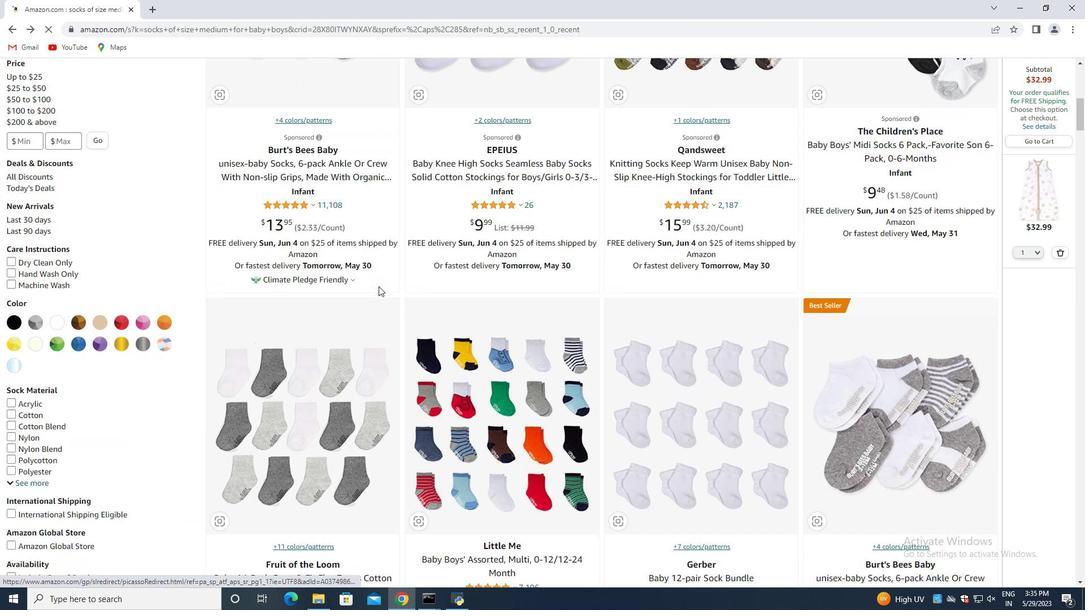 
Action: Mouse scrolled (378, 286) with delta (0, 0)
Screenshot: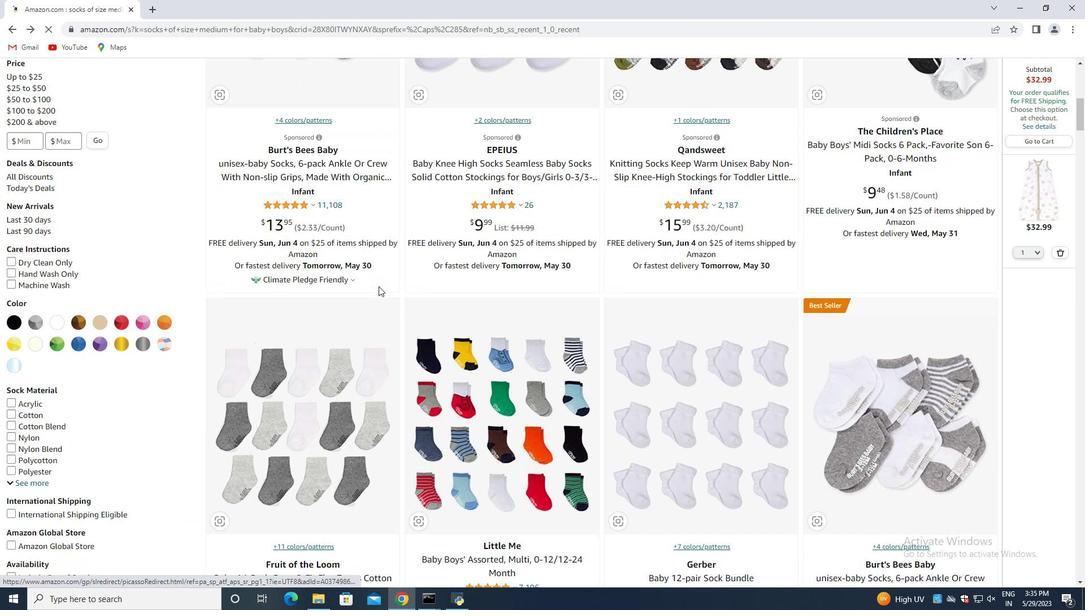 
Action: Mouse moved to (816, 319)
Screenshot: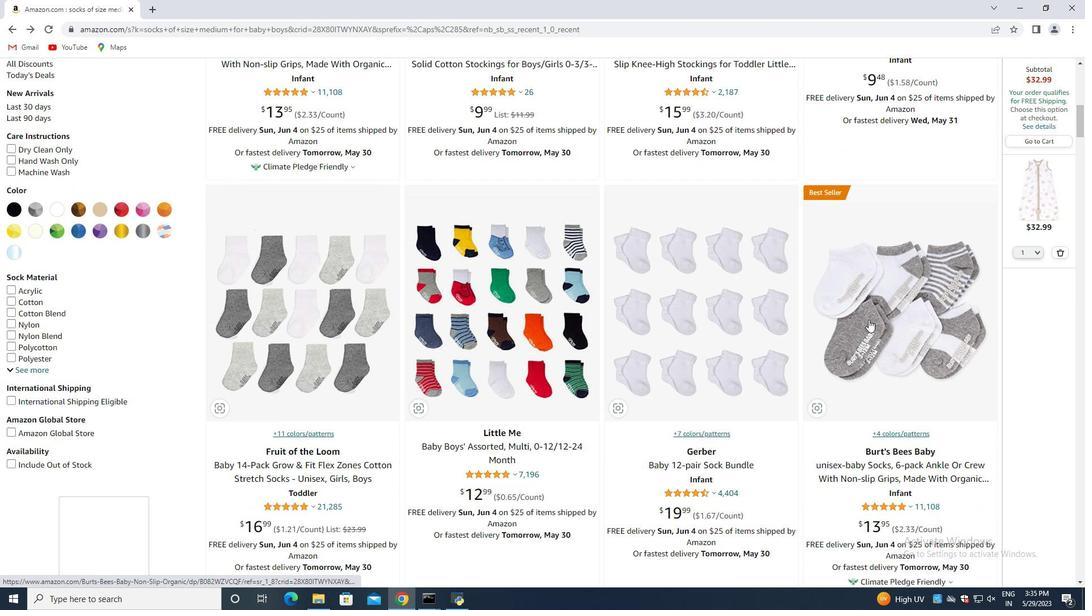 
Action: Mouse scrolled (816, 319) with delta (0, 0)
Screenshot: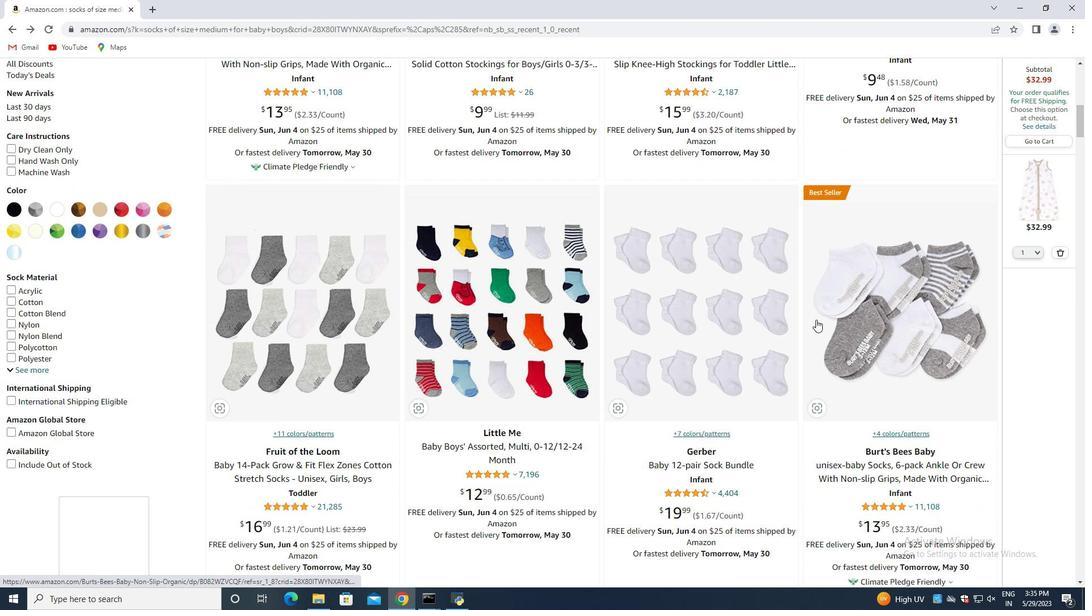 
Action: Mouse moved to (499, 232)
Screenshot: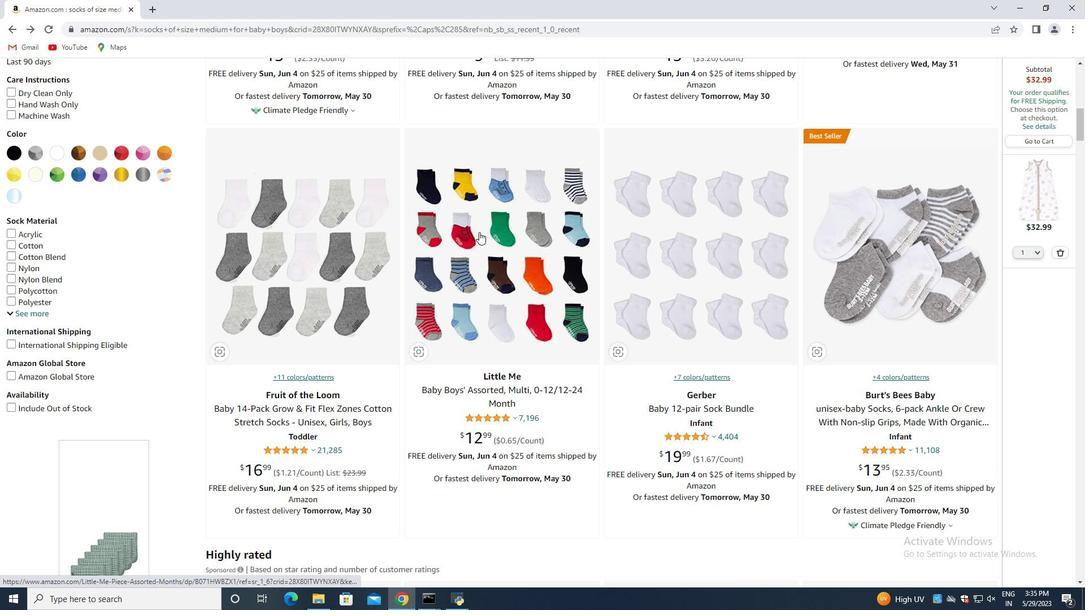 
Action: Mouse scrolled (499, 232) with delta (0, 0)
Screenshot: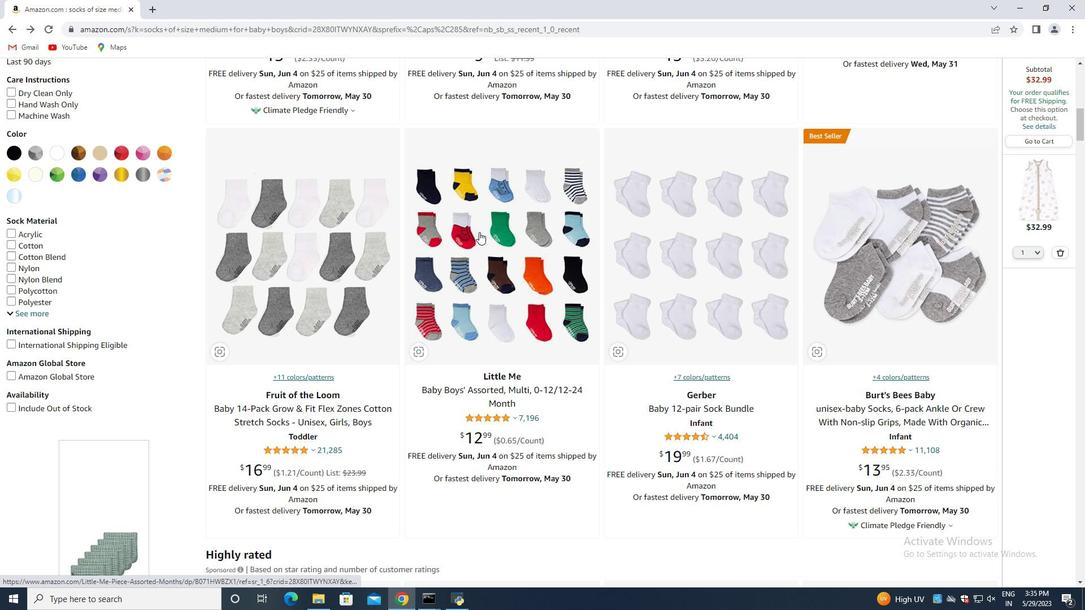 
Action: Mouse moved to (500, 234)
Screenshot: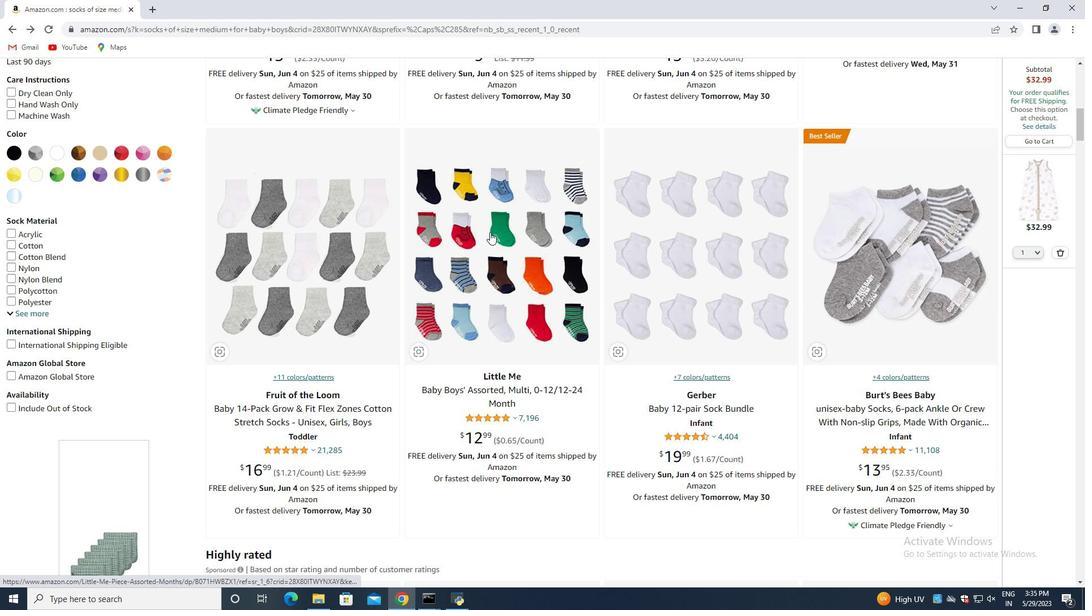 
Action: Mouse scrolled (500, 233) with delta (0, 0)
Screenshot: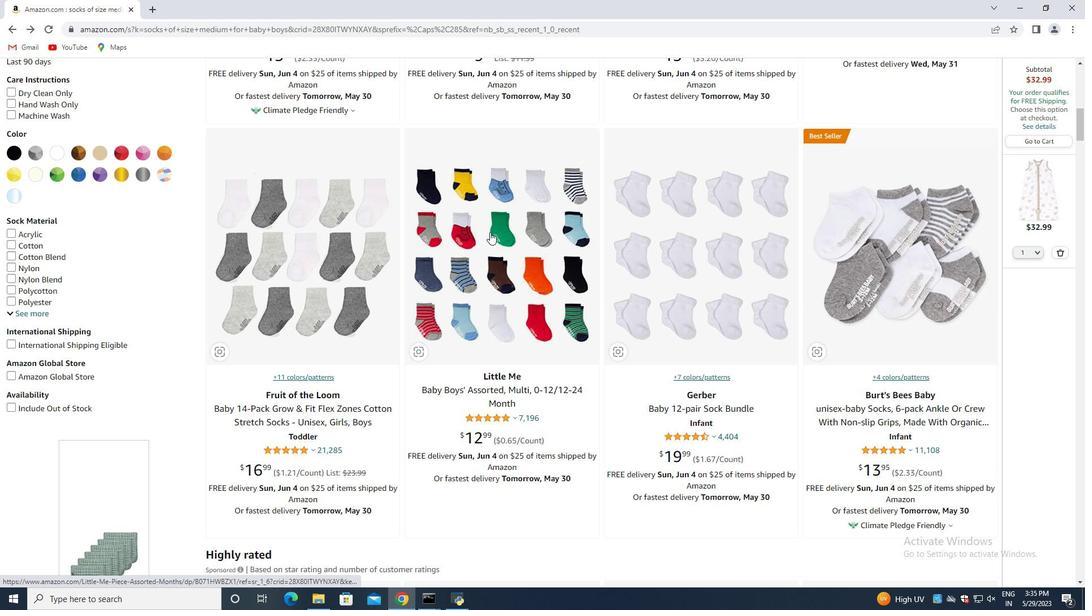 
Action: Mouse moved to (501, 235)
Screenshot: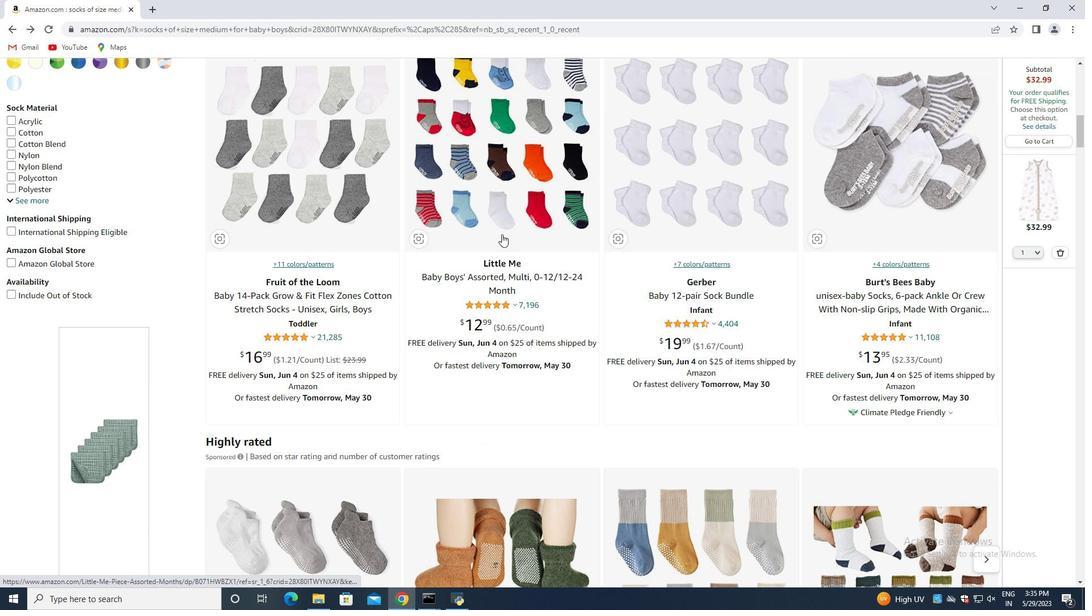 
Action: Mouse scrolled (501, 235) with delta (0, 0)
Screenshot: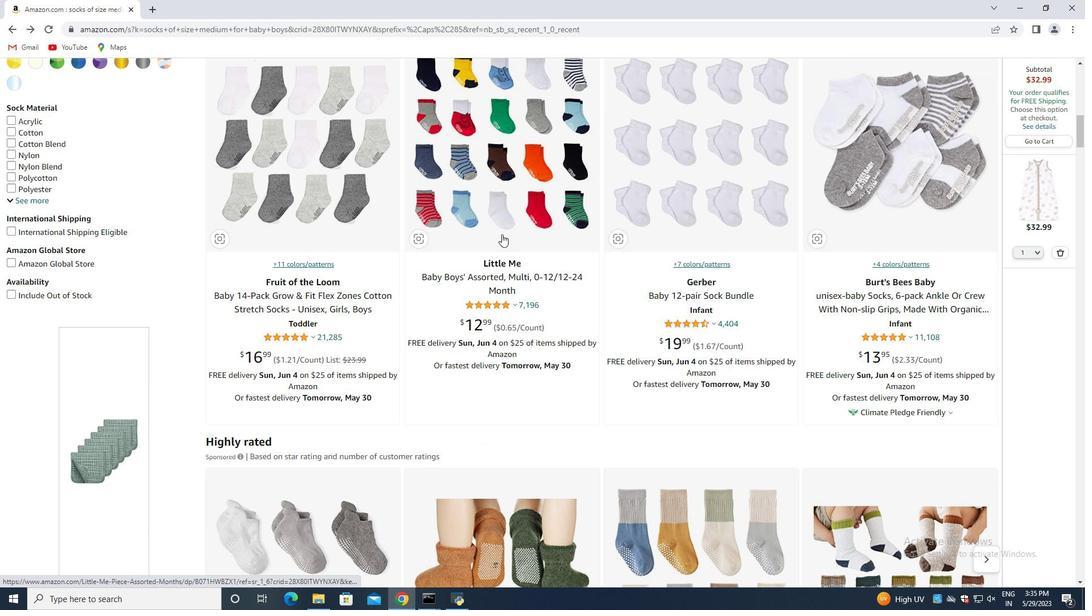 
Action: Mouse moved to (501, 236)
Screenshot: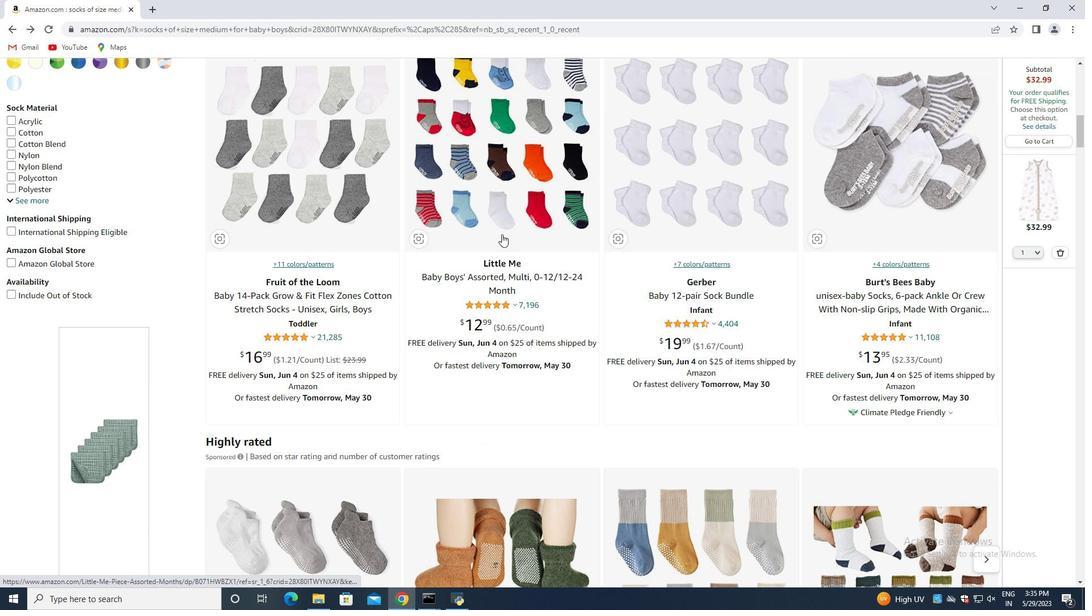 
Action: Mouse scrolled (501, 235) with delta (0, 0)
Screenshot: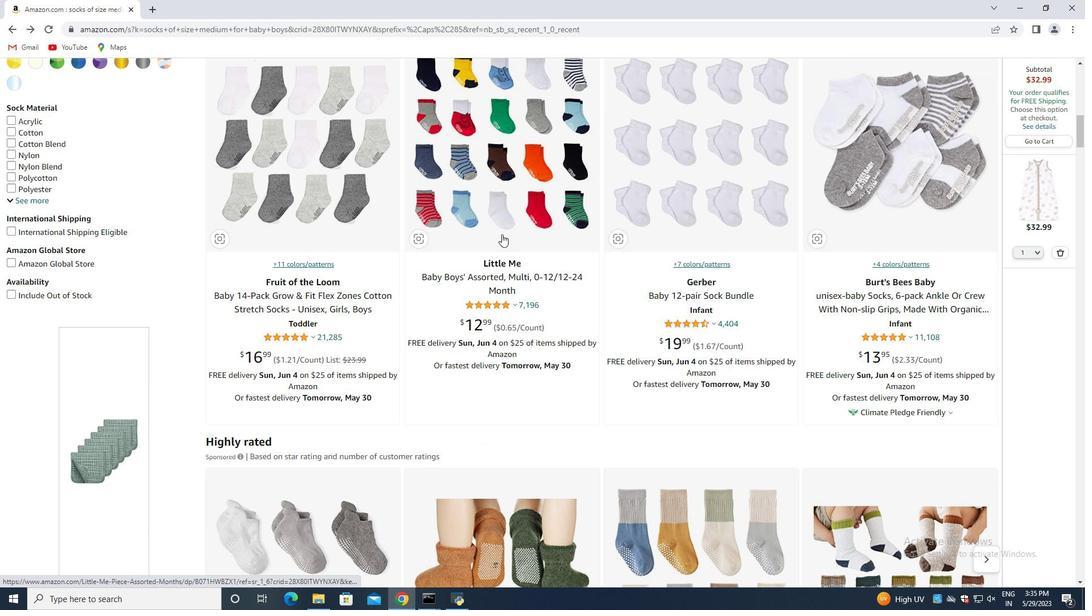 
Action: Mouse scrolled (501, 235) with delta (0, 0)
Screenshot: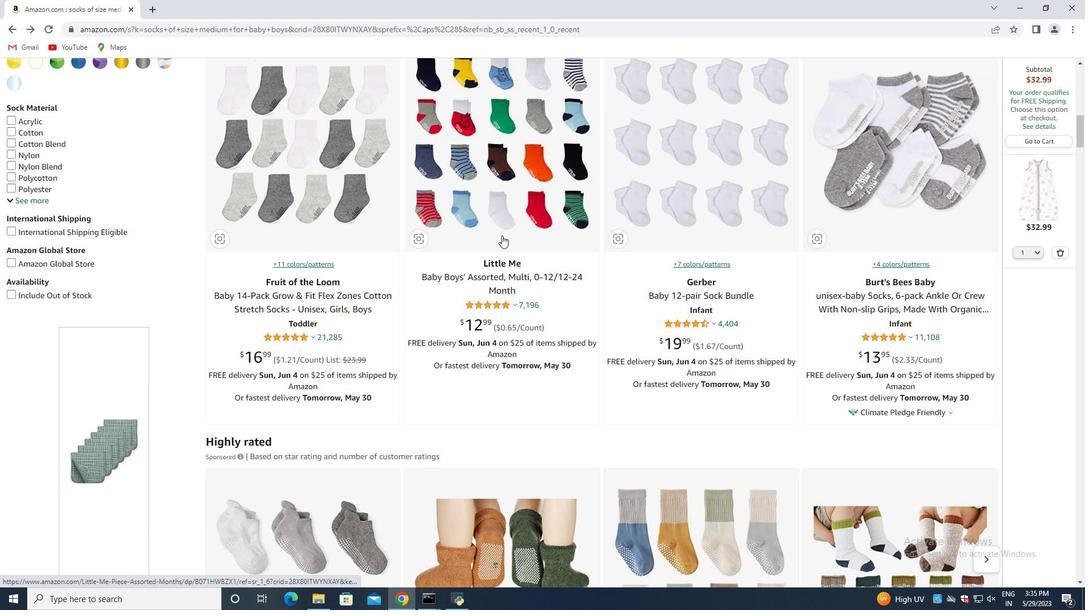 
Action: Mouse moved to (501, 238)
Screenshot: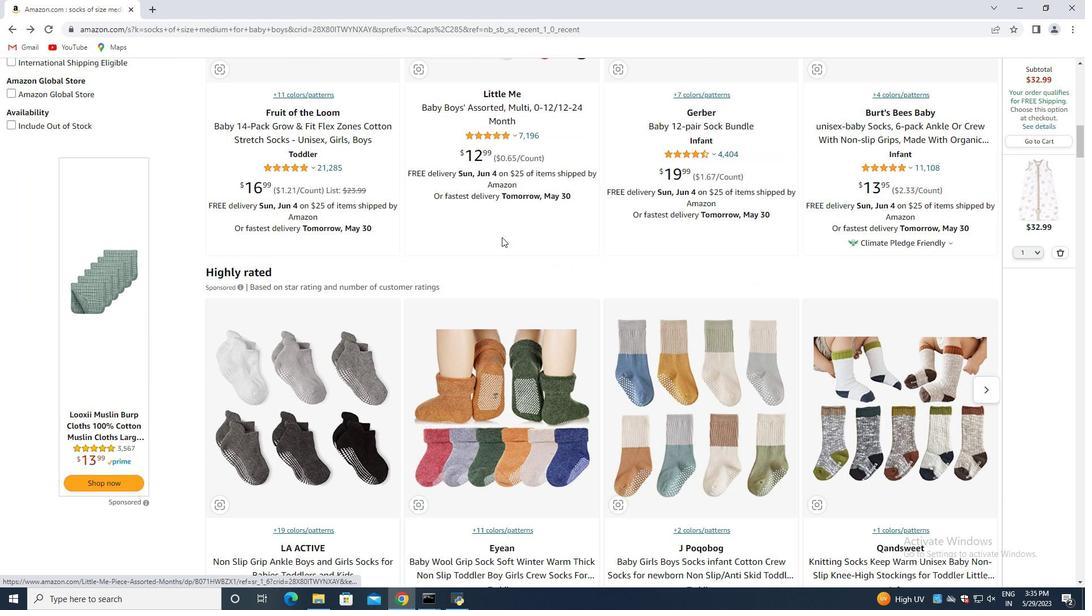 
Action: Mouse scrolled (501, 237) with delta (0, 0)
Screenshot: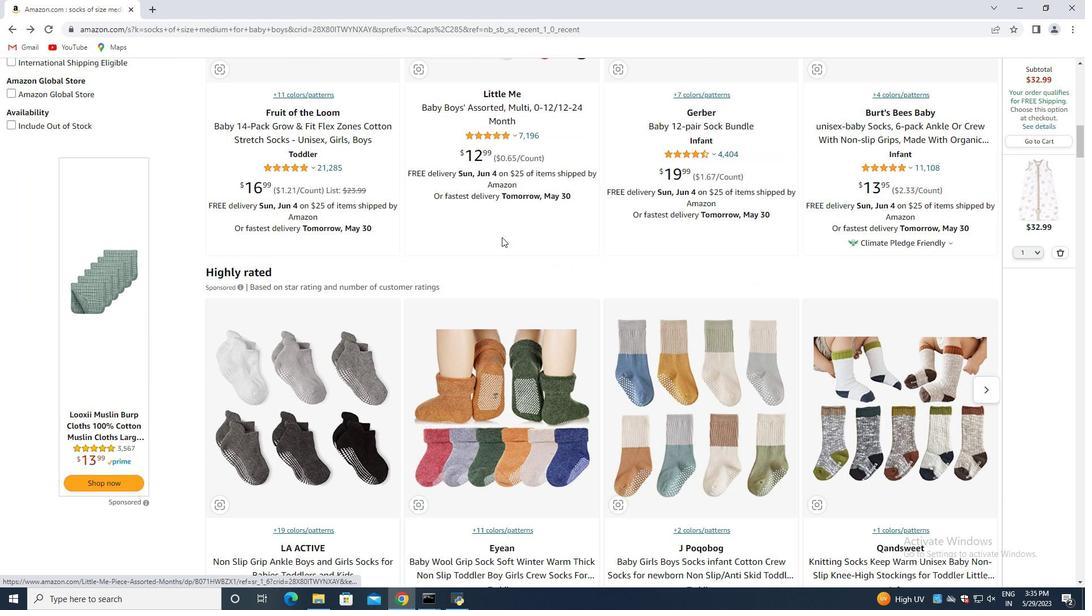 
Action: Mouse moved to (501, 239)
Screenshot: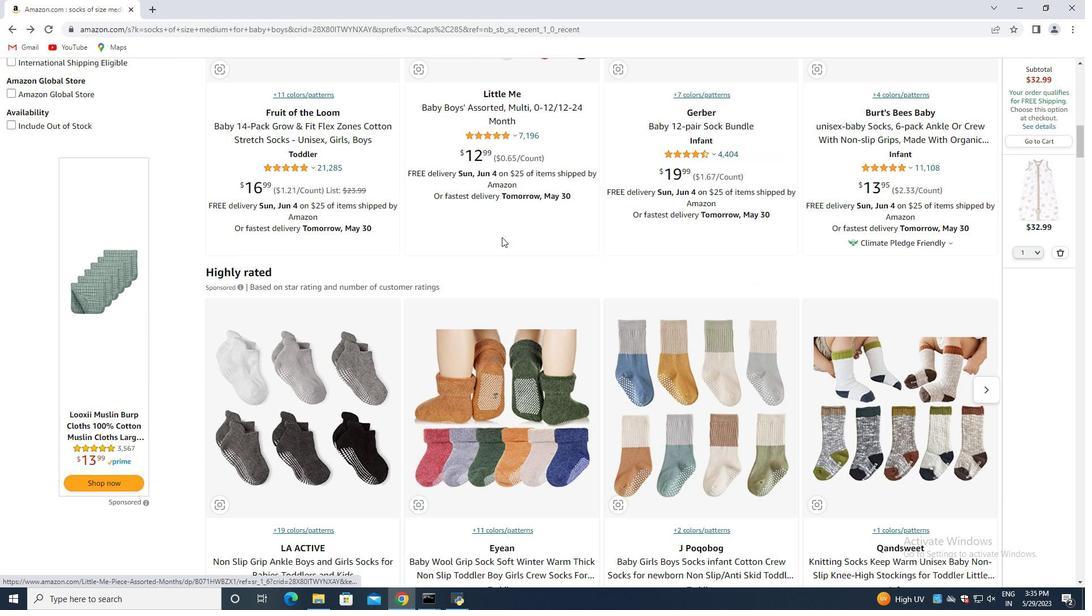 
Action: Mouse scrolled (501, 239) with delta (0, 0)
Screenshot: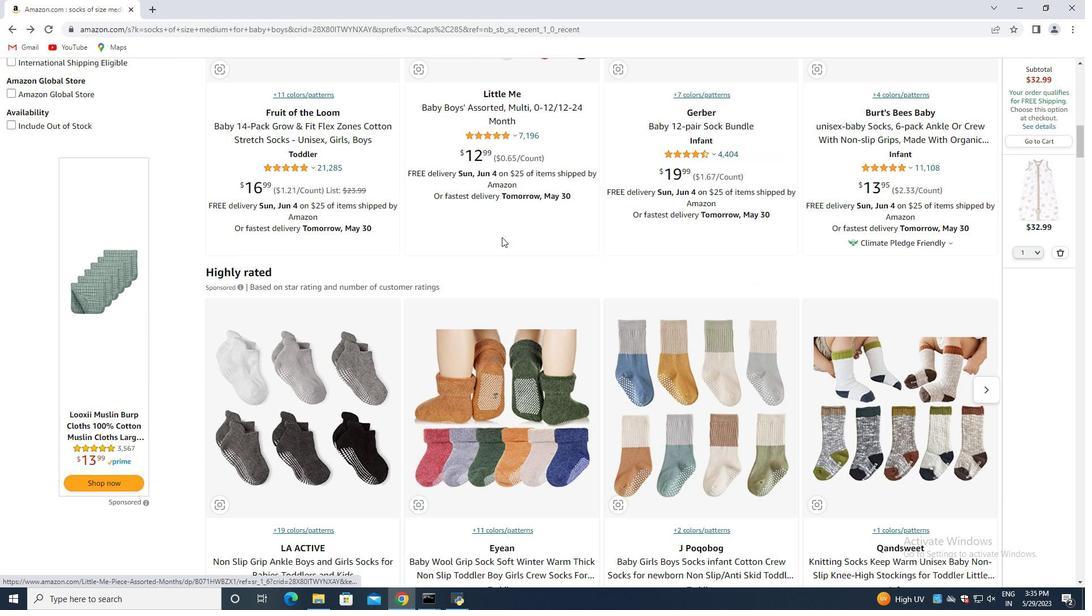 
Action: Mouse moved to (501, 240)
Screenshot: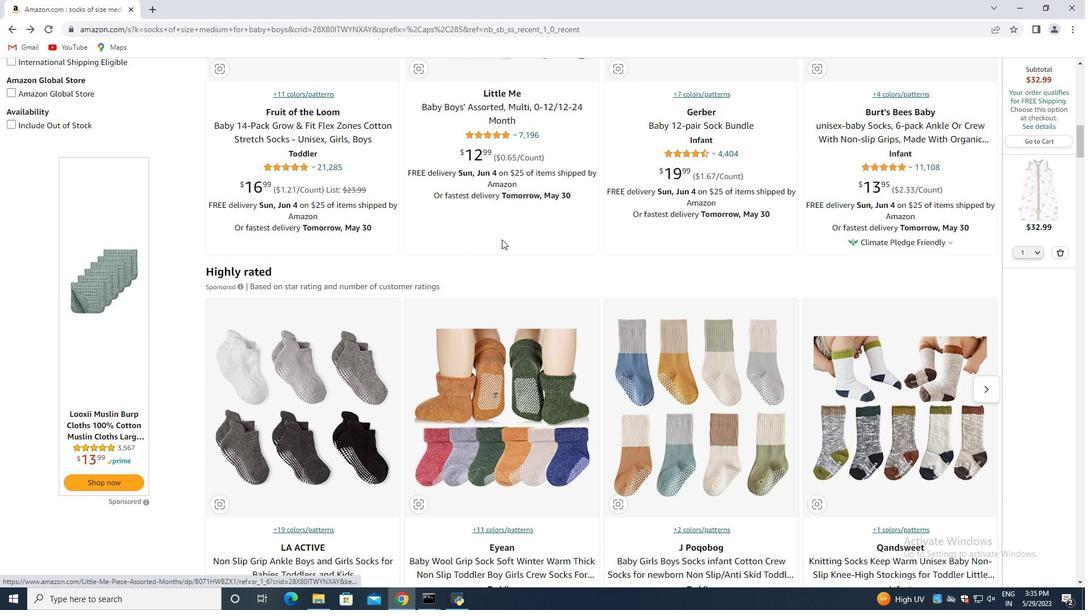 
Action: Mouse scrolled (501, 239) with delta (0, 0)
Screenshot: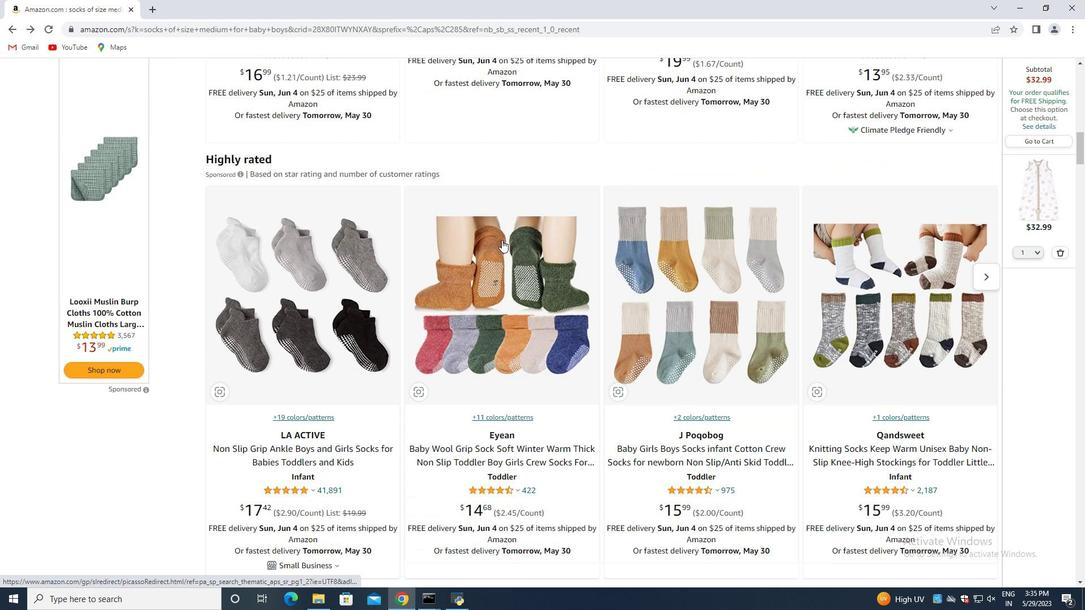 
Action: Mouse moved to (682, 248)
Screenshot: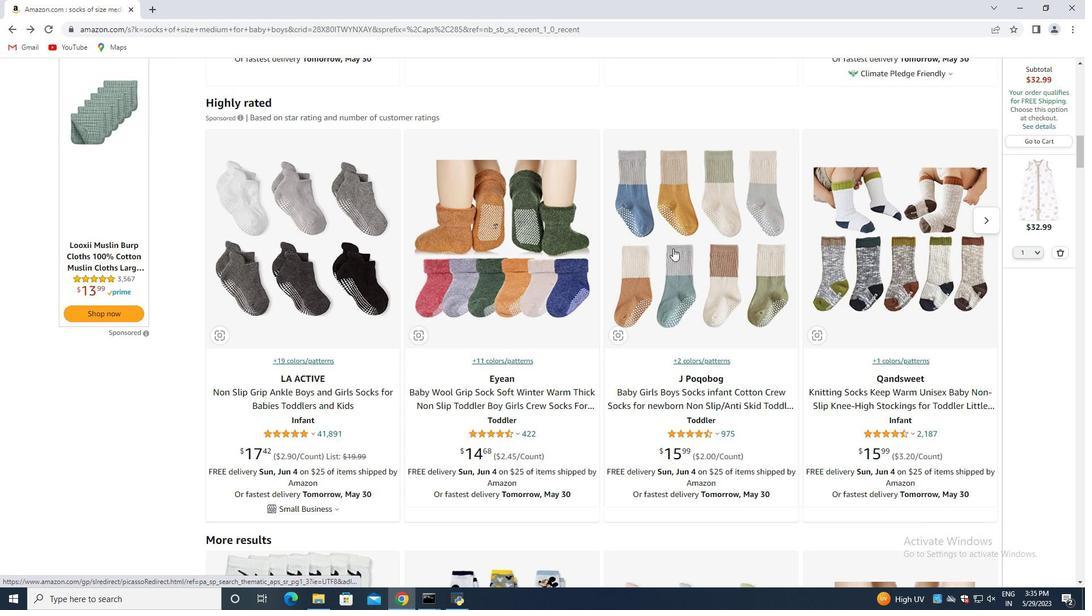 
Action: Mouse scrolled (682, 248) with delta (0, 0)
Screenshot: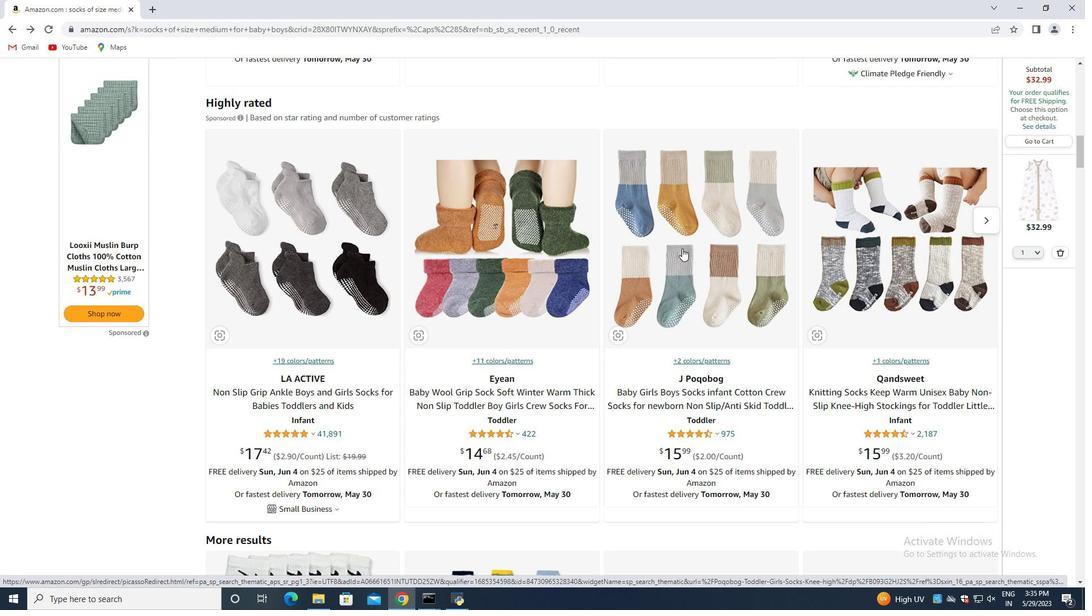
Action: Mouse scrolled (682, 248) with delta (0, 0)
Screenshot: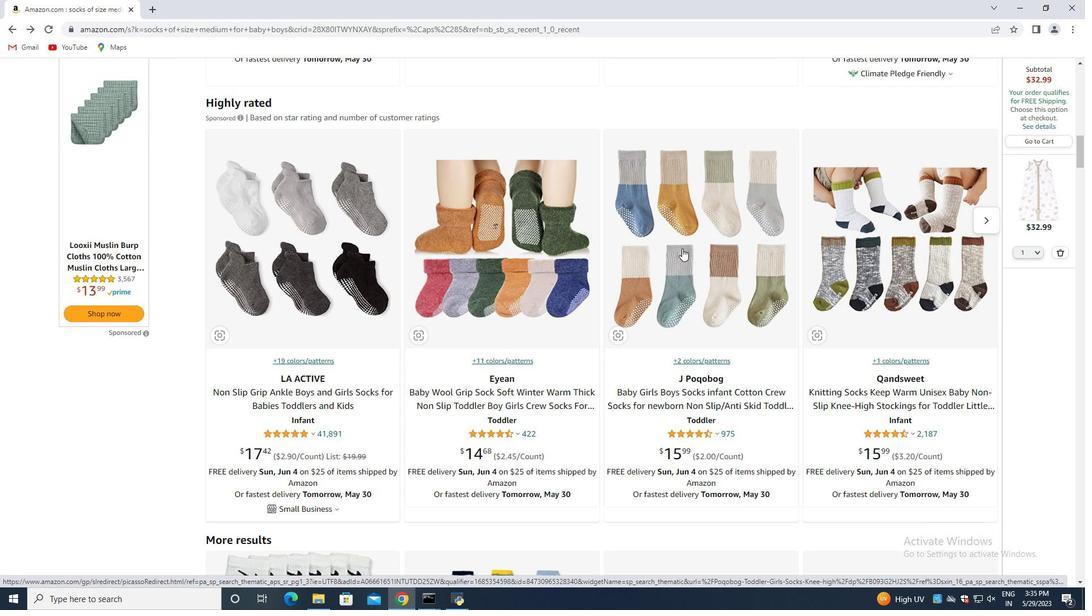 
Action: Mouse moved to (680, 248)
Screenshot: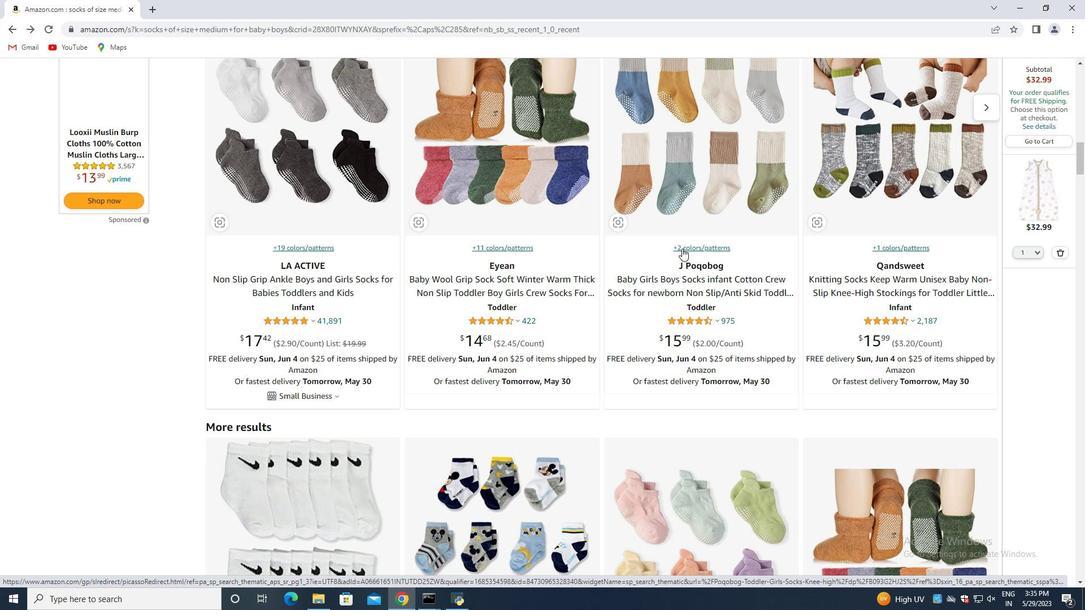 
Action: Mouse scrolled (682, 248) with delta (0, 0)
Screenshot: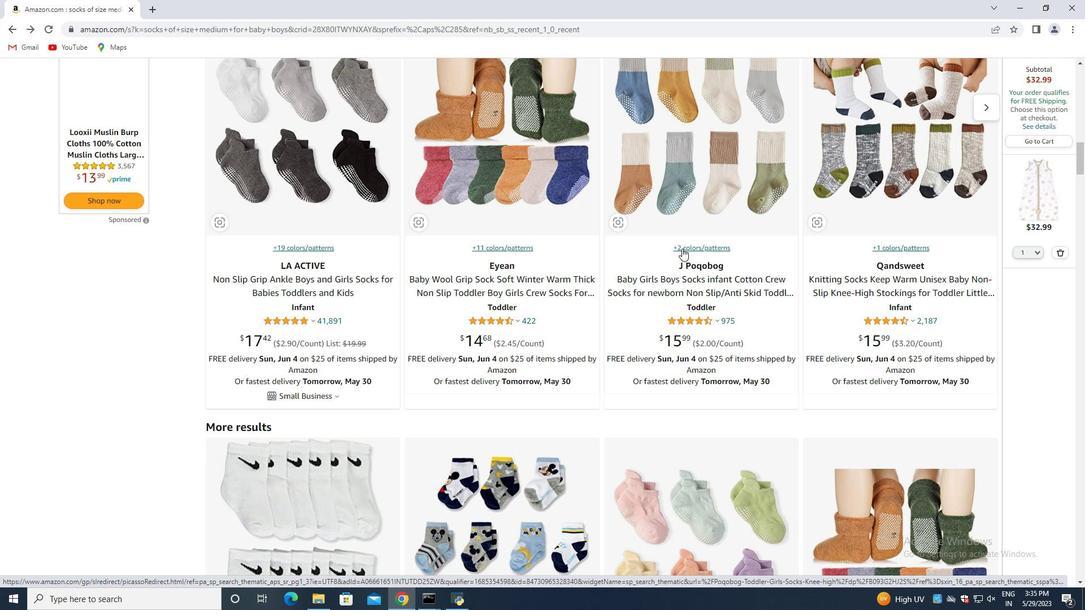 
Action: Mouse moved to (678, 248)
Screenshot: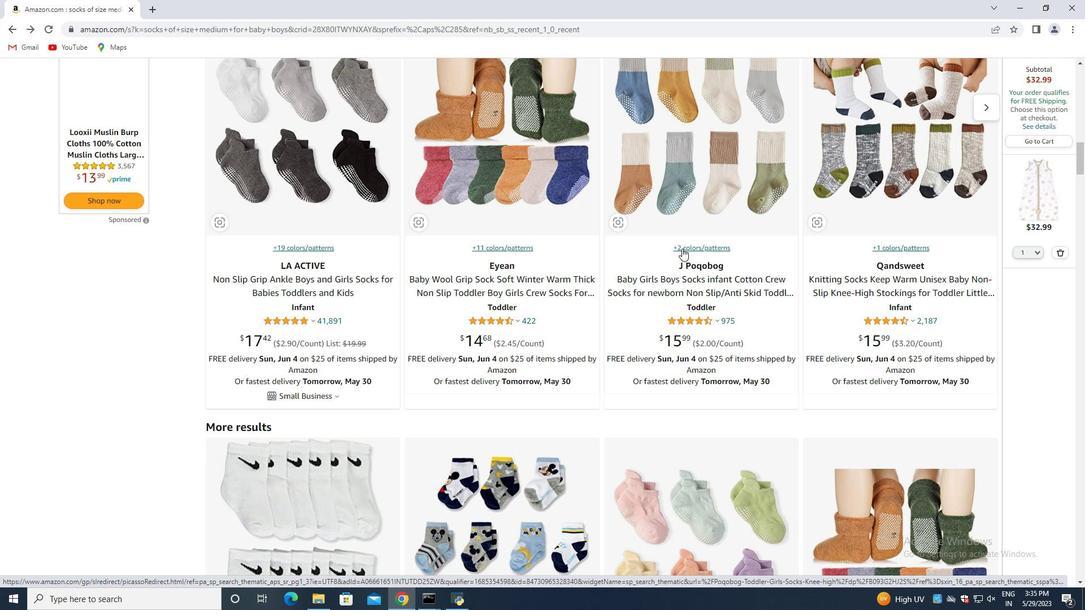 
Action: Mouse scrolled (679, 248) with delta (0, 0)
Screenshot: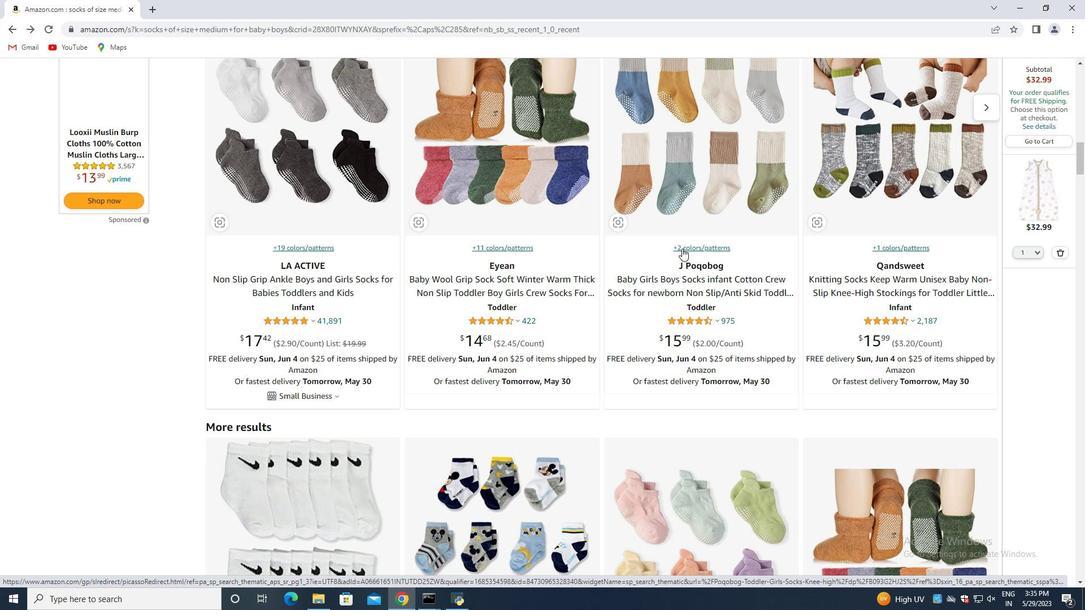 
Action: Mouse moved to (664, 250)
Screenshot: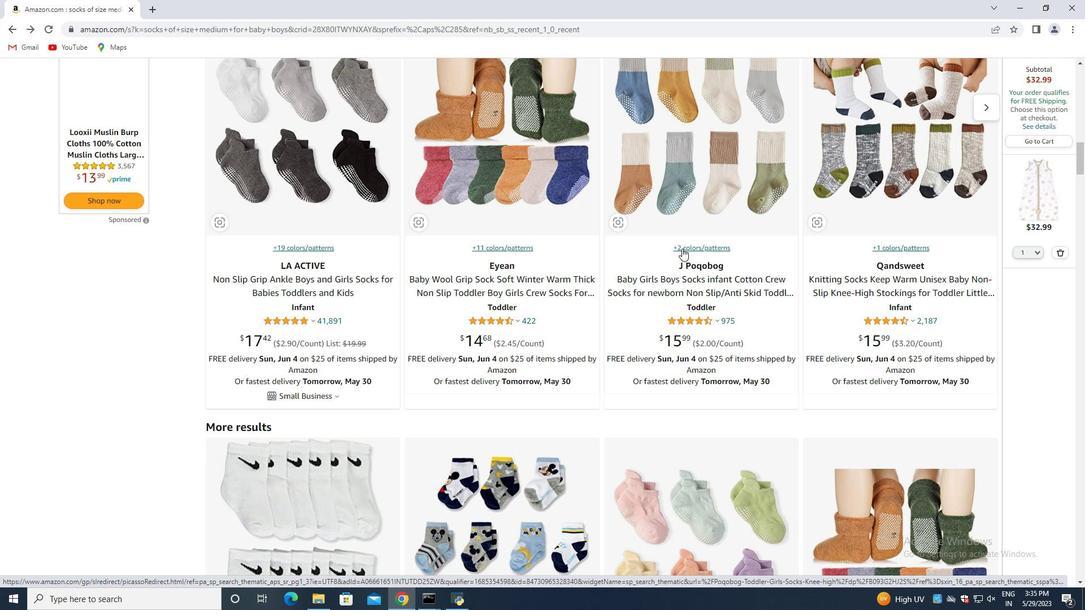 
Action: Mouse scrolled (669, 250) with delta (0, 0)
Screenshot: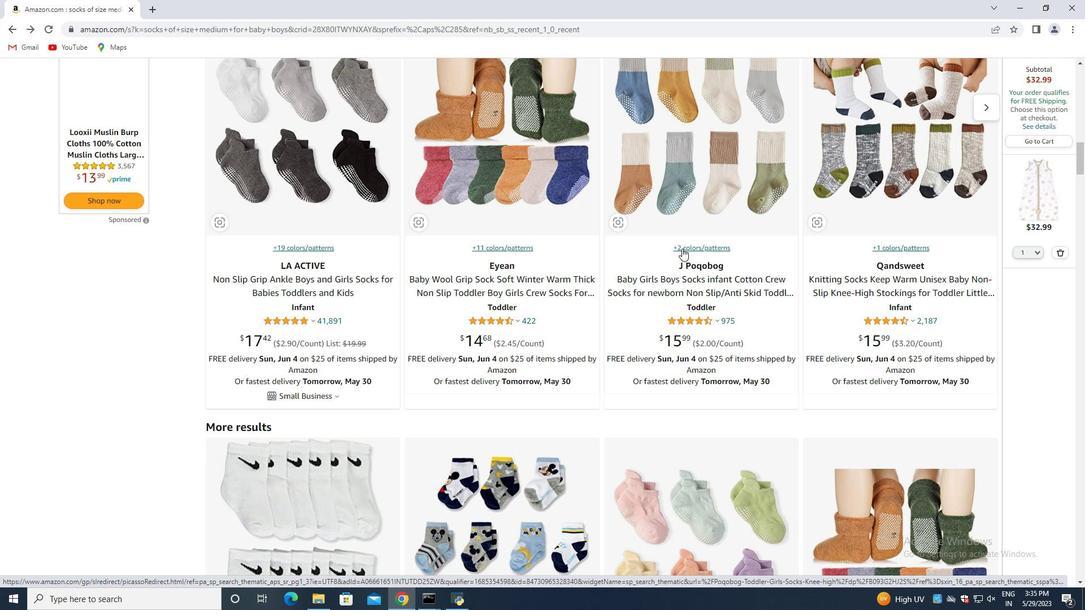 
Action: Mouse moved to (513, 257)
Screenshot: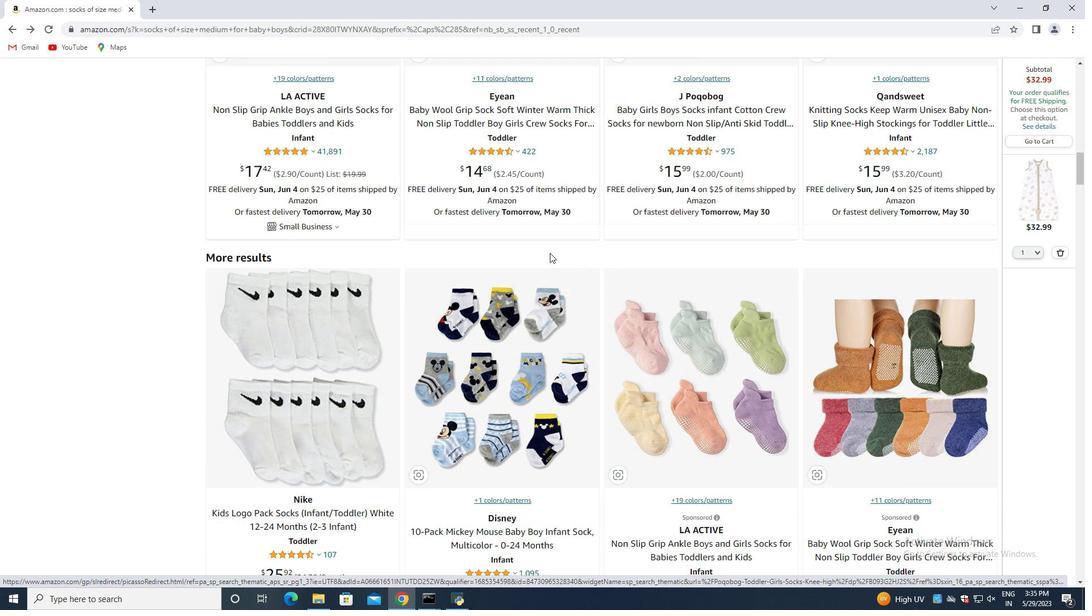 
Action: Mouse scrolled (513, 256) with delta (0, 0)
Screenshot: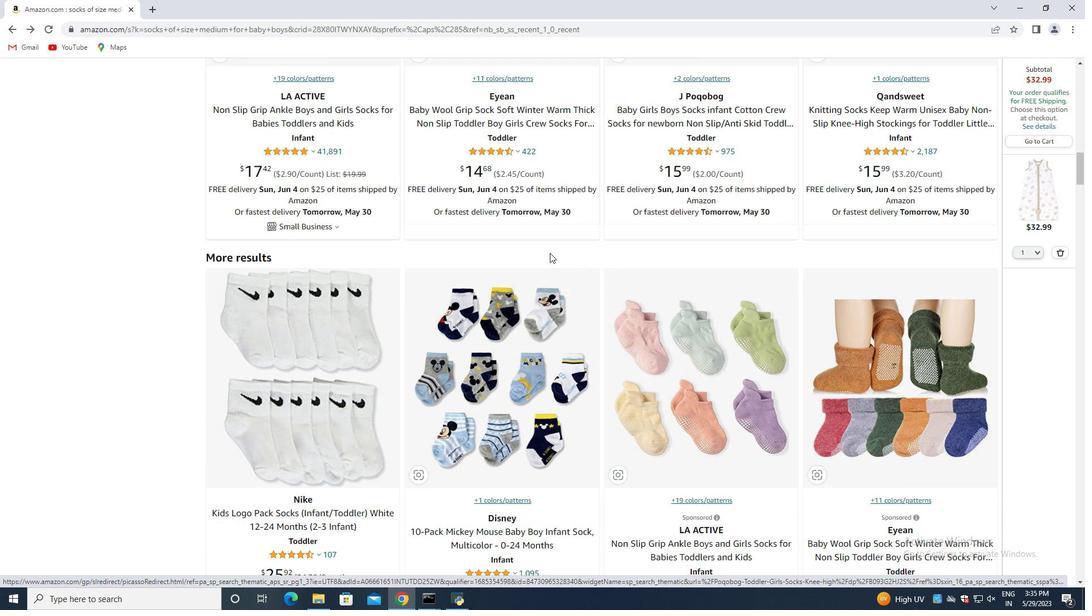
Action: Mouse moved to (485, 262)
Screenshot: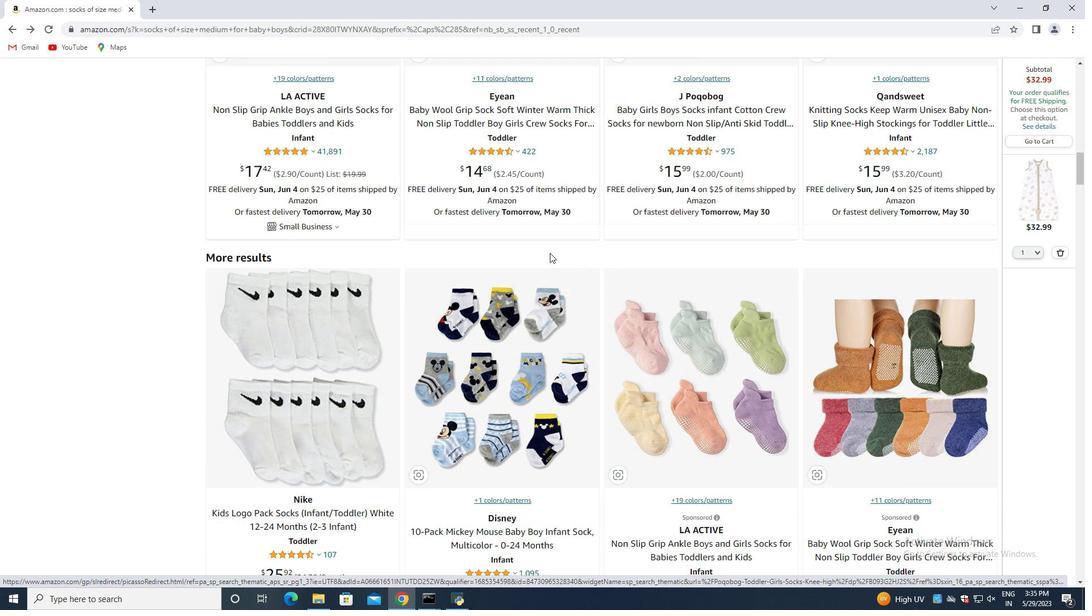 
Action: Mouse scrolled (485, 261) with delta (0, 0)
Screenshot: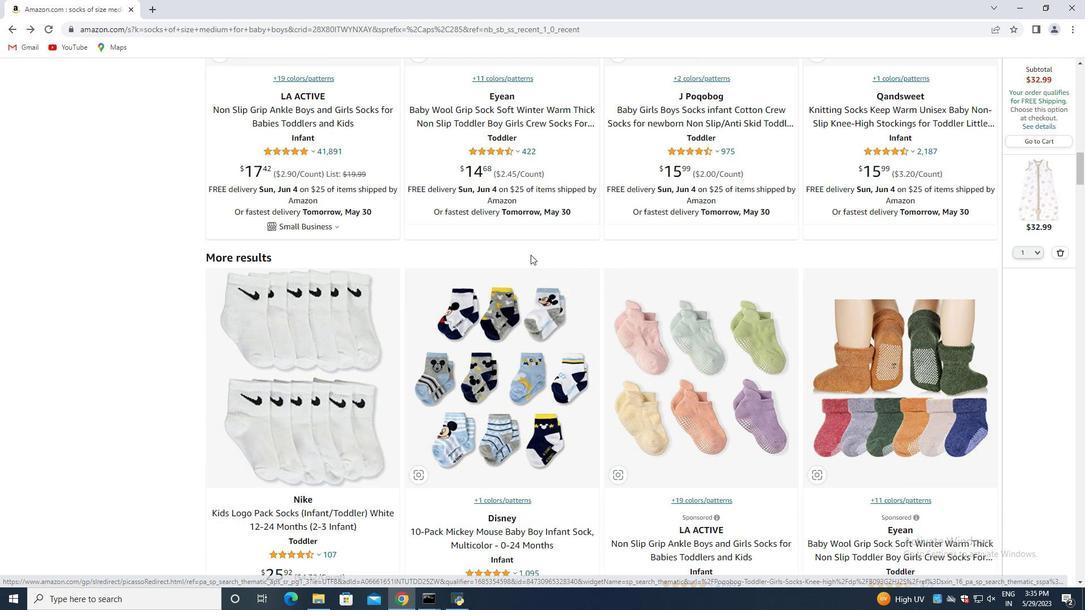 
Action: Mouse moved to (331, 263)
Screenshot: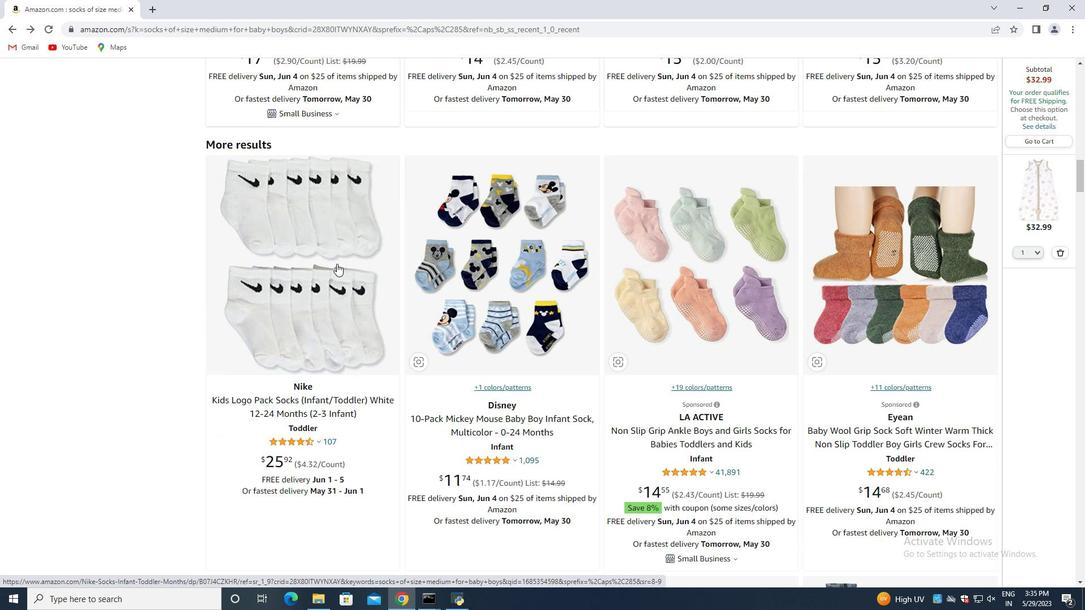 
Action: Mouse scrolled (331, 263) with delta (0, 0)
Screenshot: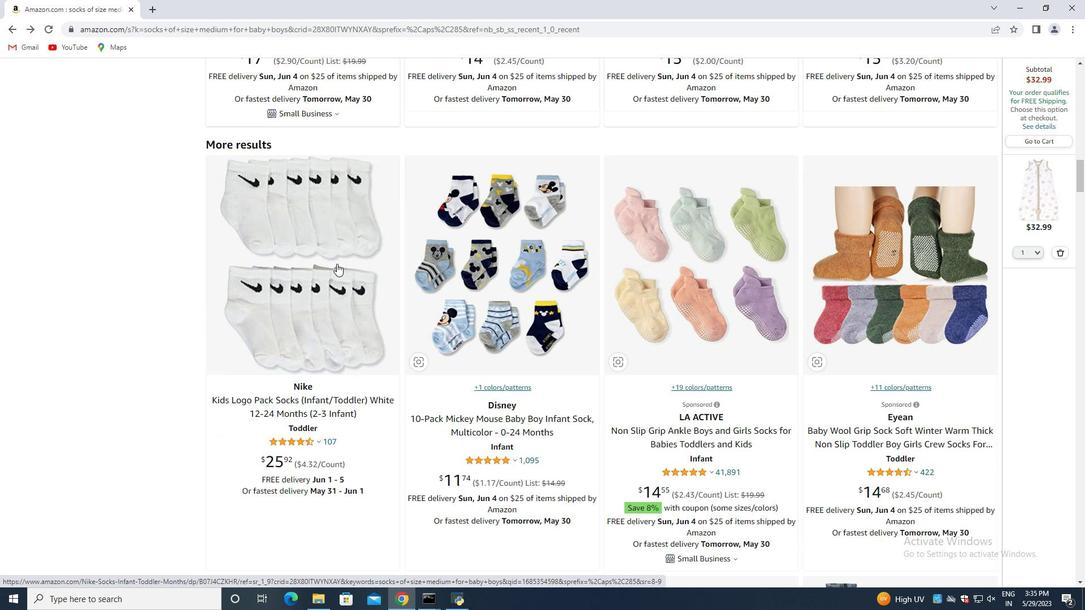 
Action: Mouse moved to (330, 263)
Screenshot: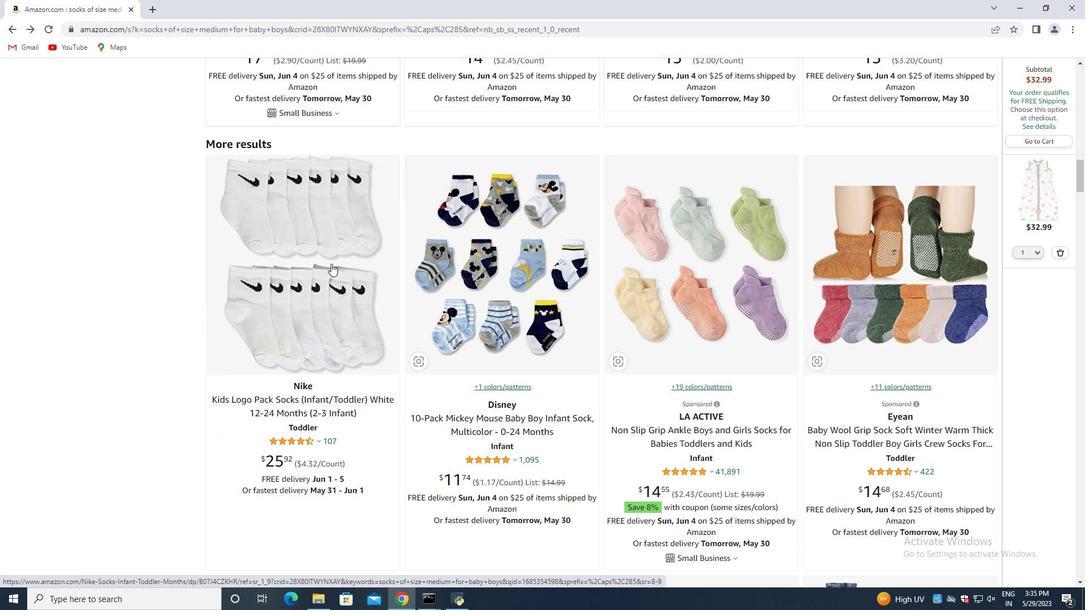 
Action: Mouse scrolled (330, 263) with delta (0, 0)
Screenshot: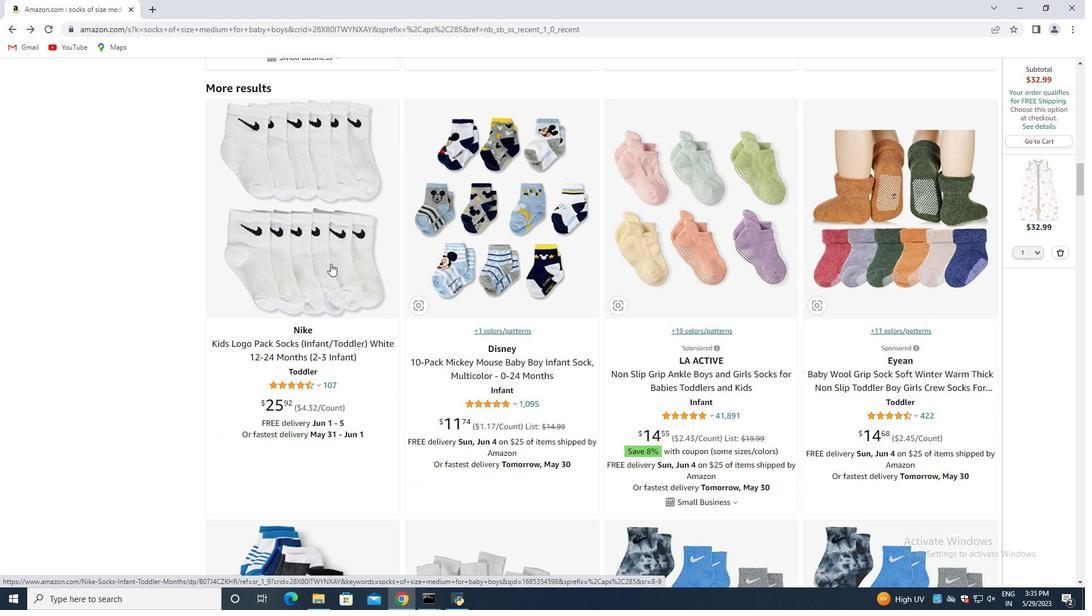 
Action: Mouse scrolled (330, 263) with delta (0, 0)
Screenshot: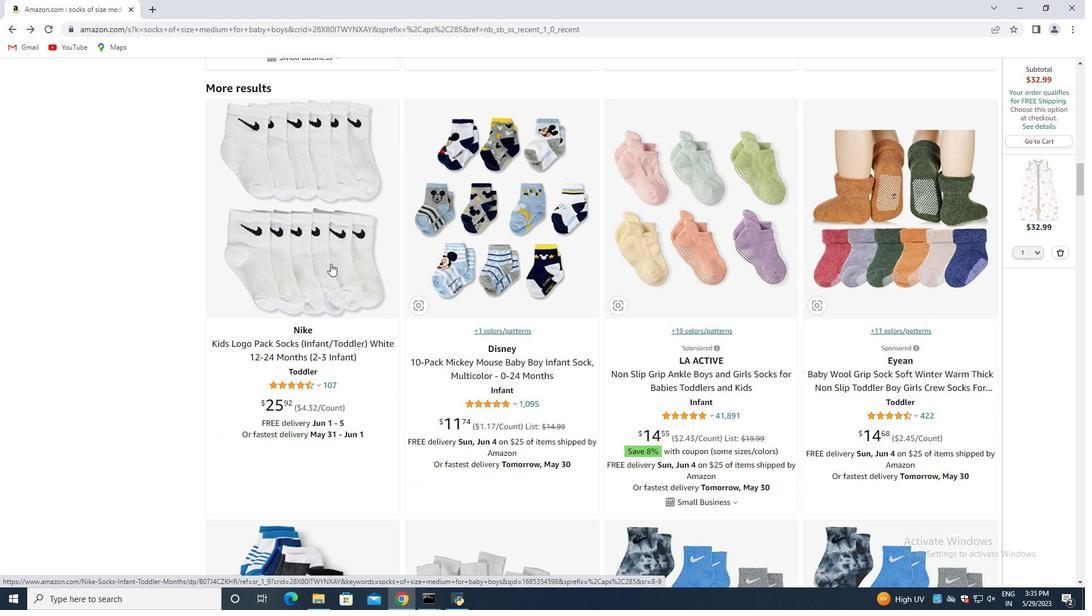 
Action: Mouse scrolled (330, 263) with delta (0, 0)
Screenshot: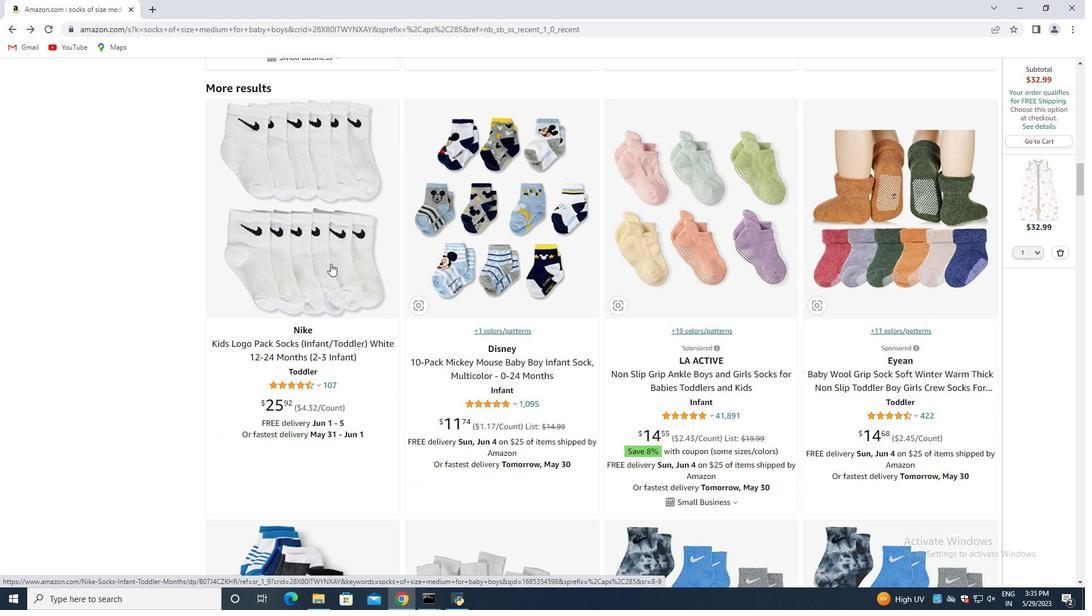 
Action: Mouse scrolled (330, 263) with delta (0, 0)
Screenshot: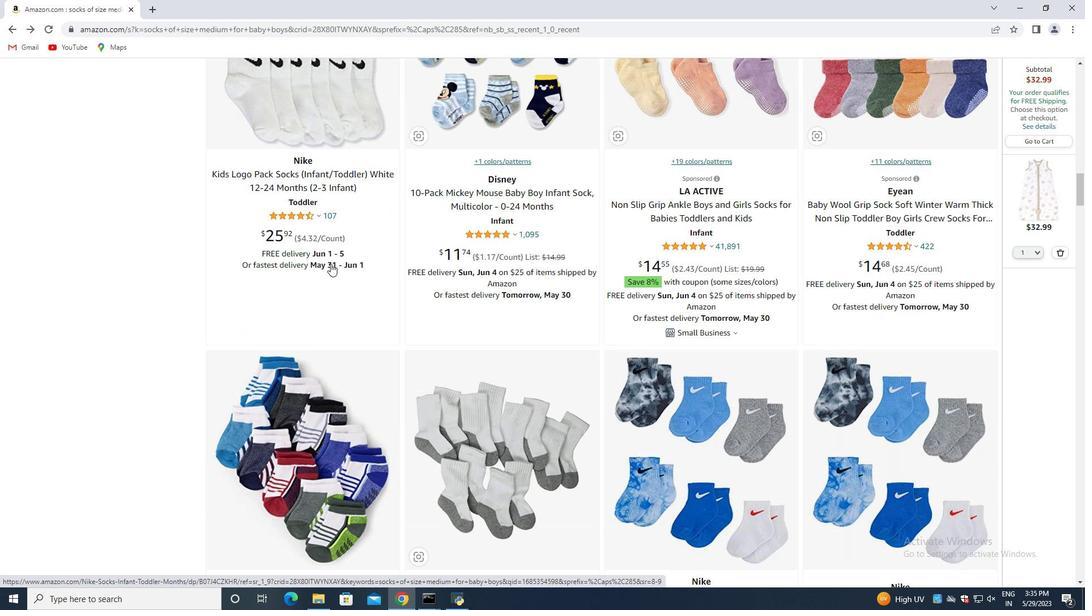 
Action: Mouse scrolled (330, 263) with delta (0, 0)
Screenshot: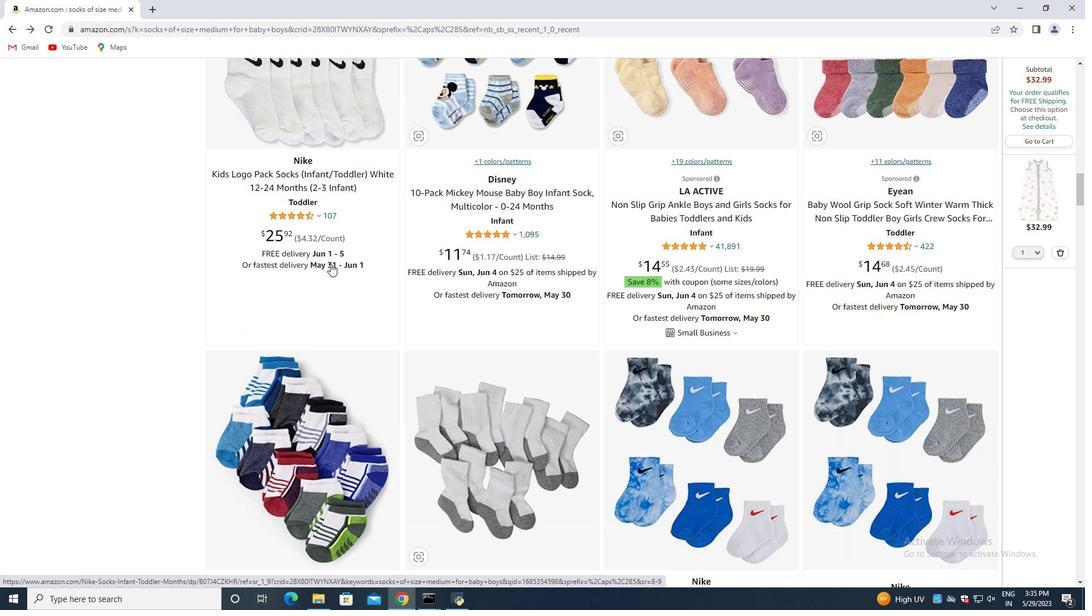 
Action: Mouse scrolled (330, 263) with delta (0, 0)
Screenshot: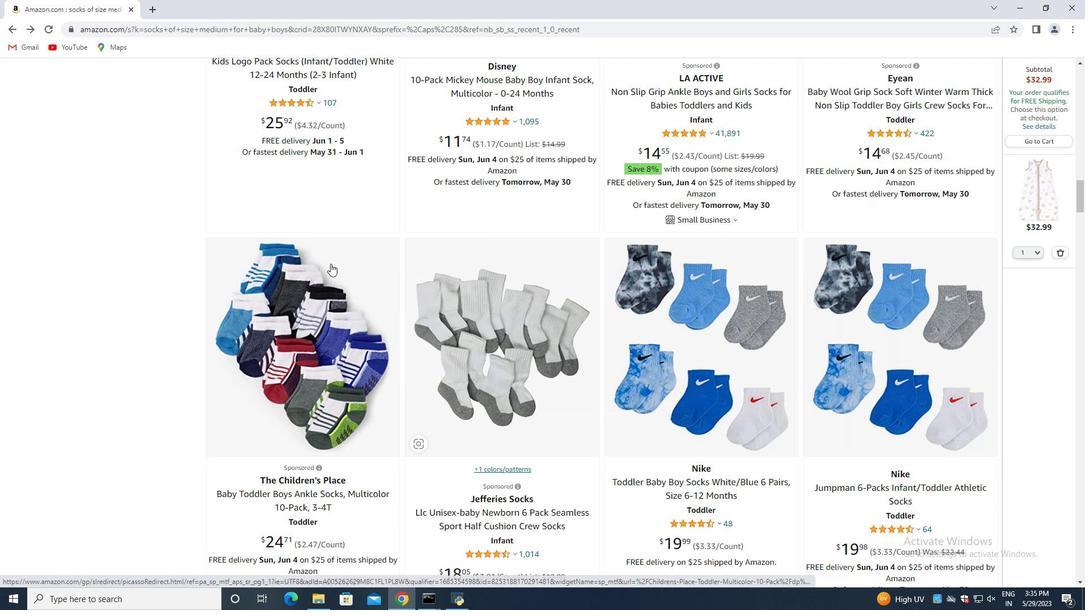 
Action: Mouse scrolled (330, 263) with delta (0, 0)
Screenshot: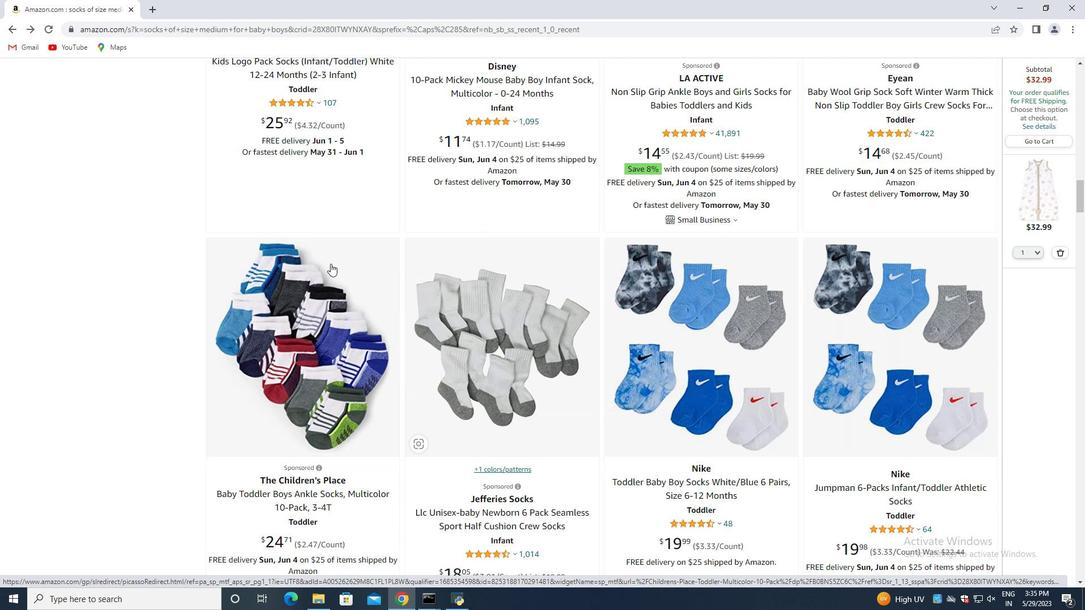 
Action: Mouse moved to (548, 258)
Screenshot: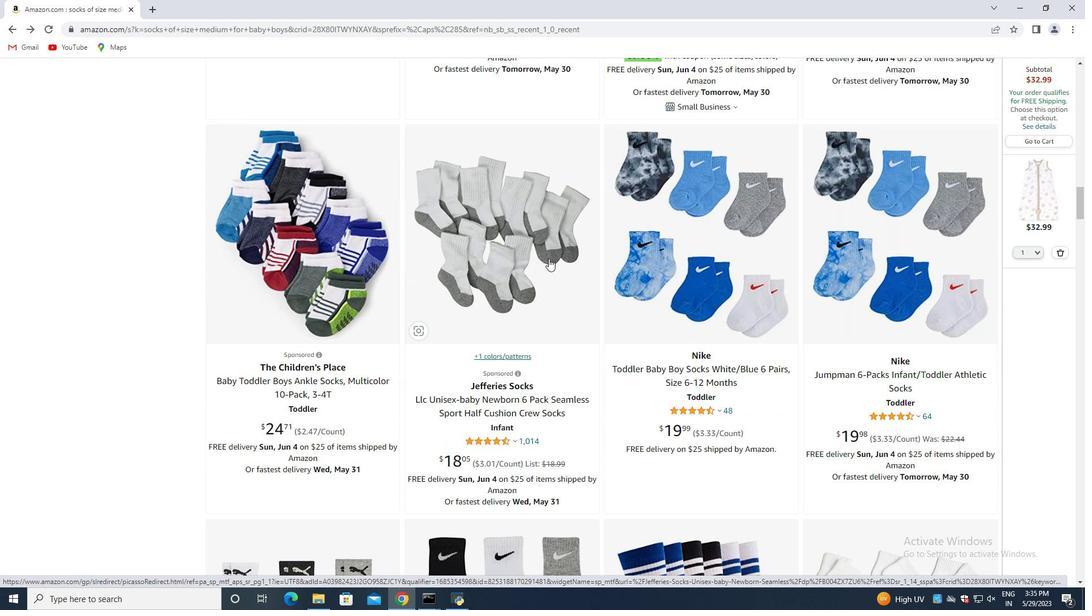 
Action: Mouse scrolled (548, 258) with delta (0, 0)
Screenshot: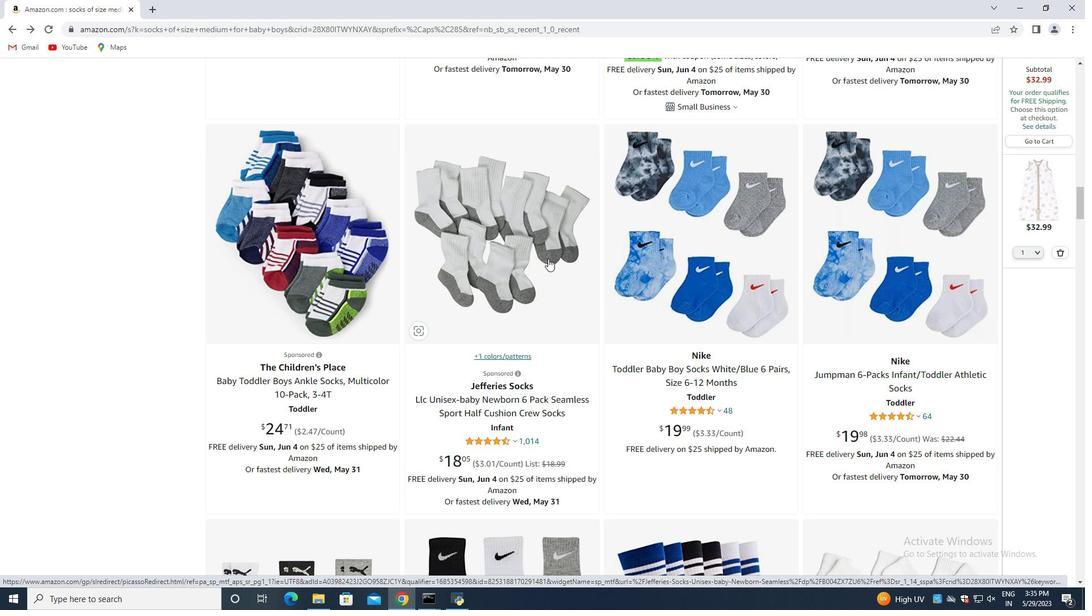 
Action: Mouse scrolled (548, 258) with delta (0, 0)
Screenshot: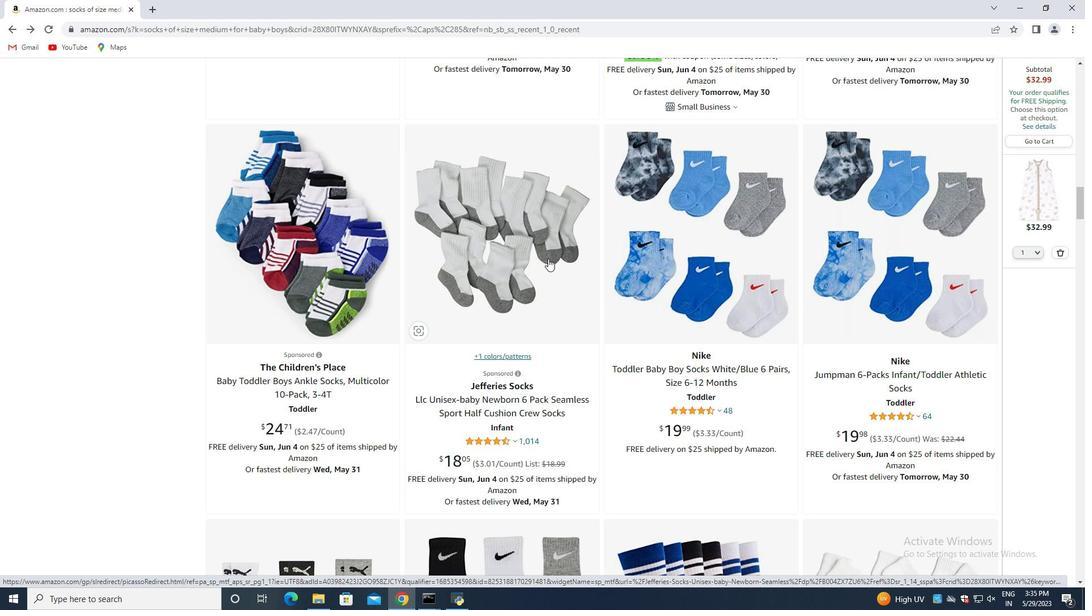 
Action: Mouse scrolled (548, 258) with delta (0, 0)
Screenshot: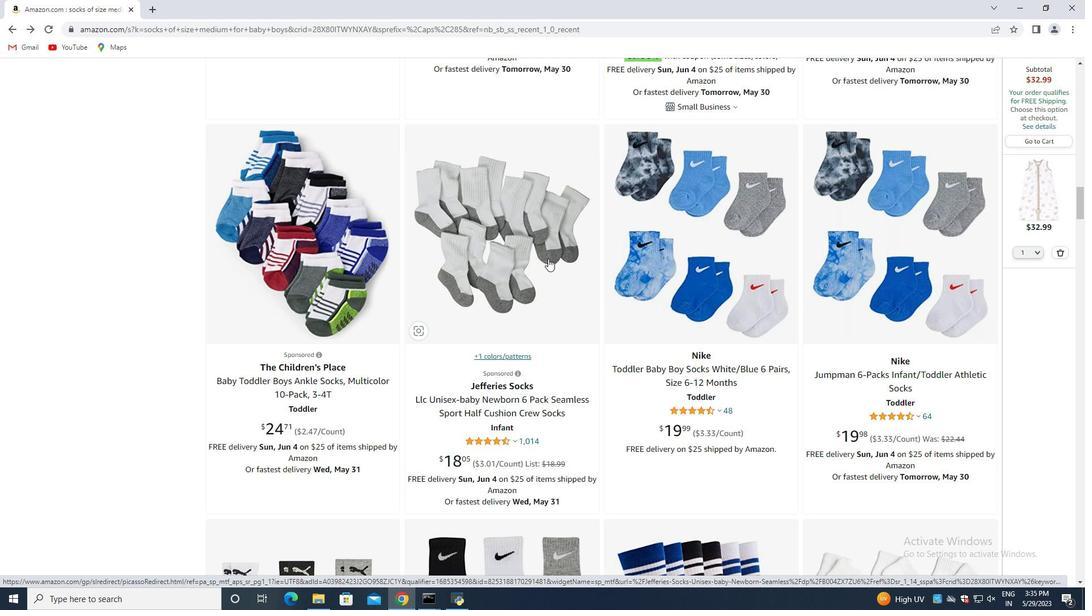
Action: Mouse scrolled (548, 258) with delta (0, 0)
Screenshot: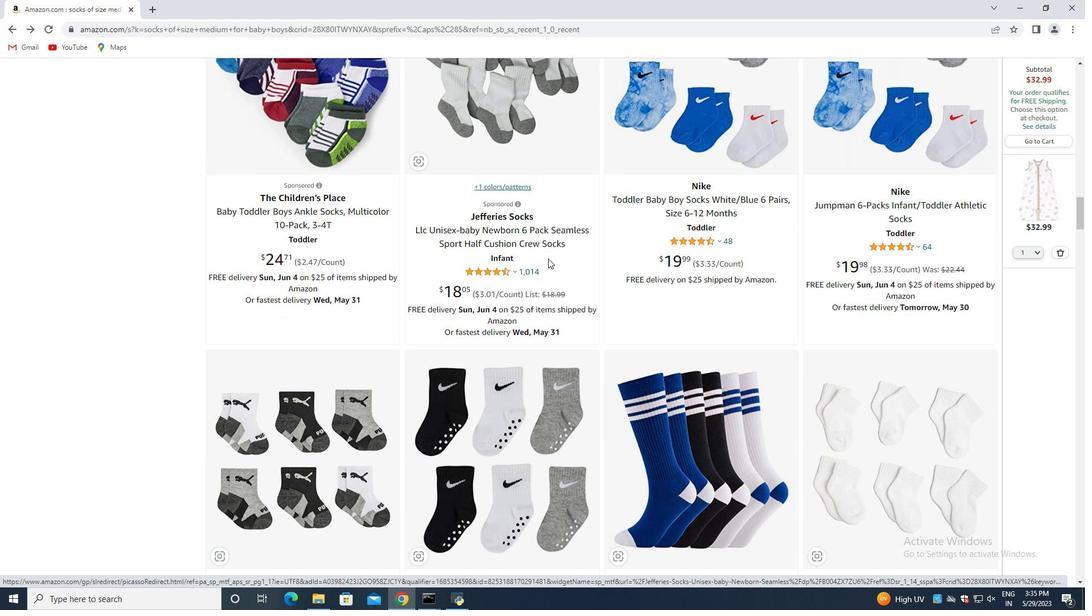 
Action: Mouse scrolled (548, 258) with delta (0, 0)
Screenshot: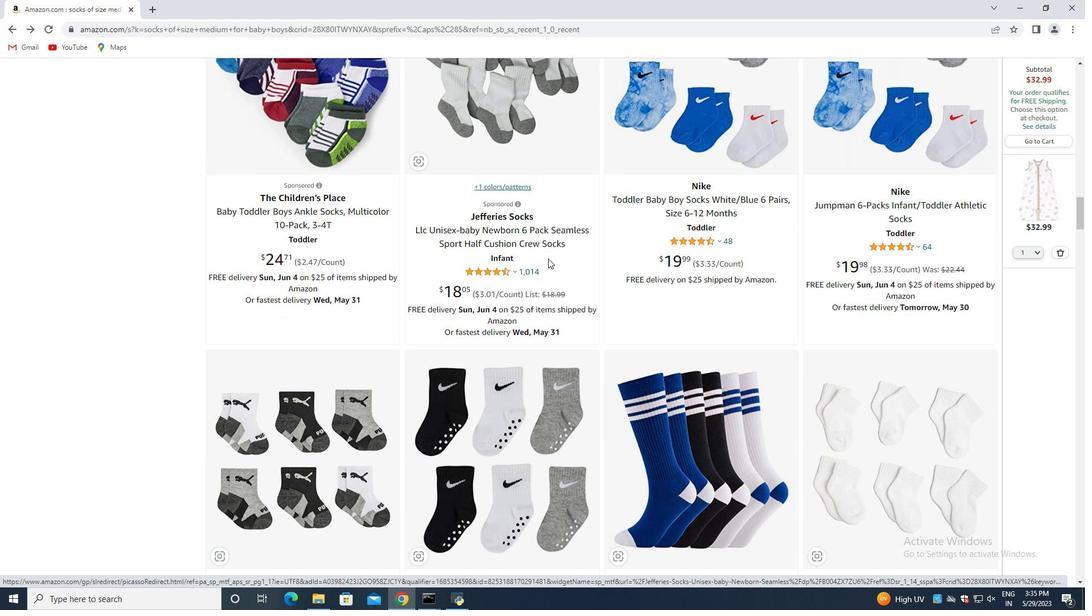 
Action: Mouse scrolled (548, 258) with delta (0, 0)
